 Task: Research Airbnb properties in Visaginas, Lithuania from 1st November, 2023 to 9th November, 2023 for 5 adults.3 bedrooms having 3 beds and 3 bathrooms. Property type can be house. Booking option can be shelf check-in. Look for 5 properties as per requirement.
Action: Mouse moved to (316, 123)
Screenshot: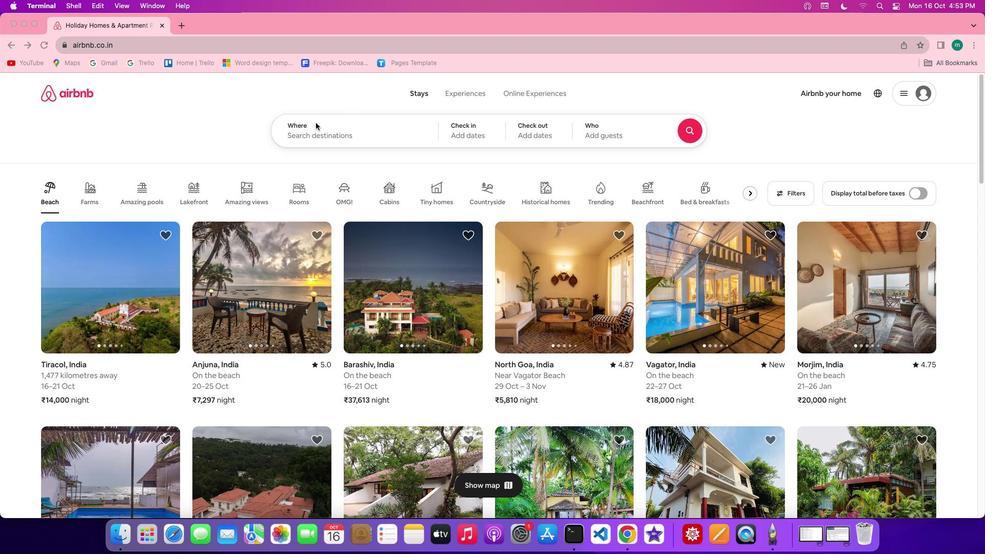 
Action: Mouse pressed left at (316, 123)
Screenshot: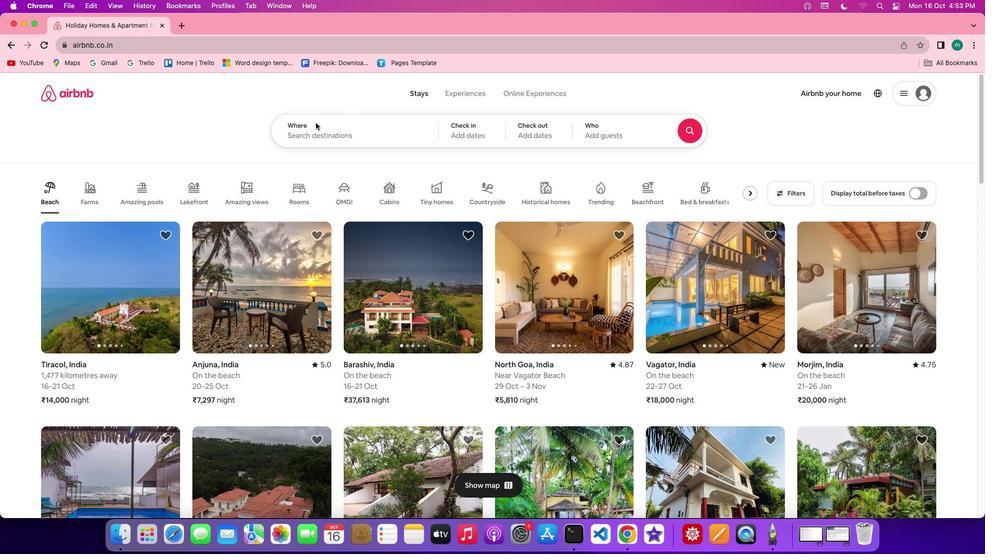 
Action: Mouse moved to (316, 125)
Screenshot: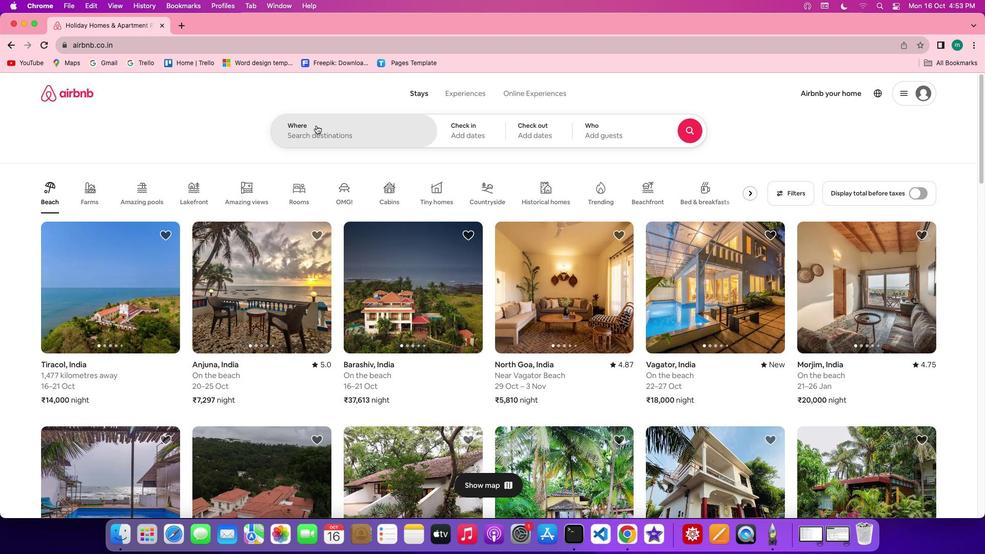
Action: Mouse pressed left at (316, 125)
Screenshot: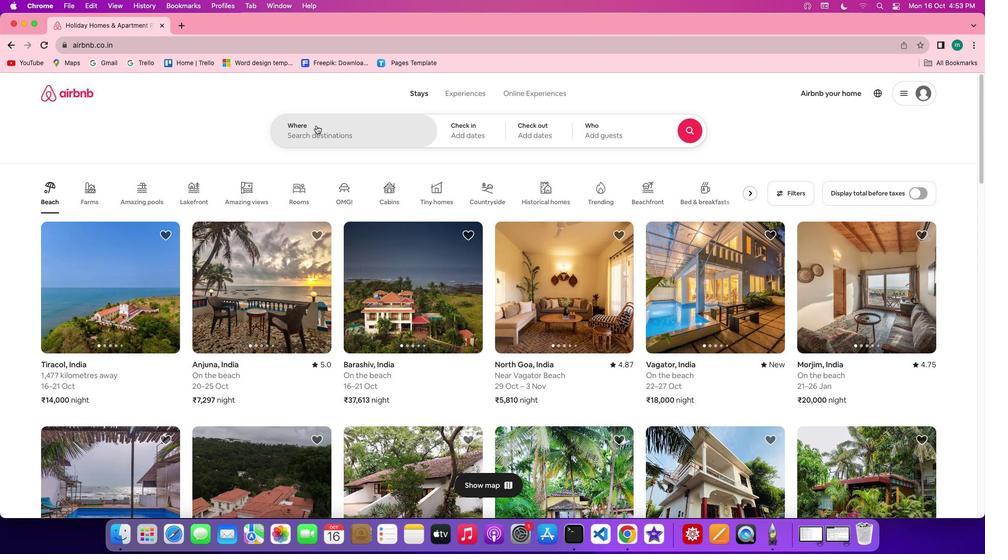 
Action: Key pressed Key.shift'V''i''s''a''g''i''n''a''s'','Key.shift'L''i''t''h''u''n''i''a'
Screenshot: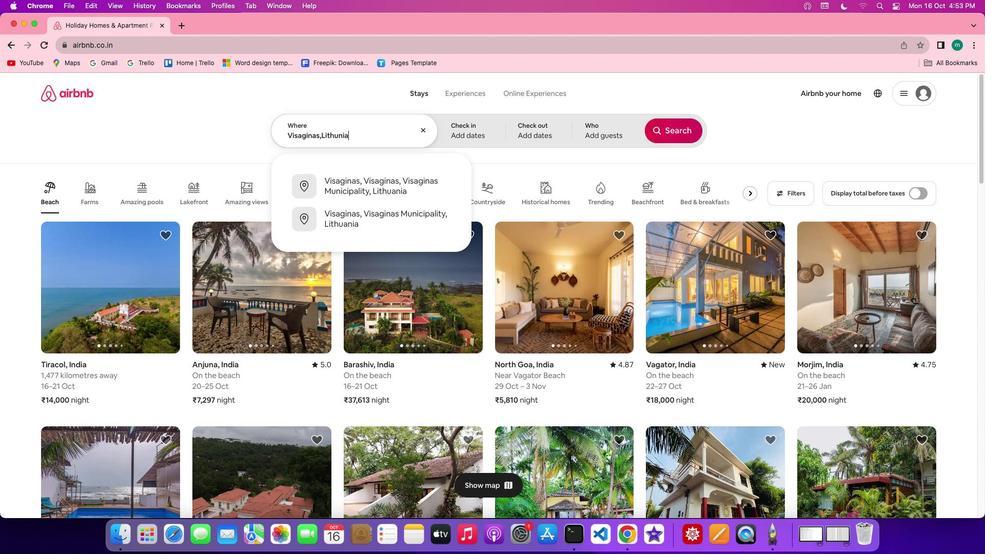 
Action: Mouse moved to (474, 131)
Screenshot: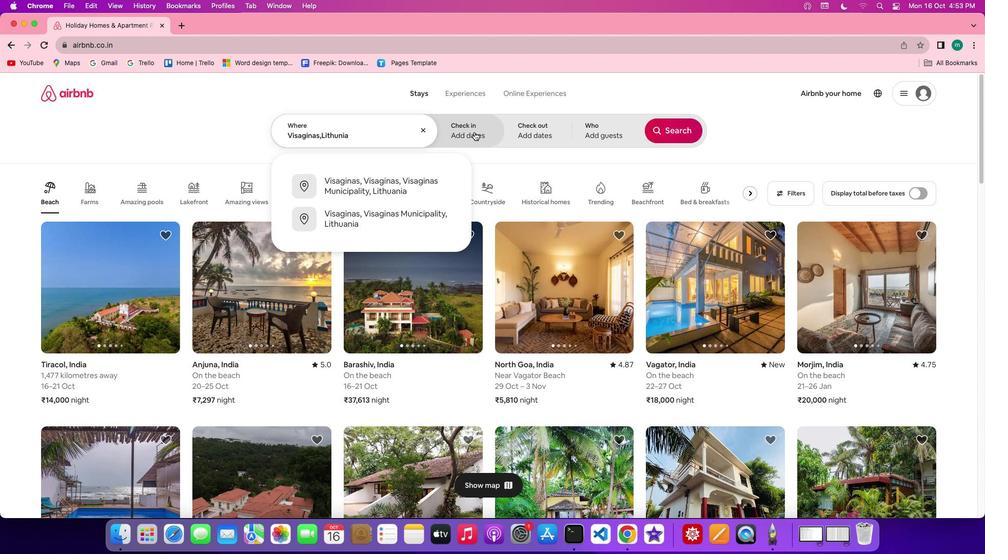 
Action: Mouse pressed left at (474, 131)
Screenshot: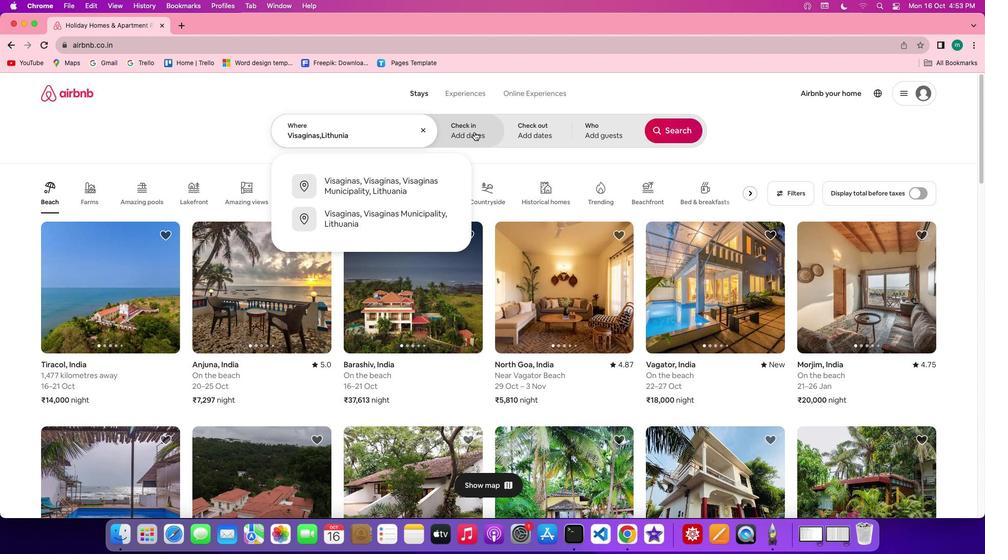 
Action: Mouse moved to (591, 266)
Screenshot: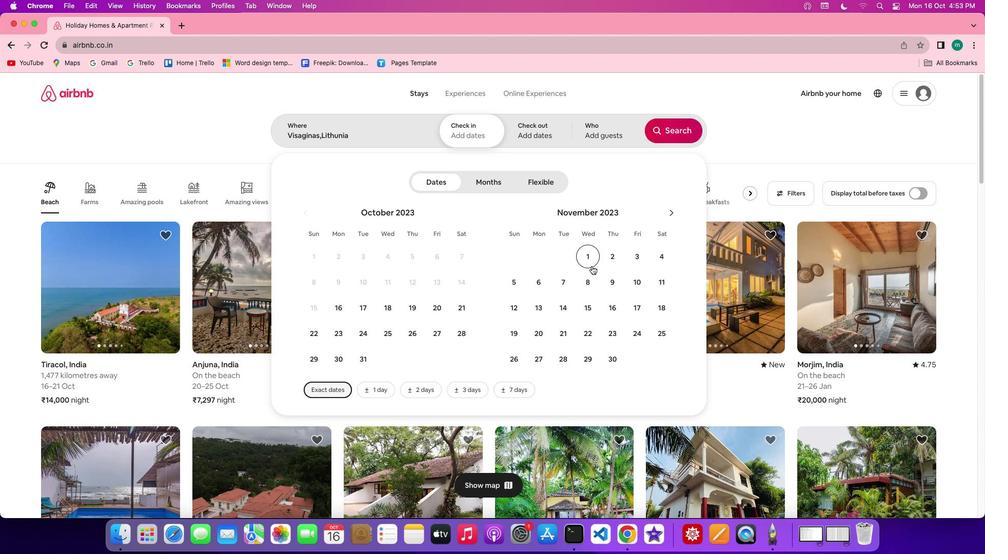 
Action: Mouse pressed left at (591, 266)
Screenshot: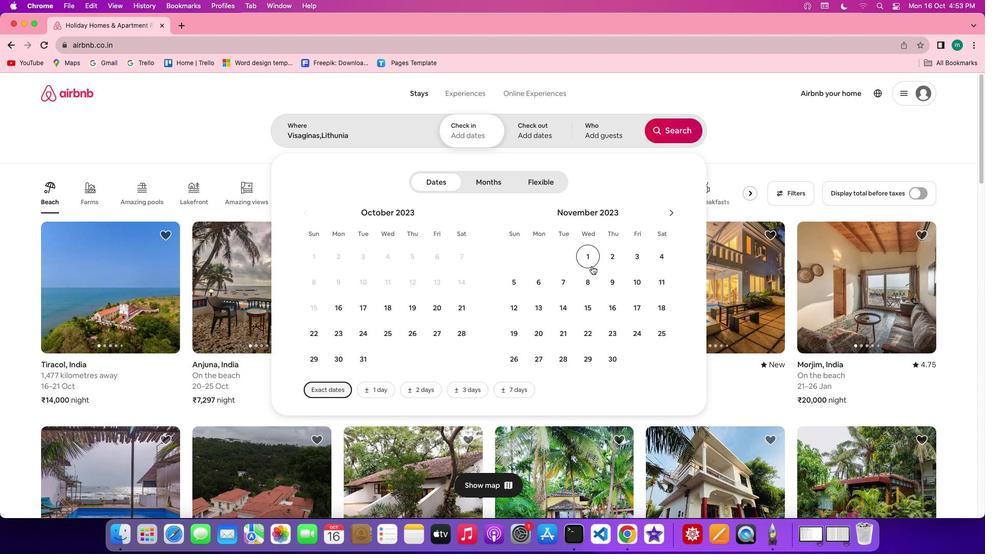 
Action: Mouse moved to (609, 286)
Screenshot: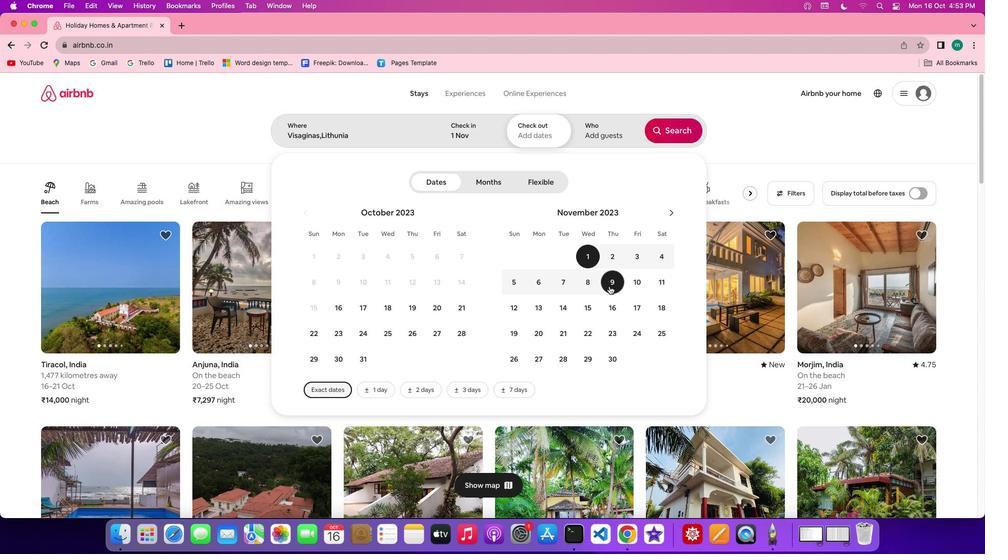 
Action: Mouse pressed left at (609, 286)
Screenshot: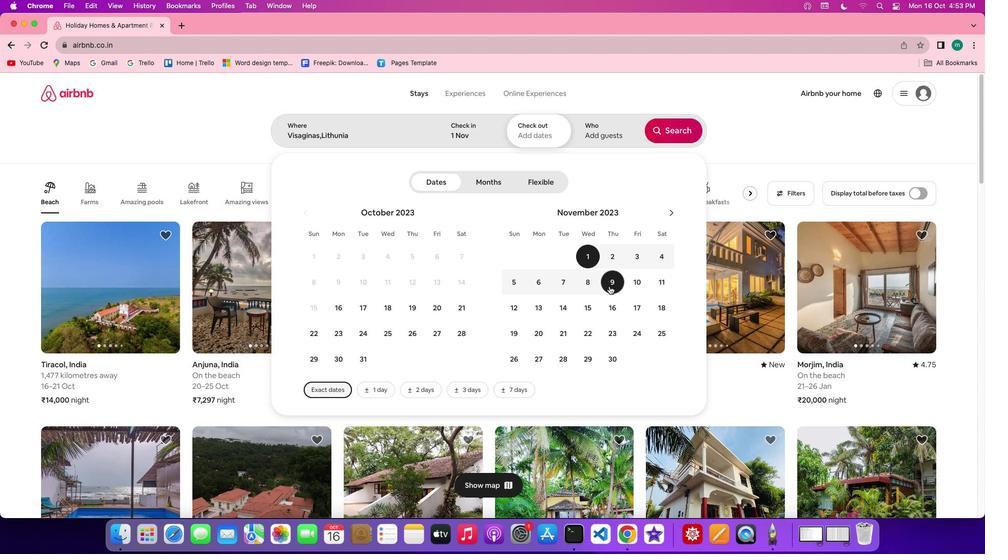 
Action: Mouse moved to (612, 142)
Screenshot: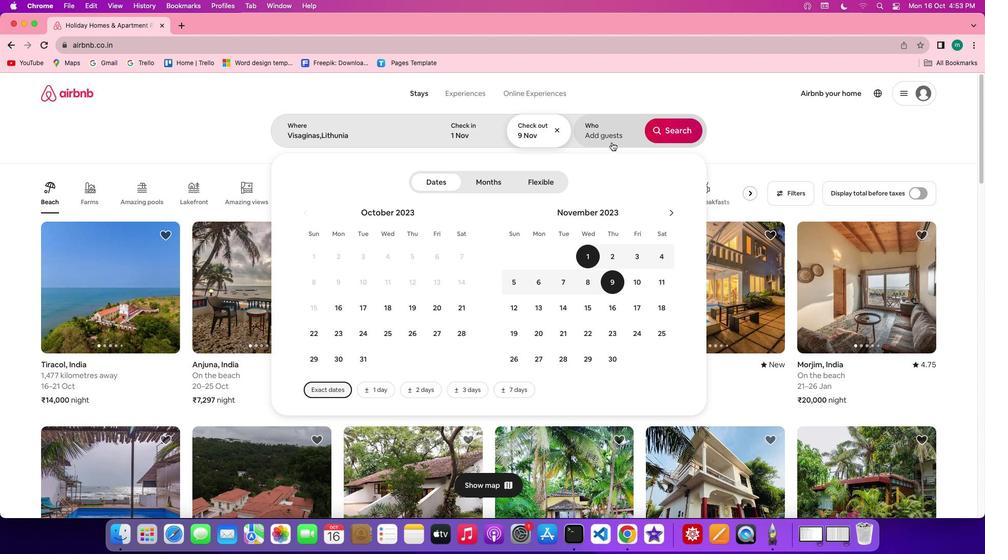 
Action: Mouse pressed left at (612, 142)
Screenshot: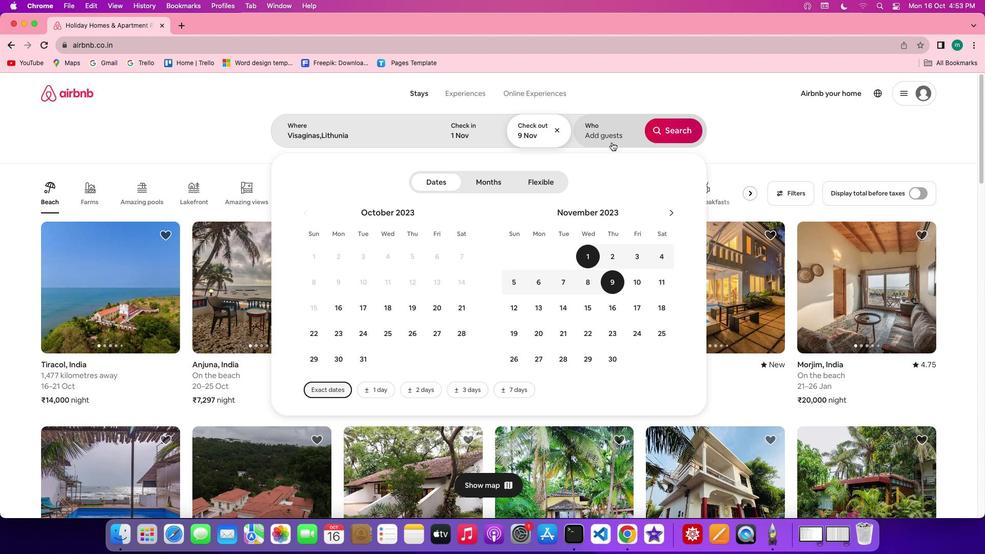 
Action: Mouse moved to (681, 186)
Screenshot: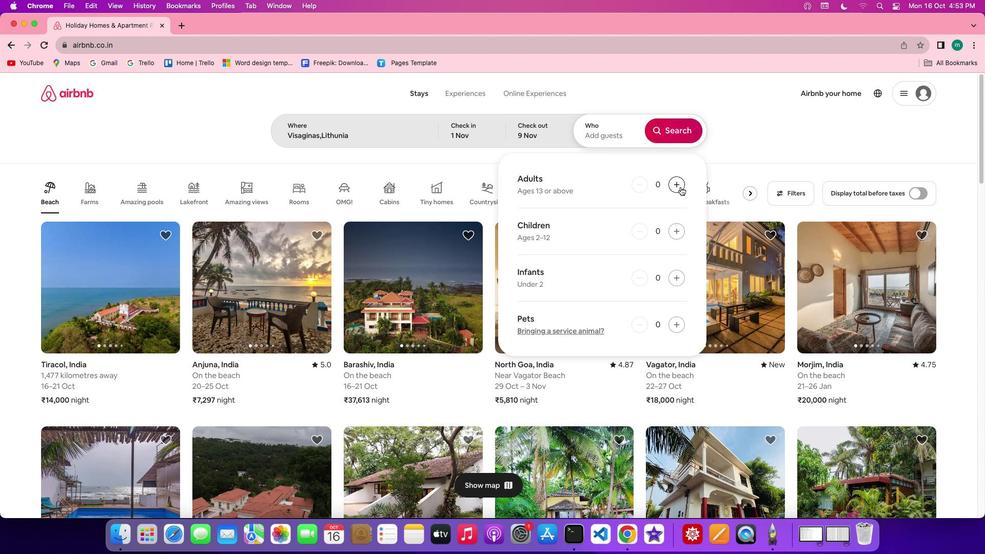 
Action: Mouse pressed left at (681, 186)
Screenshot: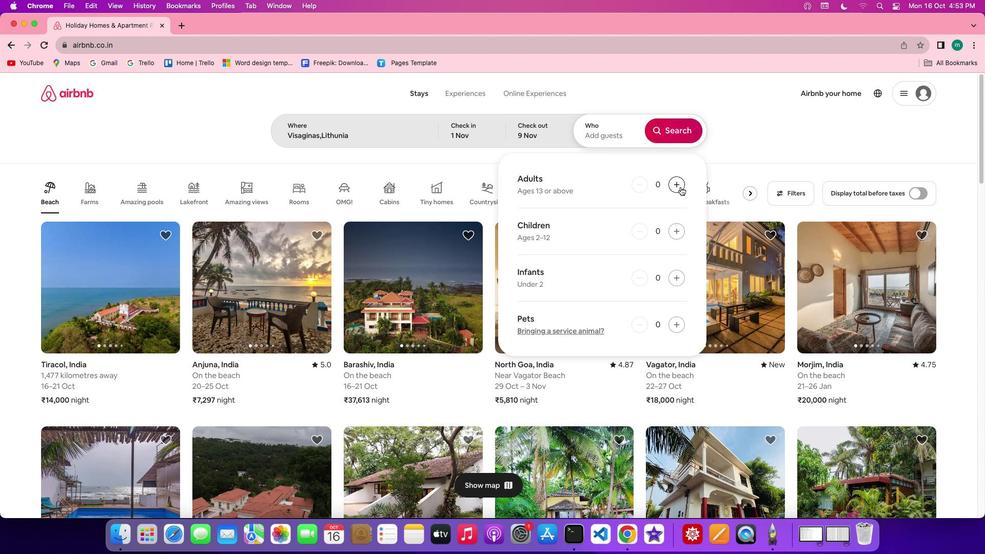 
Action: Mouse pressed left at (681, 186)
Screenshot: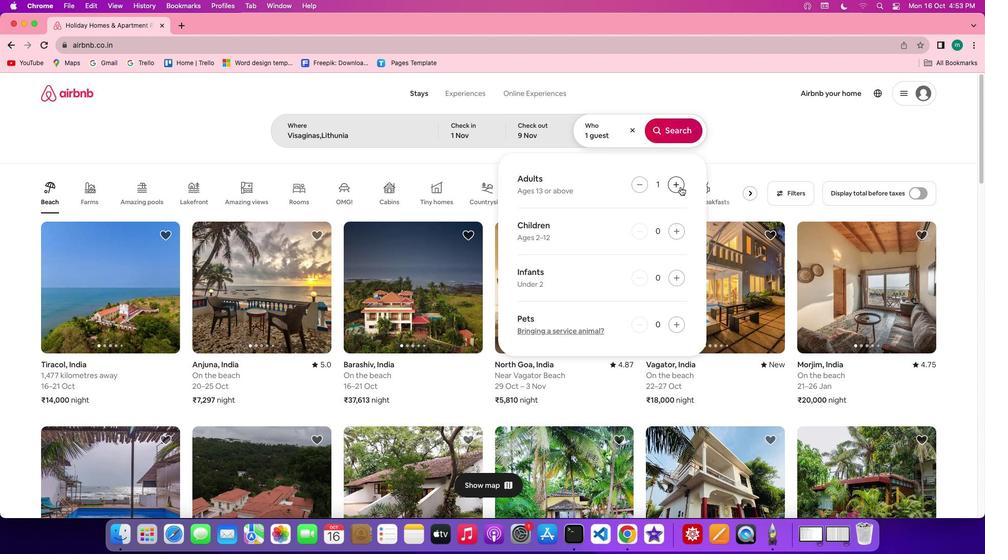 
Action: Mouse pressed left at (681, 186)
Screenshot: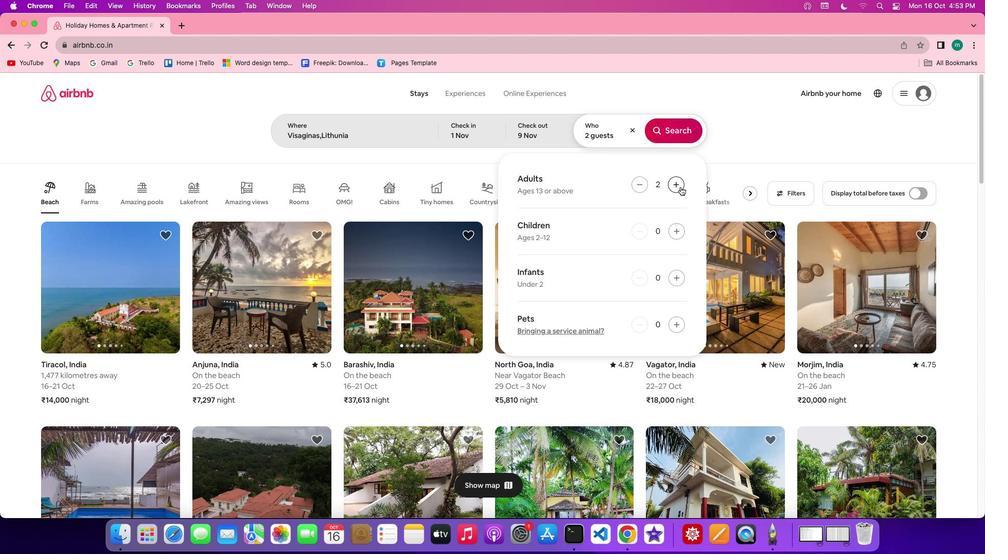 
Action: Mouse pressed left at (681, 186)
Screenshot: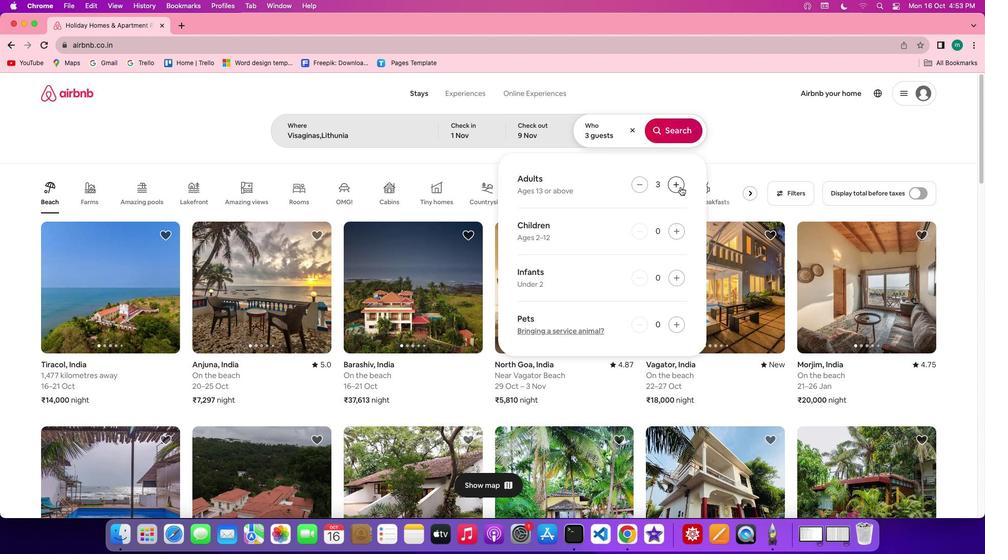 
Action: Mouse pressed left at (681, 186)
Screenshot: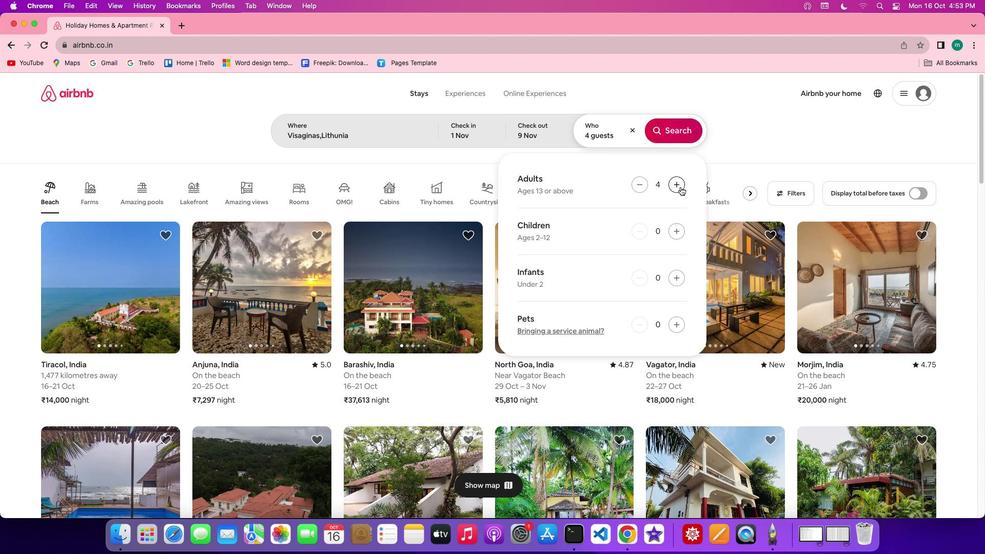 
Action: Mouse moved to (676, 135)
Screenshot: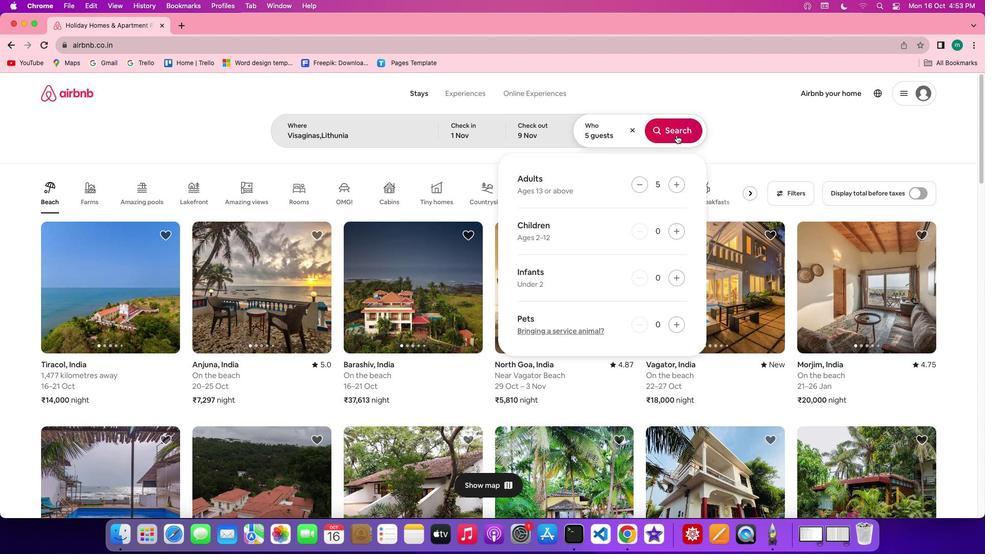 
Action: Mouse pressed left at (676, 135)
Screenshot: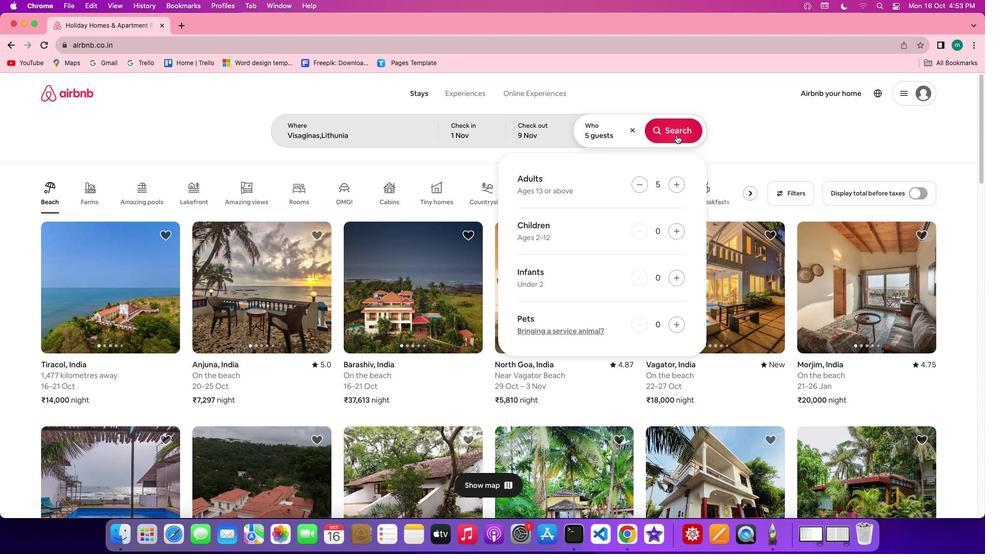 
Action: Mouse moved to (834, 137)
Screenshot: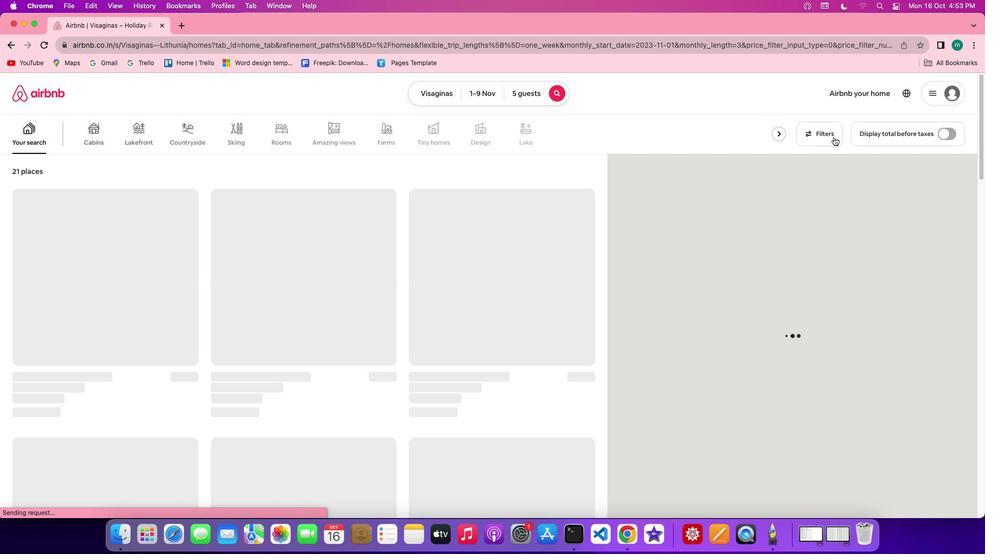 
Action: Mouse pressed left at (834, 137)
Screenshot: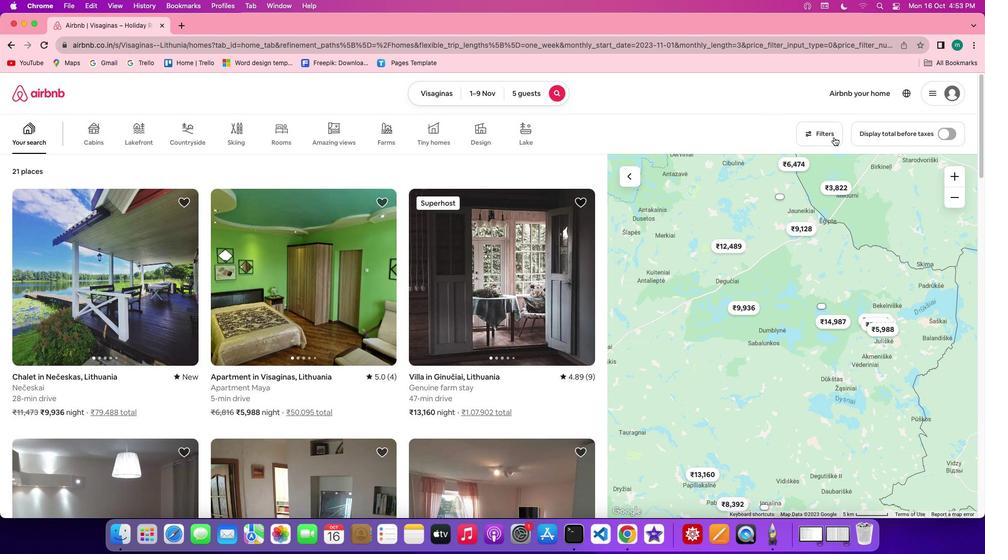 
Action: Mouse moved to (505, 318)
Screenshot: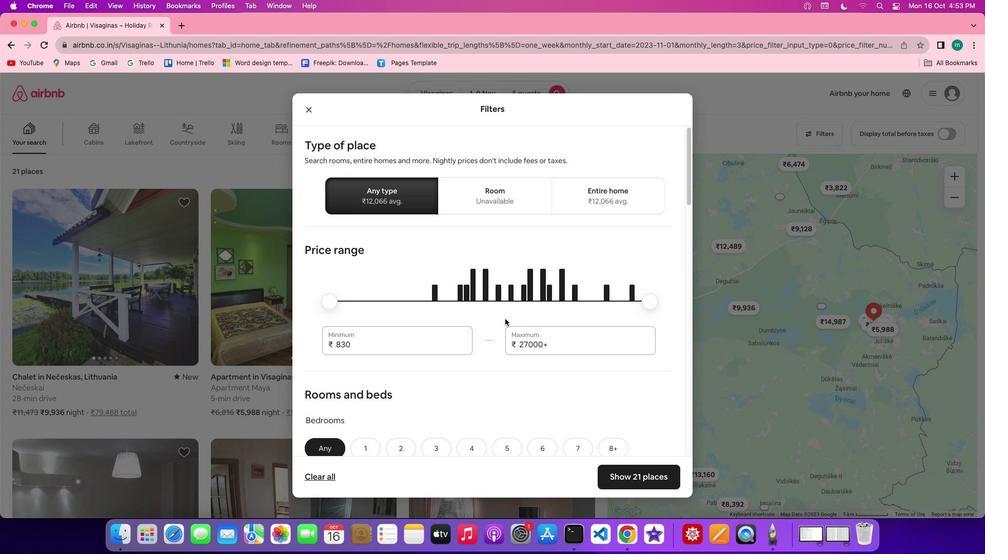 
Action: Mouse scrolled (505, 318) with delta (0, 0)
Screenshot: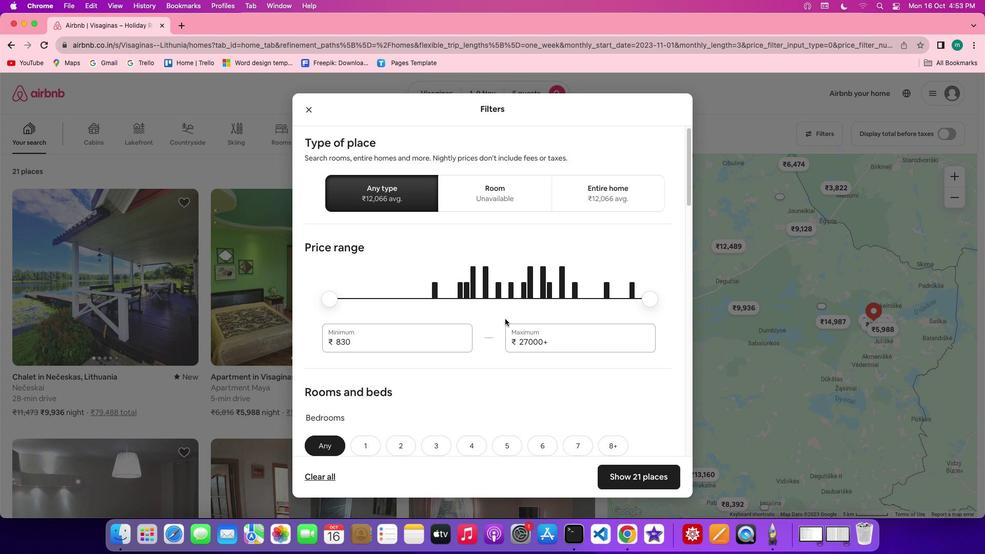 
Action: Mouse scrolled (505, 318) with delta (0, 0)
Screenshot: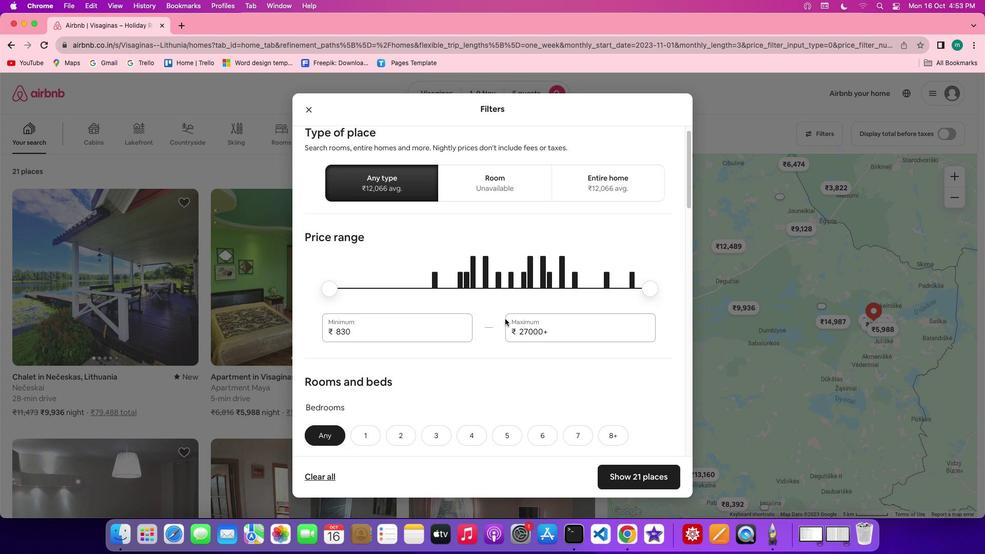 
Action: Mouse scrolled (505, 318) with delta (0, -1)
Screenshot: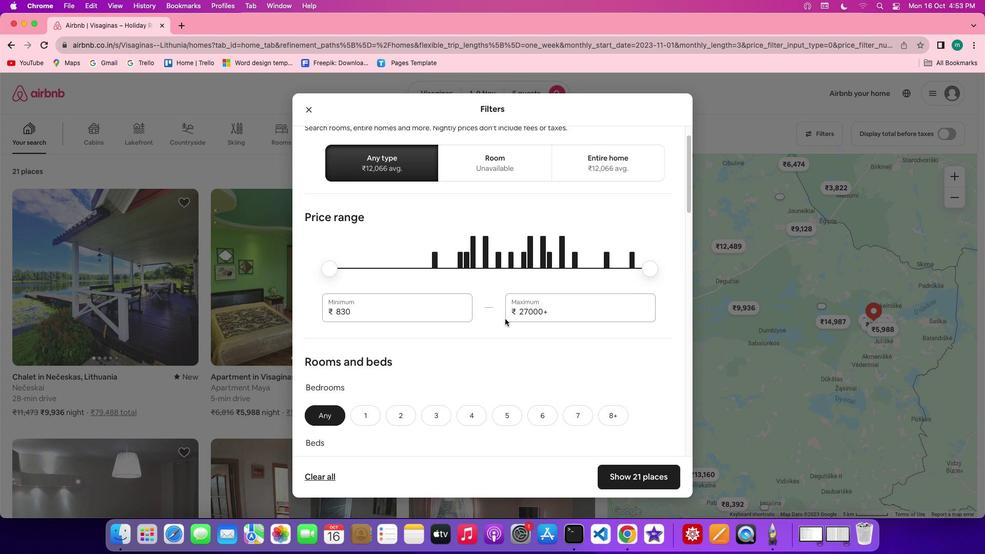 
Action: Mouse scrolled (505, 318) with delta (0, -1)
Screenshot: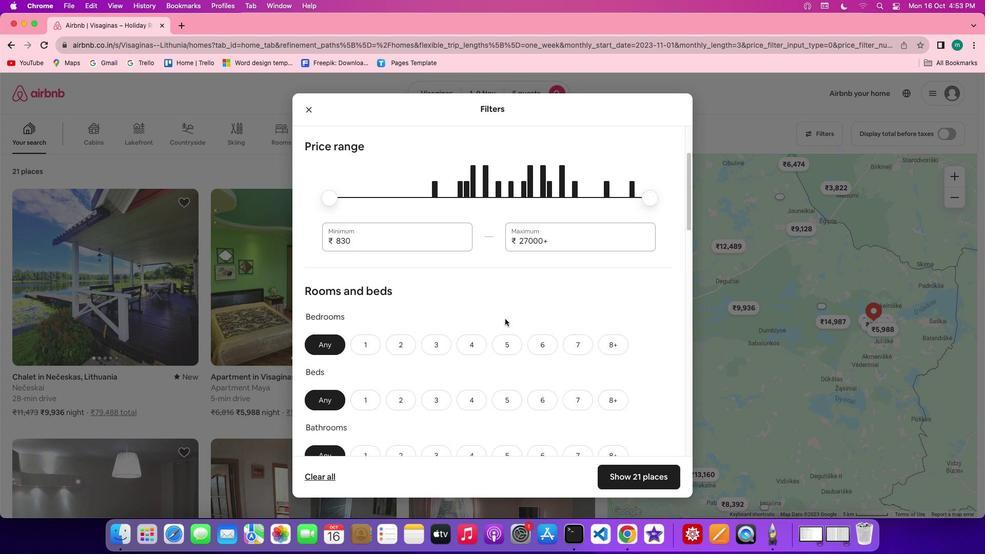
Action: Mouse moved to (433, 286)
Screenshot: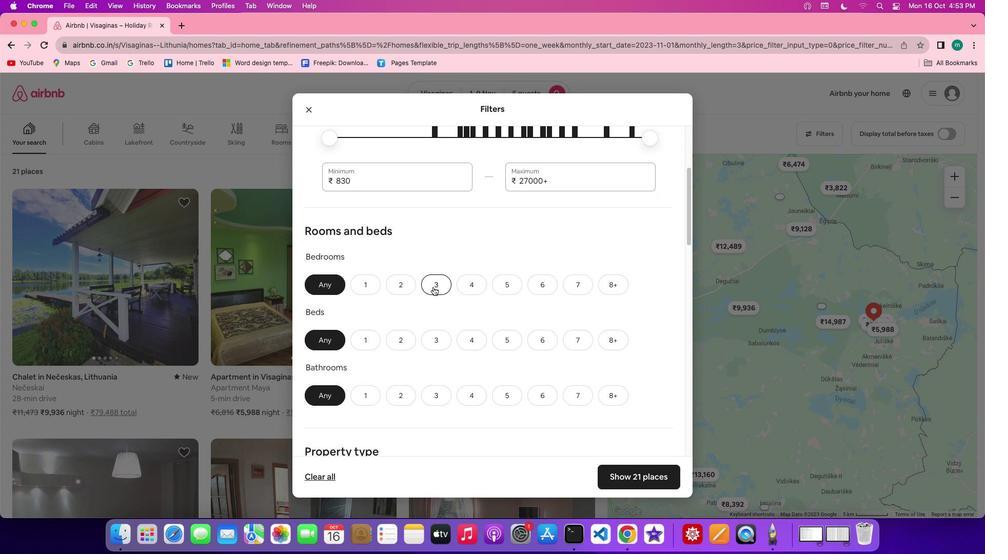 
Action: Mouse pressed left at (433, 286)
Screenshot: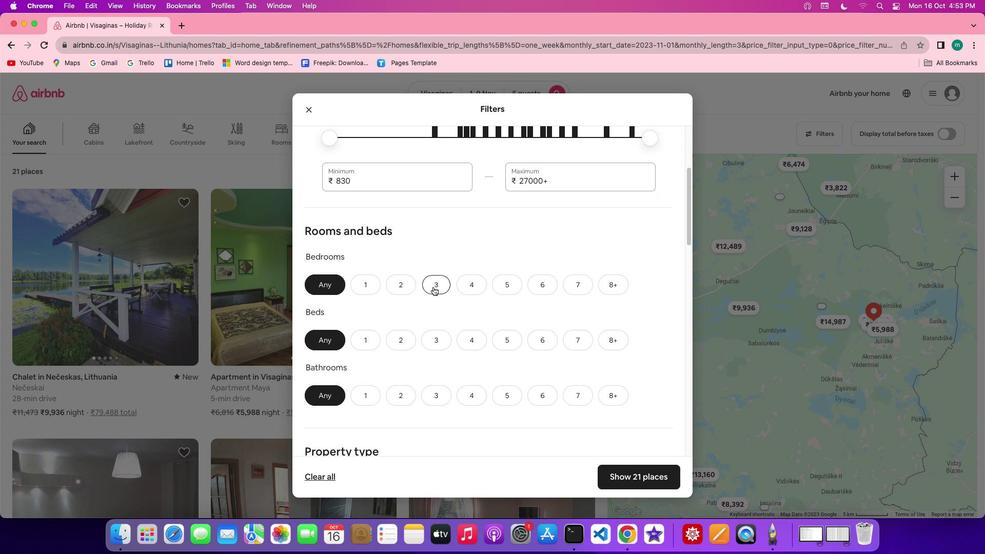 
Action: Mouse moved to (428, 338)
Screenshot: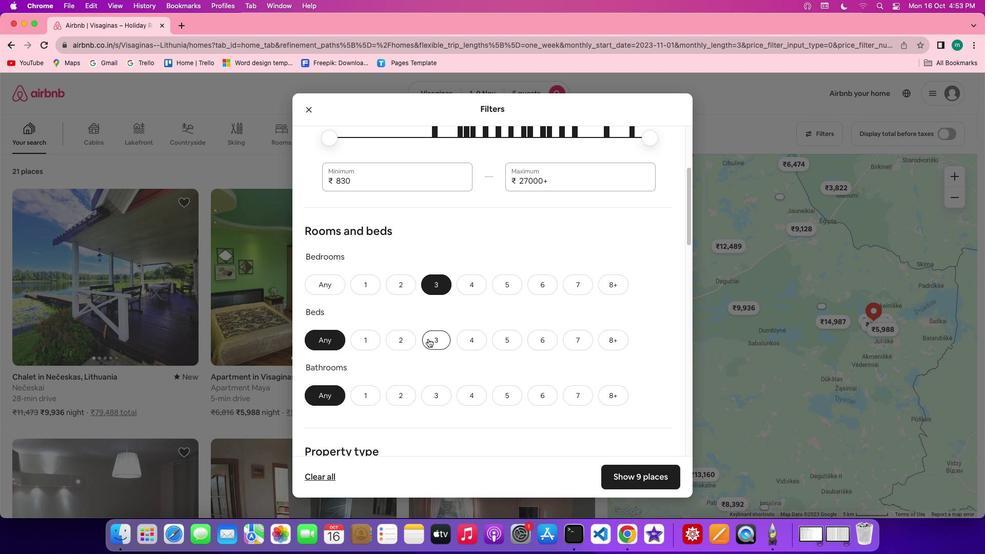 
Action: Mouse pressed left at (428, 338)
Screenshot: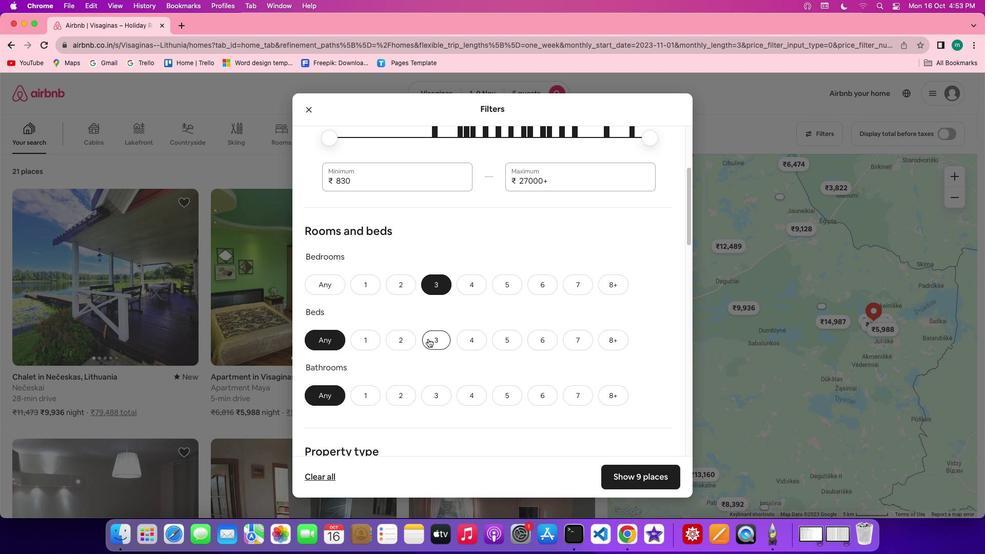 
Action: Mouse moved to (433, 391)
Screenshot: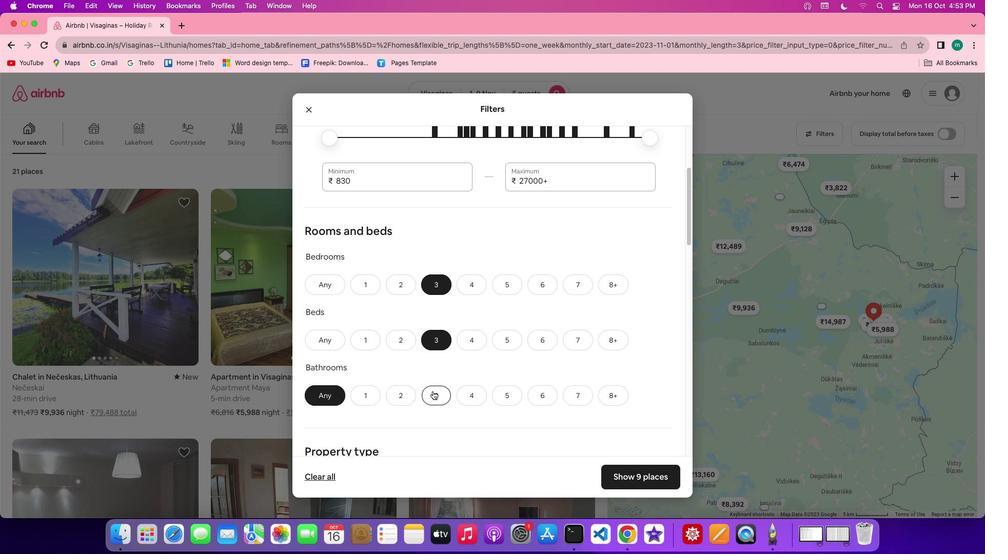 
Action: Mouse pressed left at (433, 391)
Screenshot: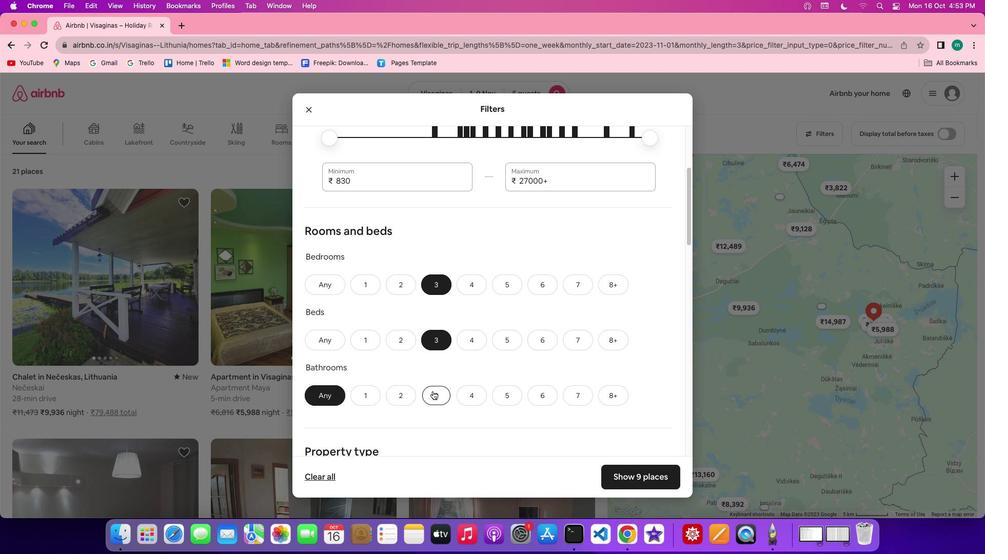 
Action: Mouse moved to (552, 368)
Screenshot: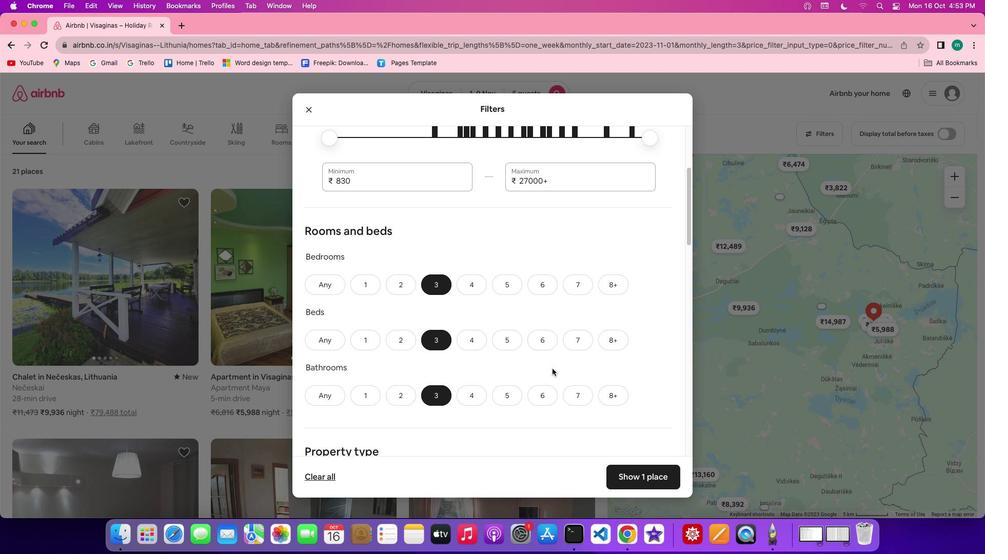 
Action: Mouse scrolled (552, 368) with delta (0, 0)
Screenshot: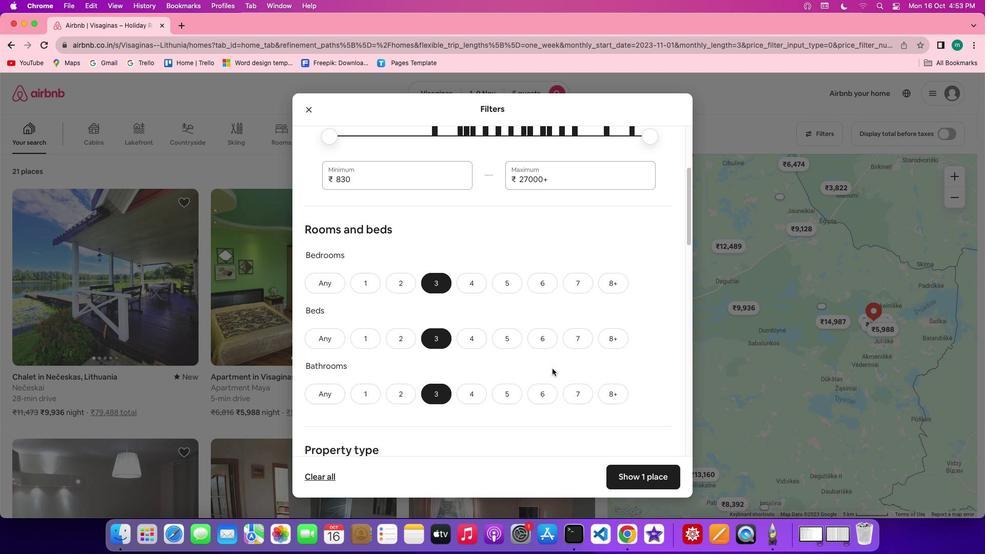 
Action: Mouse scrolled (552, 368) with delta (0, 0)
Screenshot: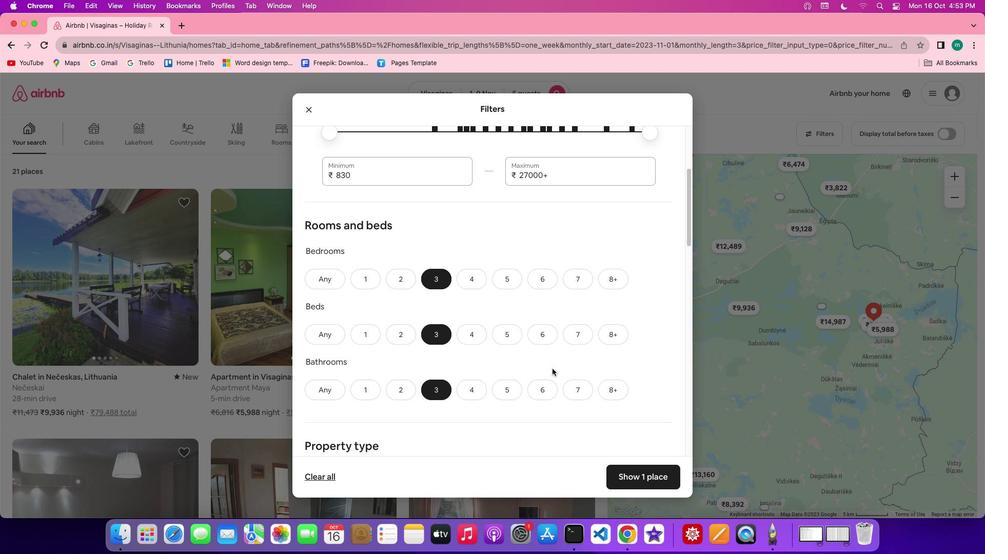 
Action: Mouse scrolled (552, 368) with delta (0, 0)
Screenshot: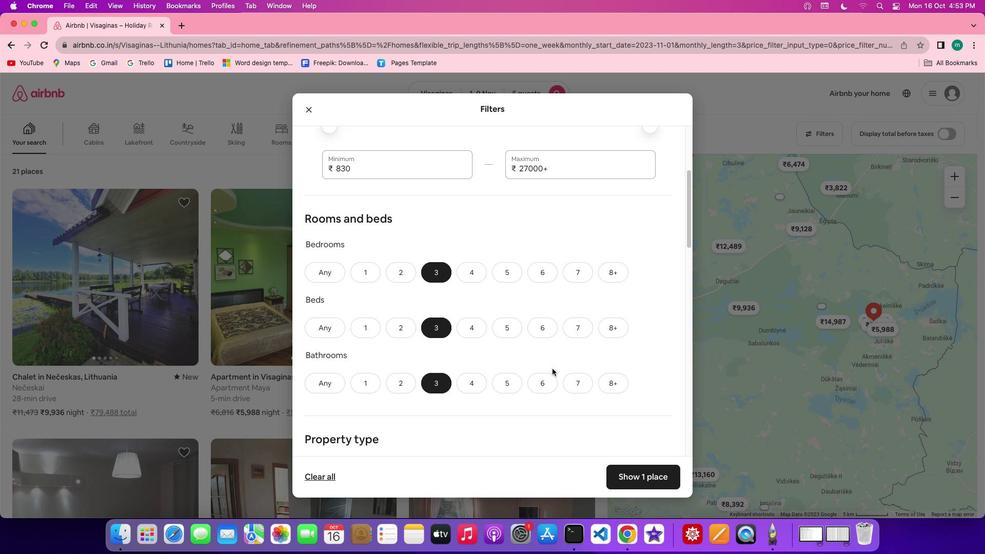 
Action: Mouse scrolled (552, 368) with delta (0, 0)
Screenshot: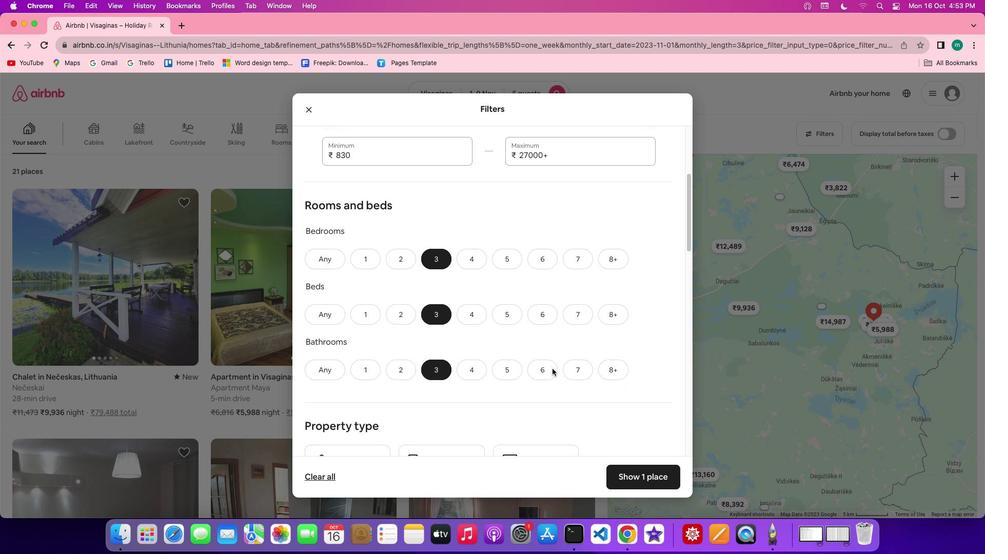 
Action: Mouse scrolled (552, 368) with delta (0, 0)
Screenshot: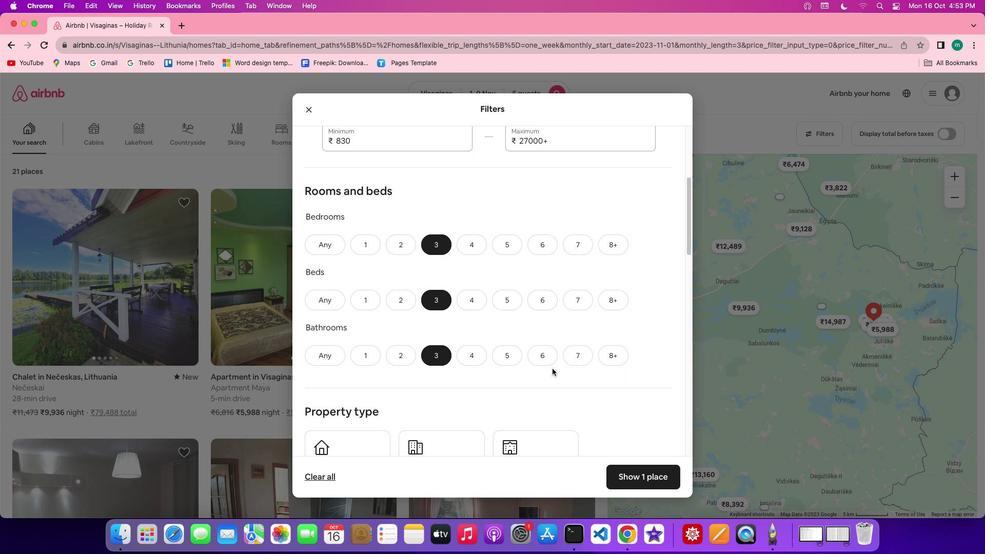 
Action: Mouse scrolled (552, 368) with delta (0, 0)
Screenshot: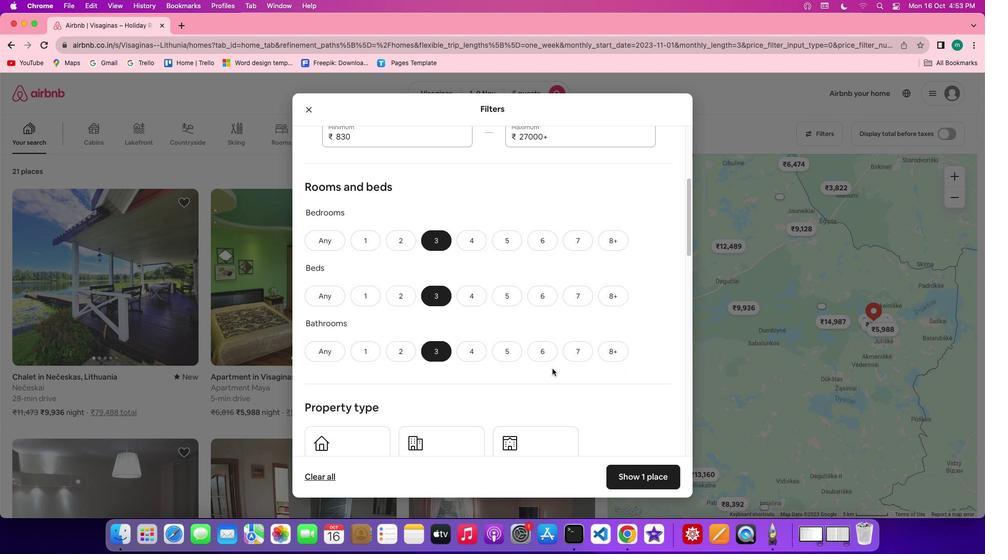 
Action: Mouse scrolled (552, 368) with delta (0, 0)
Screenshot: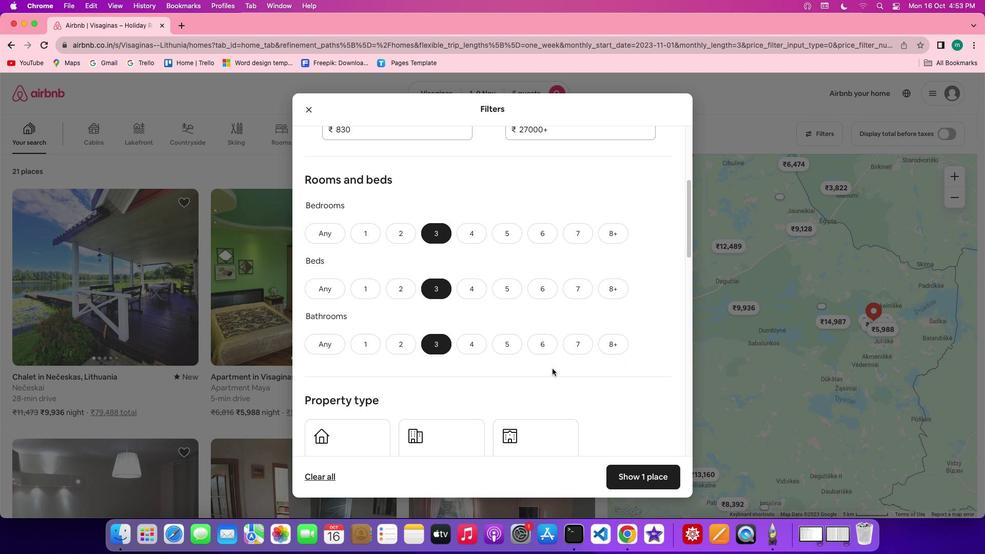 
Action: Mouse scrolled (552, 368) with delta (0, 0)
Screenshot: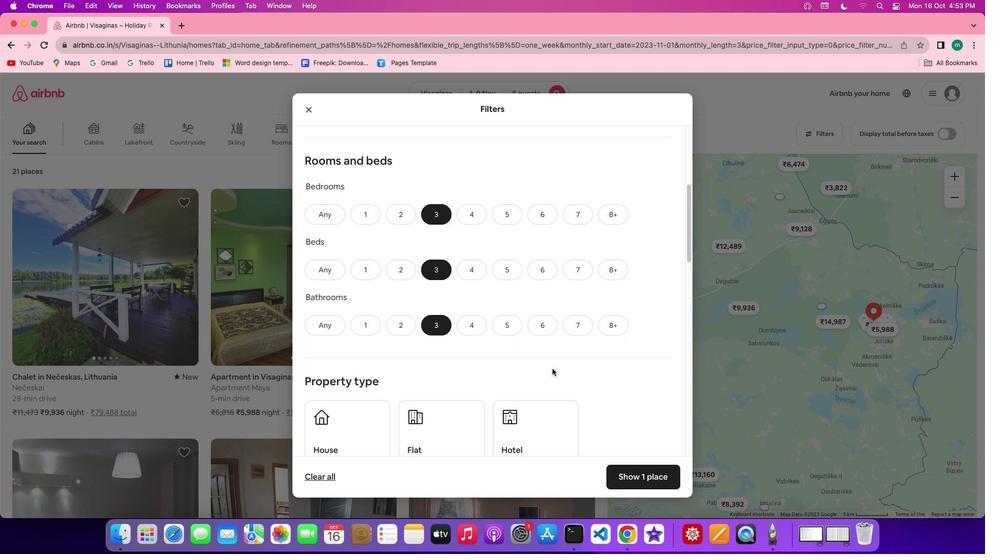 
Action: Mouse scrolled (552, 368) with delta (0, 0)
Screenshot: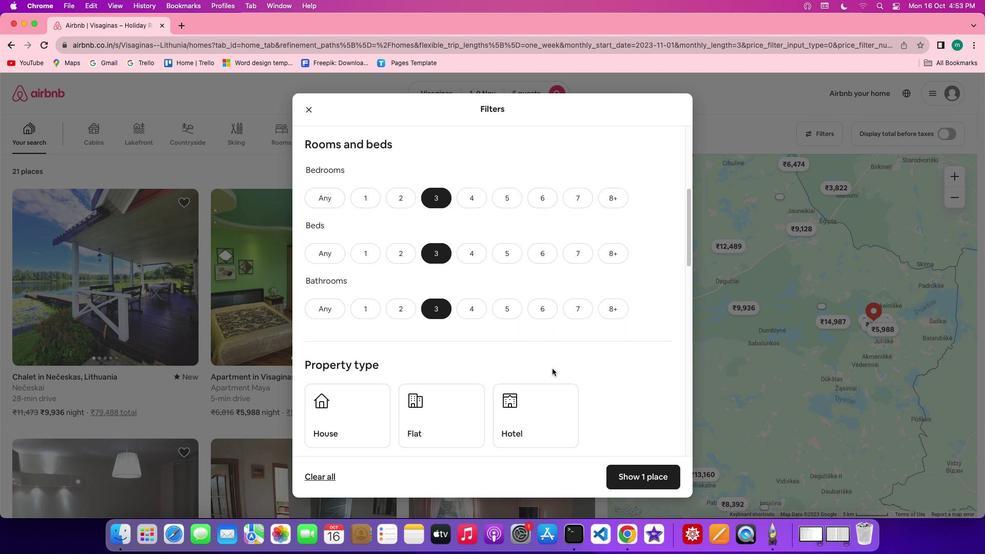 
Action: Mouse scrolled (552, 368) with delta (0, 0)
Screenshot: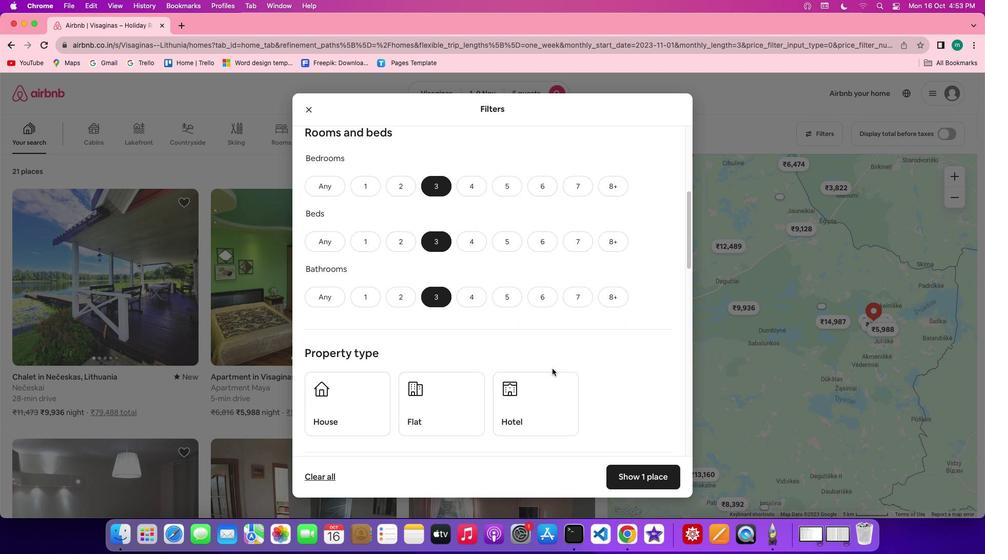 
Action: Mouse scrolled (552, 368) with delta (0, 0)
Screenshot: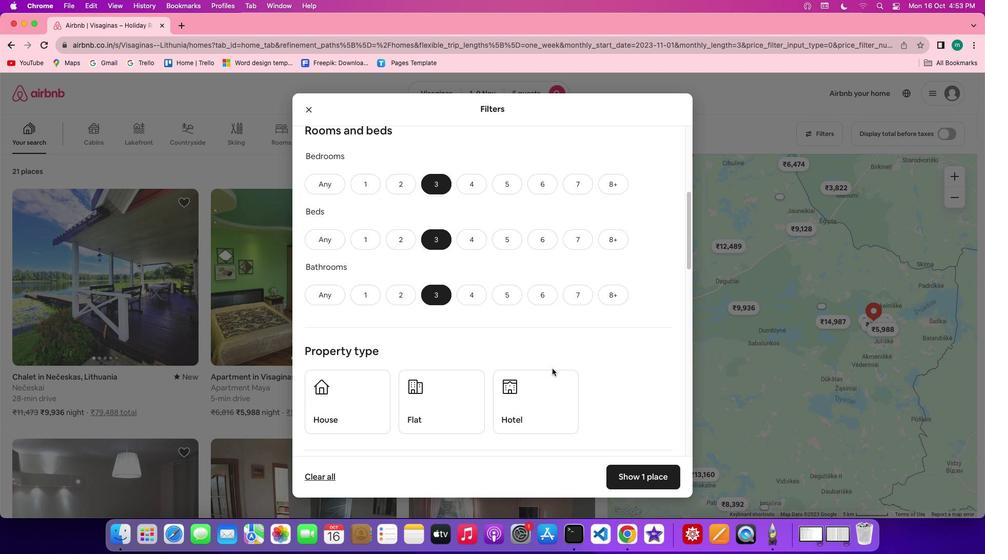 
Action: Mouse scrolled (552, 368) with delta (0, 0)
Screenshot: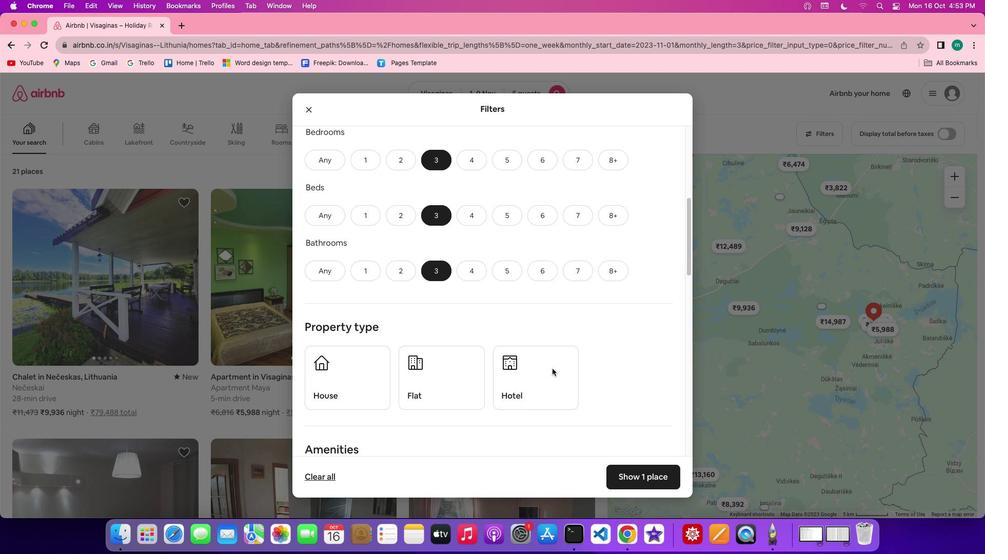 
Action: Mouse moved to (357, 375)
Screenshot: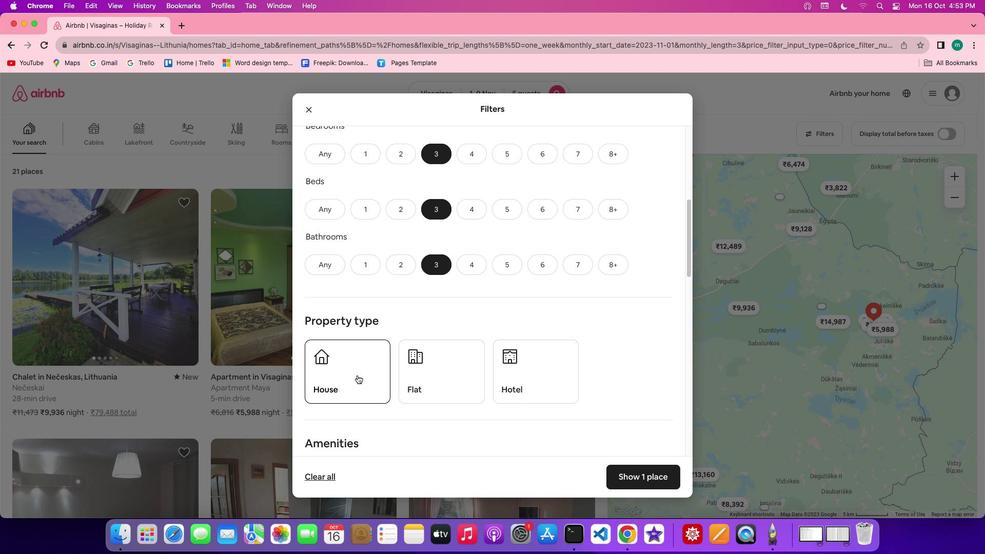 
Action: Mouse pressed left at (357, 375)
Screenshot: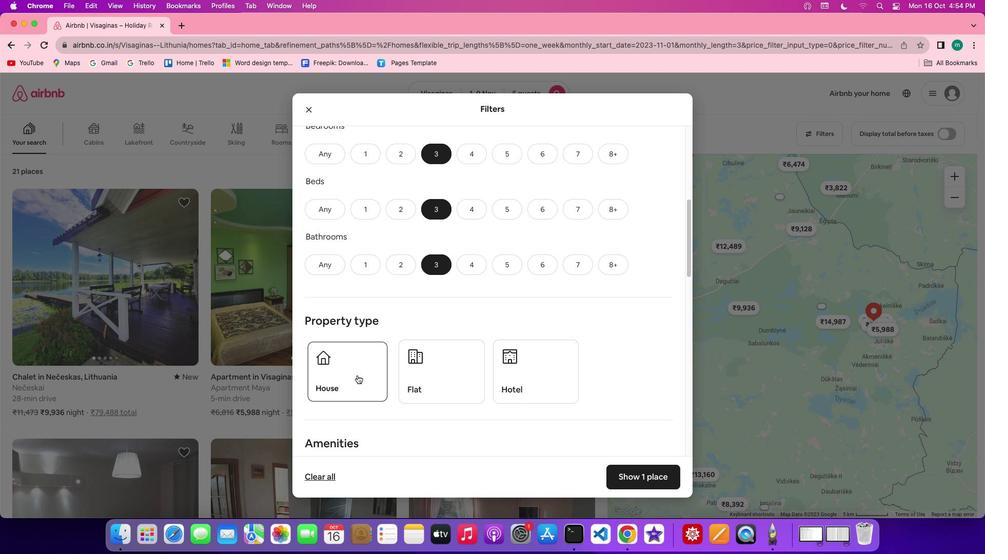 
Action: Mouse moved to (500, 359)
Screenshot: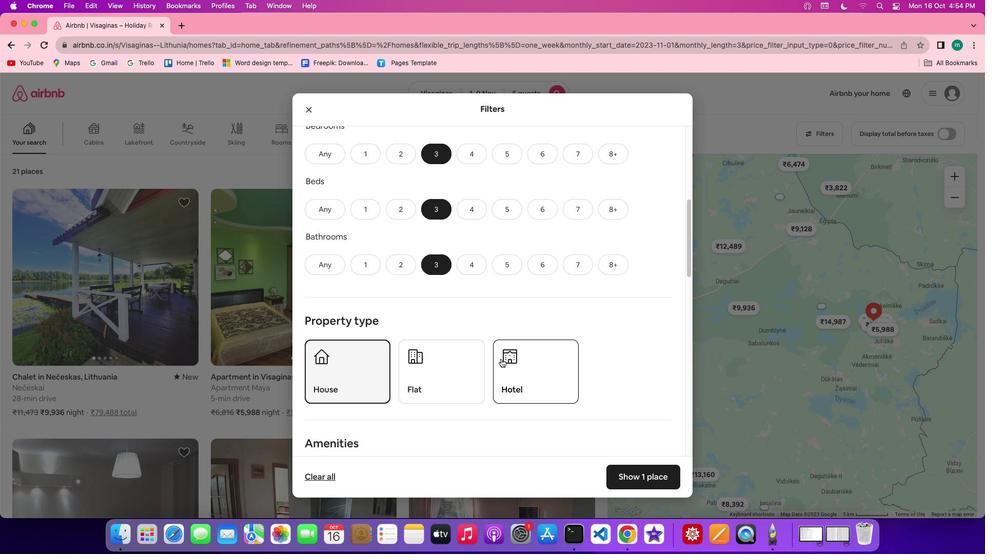 
Action: Mouse scrolled (500, 359) with delta (0, 0)
Screenshot: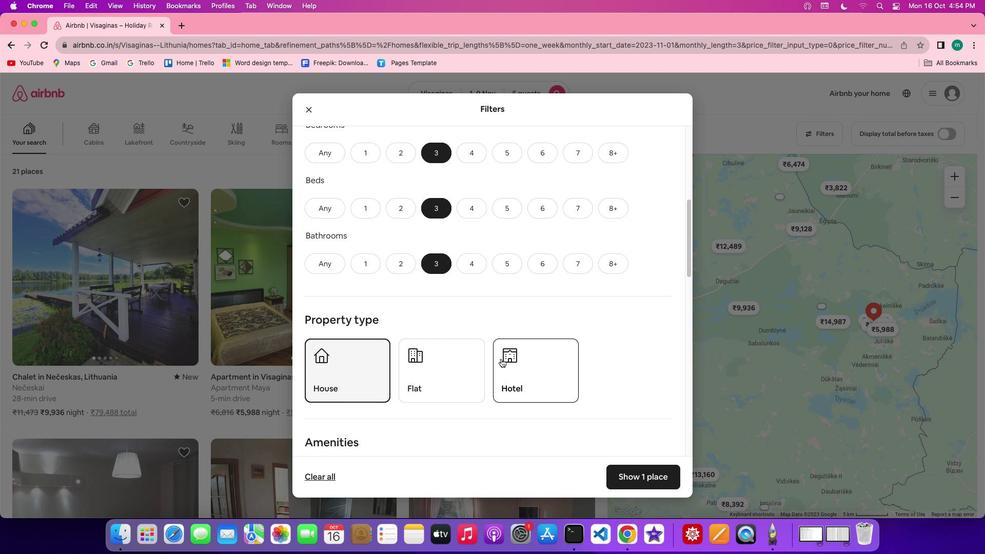 
Action: Mouse scrolled (500, 359) with delta (0, 0)
Screenshot: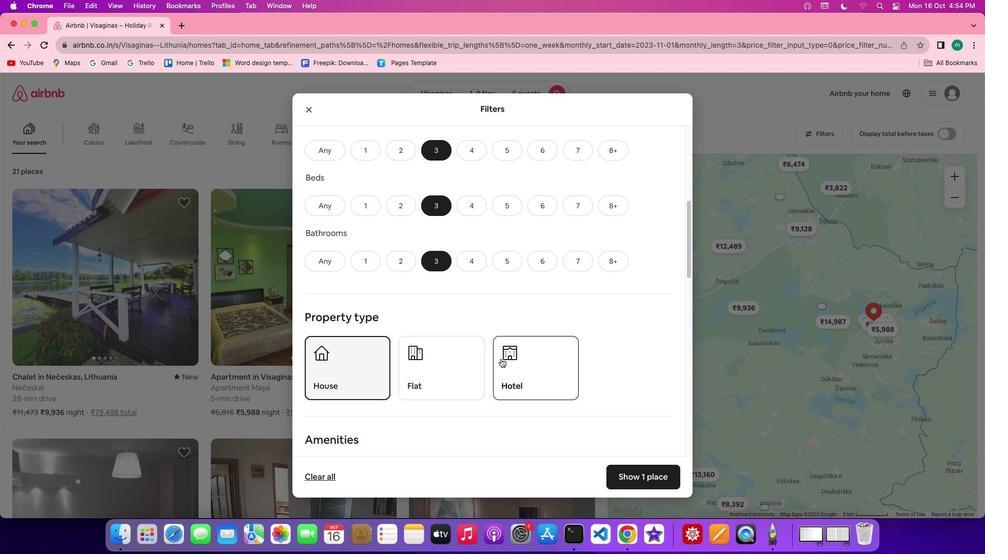 
Action: Mouse scrolled (500, 359) with delta (0, 0)
Screenshot: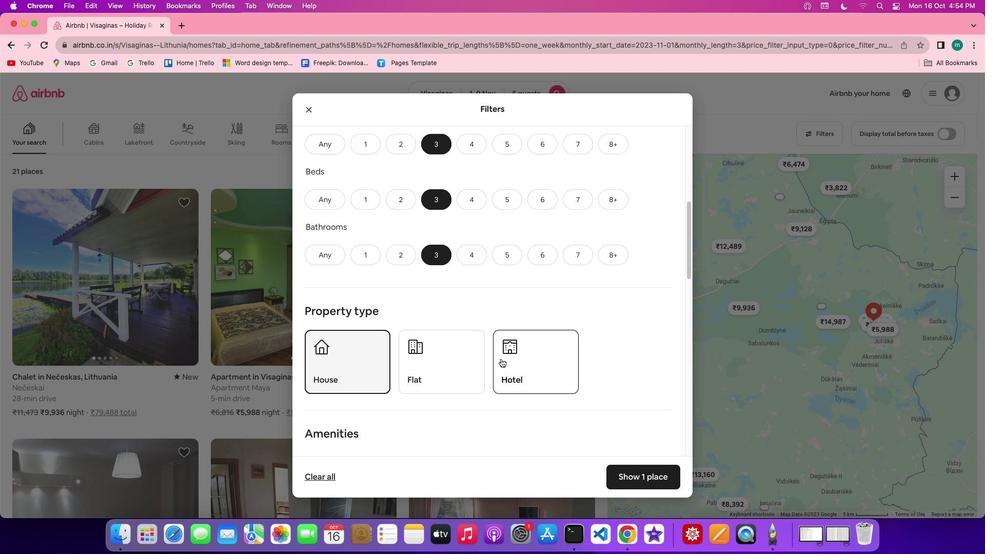 
Action: Mouse scrolled (500, 359) with delta (0, 0)
Screenshot: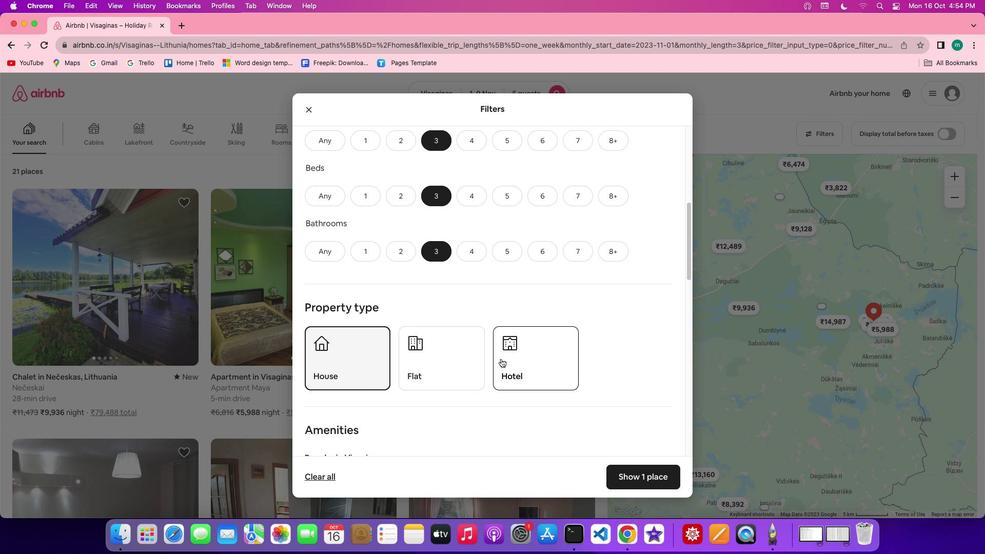 
Action: Mouse scrolled (500, 359) with delta (0, 0)
Screenshot: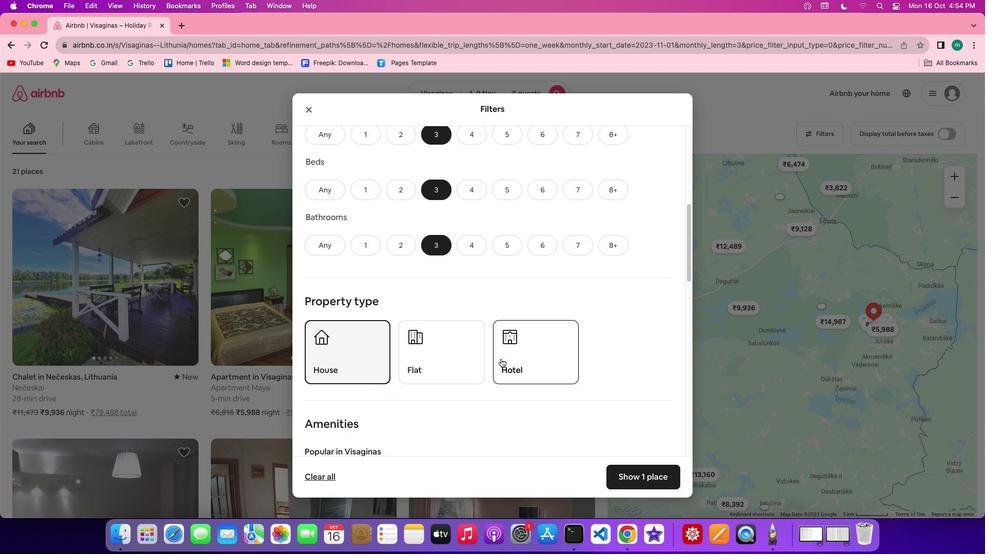 
Action: Mouse scrolled (500, 359) with delta (0, 0)
Screenshot: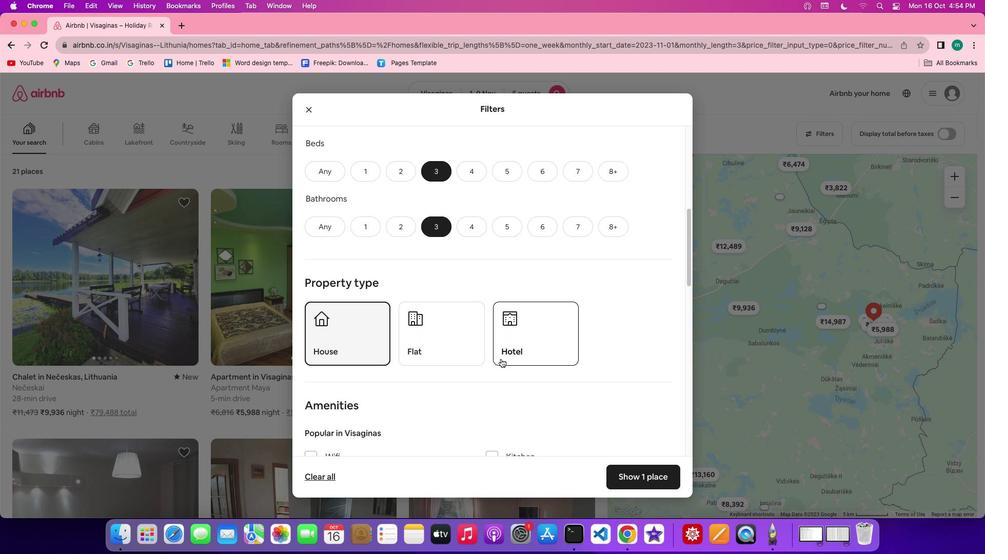 
Action: Mouse scrolled (500, 359) with delta (0, 0)
Screenshot: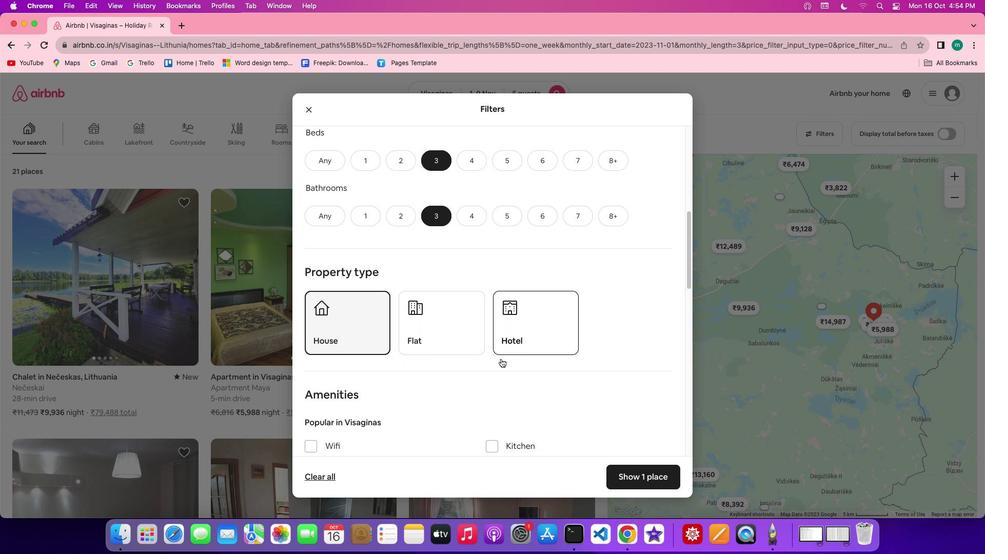 
Action: Mouse scrolled (500, 359) with delta (0, 0)
Screenshot: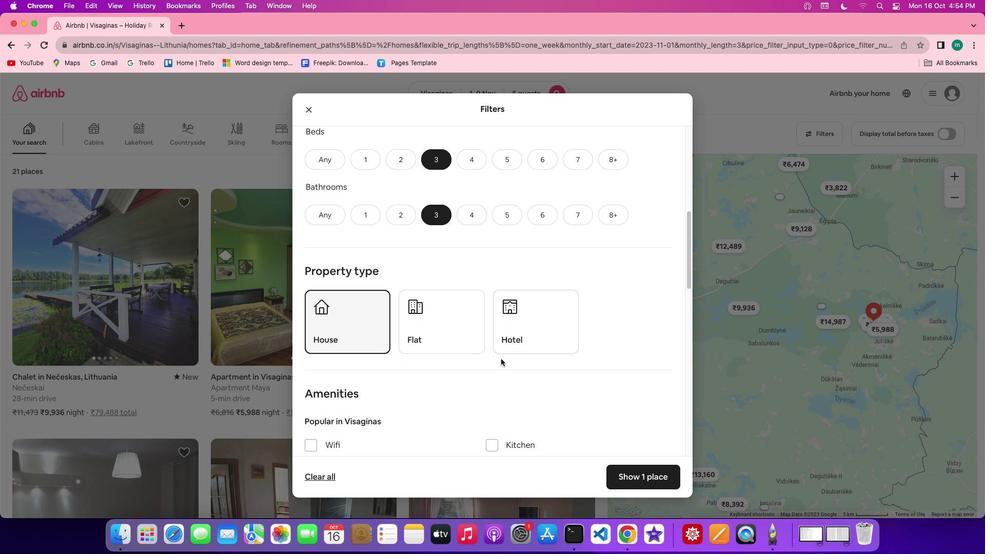 
Action: Mouse scrolled (500, 359) with delta (0, 0)
Screenshot: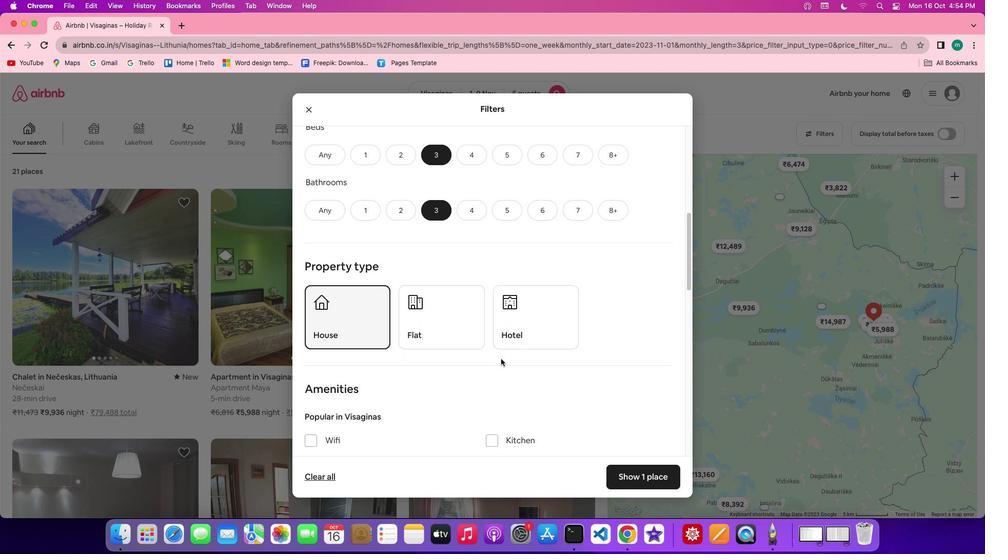 
Action: Mouse scrolled (500, 359) with delta (0, 0)
Screenshot: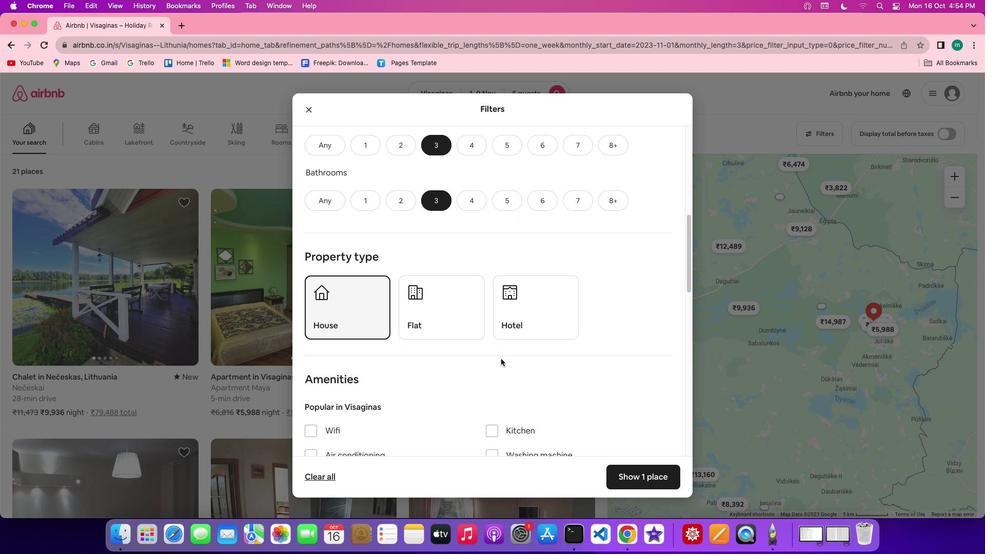 
Action: Mouse scrolled (500, 359) with delta (0, 0)
Screenshot: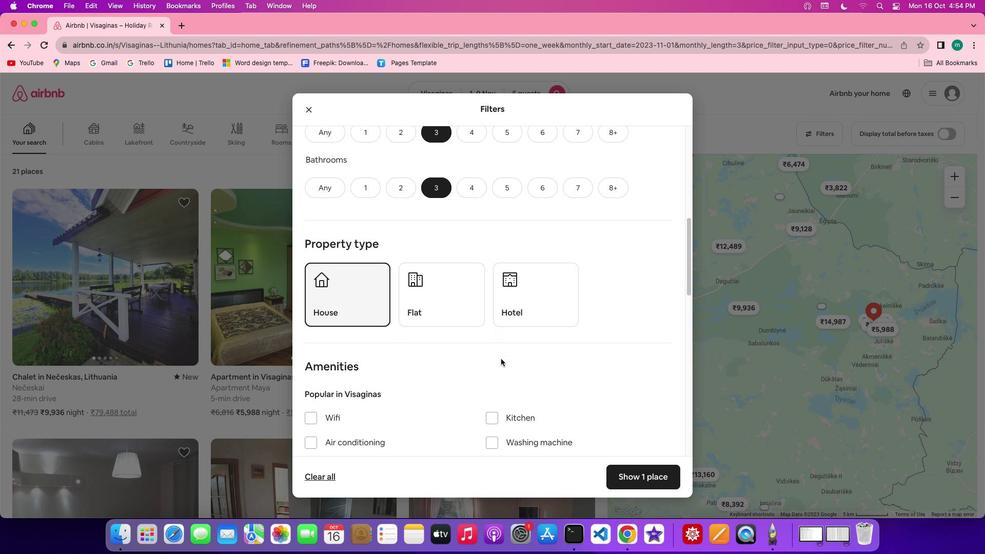 
Action: Mouse moved to (537, 374)
Screenshot: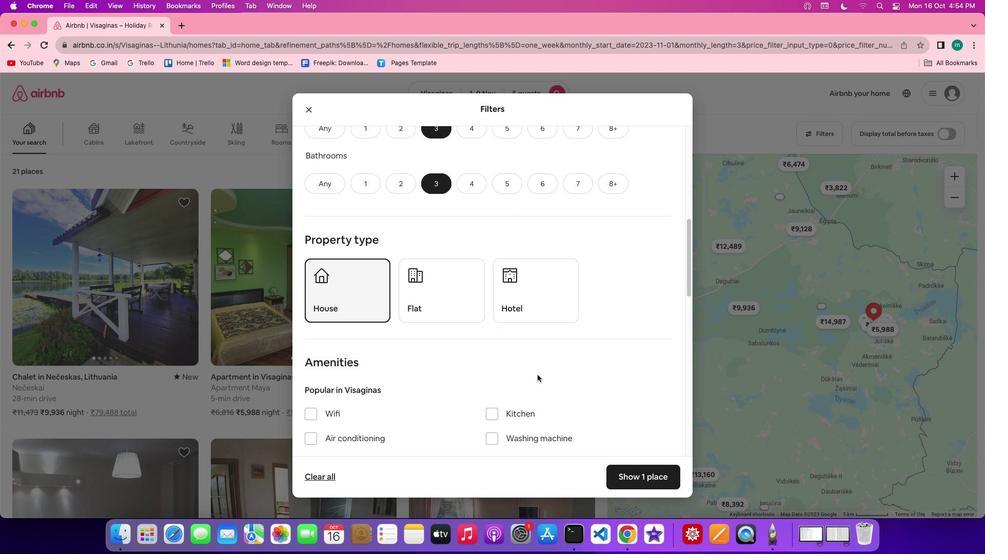 
Action: Mouse scrolled (537, 374) with delta (0, 0)
Screenshot: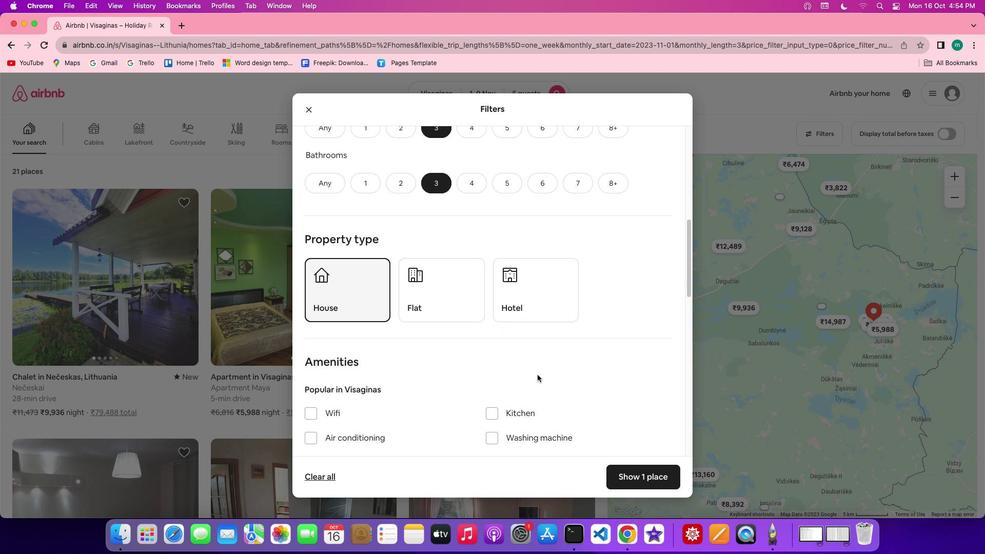 
Action: Mouse scrolled (537, 374) with delta (0, 0)
Screenshot: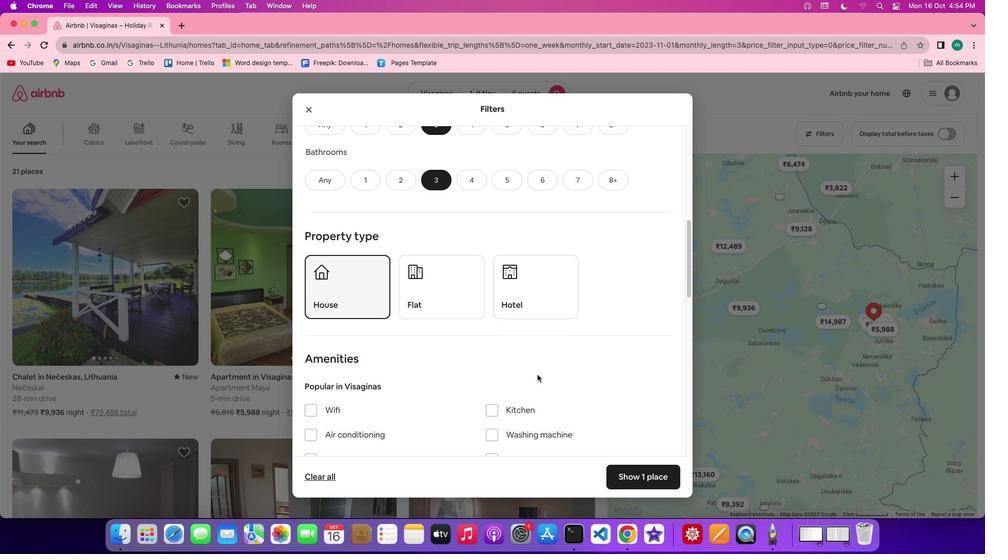 
Action: Mouse scrolled (537, 374) with delta (0, 0)
Screenshot: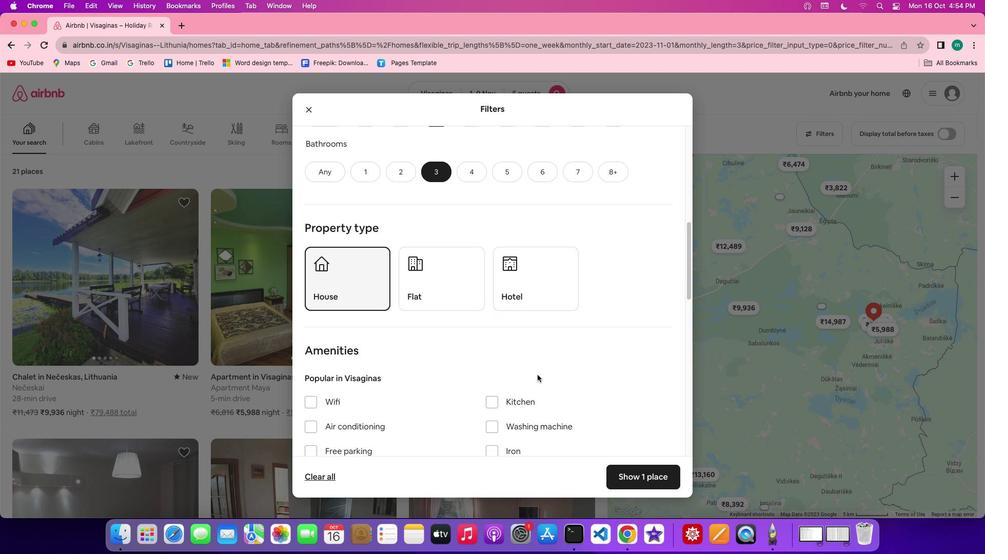 
Action: Mouse scrolled (537, 374) with delta (0, 0)
Screenshot: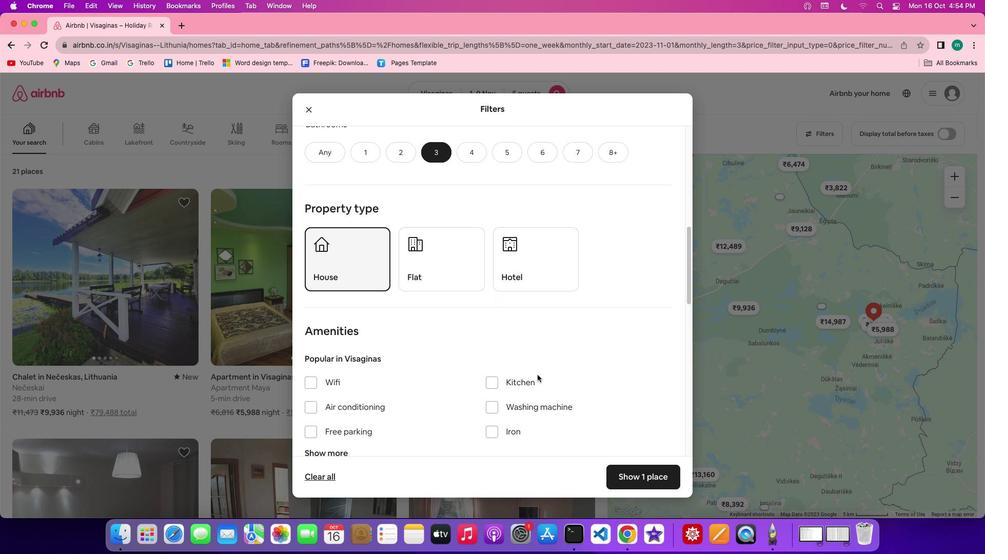 
Action: Mouse scrolled (537, 374) with delta (0, 0)
Screenshot: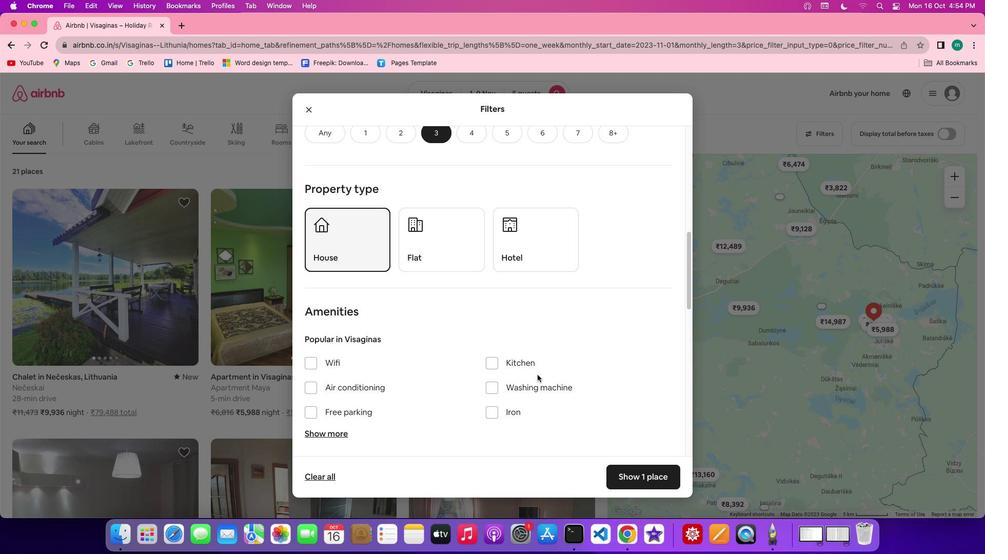 
Action: Mouse scrolled (537, 374) with delta (0, 0)
Screenshot: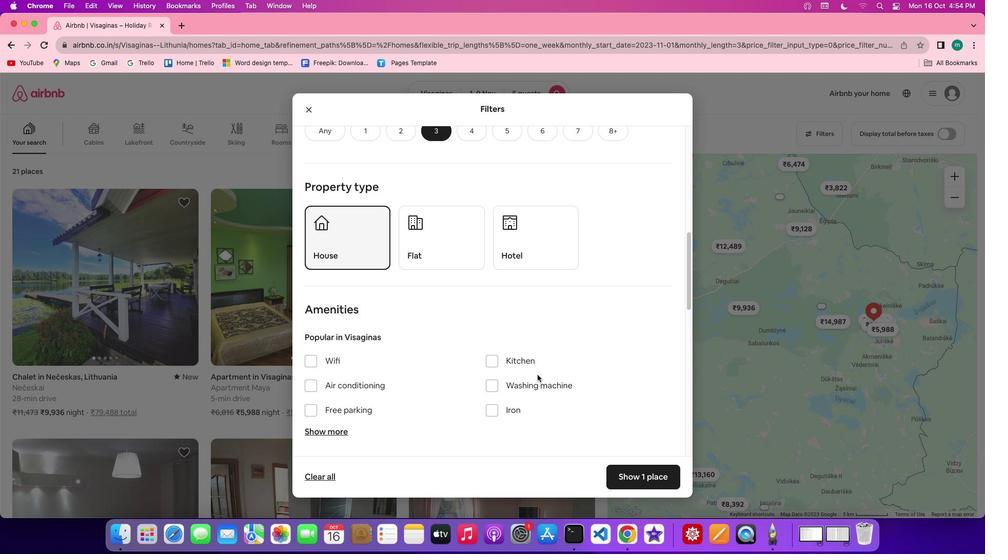 
Action: Mouse scrolled (537, 374) with delta (0, 0)
Screenshot: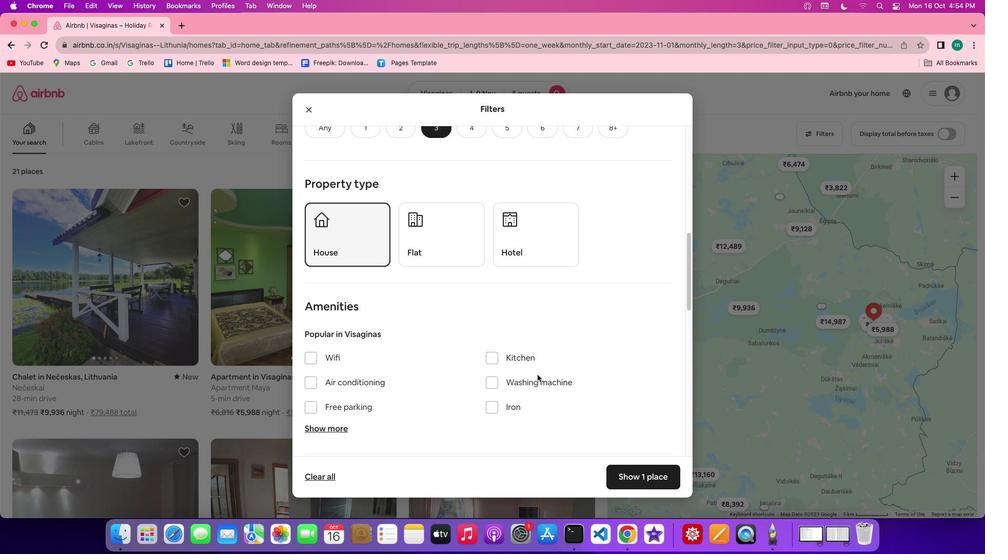 
Action: Mouse scrolled (537, 374) with delta (0, -1)
Screenshot: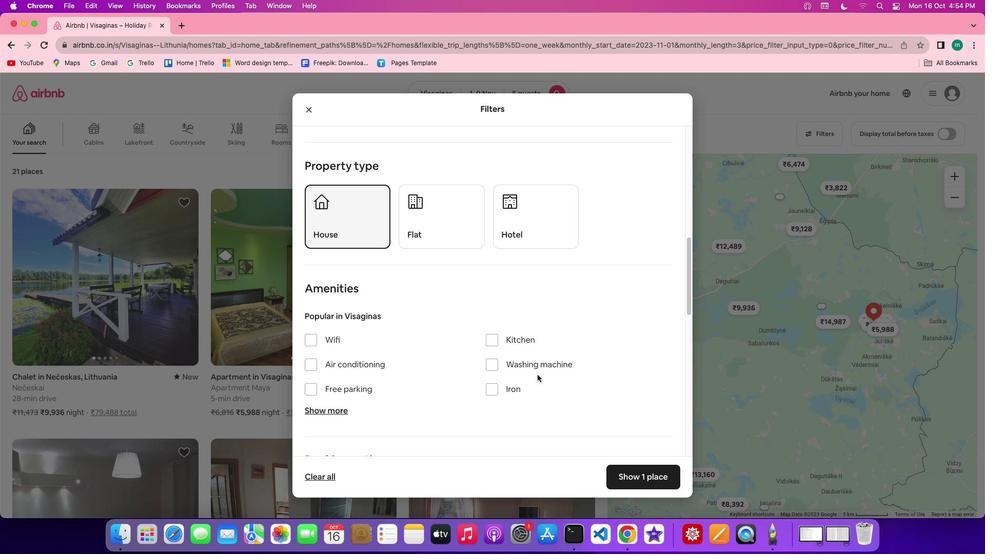 
Action: Mouse scrolled (537, 374) with delta (0, -1)
Screenshot: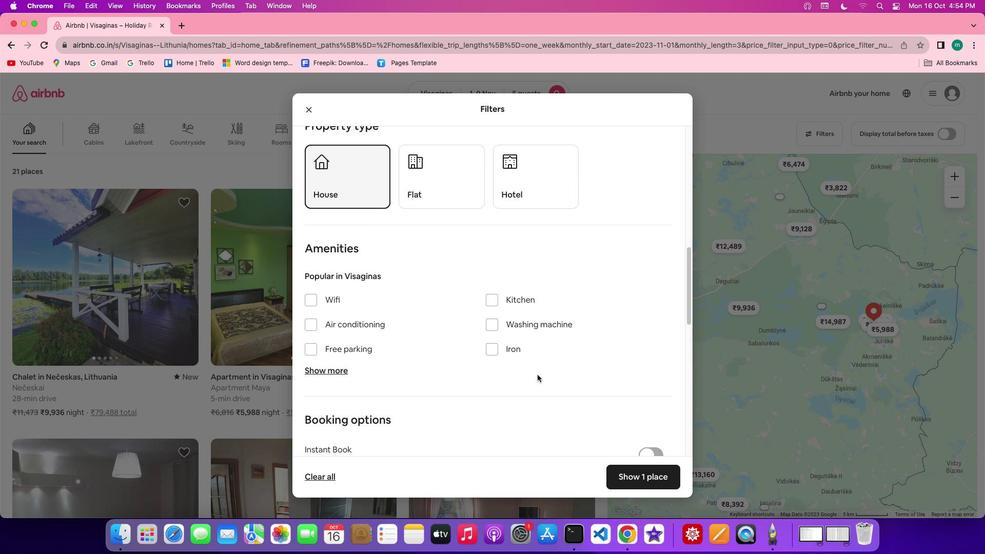 
Action: Mouse scrolled (537, 374) with delta (0, -1)
Screenshot: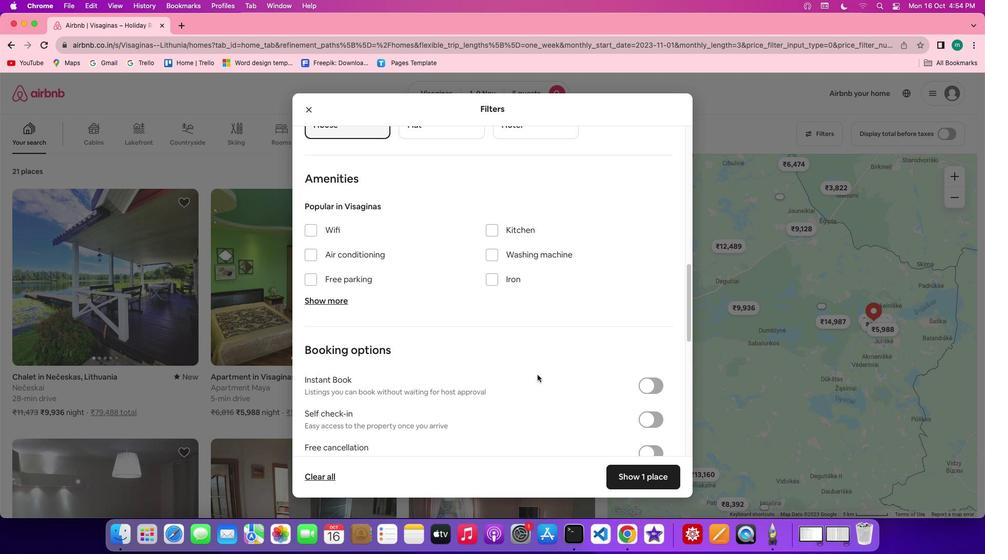 
Action: Mouse moved to (659, 372)
Screenshot: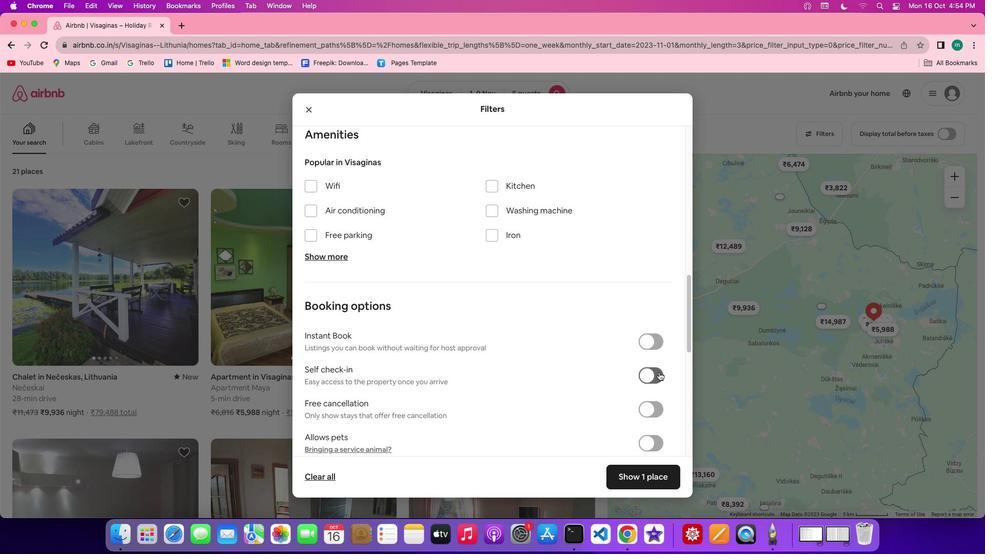 
Action: Mouse pressed left at (659, 372)
Screenshot: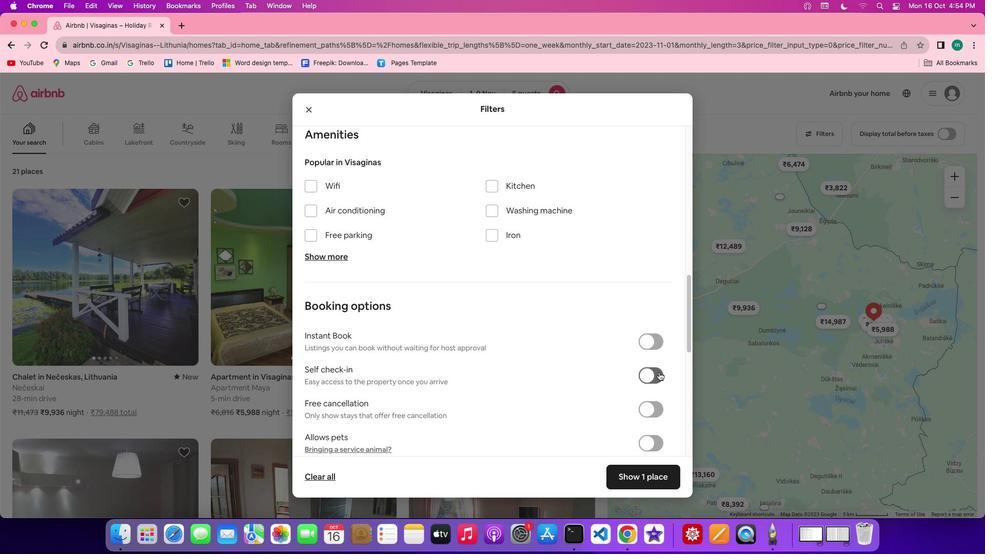 
Action: Mouse moved to (655, 477)
Screenshot: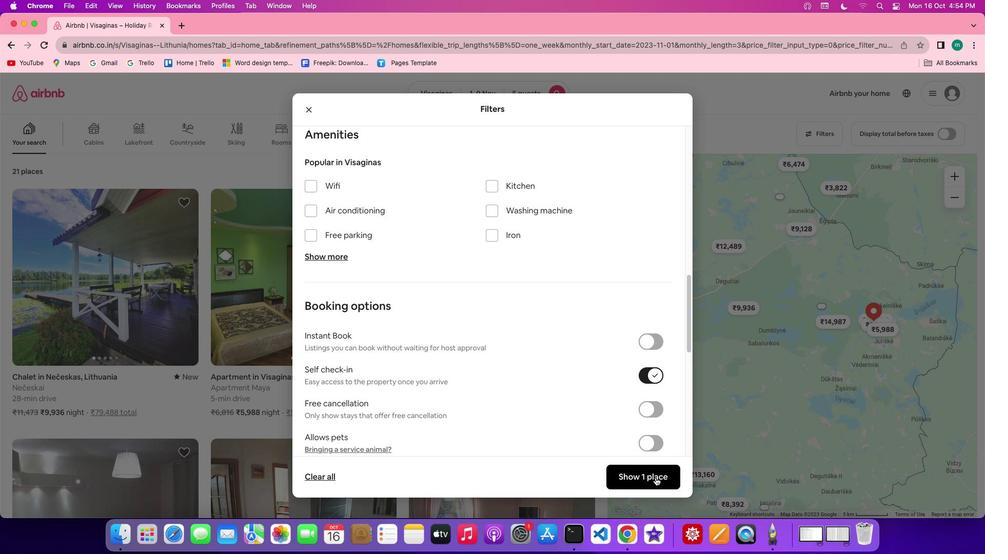 
Action: Mouse pressed left at (655, 477)
Screenshot: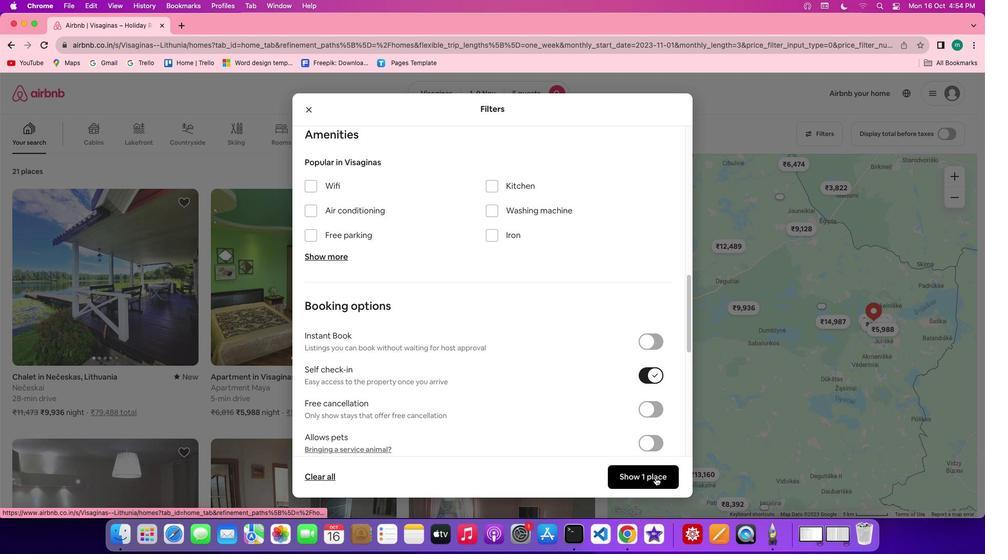 
Action: Mouse moved to (157, 310)
Screenshot: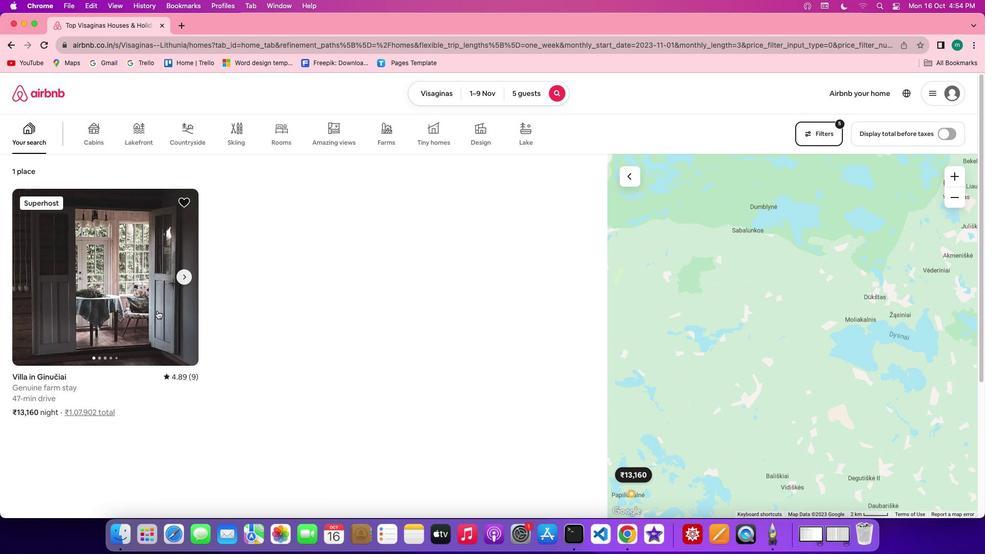 
Action: Mouse pressed left at (157, 310)
Screenshot: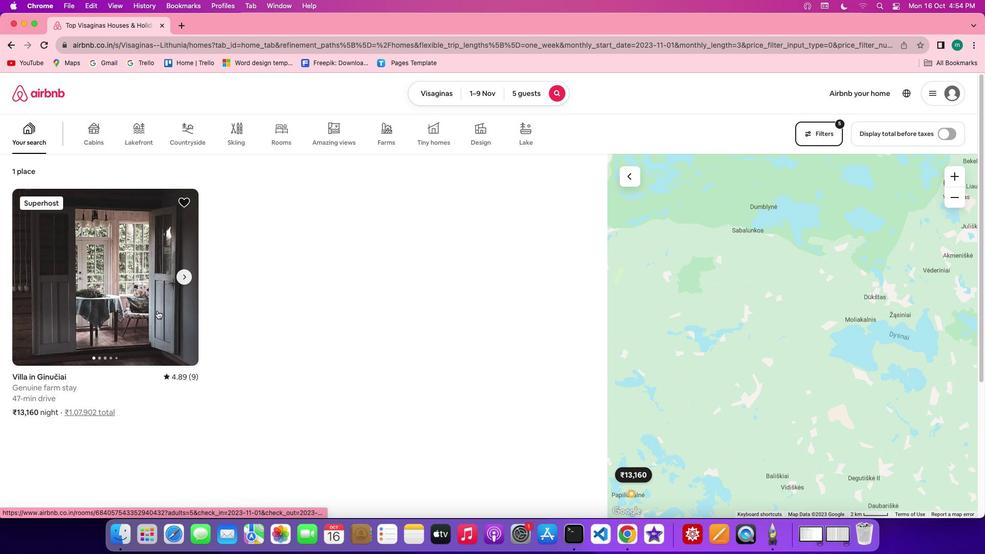 
Action: Mouse moved to (721, 379)
Screenshot: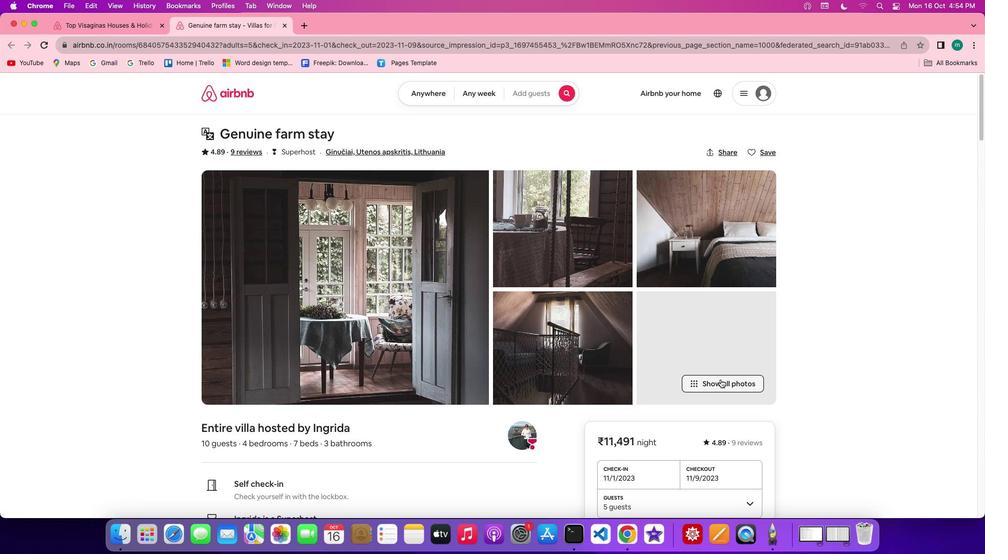 
Action: Mouse pressed left at (721, 379)
Screenshot: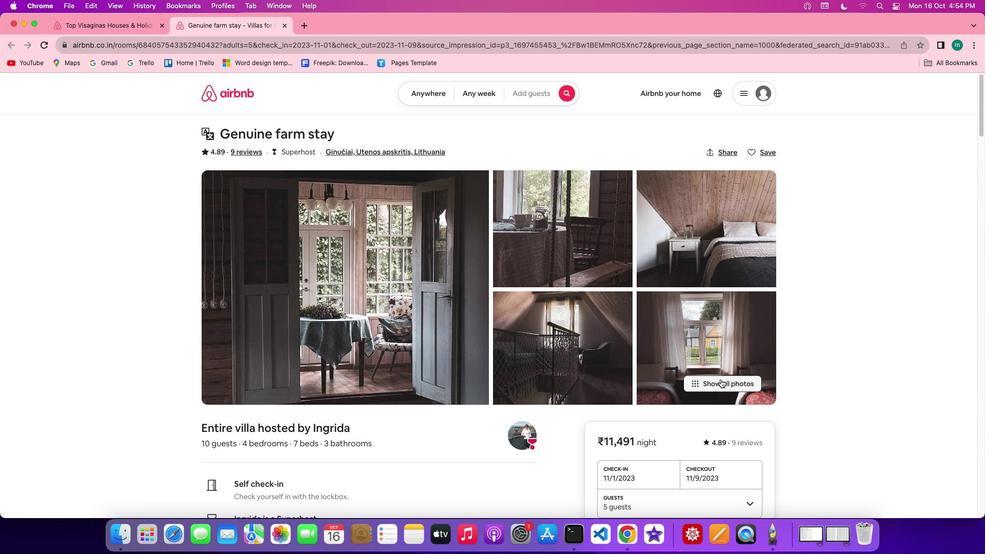 
Action: Mouse moved to (600, 368)
Screenshot: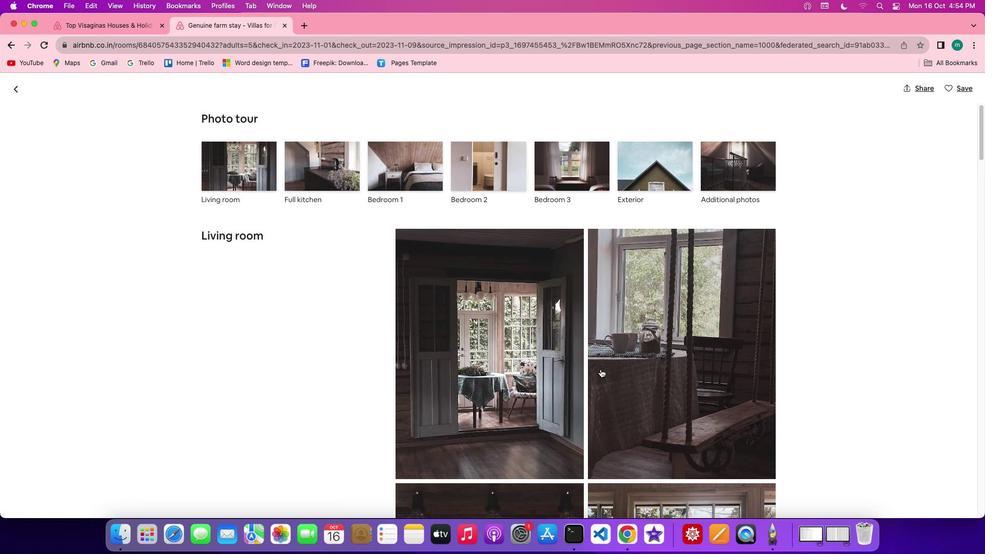 
Action: Mouse scrolled (600, 368) with delta (0, 0)
Screenshot: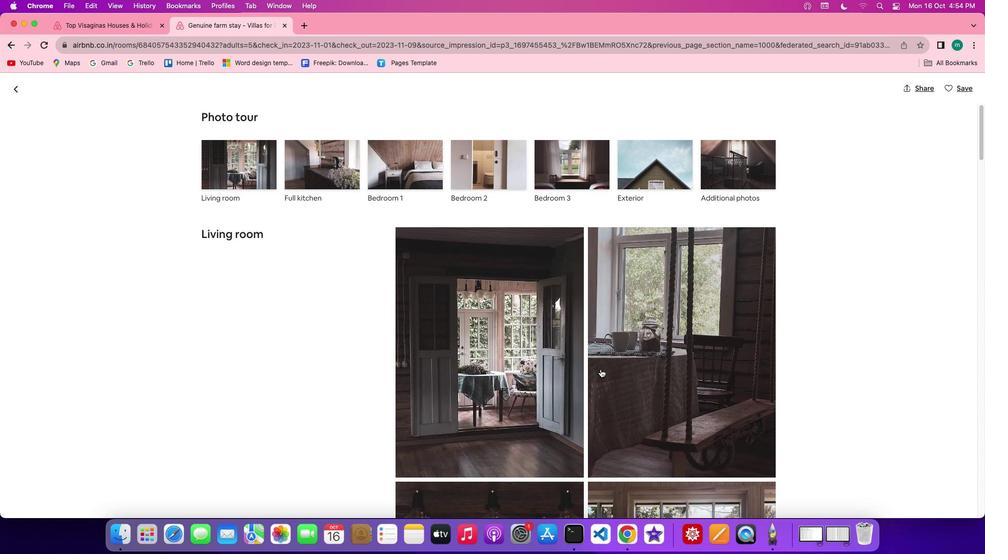 
Action: Mouse scrolled (600, 368) with delta (0, 0)
Screenshot: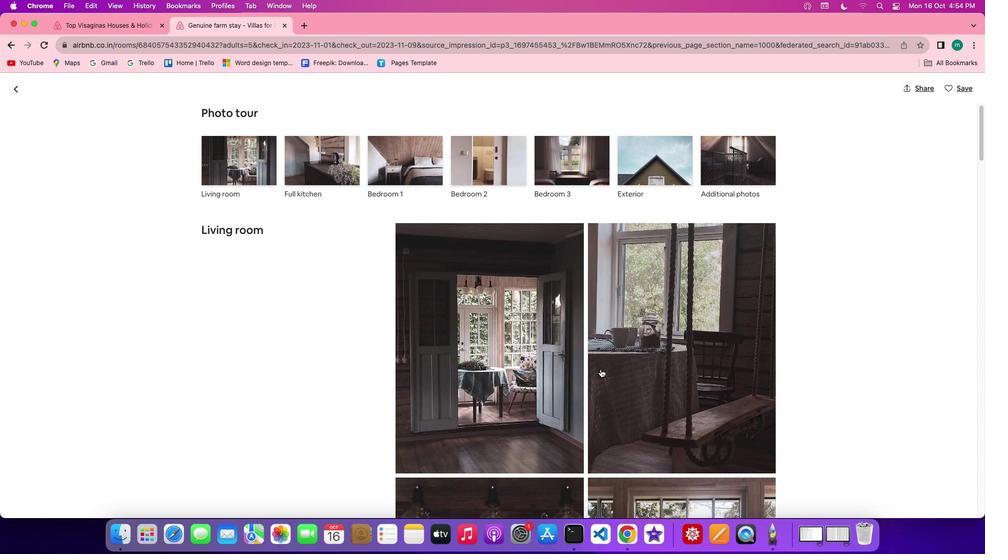 
Action: Mouse scrolled (600, 368) with delta (0, 0)
Screenshot: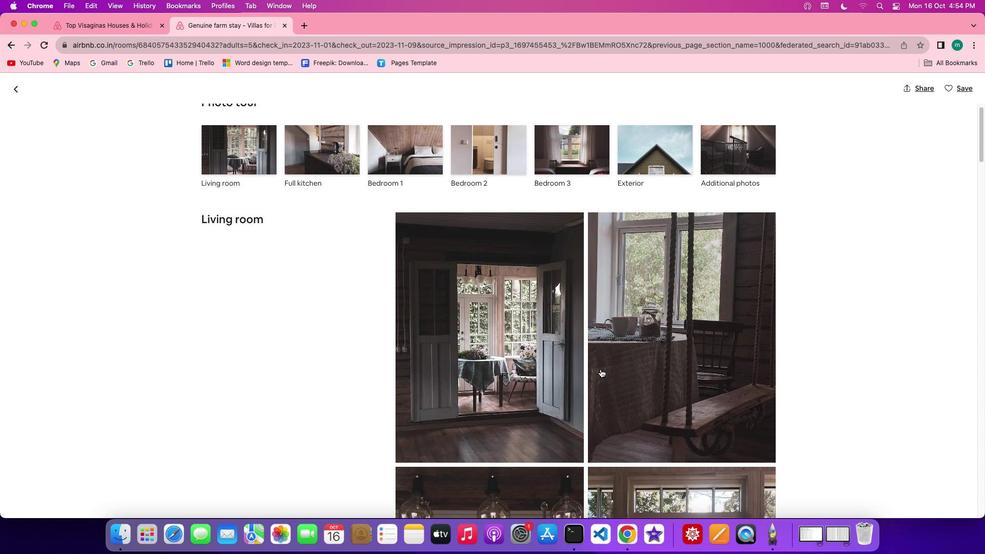 
Action: Mouse scrolled (600, 368) with delta (0, 0)
Screenshot: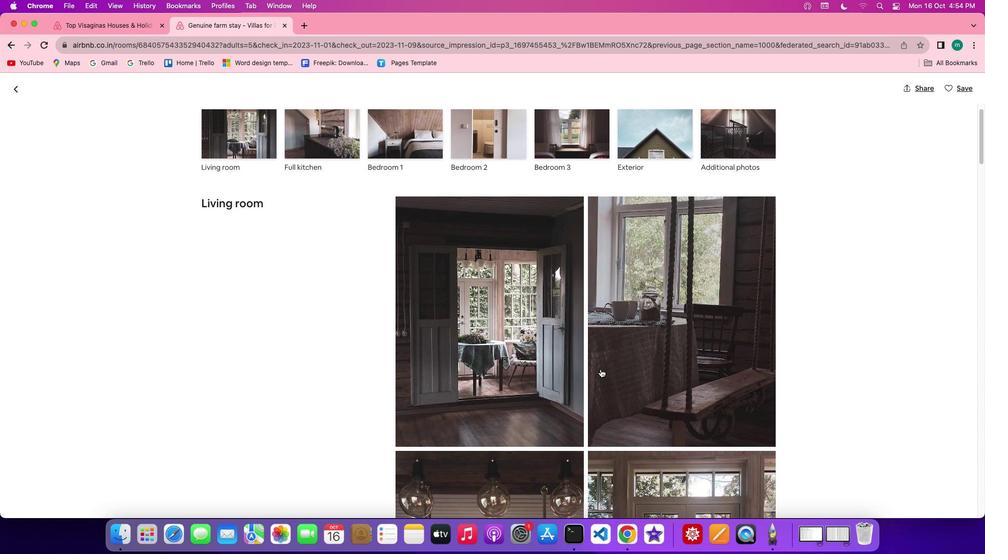 
Action: Mouse scrolled (600, 368) with delta (0, 0)
Screenshot: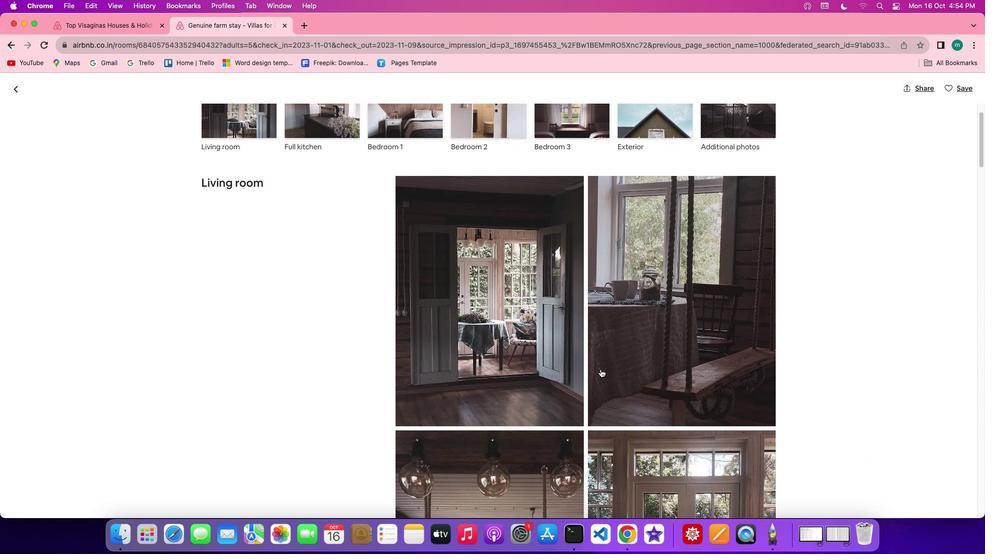 
Action: Mouse scrolled (600, 368) with delta (0, 0)
Screenshot: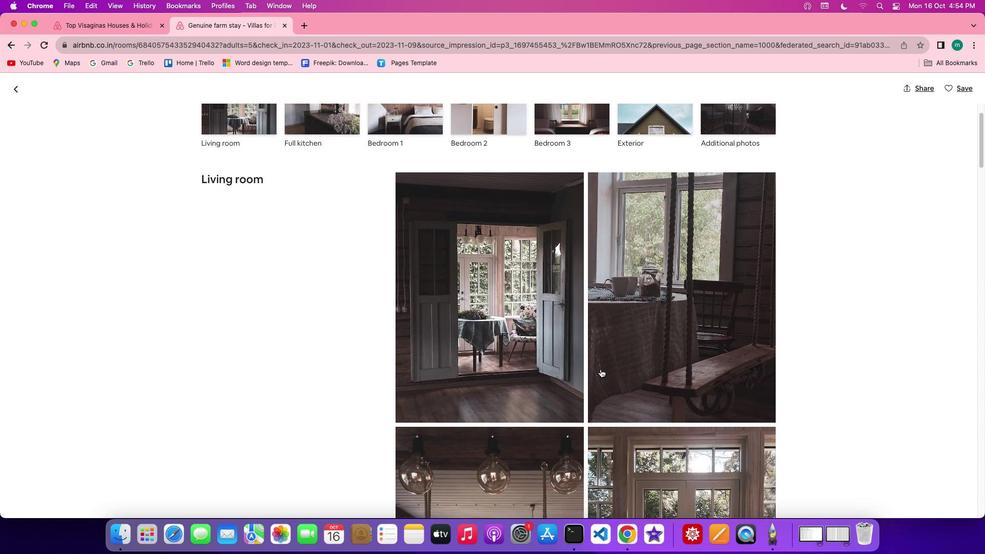 
Action: Mouse scrolled (600, 368) with delta (0, 0)
Screenshot: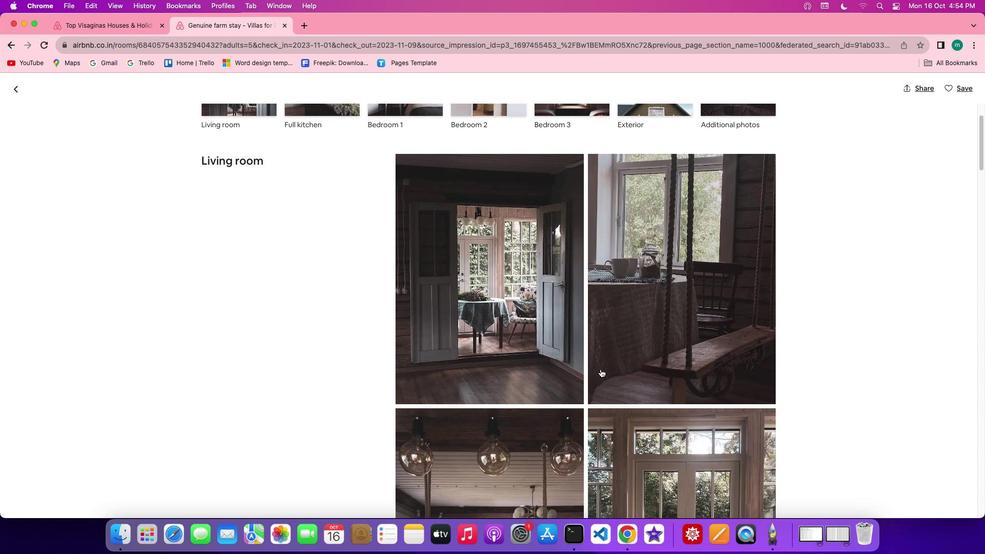 
Action: Mouse scrolled (600, 368) with delta (0, -1)
Screenshot: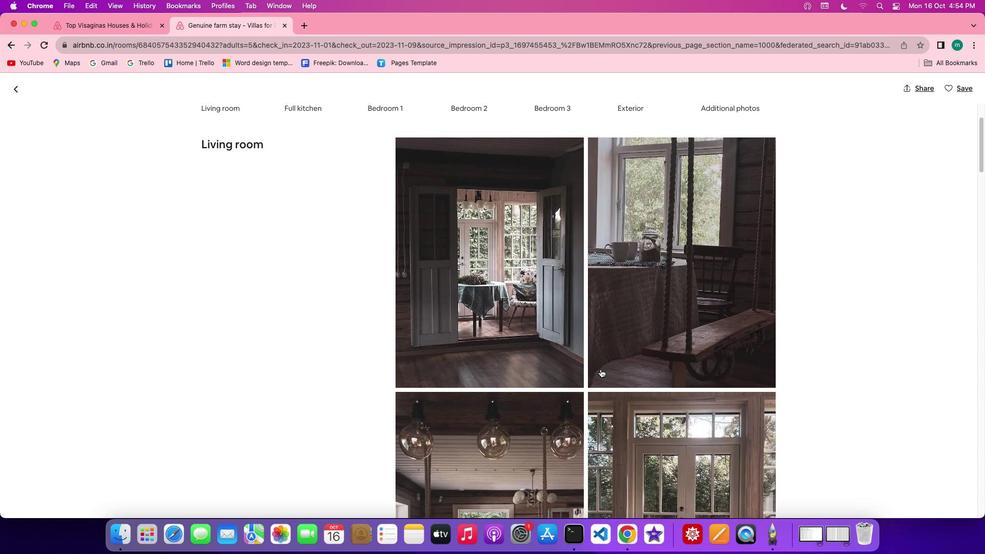 
Action: Mouse moved to (618, 382)
Screenshot: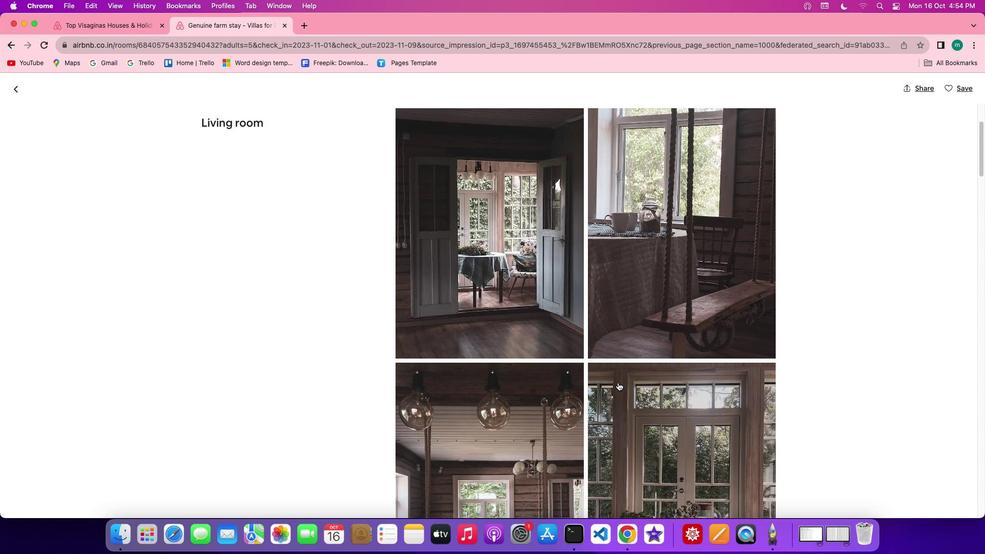 
Action: Mouse scrolled (618, 382) with delta (0, 0)
Screenshot: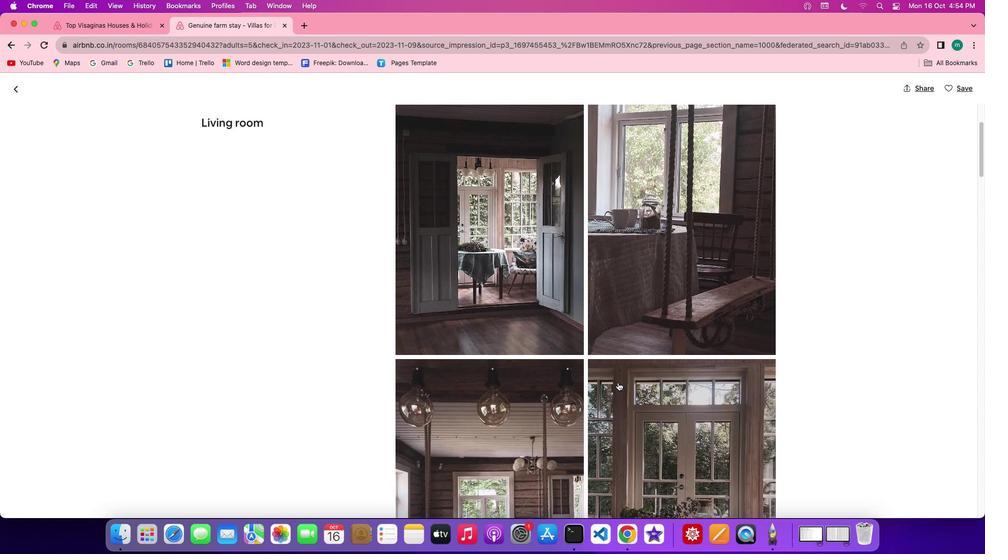 
Action: Mouse scrolled (618, 382) with delta (0, 0)
Screenshot: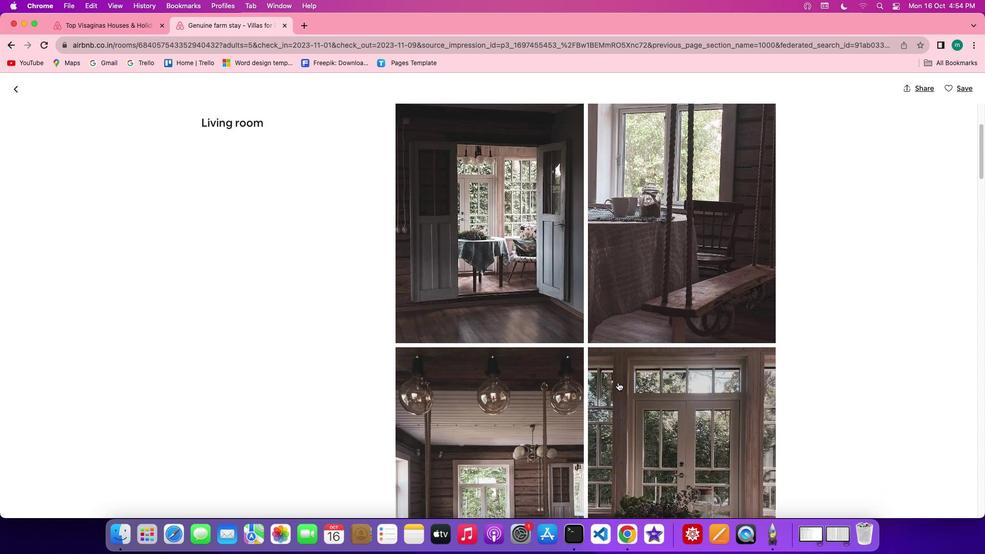 
Action: Mouse scrolled (618, 382) with delta (0, -1)
Screenshot: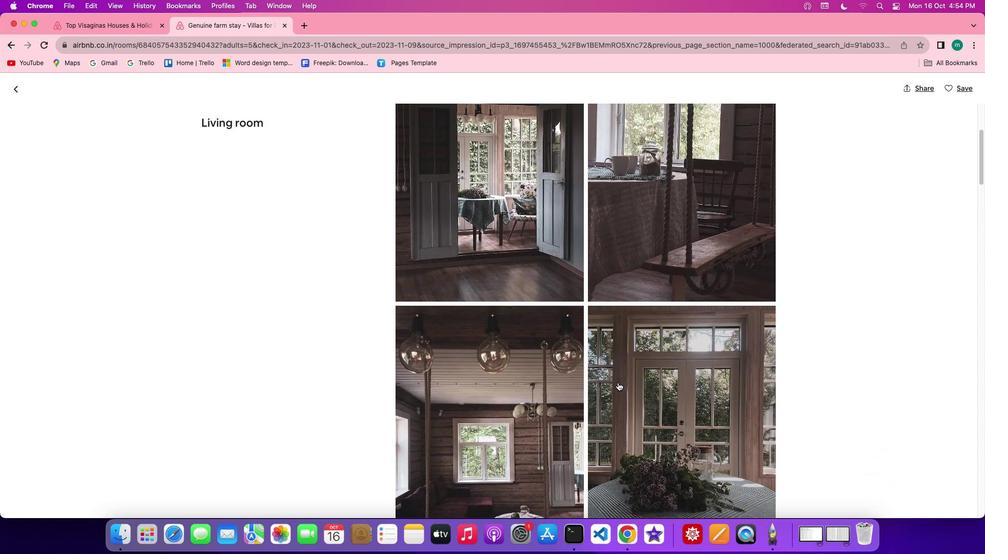 
Action: Mouse scrolled (618, 382) with delta (0, -1)
Screenshot: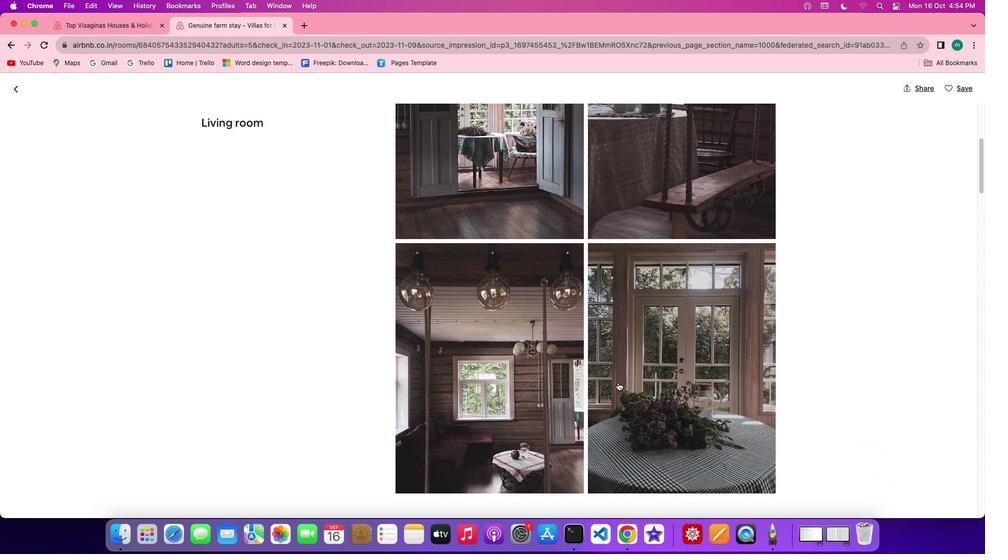 
Action: Mouse scrolled (618, 382) with delta (0, 0)
Screenshot: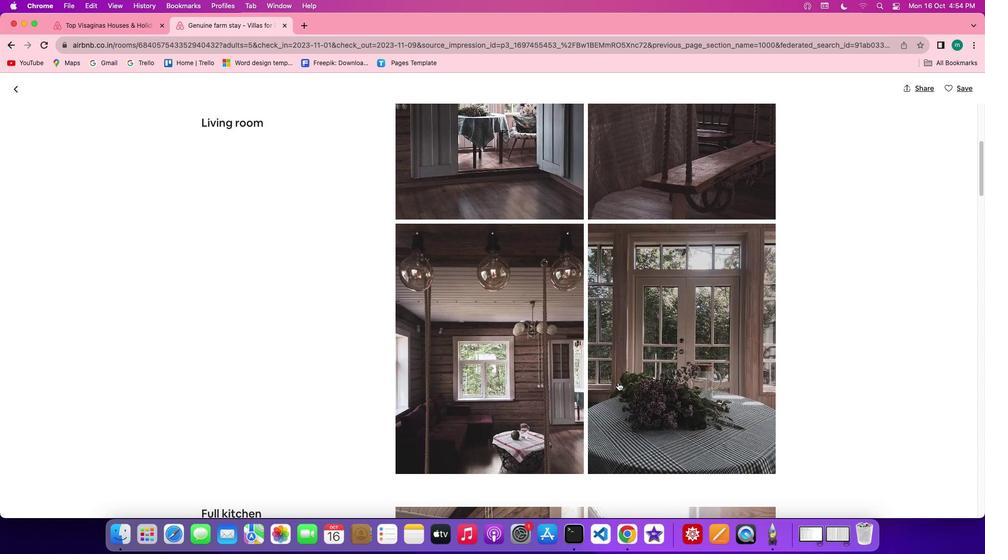 
Action: Mouse scrolled (618, 382) with delta (0, 0)
Screenshot: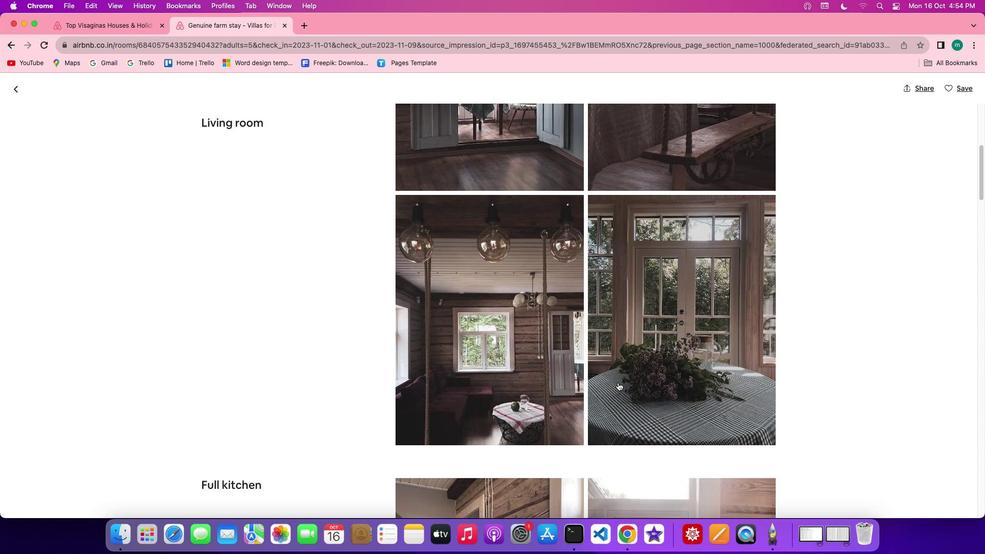 
Action: Mouse scrolled (618, 382) with delta (0, -1)
Screenshot: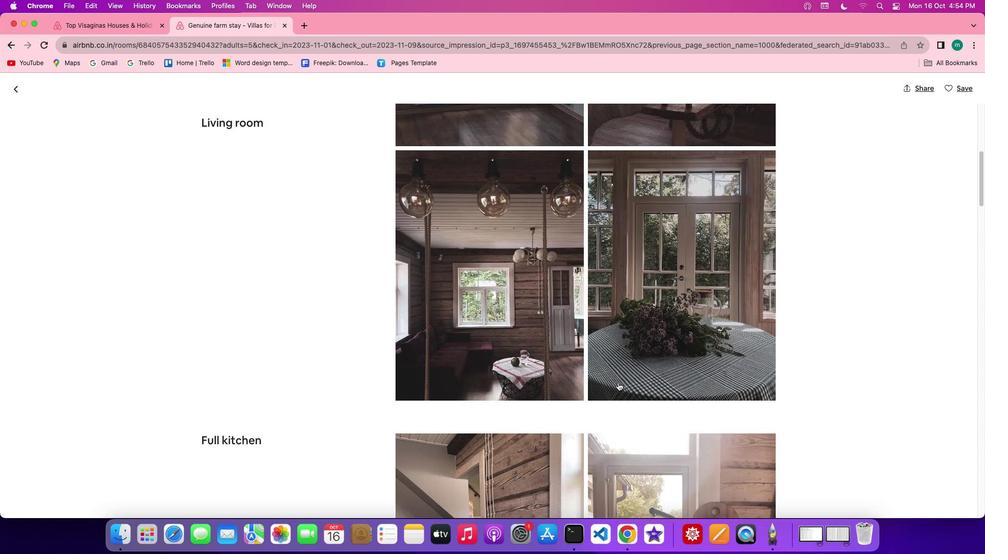 
Action: Mouse scrolled (618, 382) with delta (0, -2)
Screenshot: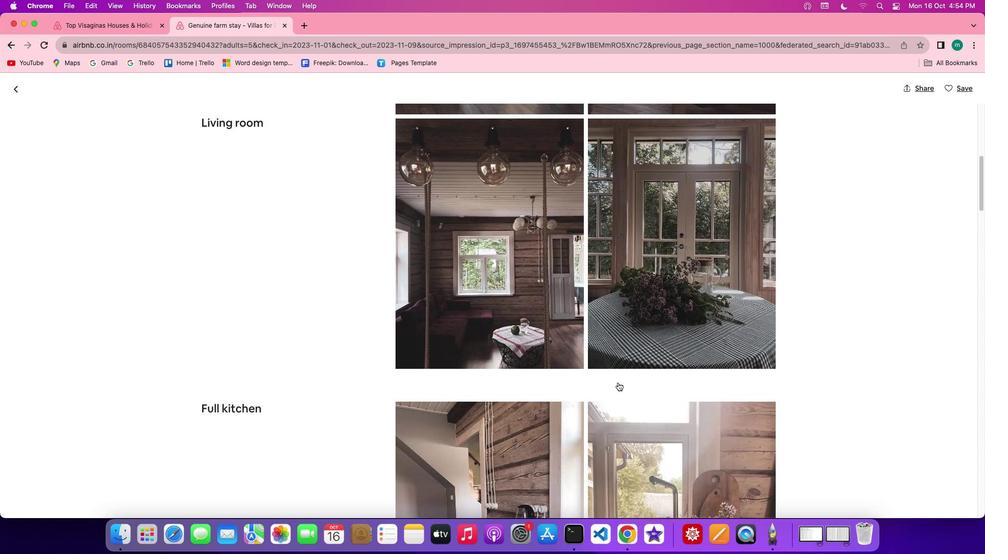 
Action: Mouse scrolled (618, 382) with delta (0, -2)
Screenshot: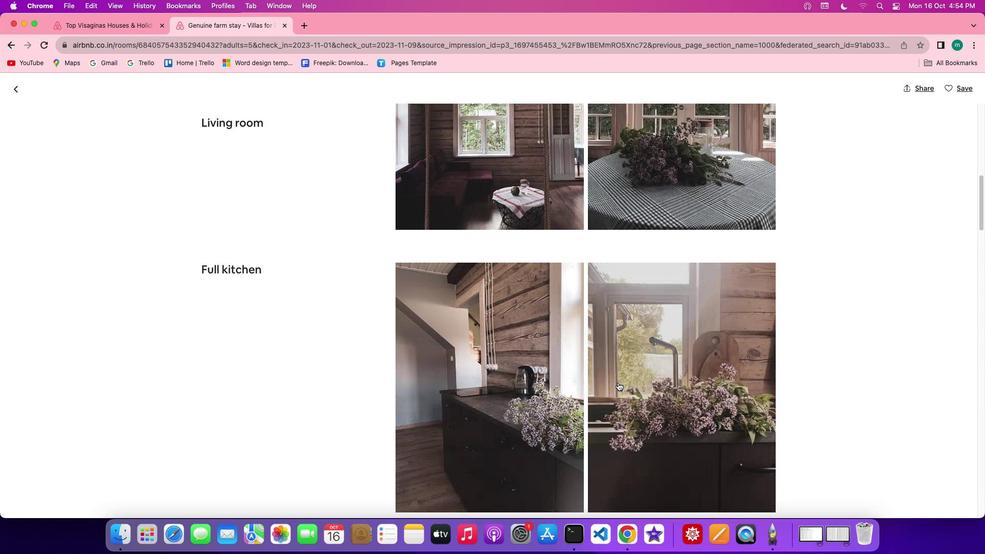 
Action: Mouse scrolled (618, 382) with delta (0, 0)
Screenshot: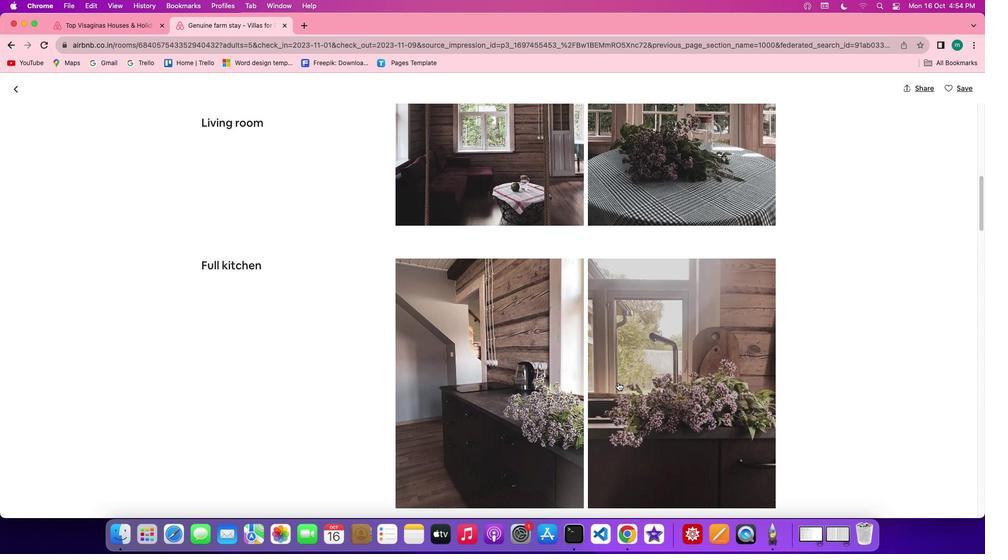 
Action: Mouse scrolled (618, 382) with delta (0, 0)
Screenshot: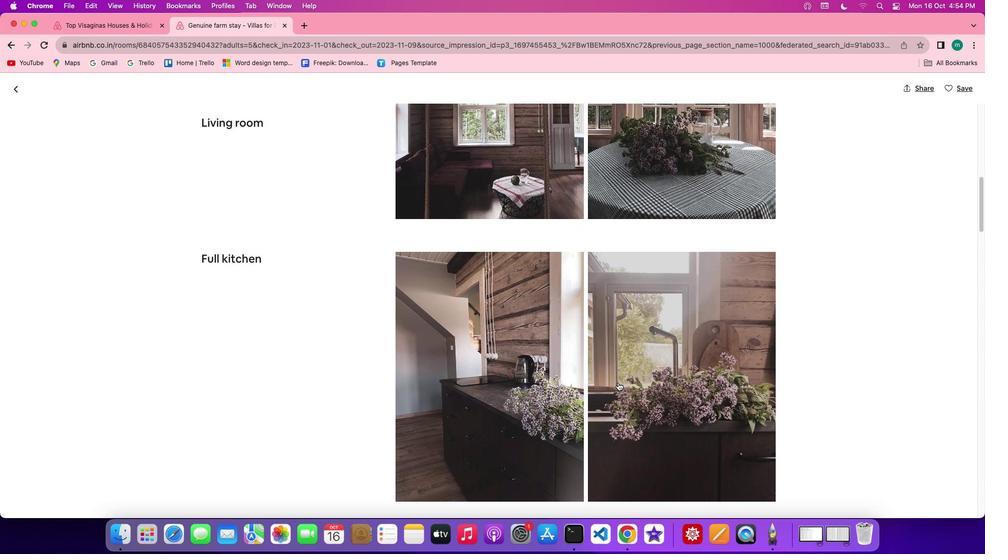 
Action: Mouse scrolled (618, 382) with delta (0, -1)
Screenshot: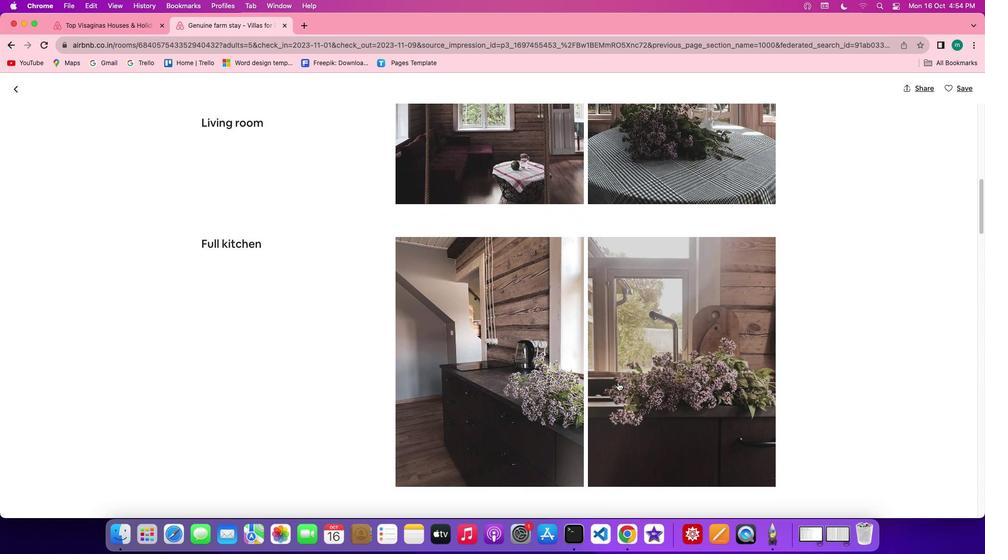 
Action: Mouse scrolled (618, 382) with delta (0, -1)
Screenshot: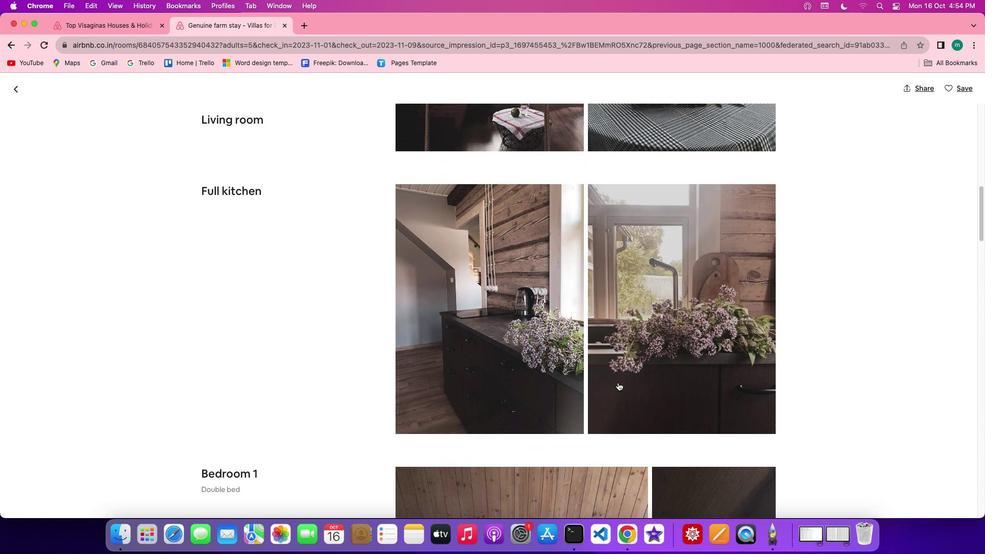 
Action: Mouse scrolled (618, 382) with delta (0, 0)
Screenshot: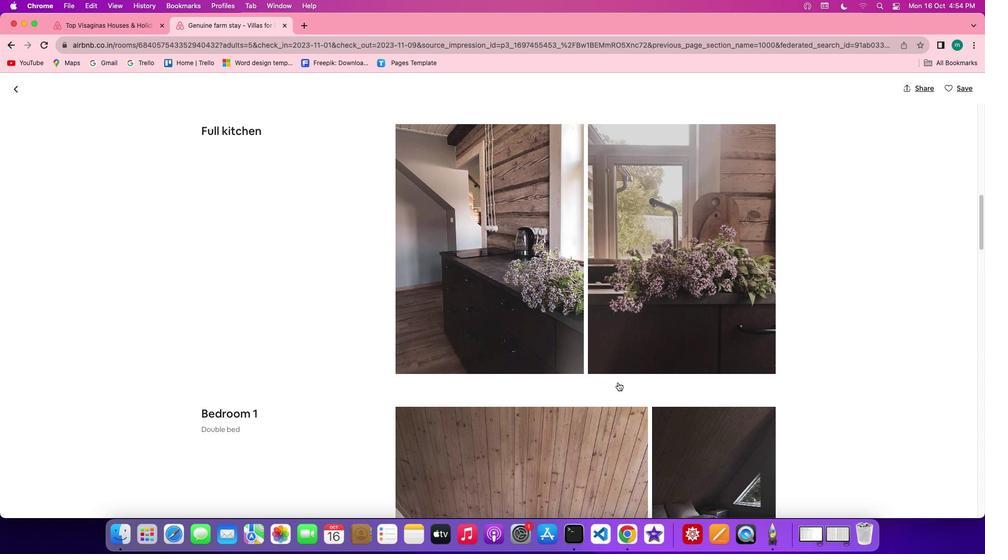 
Action: Mouse scrolled (618, 382) with delta (0, 0)
Screenshot: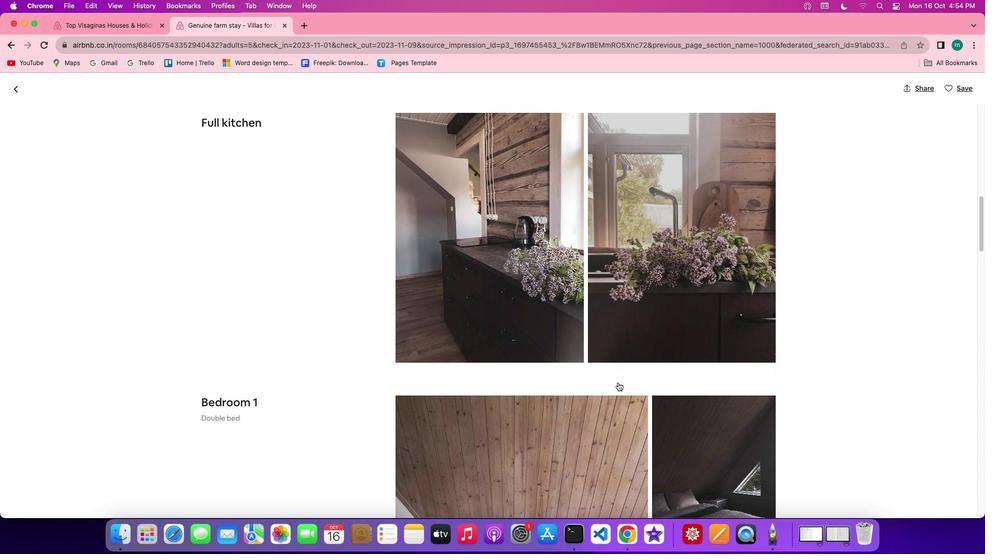 
Action: Mouse scrolled (618, 382) with delta (0, -1)
Screenshot: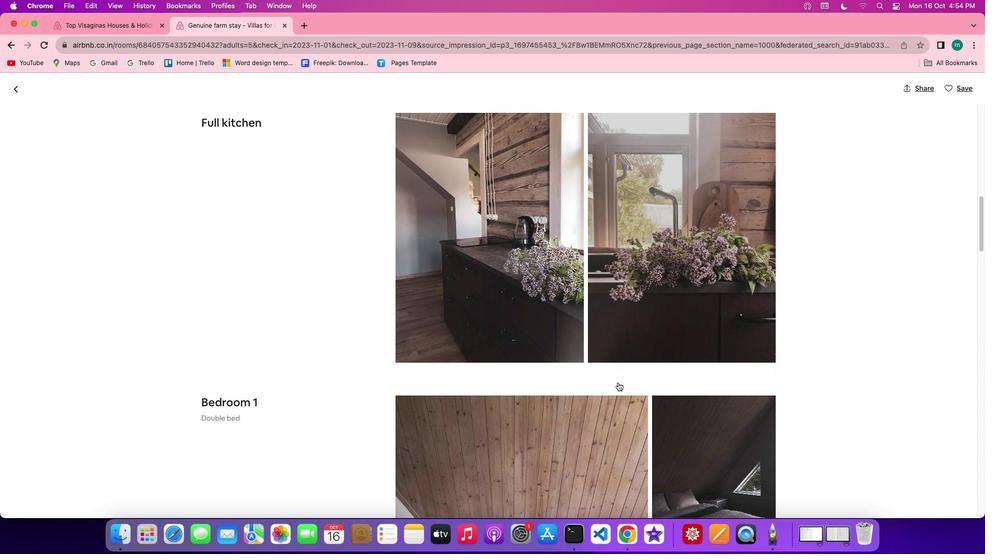 
Action: Mouse scrolled (618, 382) with delta (0, -2)
Screenshot: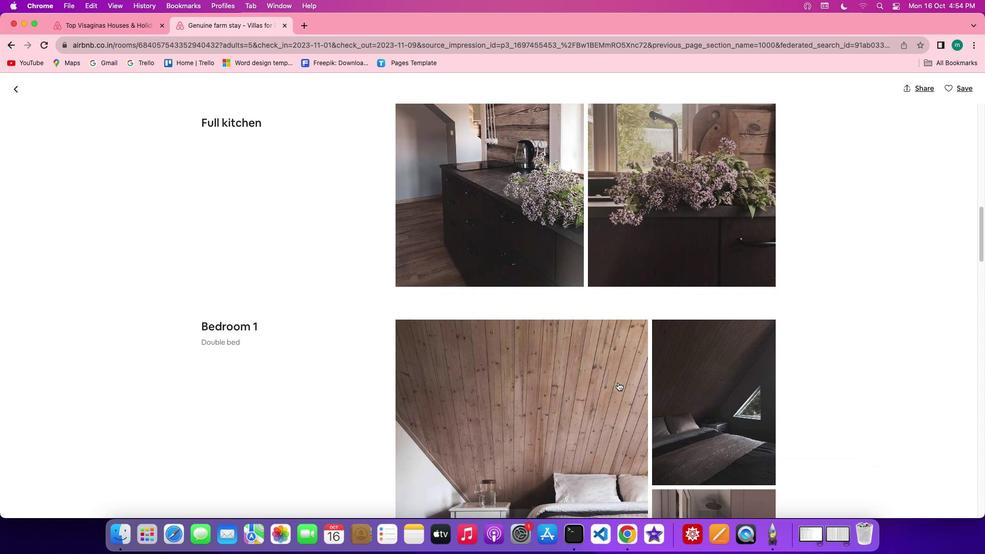 
Action: Mouse scrolled (618, 382) with delta (0, 0)
Screenshot: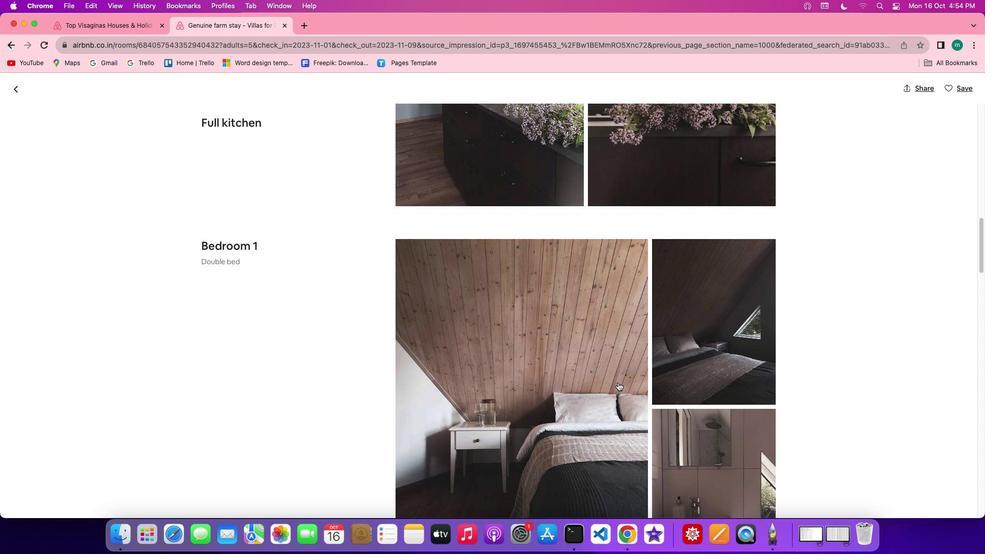 
Action: Mouse scrolled (618, 382) with delta (0, 0)
Screenshot: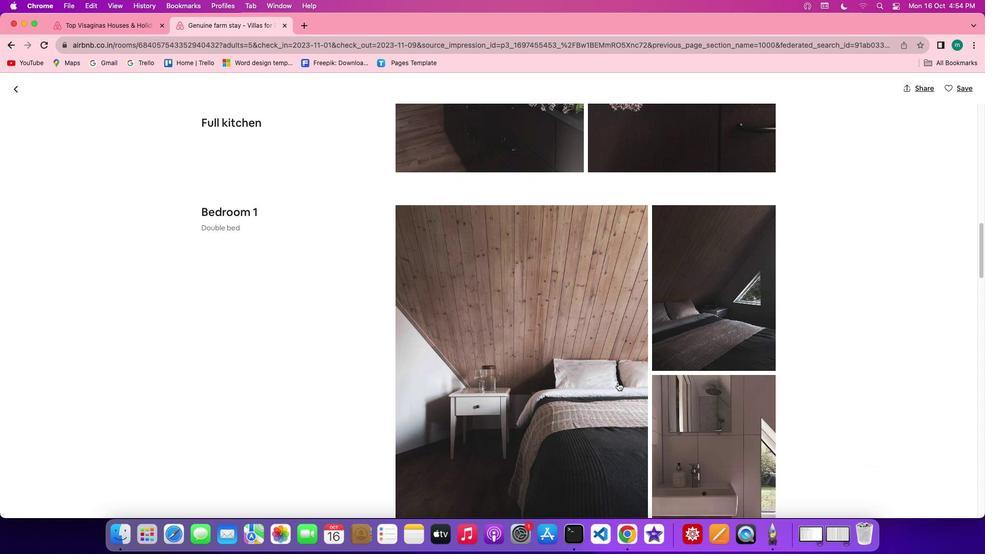 
Action: Mouse scrolled (618, 382) with delta (0, -1)
Screenshot: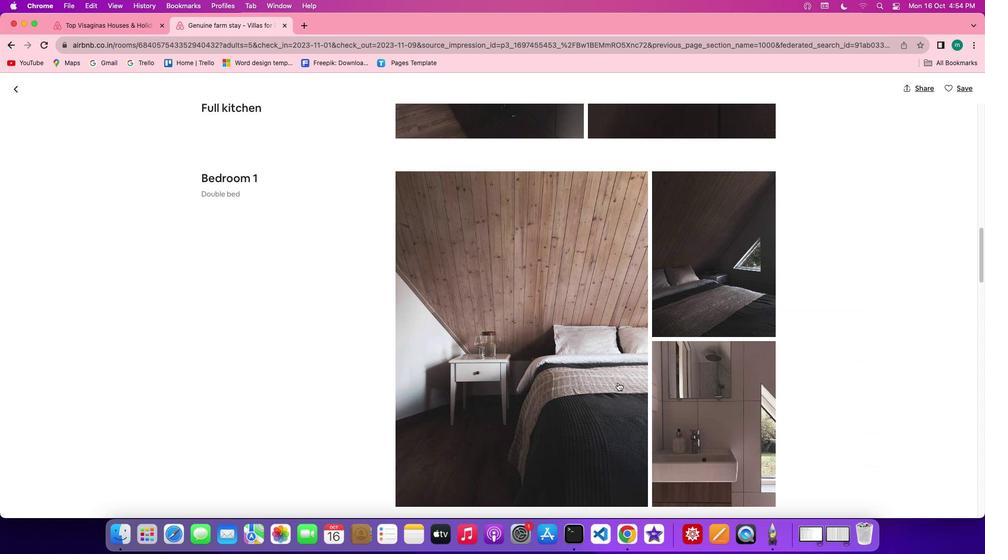 
Action: Mouse scrolled (618, 382) with delta (0, -2)
Screenshot: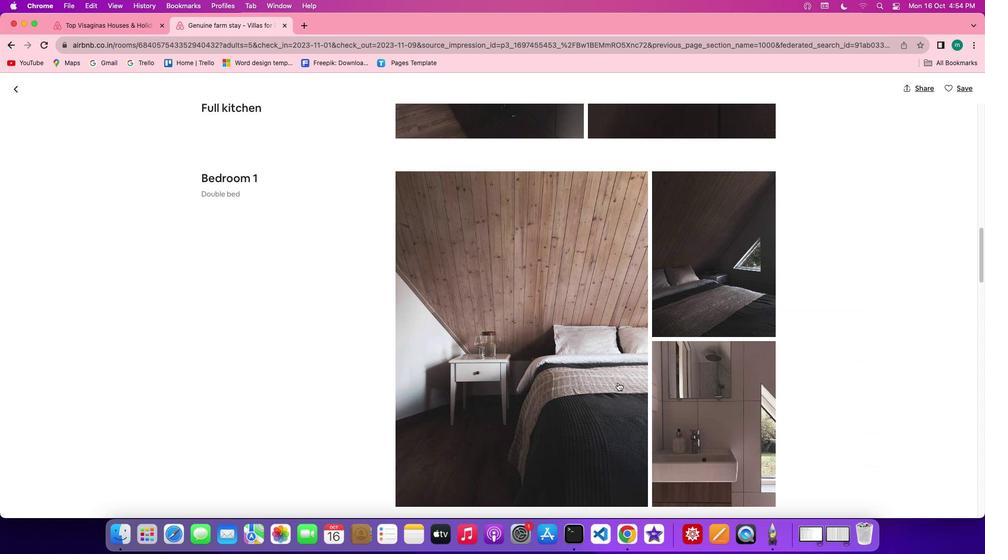 
Action: Mouse scrolled (618, 382) with delta (0, -2)
Screenshot: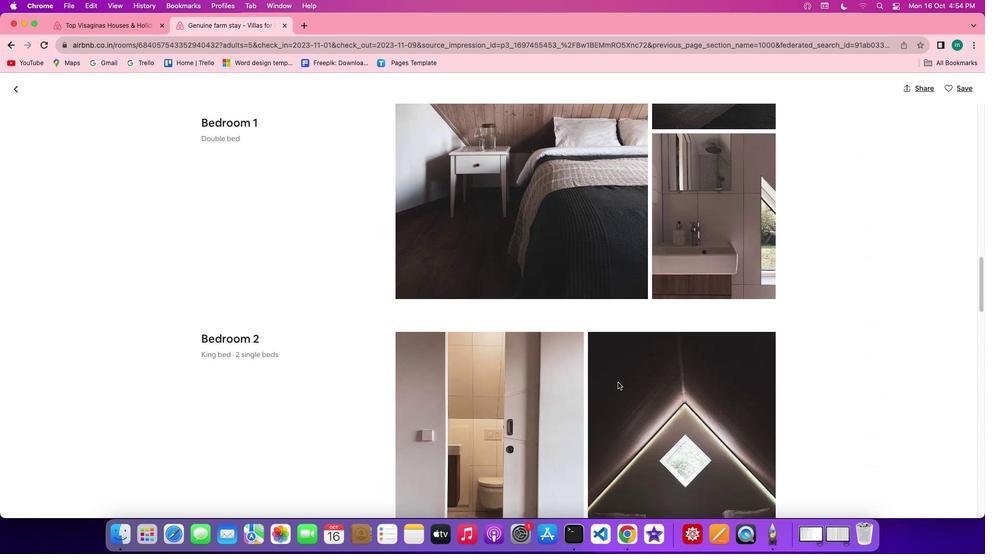 
Action: Mouse scrolled (618, 382) with delta (0, -2)
Screenshot: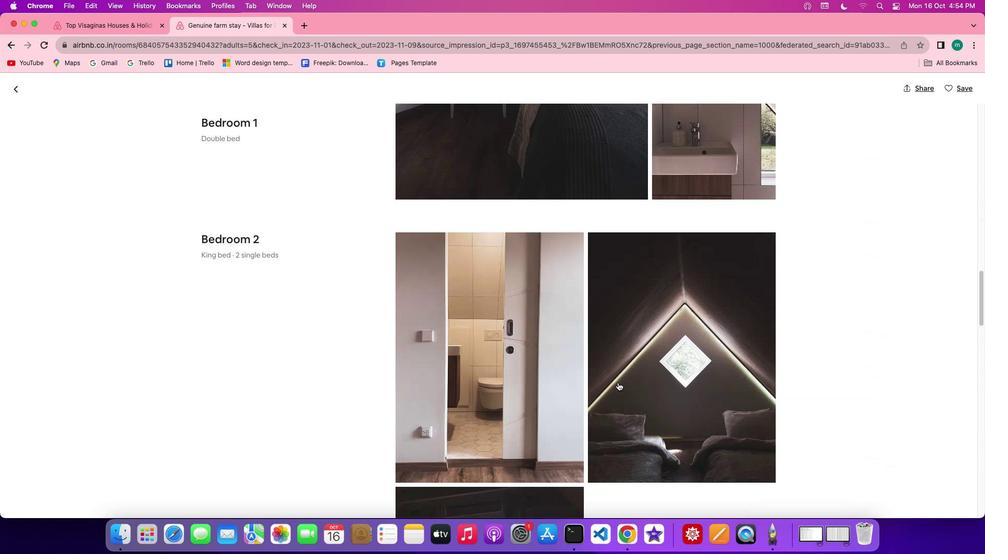 
Action: Mouse scrolled (618, 382) with delta (0, 0)
Screenshot: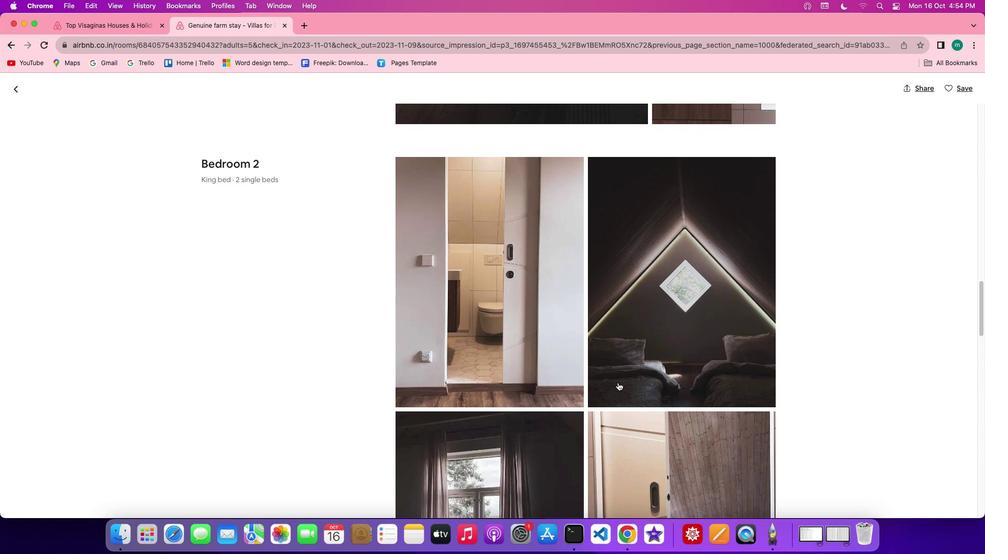 
Action: Mouse scrolled (618, 382) with delta (0, 0)
Screenshot: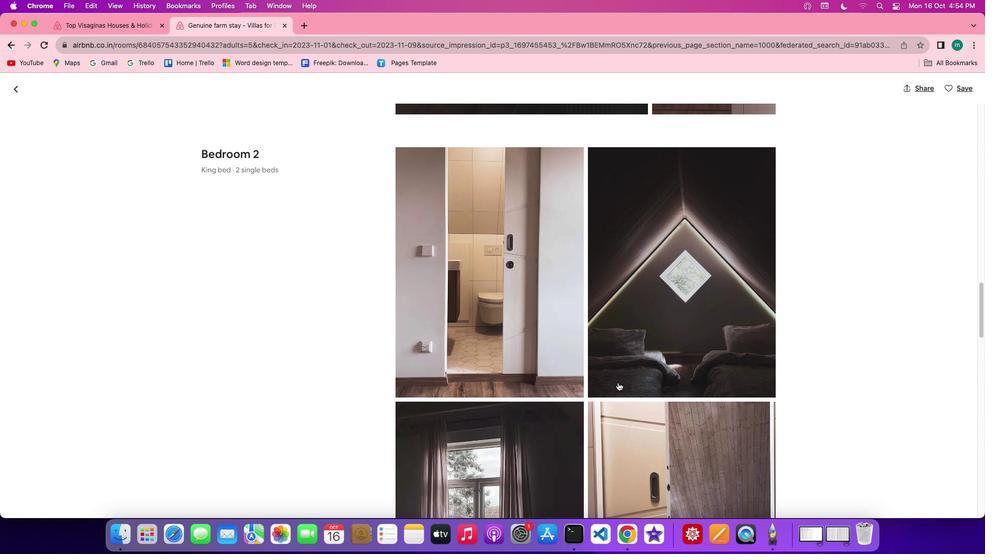 
Action: Mouse scrolled (618, 382) with delta (0, -1)
Screenshot: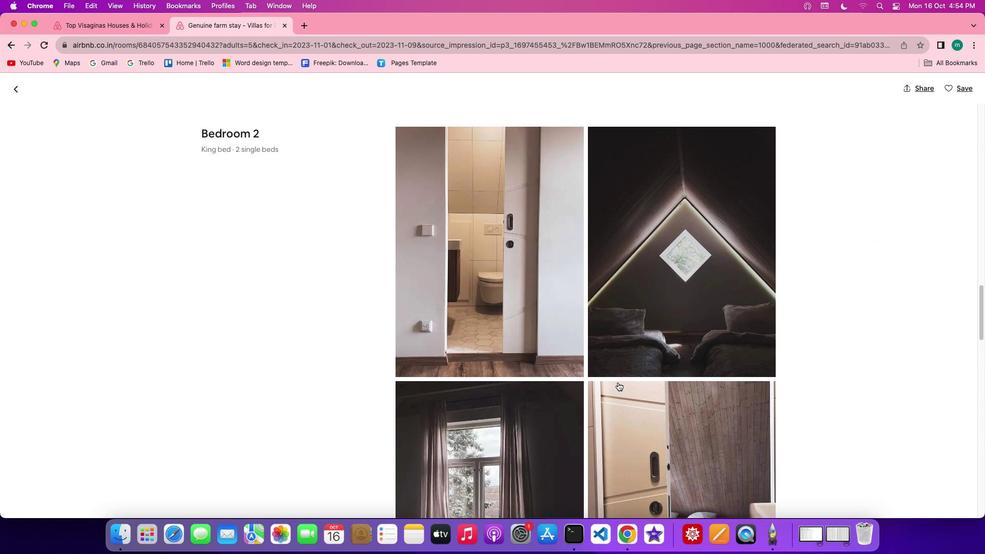 
Action: Mouse moved to (617, 383)
Screenshot: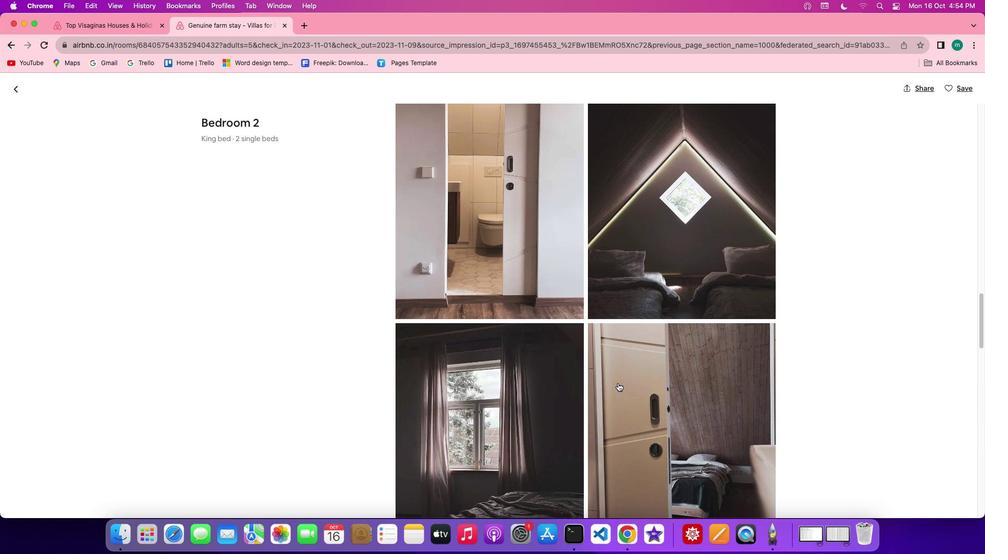 
Action: Mouse scrolled (617, 383) with delta (0, 0)
Screenshot: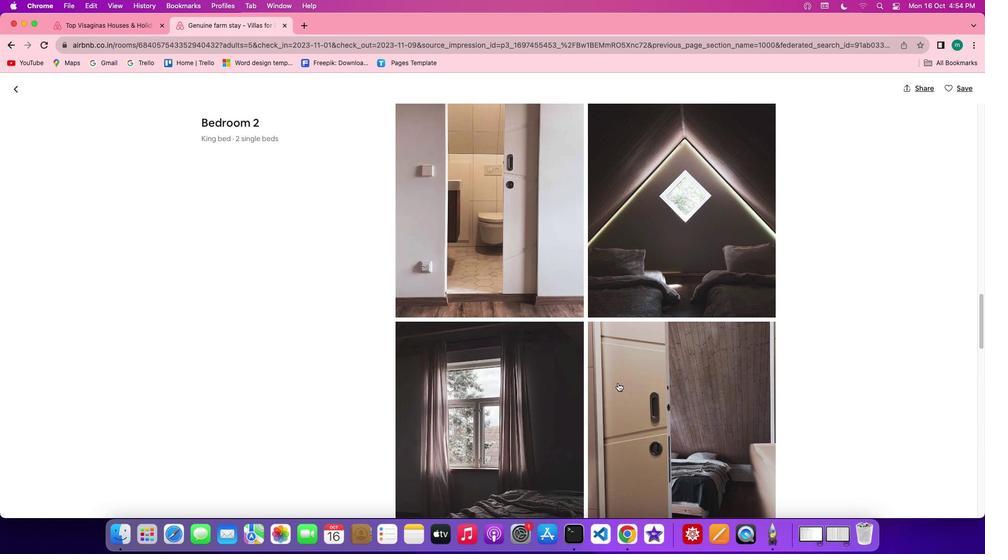 
Action: Mouse scrolled (617, 383) with delta (0, 0)
Screenshot: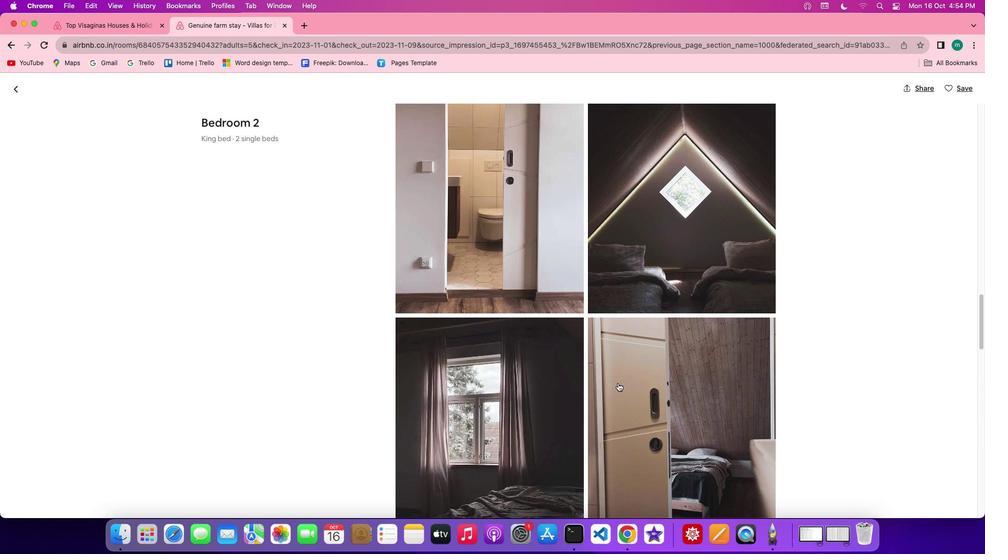 
Action: Mouse scrolled (617, 383) with delta (0, 0)
Screenshot: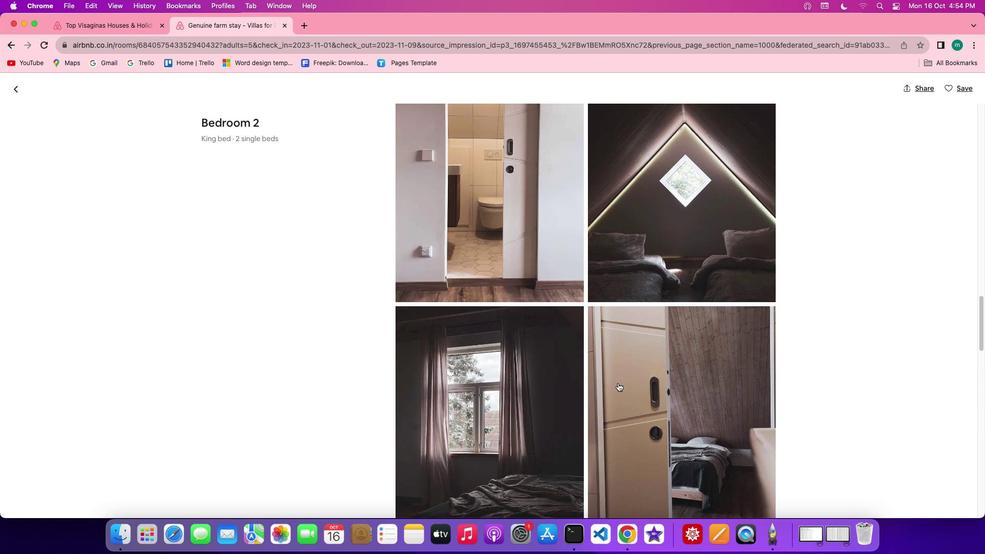 
Action: Mouse scrolled (617, 383) with delta (0, 0)
Screenshot: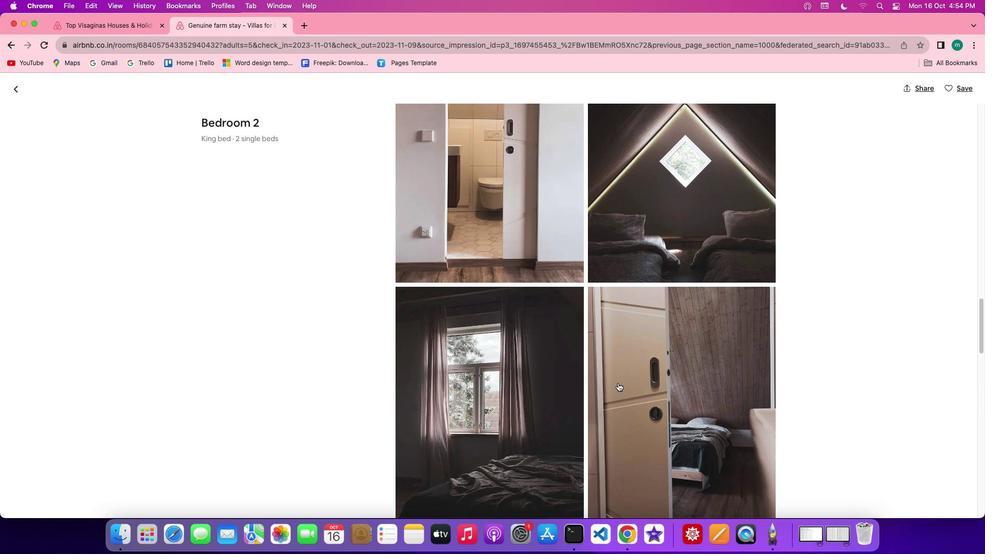 
Action: Mouse scrolled (617, 383) with delta (0, 0)
Screenshot: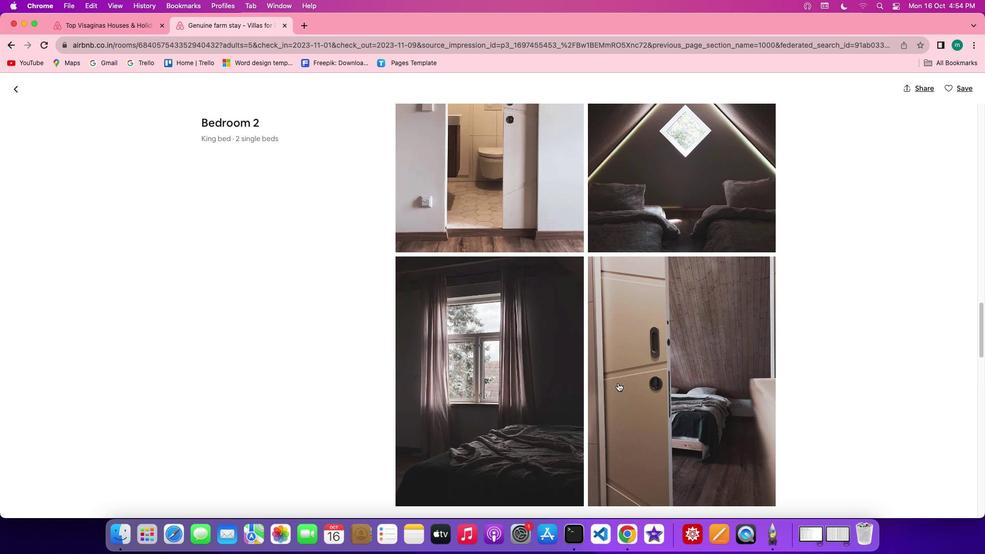 
Action: Mouse scrolled (617, 383) with delta (0, 0)
Screenshot: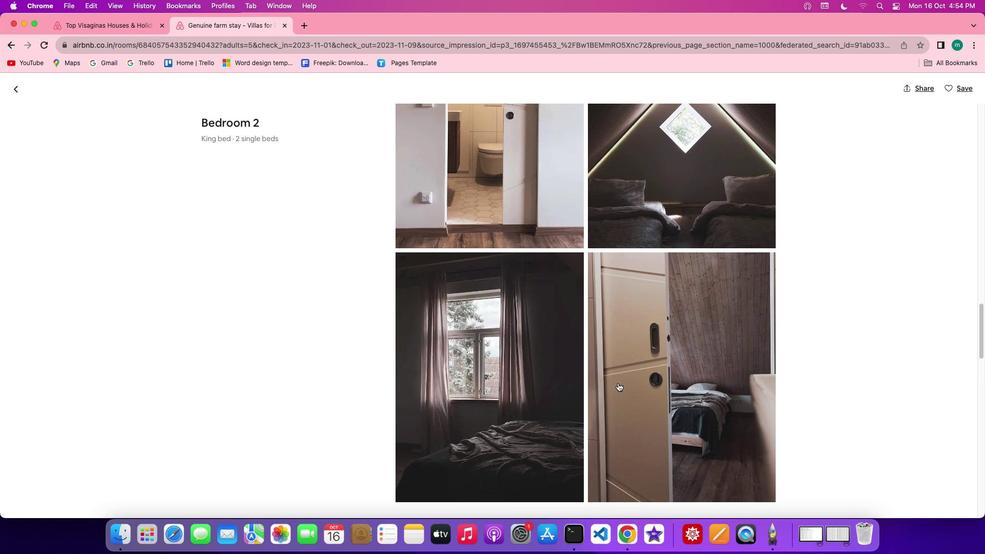 
Action: Mouse scrolled (617, 383) with delta (0, -1)
Screenshot: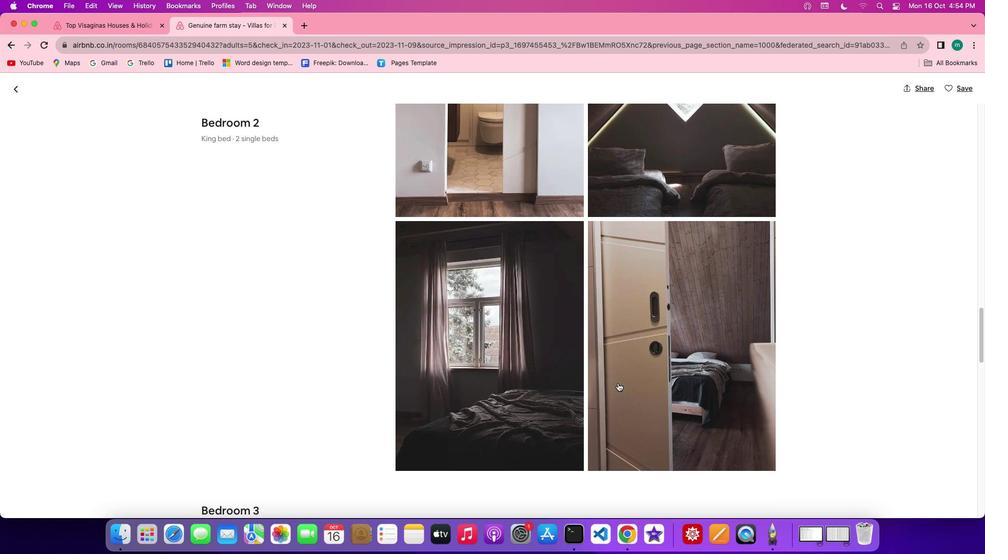 
Action: Mouse scrolled (617, 383) with delta (0, -1)
Screenshot: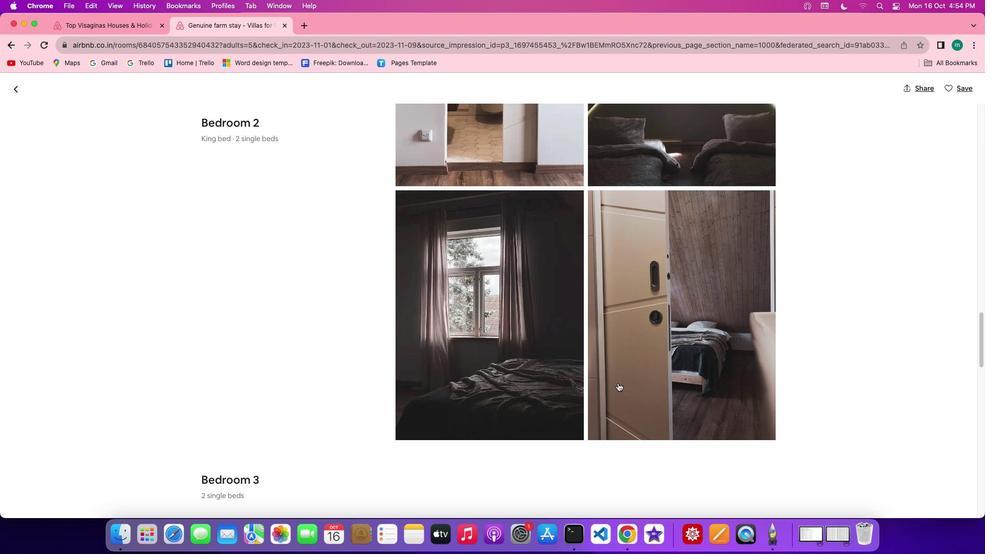 
Action: Mouse scrolled (617, 383) with delta (0, 0)
Screenshot: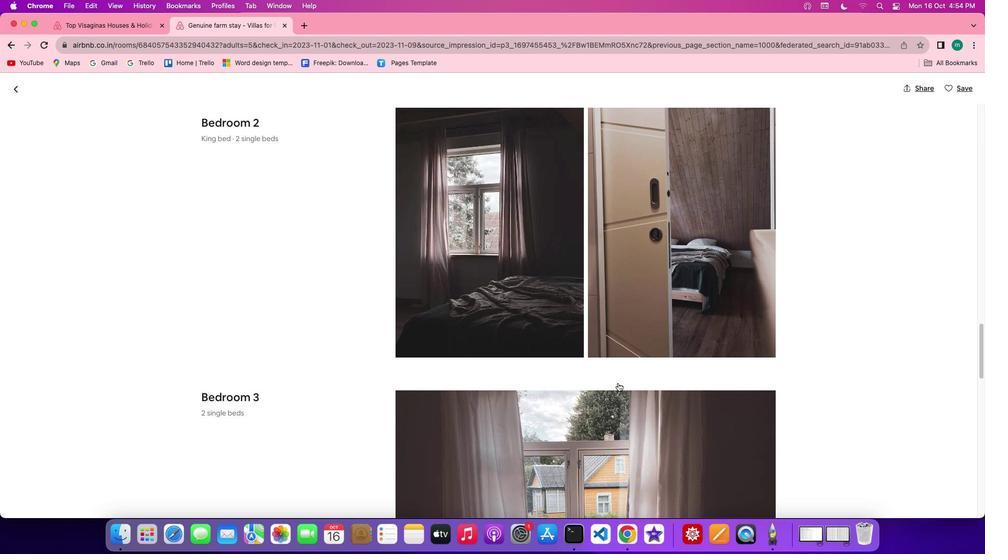 
Action: Mouse scrolled (617, 383) with delta (0, 0)
Screenshot: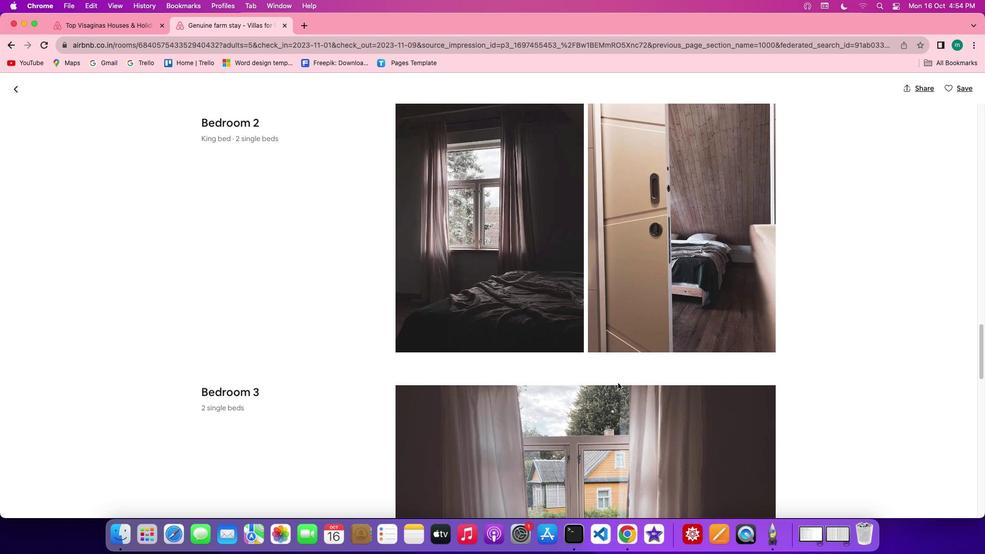 
Action: Mouse scrolled (617, 383) with delta (0, 0)
Screenshot: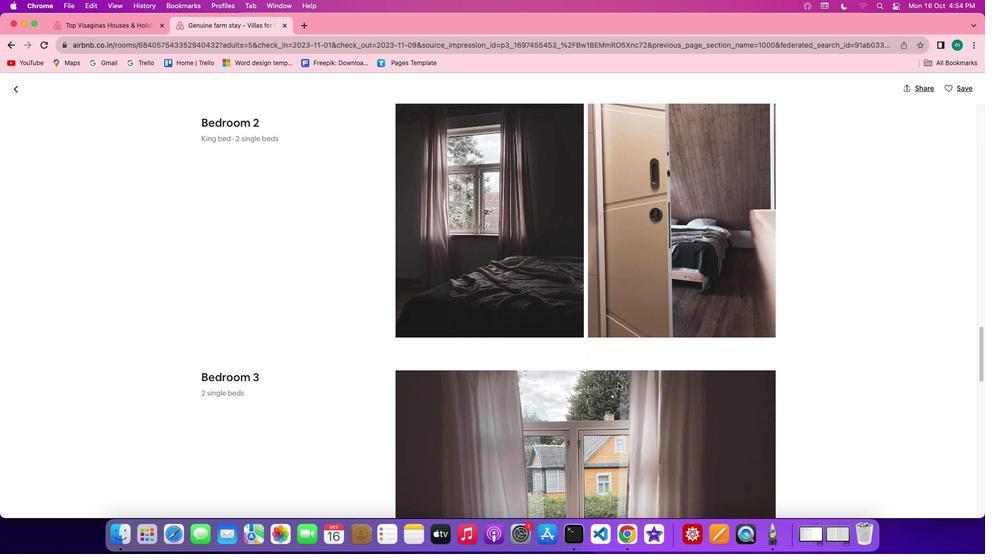 
Action: Mouse scrolled (617, 383) with delta (0, -1)
Screenshot: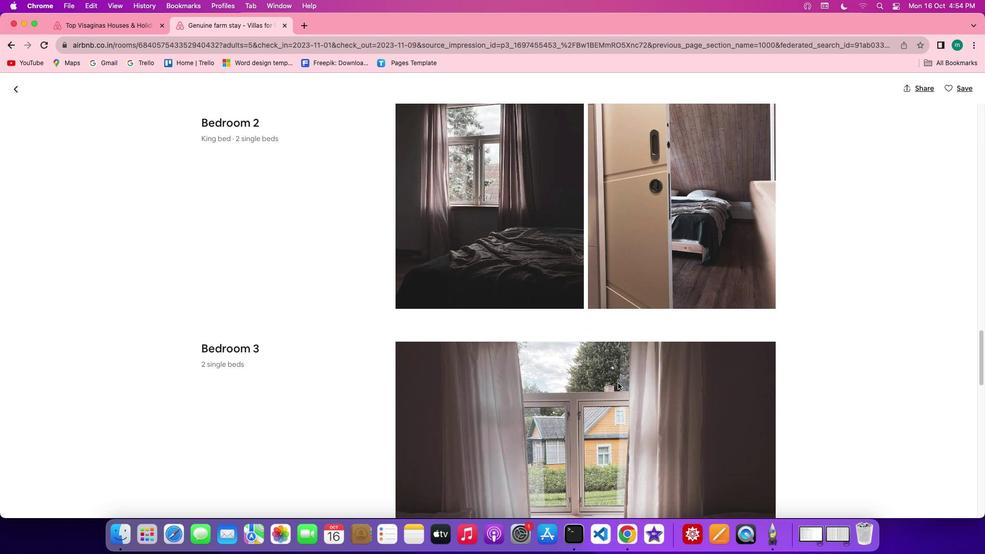 
Action: Mouse scrolled (617, 383) with delta (0, -2)
Screenshot: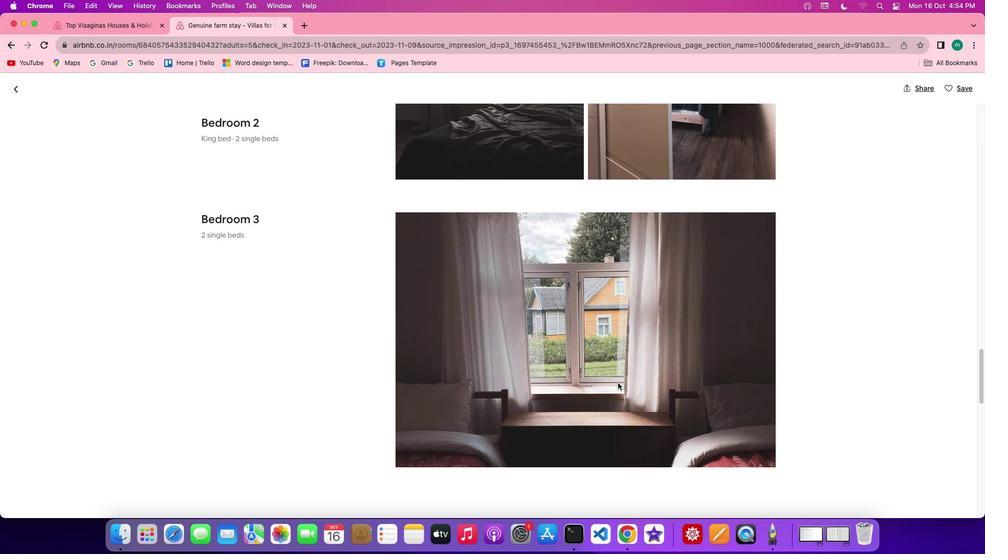 
Action: Mouse scrolled (617, 383) with delta (0, -2)
Screenshot: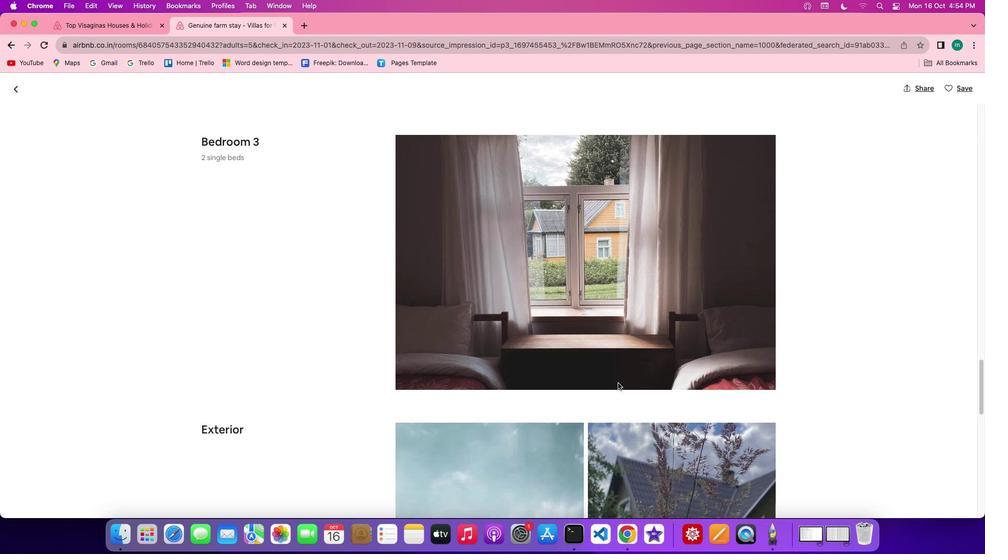 
Action: Mouse scrolled (617, 383) with delta (0, 0)
Screenshot: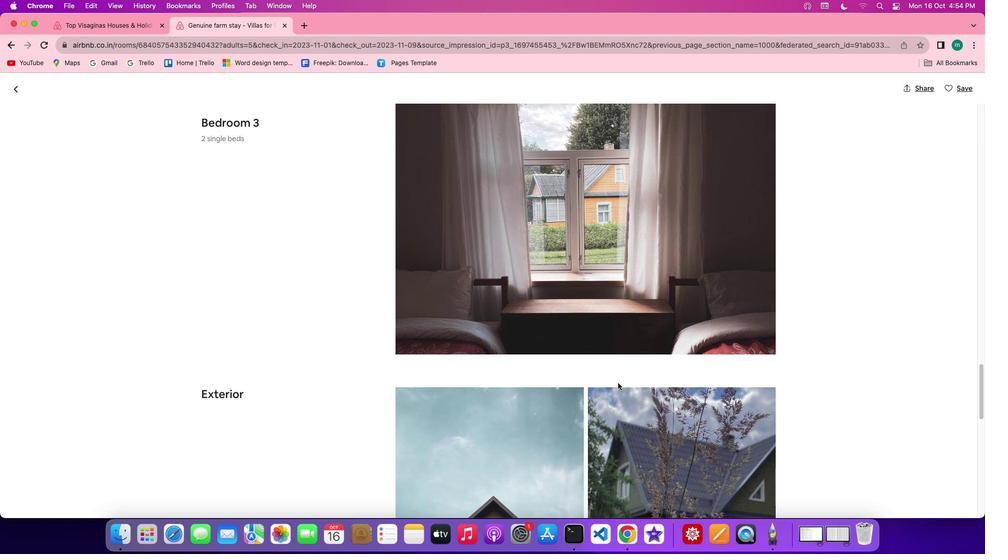 
Action: Mouse scrolled (617, 383) with delta (0, 0)
Screenshot: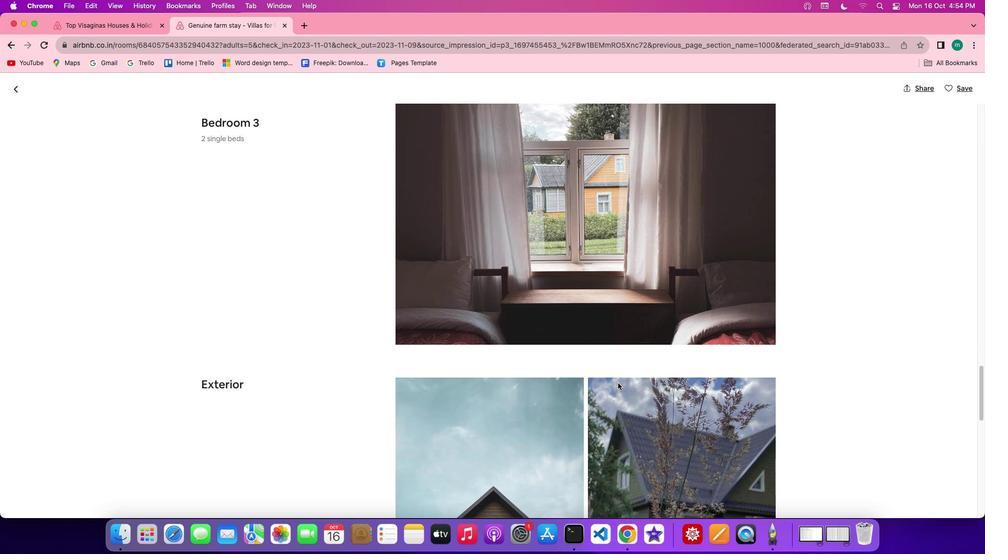 
Action: Mouse scrolled (617, 383) with delta (0, -1)
Screenshot: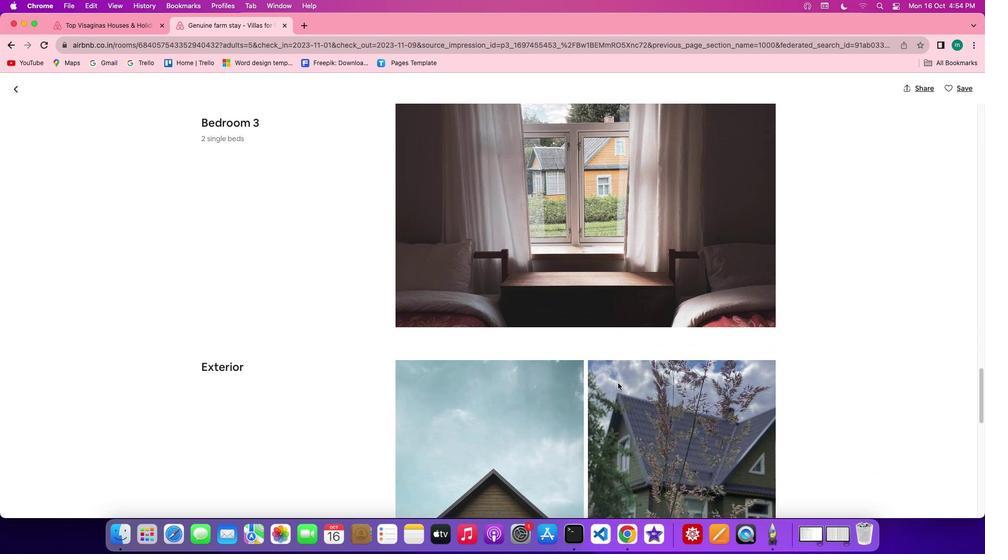 
Action: Mouse scrolled (617, 383) with delta (0, -1)
Screenshot: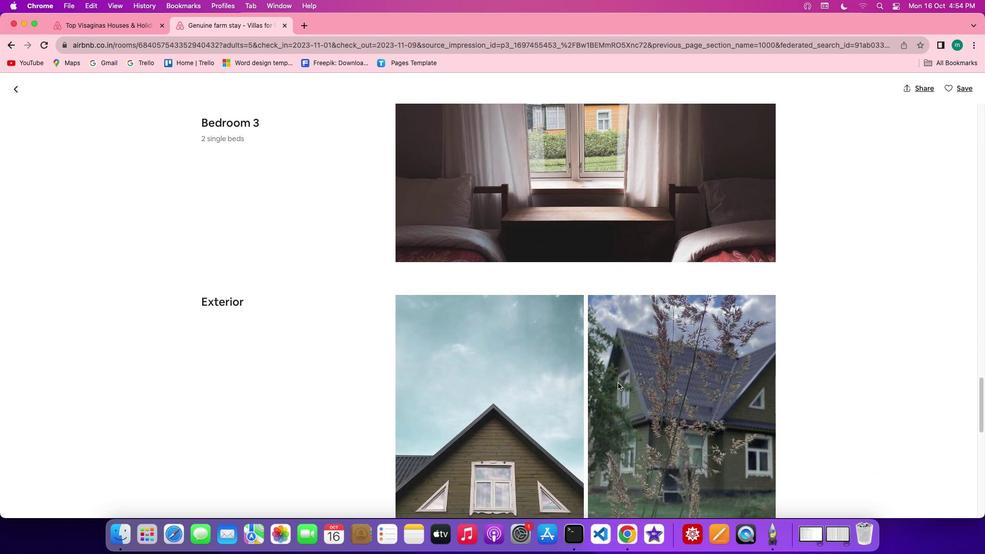 
Action: Mouse moved to (623, 376)
Screenshot: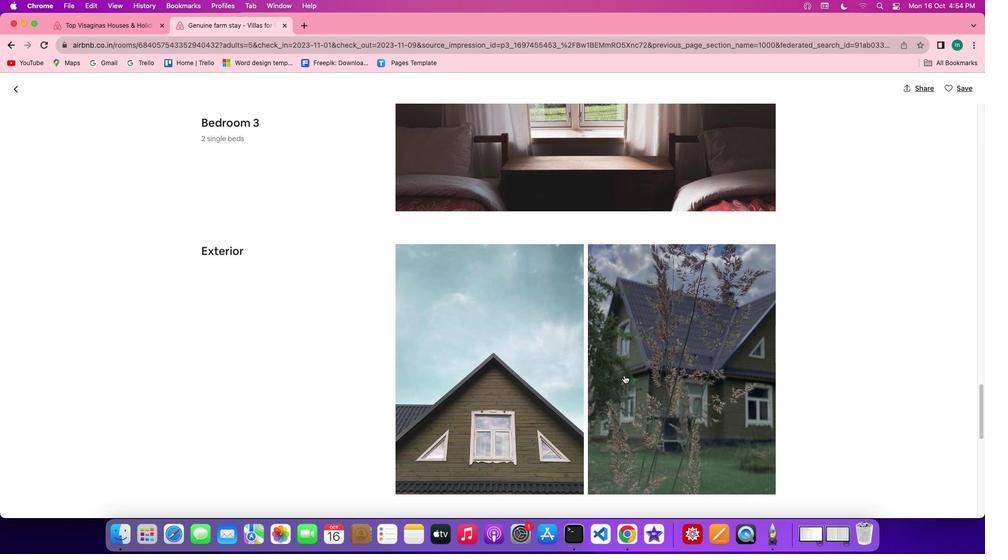 
Action: Mouse scrolled (623, 376) with delta (0, 0)
Screenshot: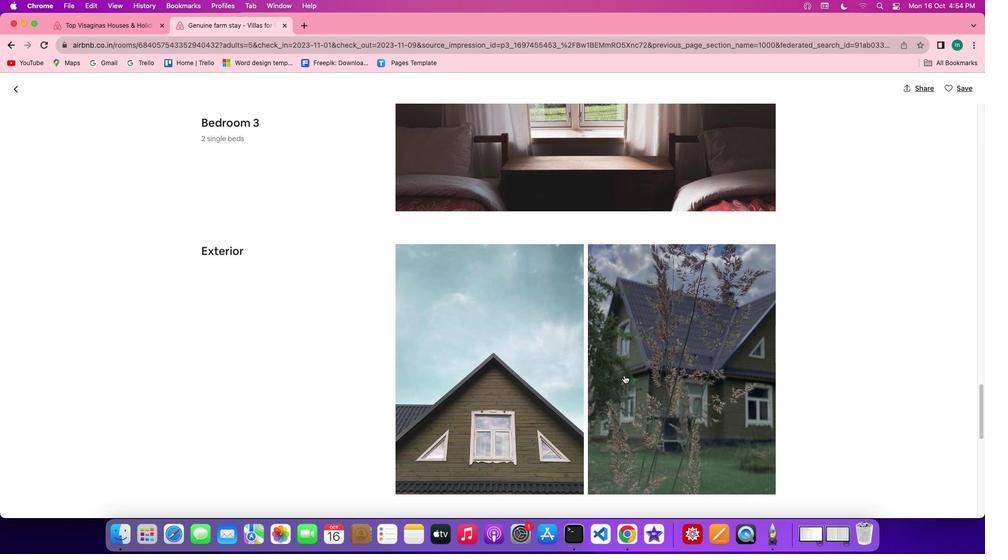 
Action: Mouse moved to (624, 375)
Screenshot: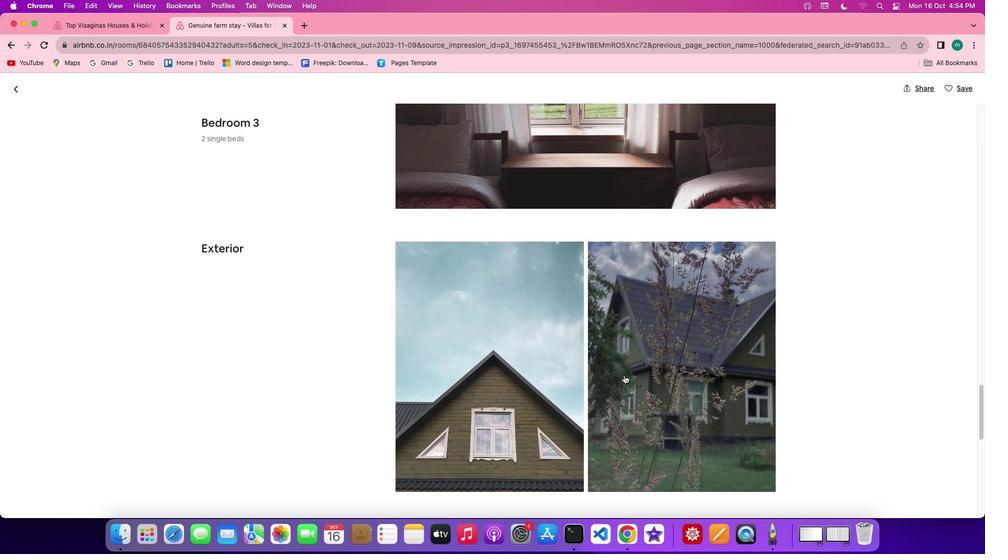 
Action: Mouse scrolled (624, 375) with delta (0, 0)
Screenshot: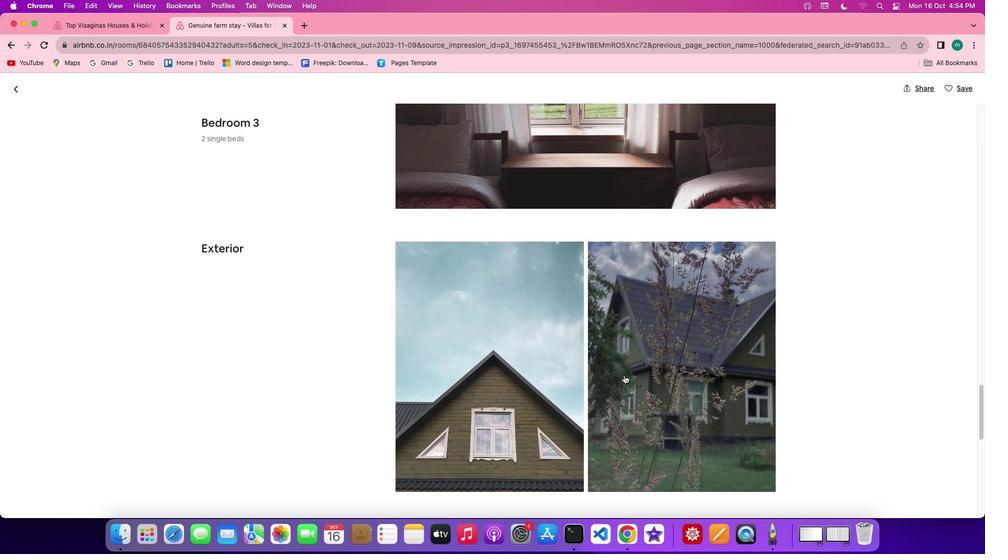 
Action: Mouse scrolled (624, 375) with delta (0, -1)
Screenshot: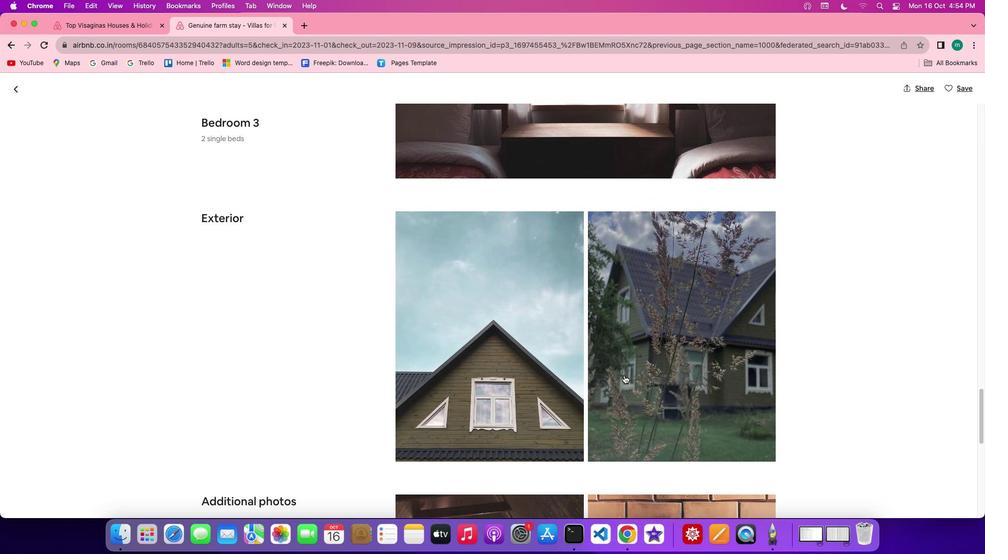 
Action: Mouse scrolled (624, 375) with delta (0, -1)
Screenshot: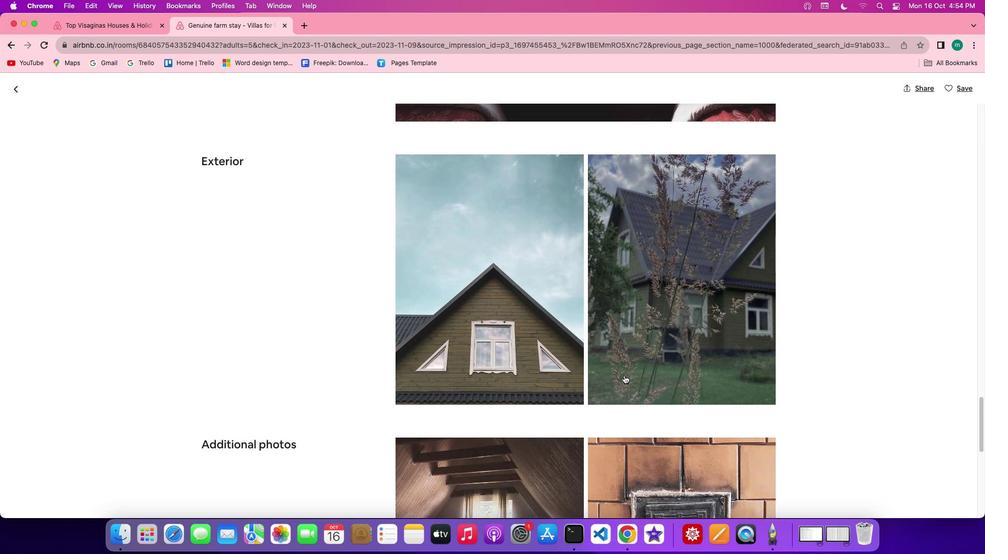 
Action: Mouse moved to (624, 375)
Screenshot: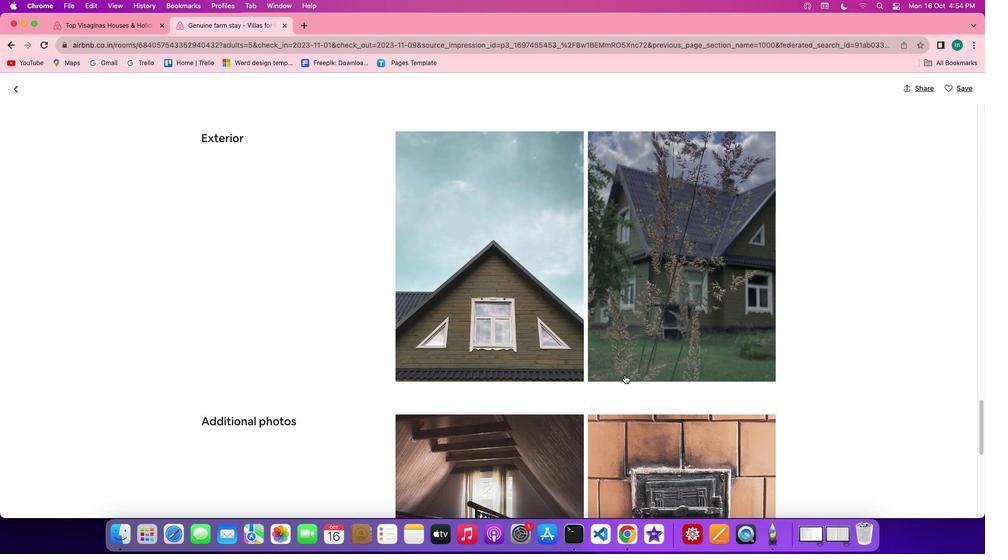 
Action: Mouse scrolled (624, 375) with delta (0, 0)
Screenshot: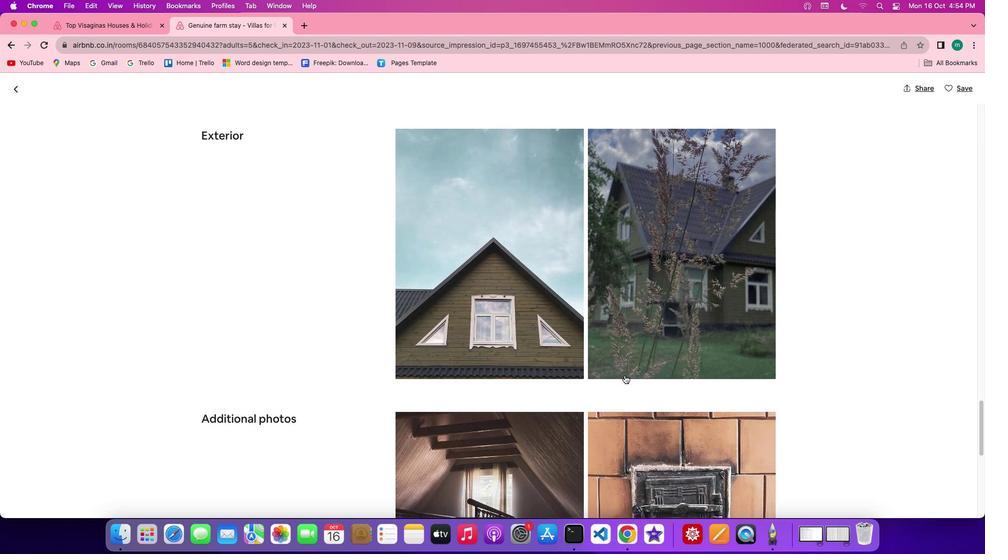 
Action: Mouse scrolled (624, 375) with delta (0, 0)
Screenshot: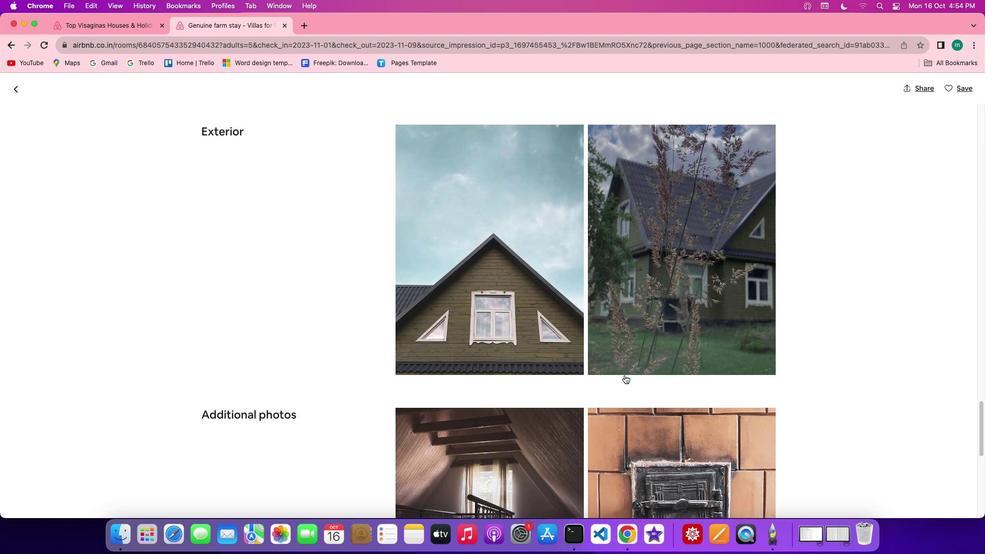 
Action: Mouse scrolled (624, 375) with delta (0, -1)
Screenshot: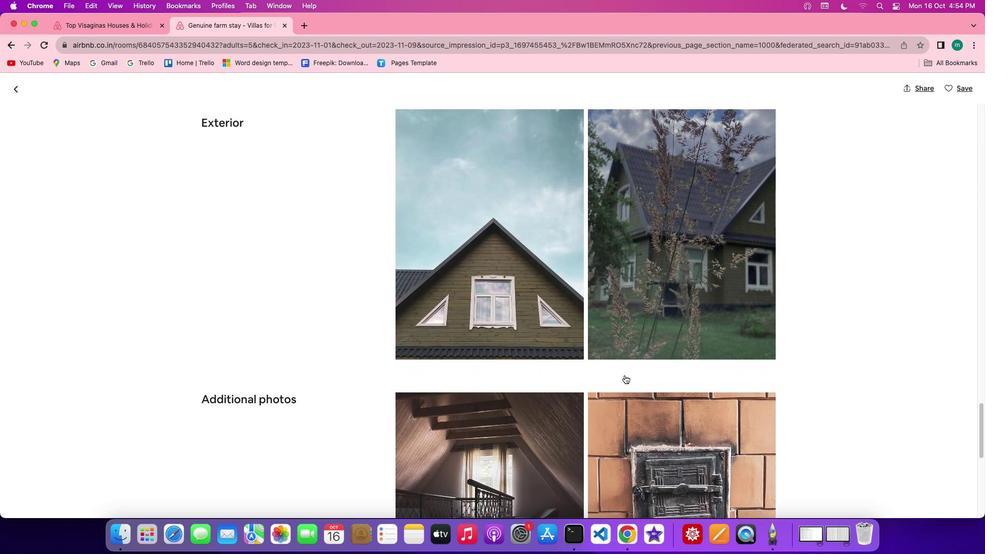 
Action: Mouse scrolled (624, 375) with delta (0, -1)
Screenshot: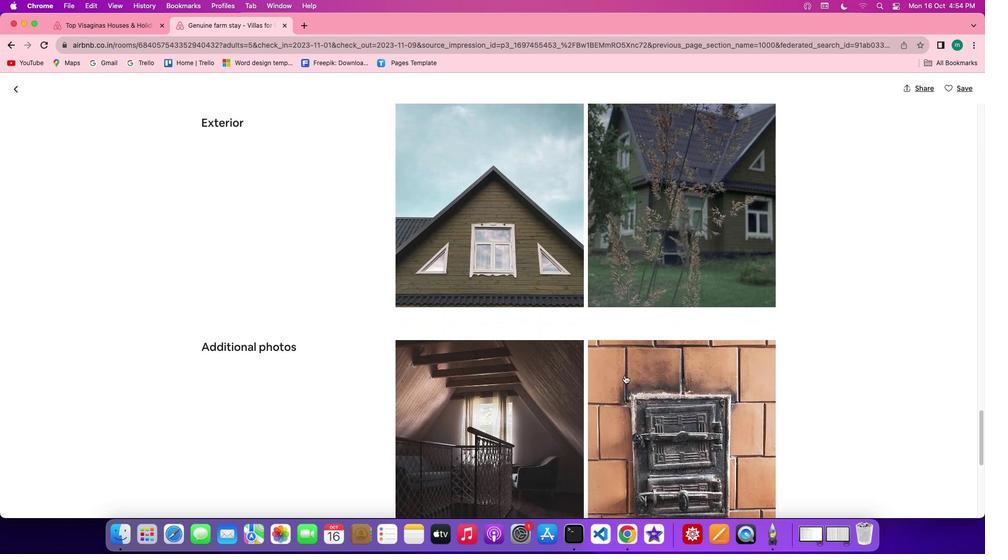 
Action: Mouse moved to (625, 375)
Screenshot: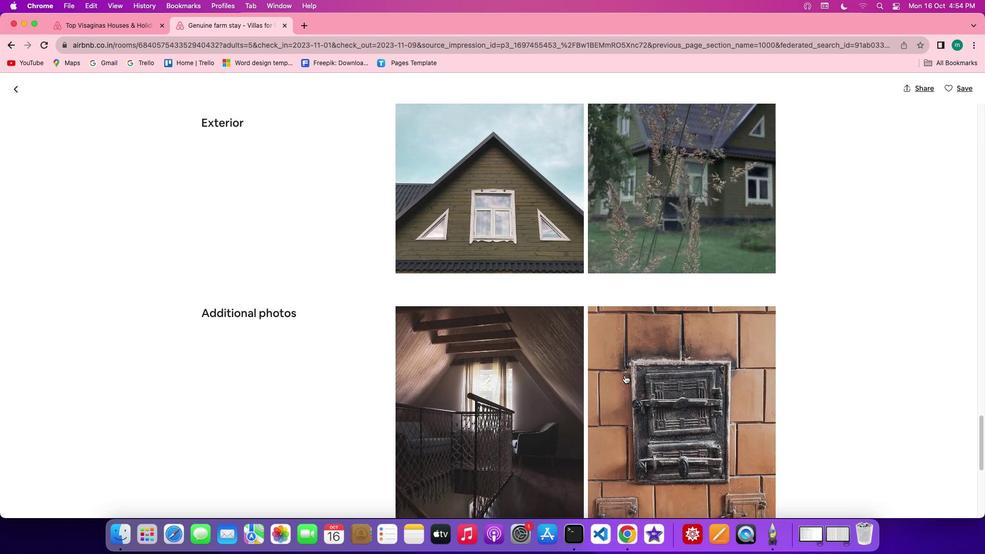 
Action: Mouse scrolled (625, 375) with delta (0, 0)
Screenshot: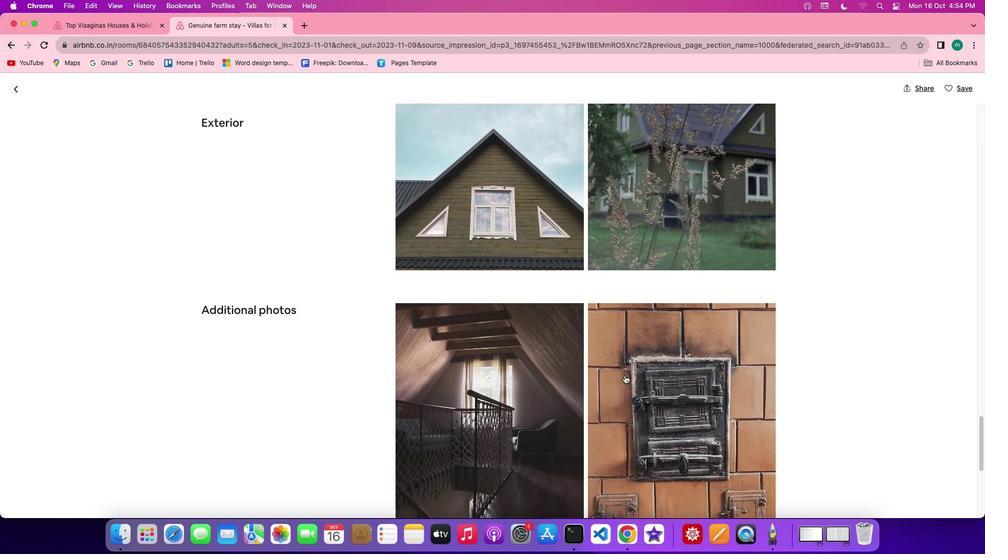 
Action: Mouse scrolled (625, 375) with delta (0, 0)
Screenshot: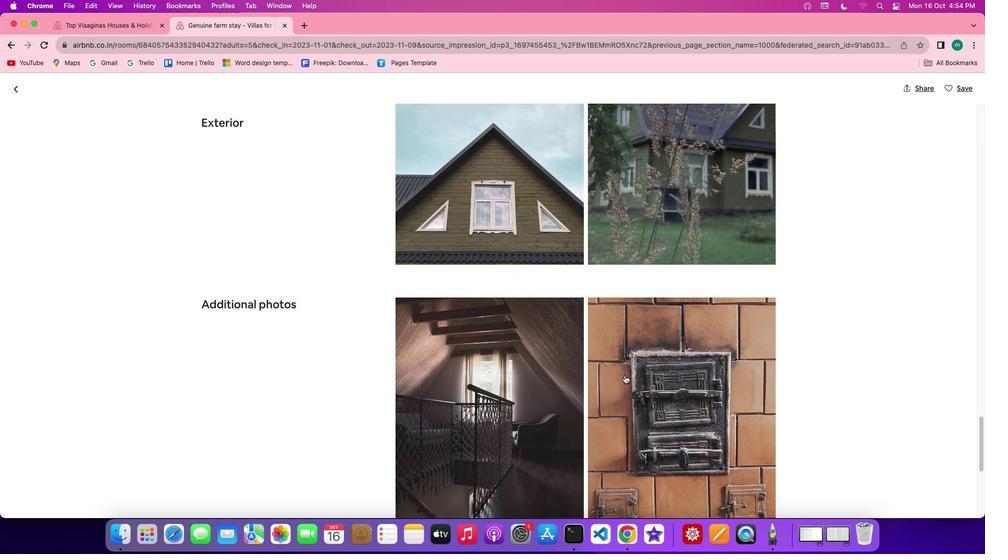 
Action: Mouse scrolled (625, 375) with delta (0, -1)
Screenshot: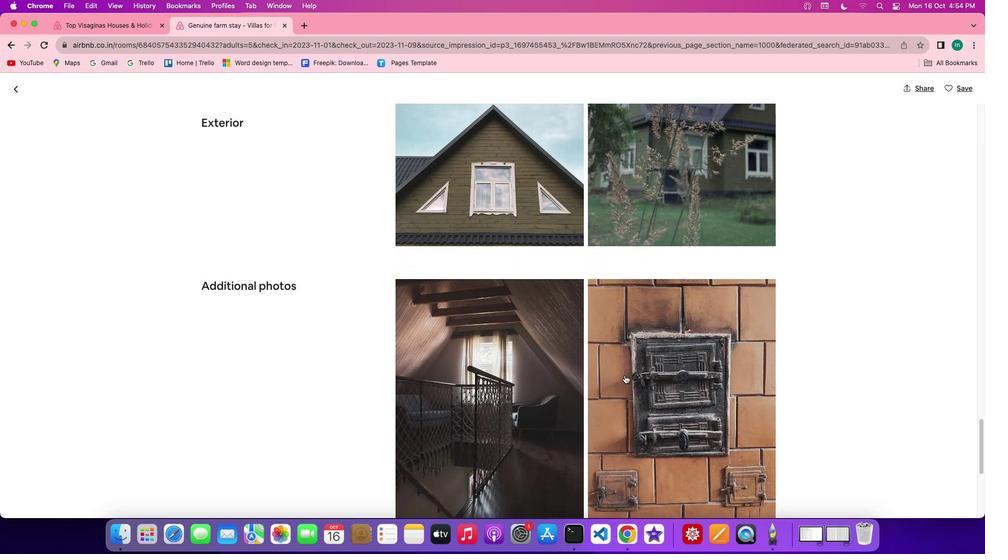 
Action: Mouse scrolled (625, 375) with delta (0, -1)
Screenshot: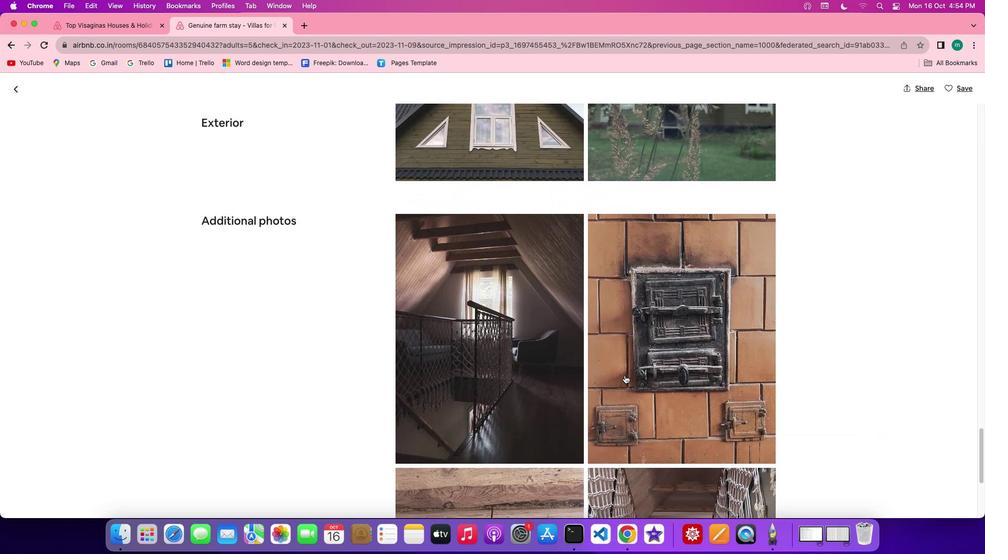 
Action: Mouse scrolled (625, 375) with delta (0, 0)
Screenshot: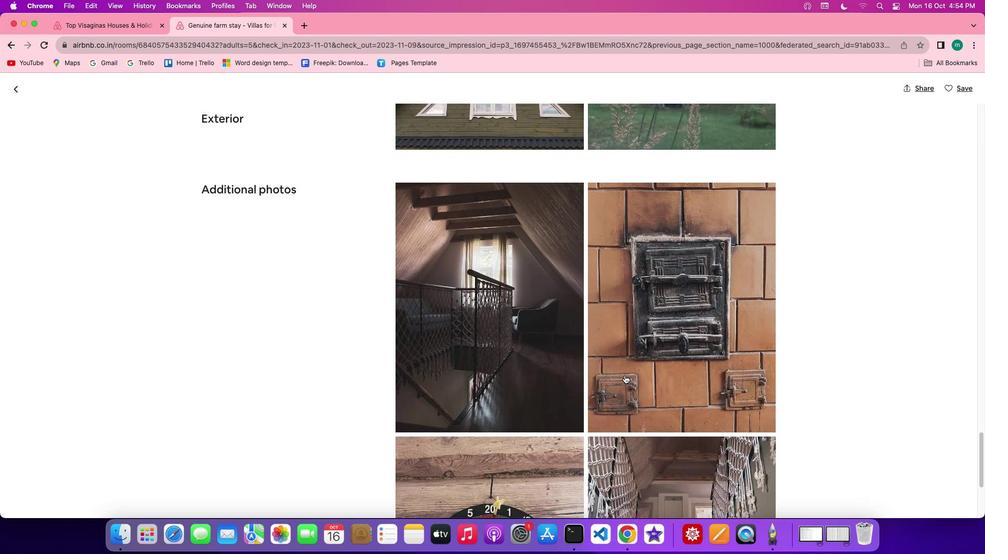 
Action: Mouse scrolled (625, 375) with delta (0, 0)
Screenshot: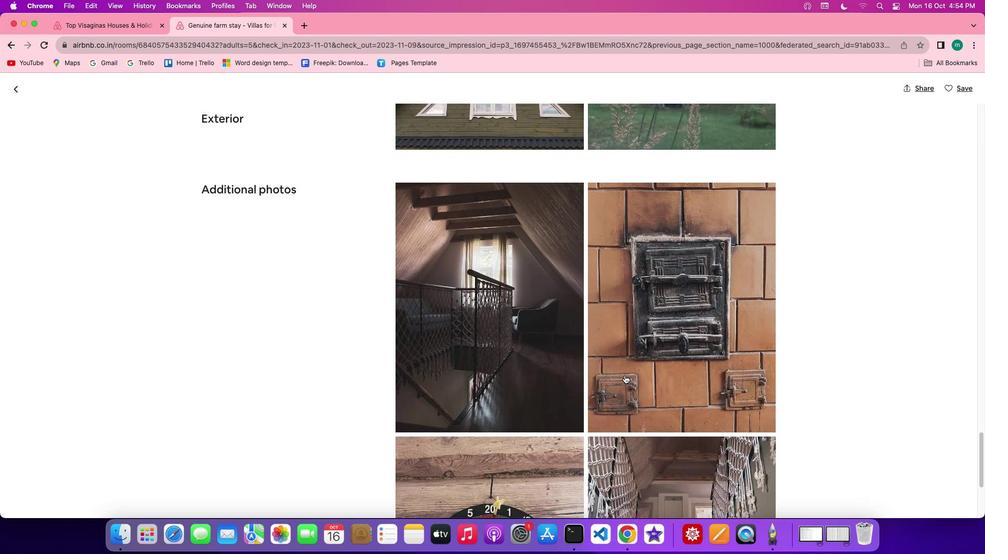 
Action: Mouse scrolled (625, 375) with delta (0, -1)
Screenshot: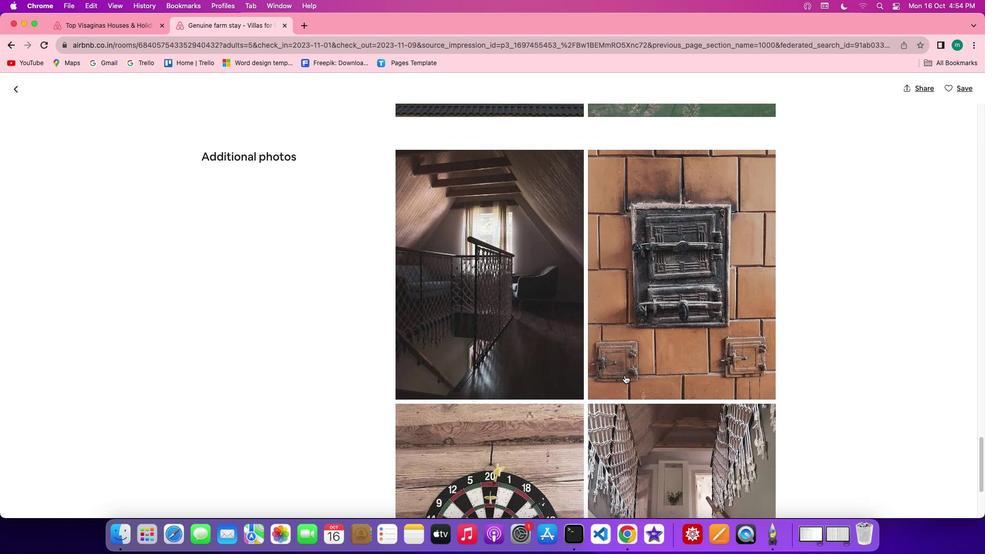 
Action: Mouse scrolled (625, 375) with delta (0, 0)
Screenshot: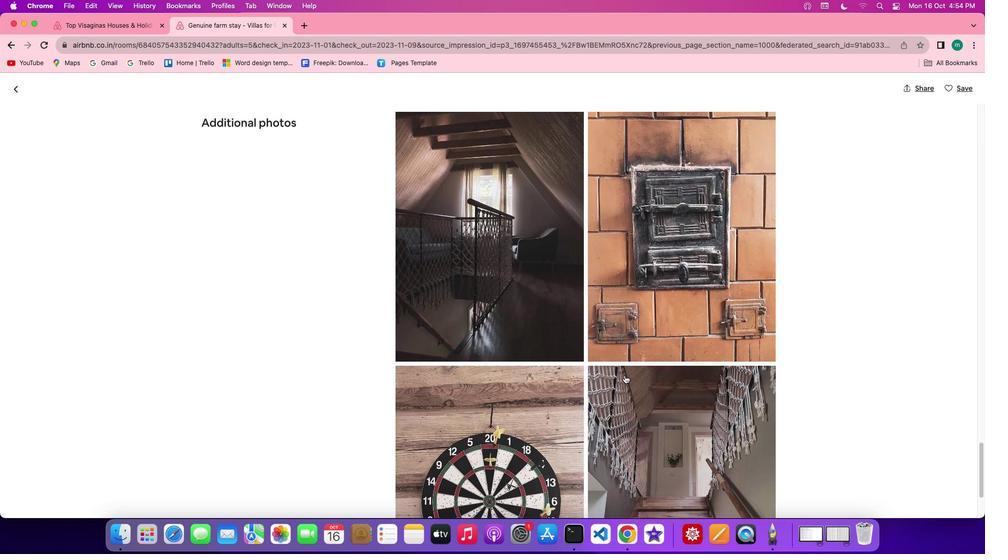 
Action: Mouse scrolled (625, 375) with delta (0, 0)
Screenshot: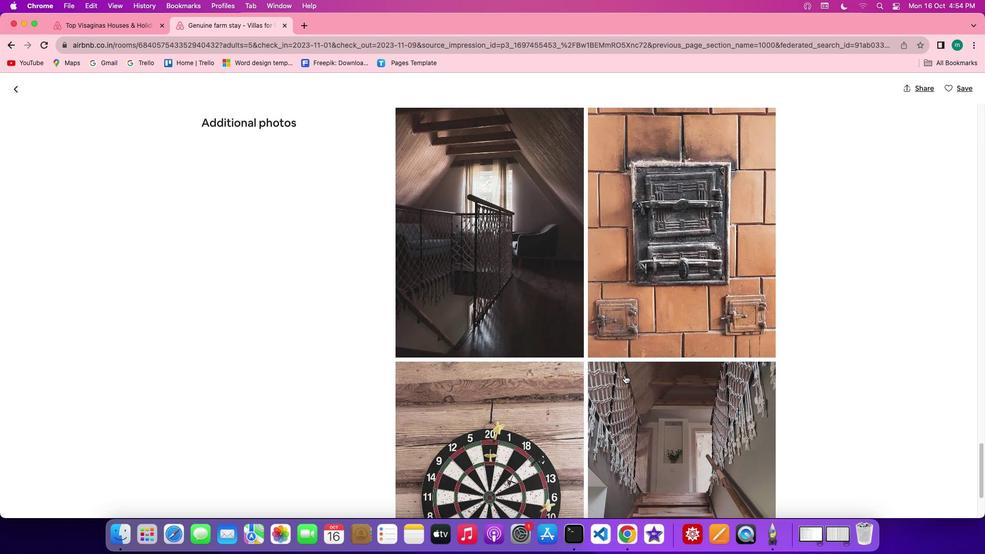 
Action: Mouse scrolled (625, 375) with delta (0, -1)
Screenshot: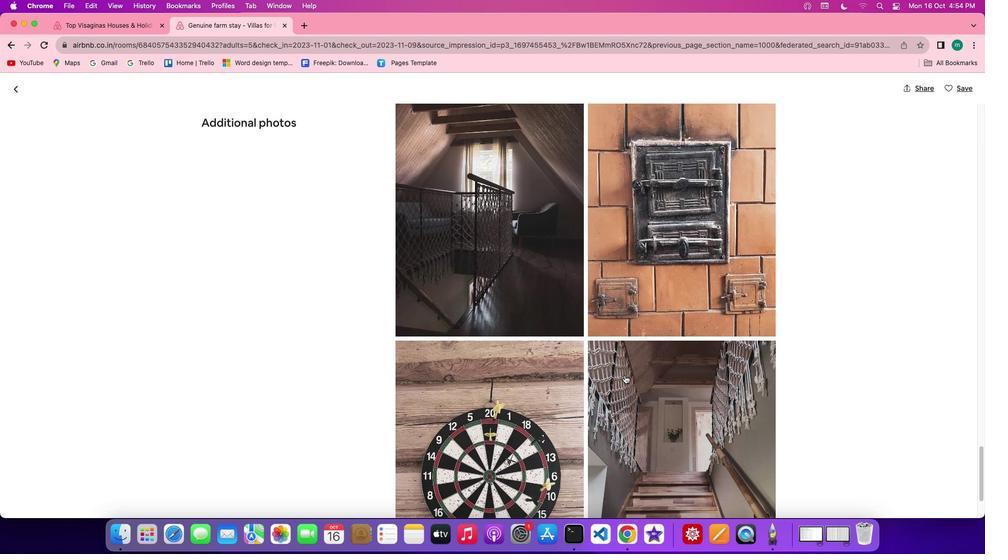 
Action: Mouse scrolled (625, 375) with delta (0, -1)
Screenshot: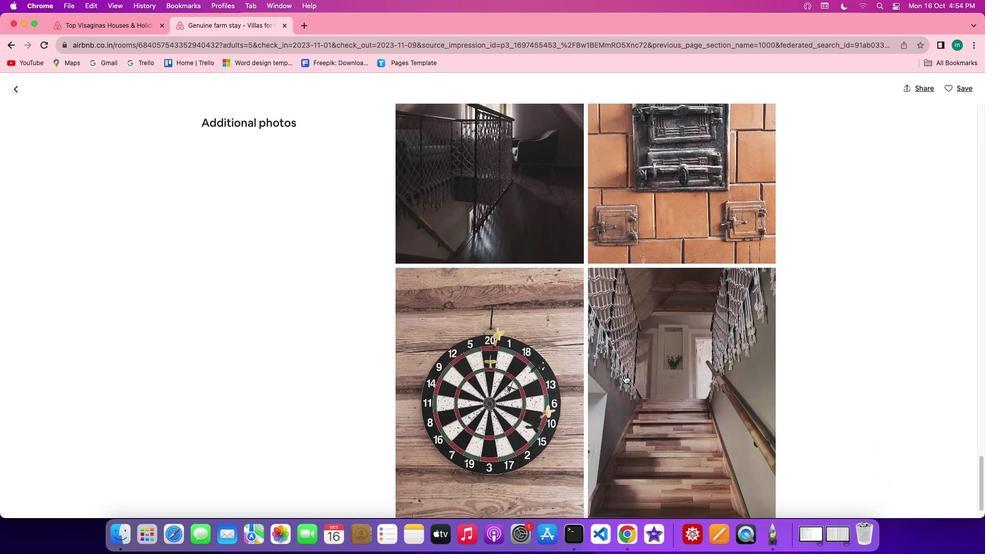 
Action: Mouse scrolled (625, 375) with delta (0, 0)
Screenshot: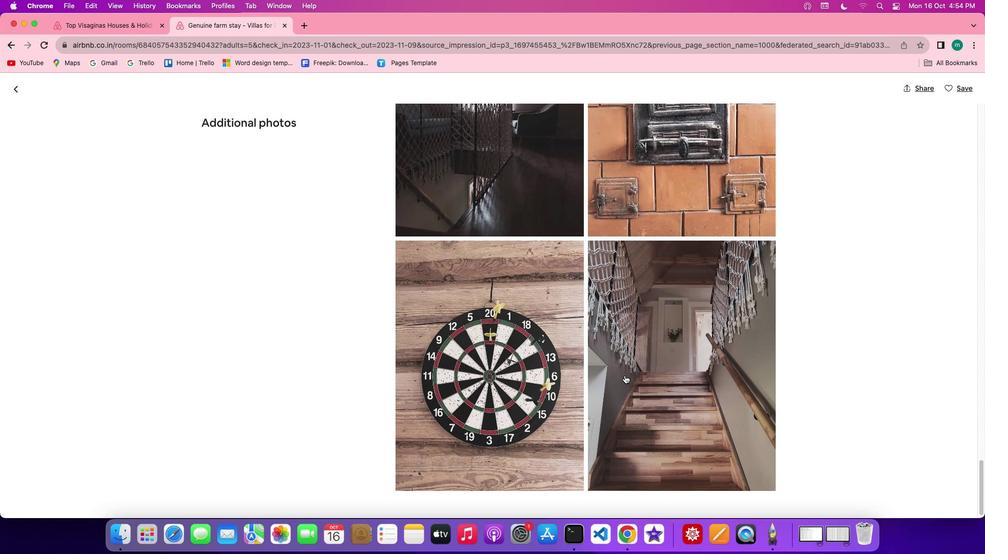 
Action: Mouse scrolled (625, 375) with delta (0, 0)
Screenshot: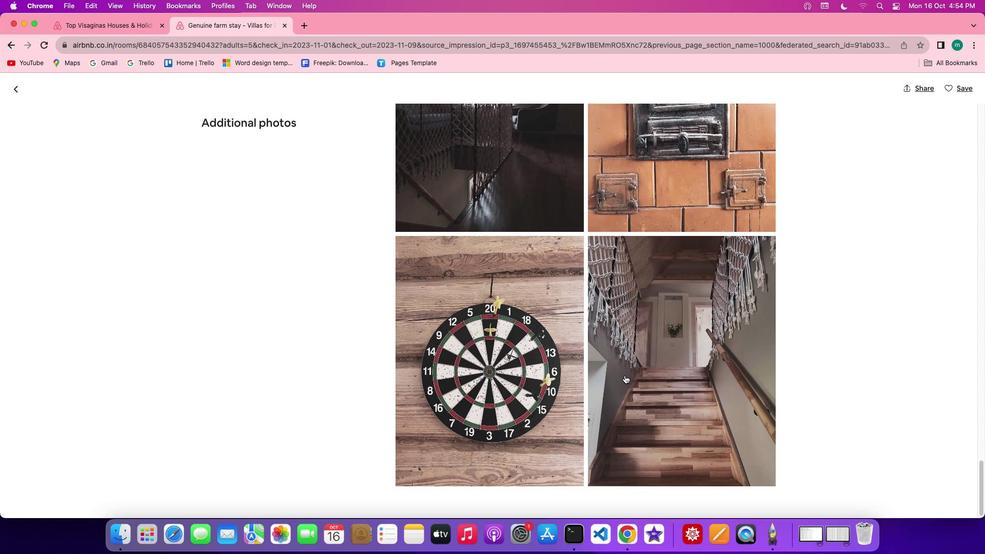
Action: Mouse scrolled (625, 375) with delta (0, 0)
Screenshot: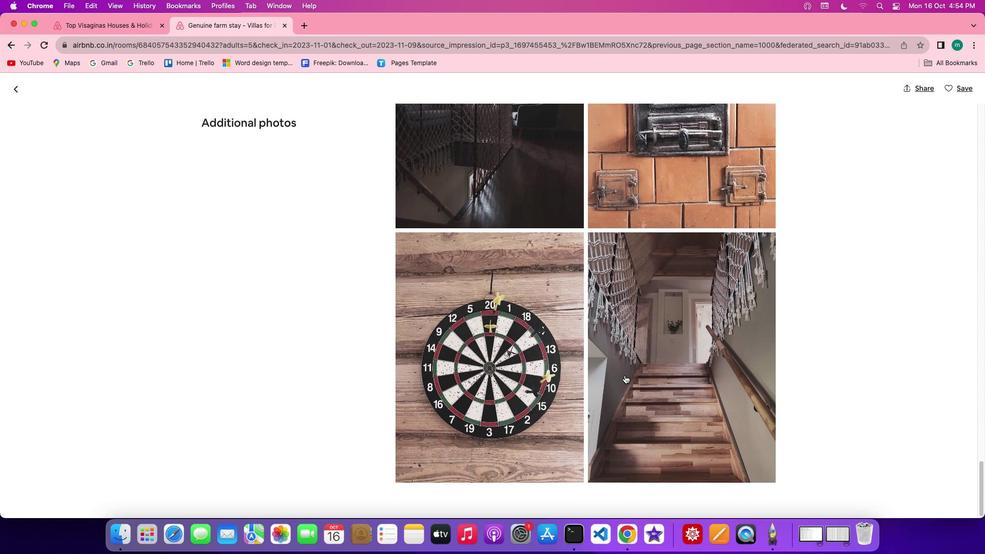
Action: Mouse scrolled (625, 375) with delta (0, 0)
Screenshot: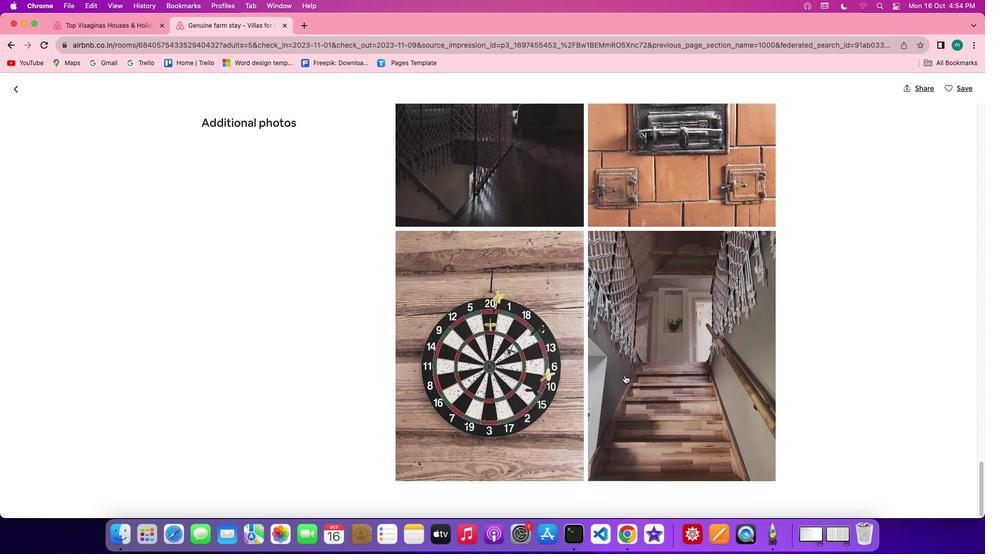 
Action: Mouse scrolled (625, 375) with delta (0, 0)
Screenshot: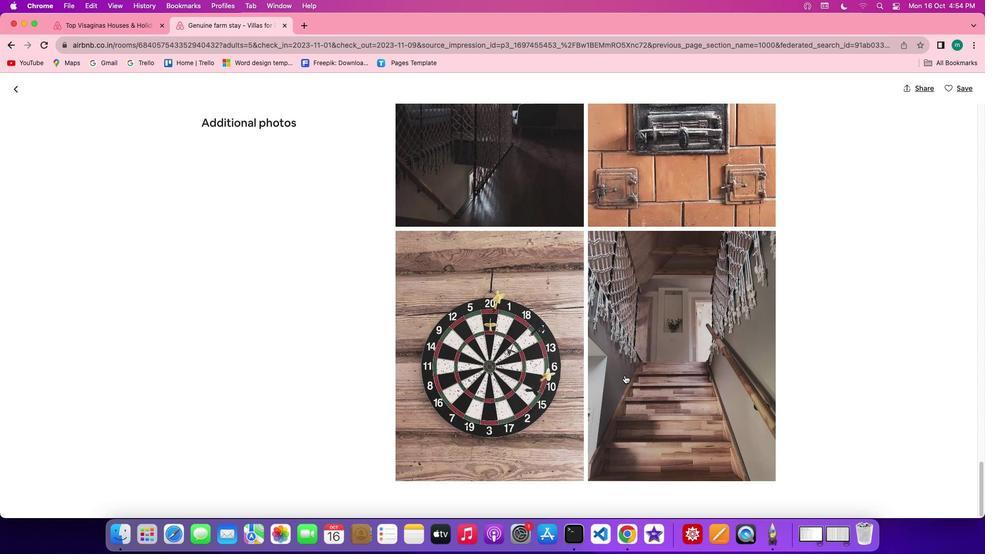
Action: Mouse moved to (16, 86)
Screenshot: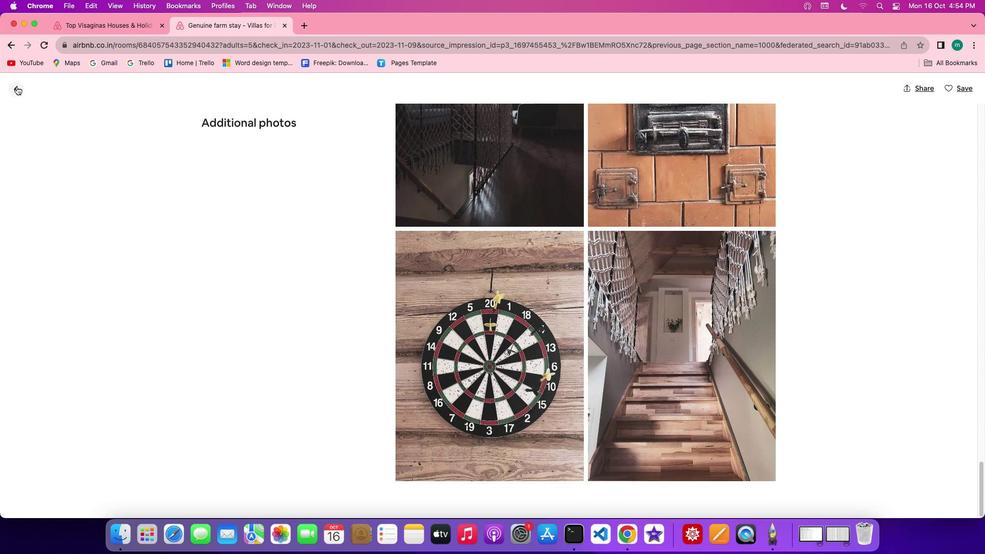 
Action: Mouse pressed left at (16, 86)
Screenshot: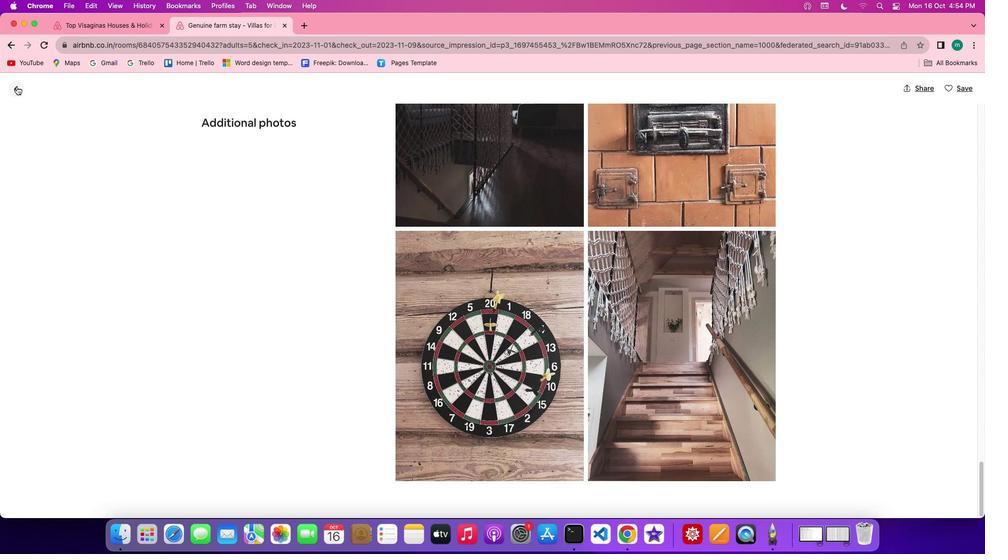 
Action: Mouse moved to (522, 431)
Screenshot: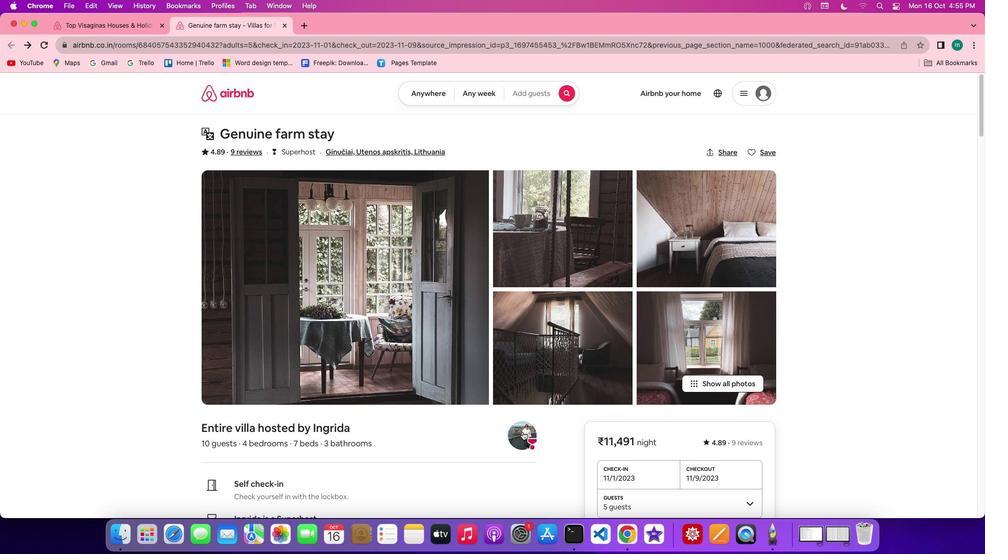 
Action: Mouse scrolled (522, 431) with delta (0, 0)
Screenshot: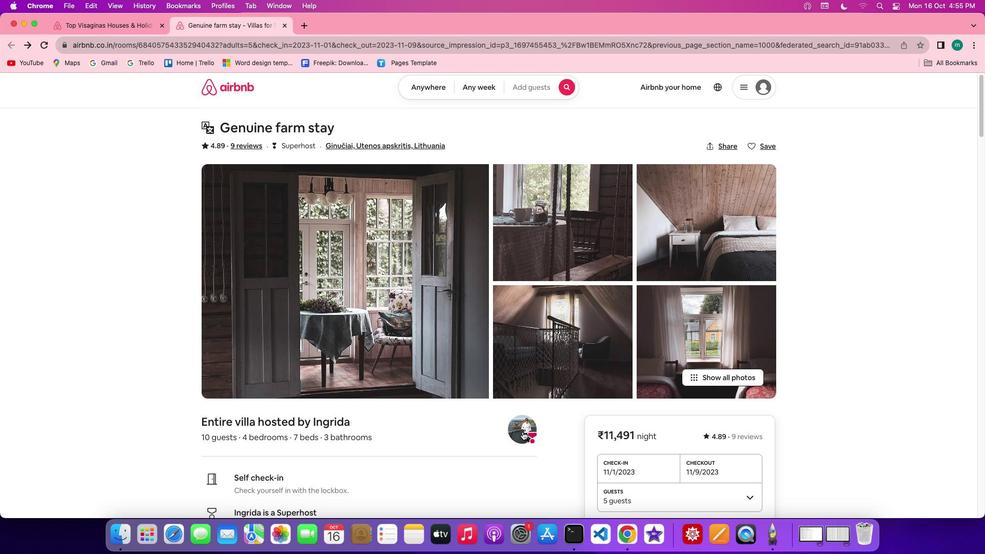 
Action: Mouse scrolled (522, 431) with delta (0, 0)
Screenshot: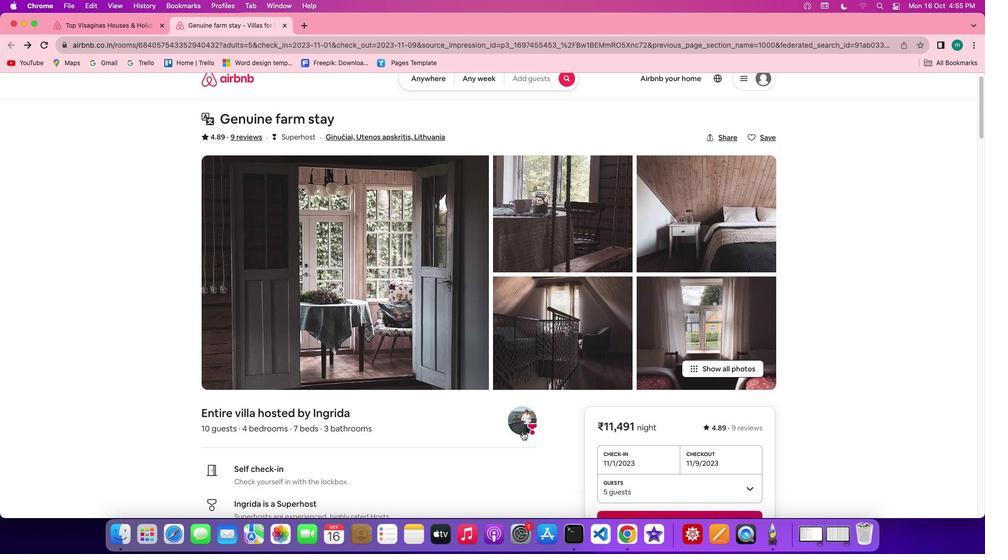
Action: Mouse scrolled (522, 431) with delta (0, -1)
Screenshot: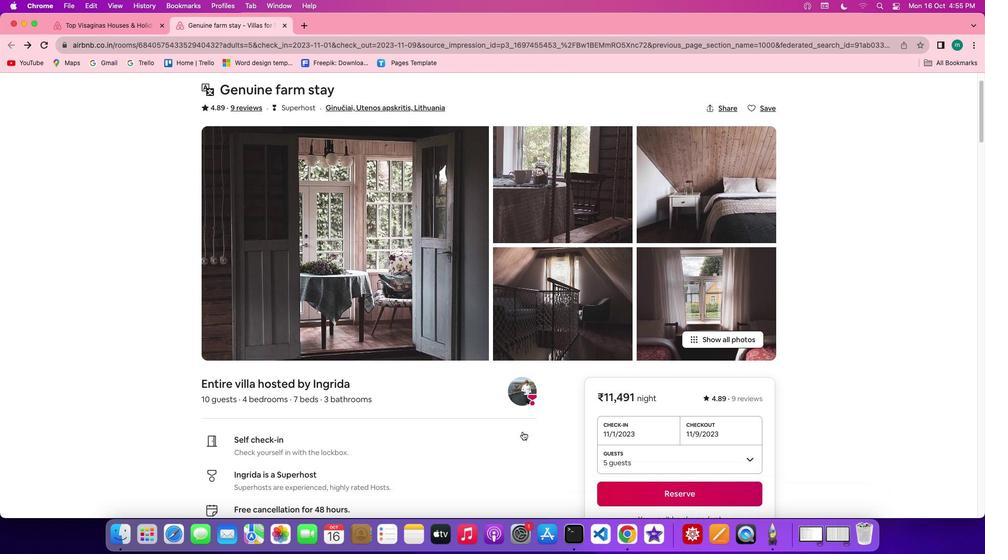 
Action: Mouse scrolled (522, 431) with delta (0, 0)
Screenshot: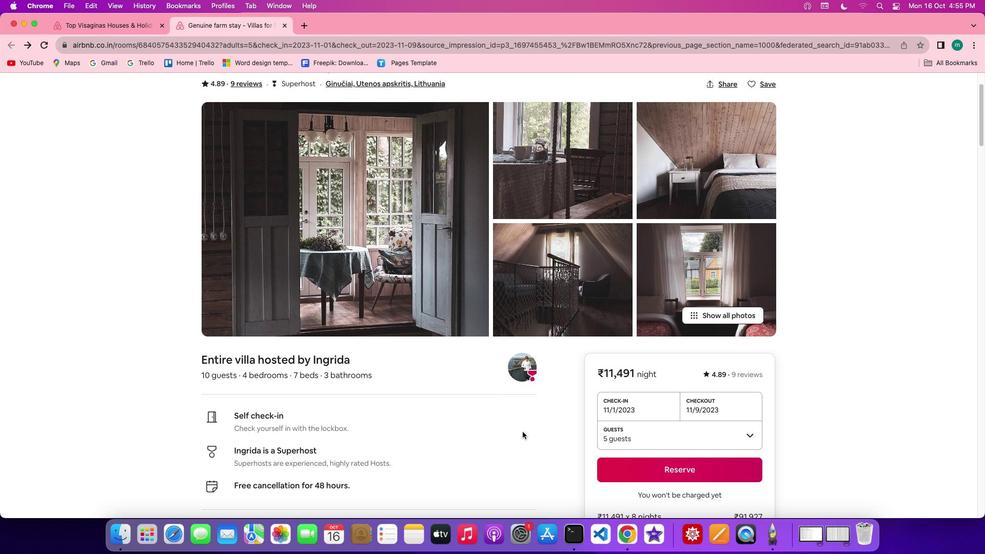 
Action: Mouse scrolled (522, 431) with delta (0, 0)
Screenshot: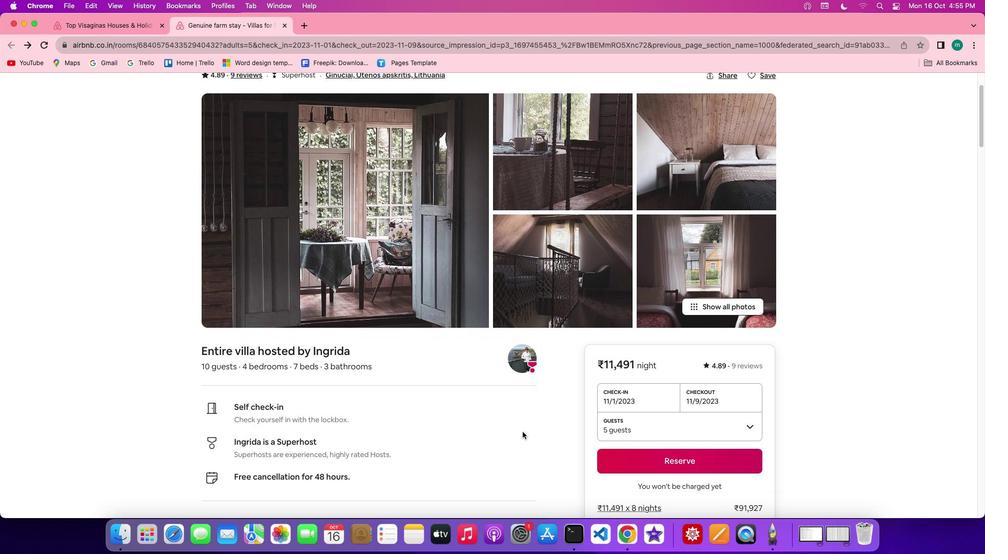 
Action: Mouse scrolled (522, 431) with delta (0, -1)
Screenshot: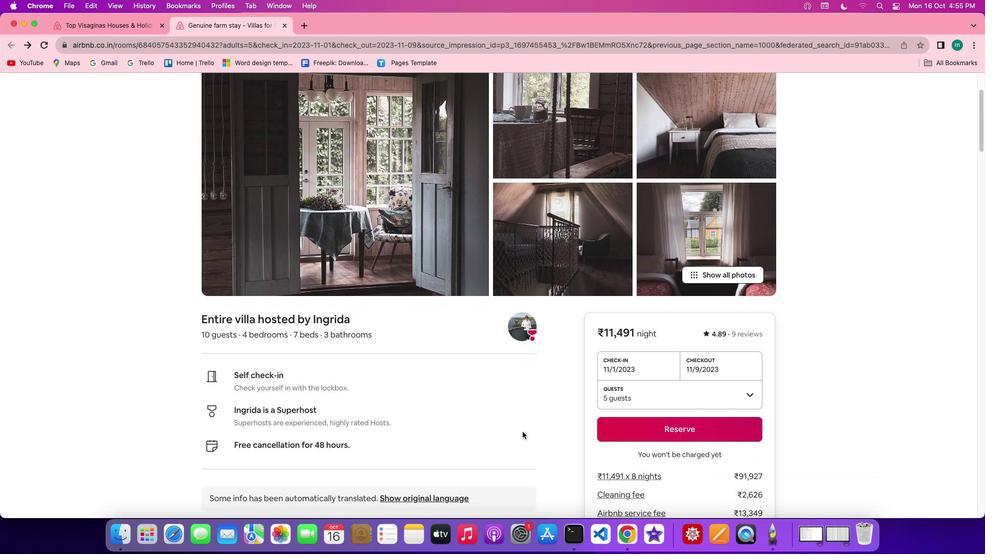 
Action: Mouse scrolled (522, 431) with delta (0, 0)
Screenshot: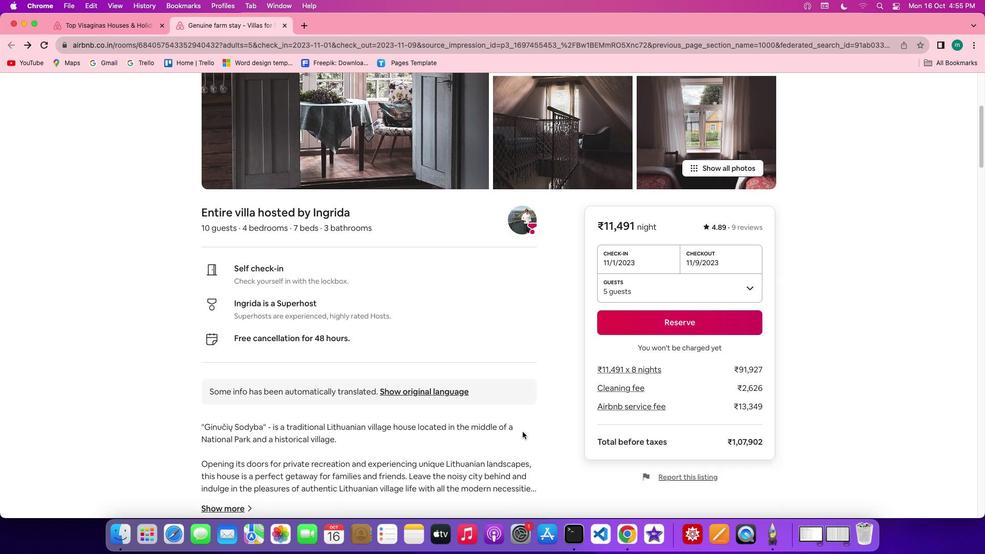 
Action: Mouse scrolled (522, 431) with delta (0, 0)
Screenshot: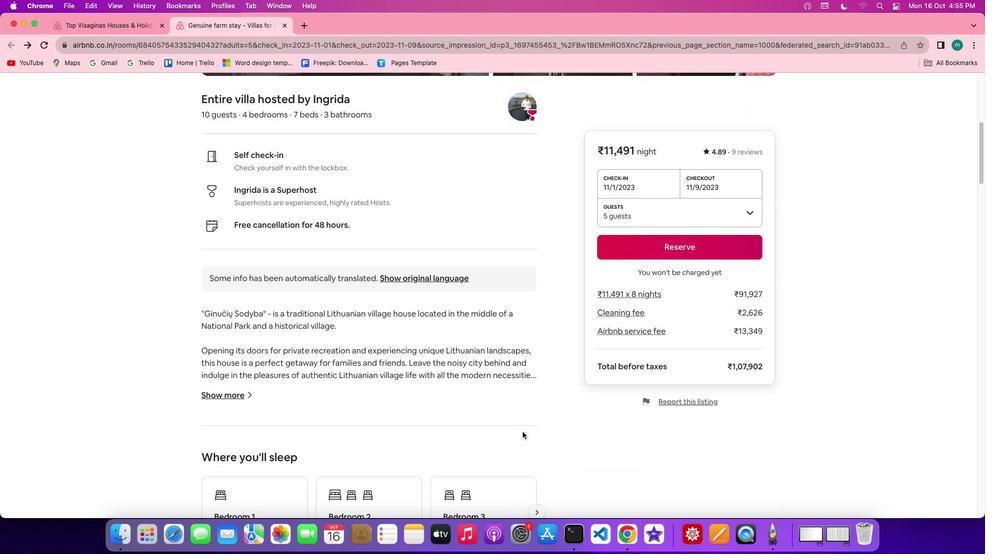 
Action: Mouse scrolled (522, 431) with delta (0, -1)
Screenshot: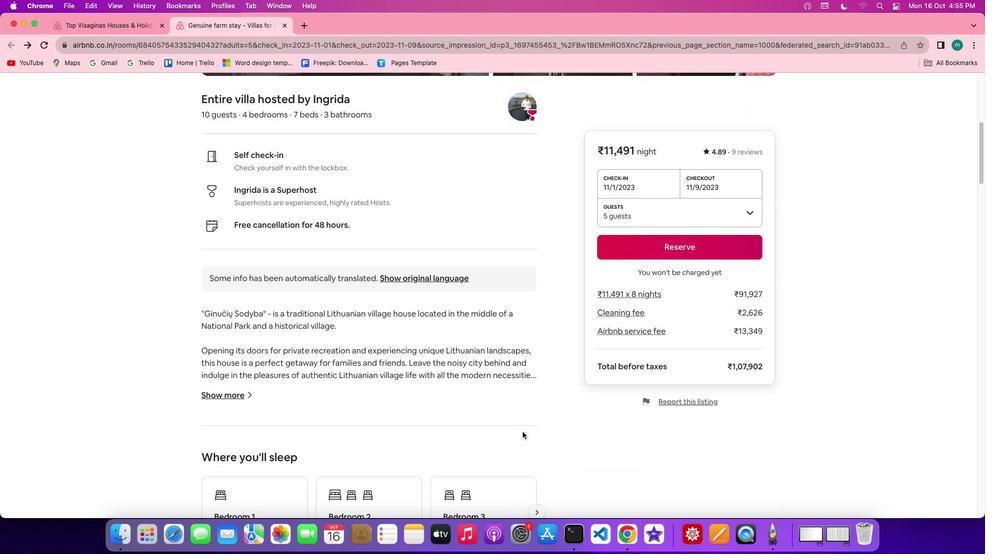 
Action: Mouse scrolled (522, 431) with delta (0, -2)
Screenshot: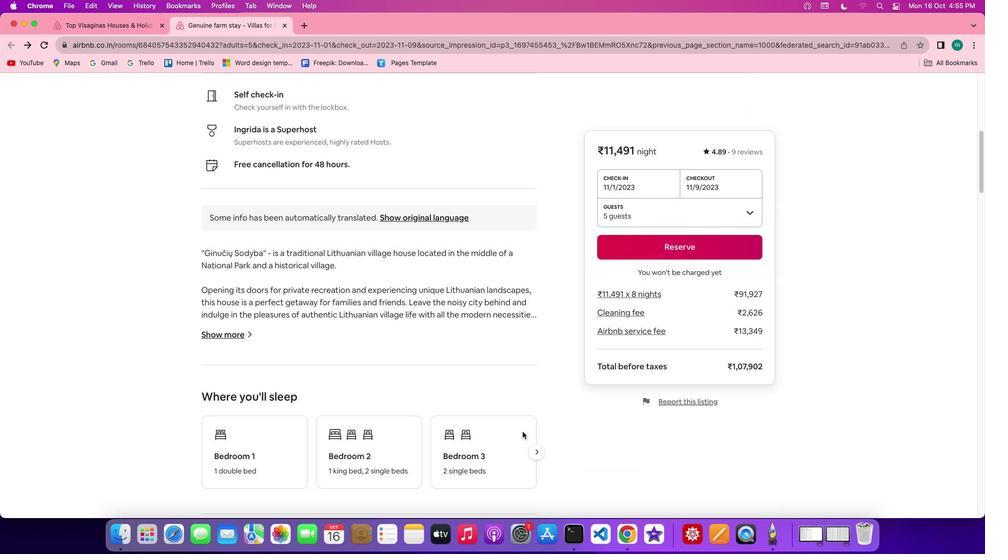 
Action: Mouse scrolled (522, 431) with delta (0, -2)
Screenshot: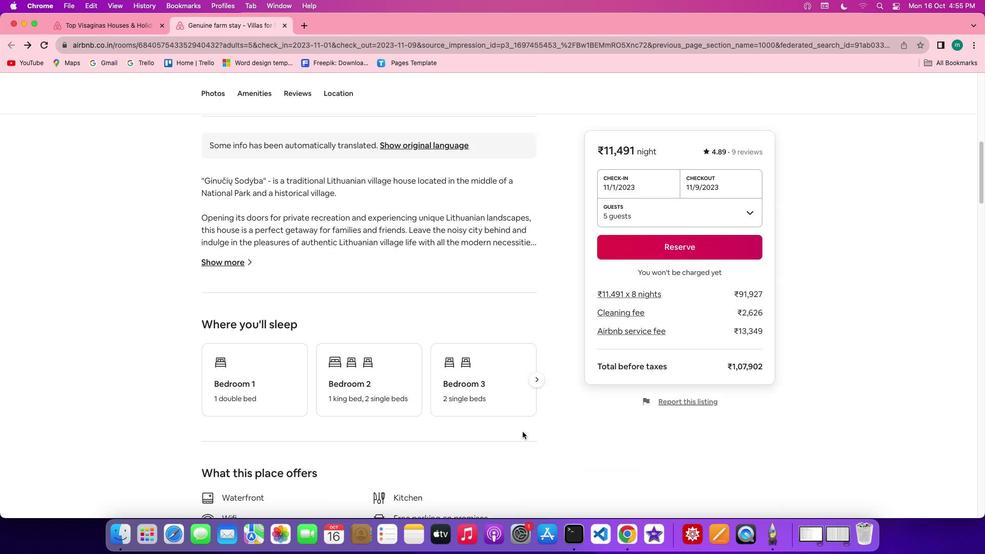 
Action: Mouse moved to (536, 376)
Screenshot: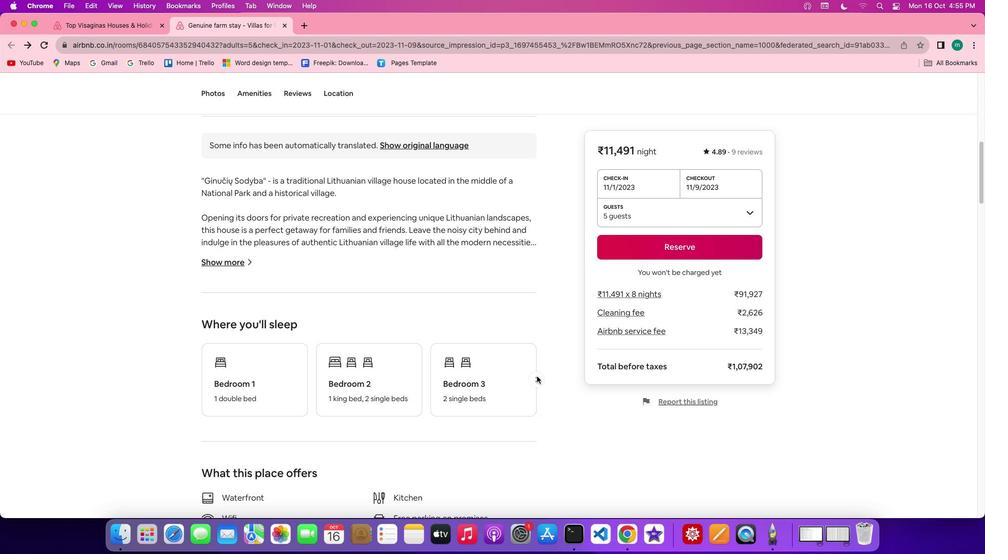 
Action: Mouse pressed left at (536, 376)
Screenshot: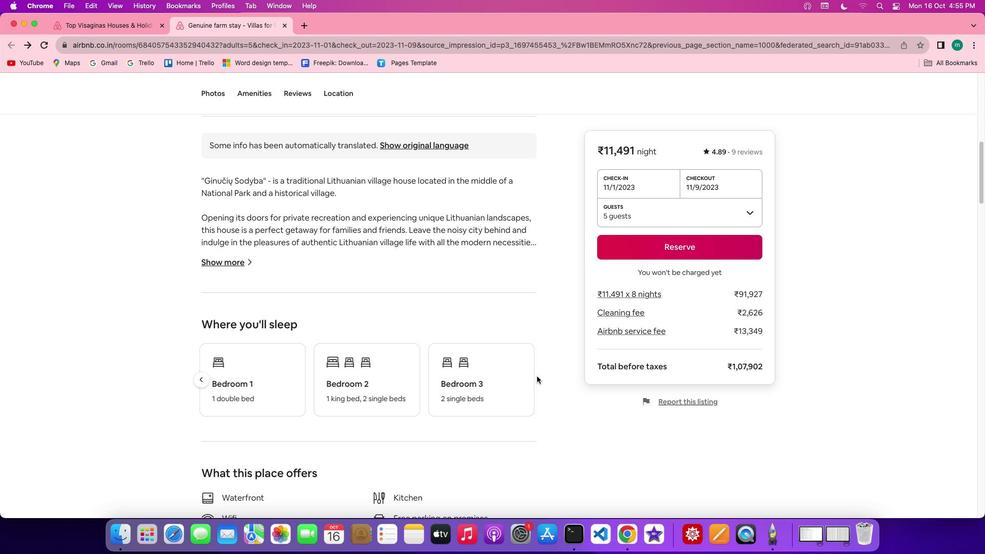
Action: Mouse moved to (229, 265)
Screenshot: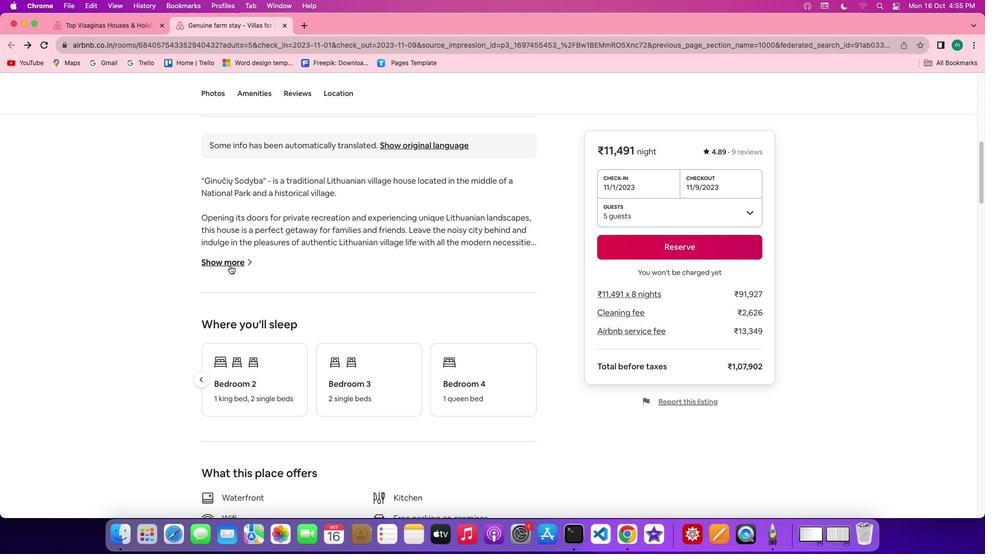 
Action: Mouse pressed left at (229, 265)
Screenshot: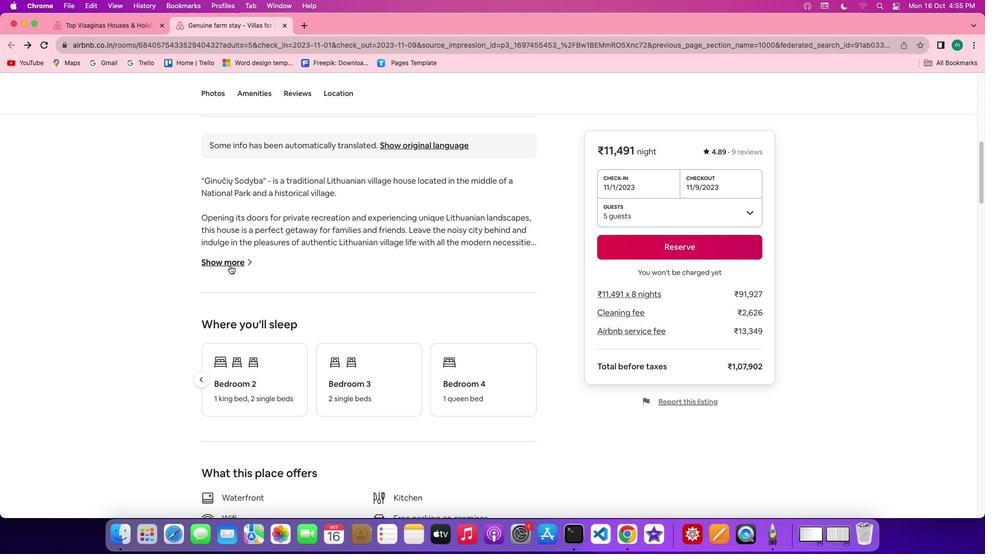 
Action: Mouse moved to (543, 392)
Screenshot: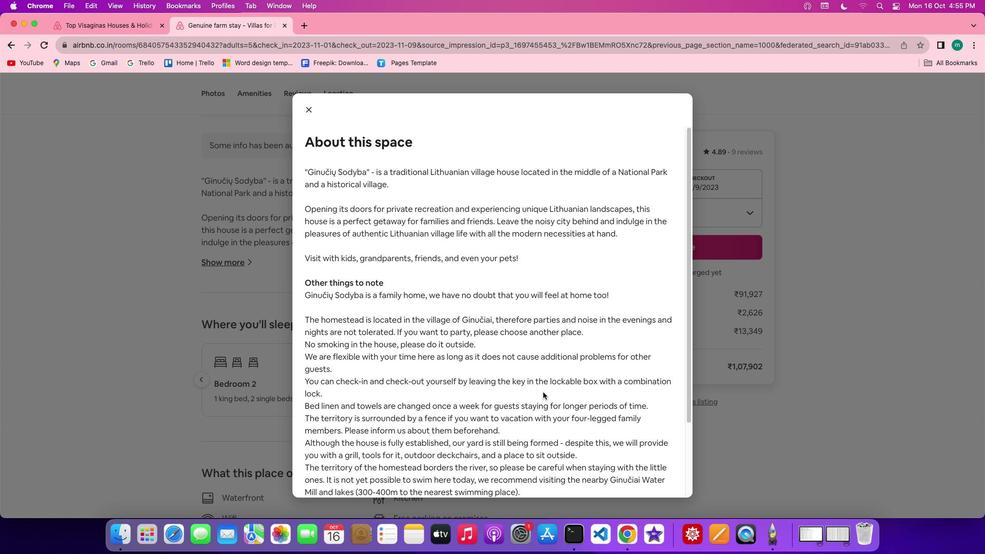 
Action: Mouse scrolled (543, 392) with delta (0, 0)
Screenshot: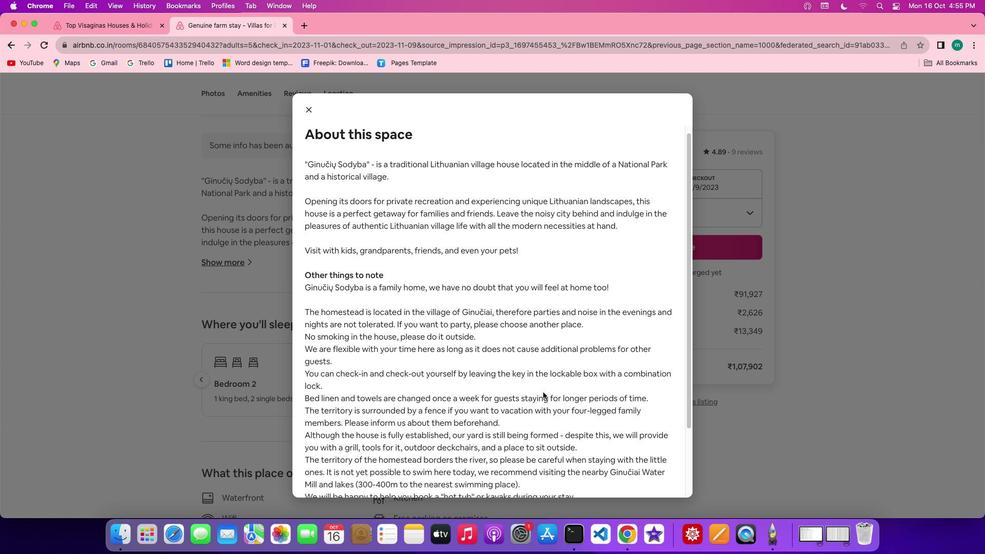 
Action: Mouse scrolled (543, 392) with delta (0, 0)
Screenshot: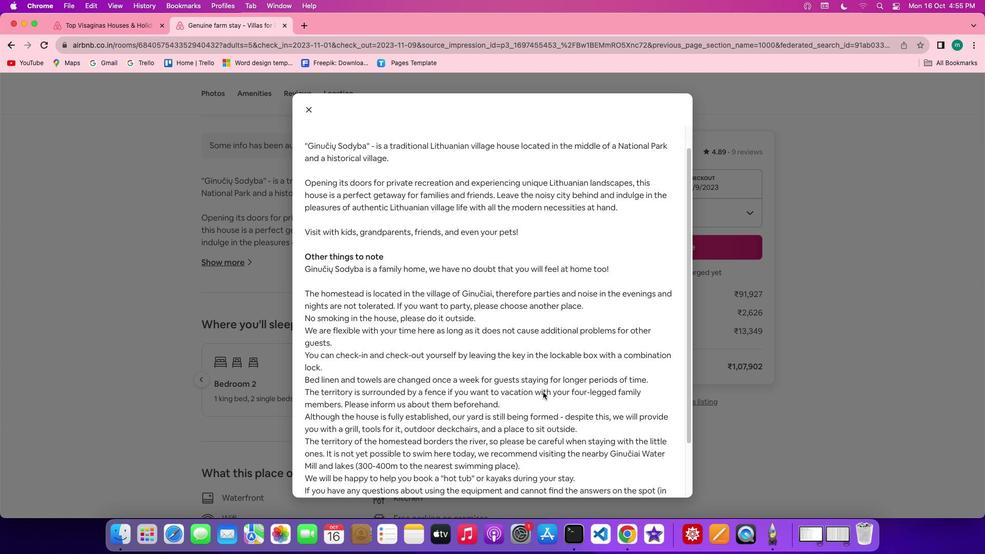 
Action: Mouse scrolled (543, 392) with delta (0, -1)
Screenshot: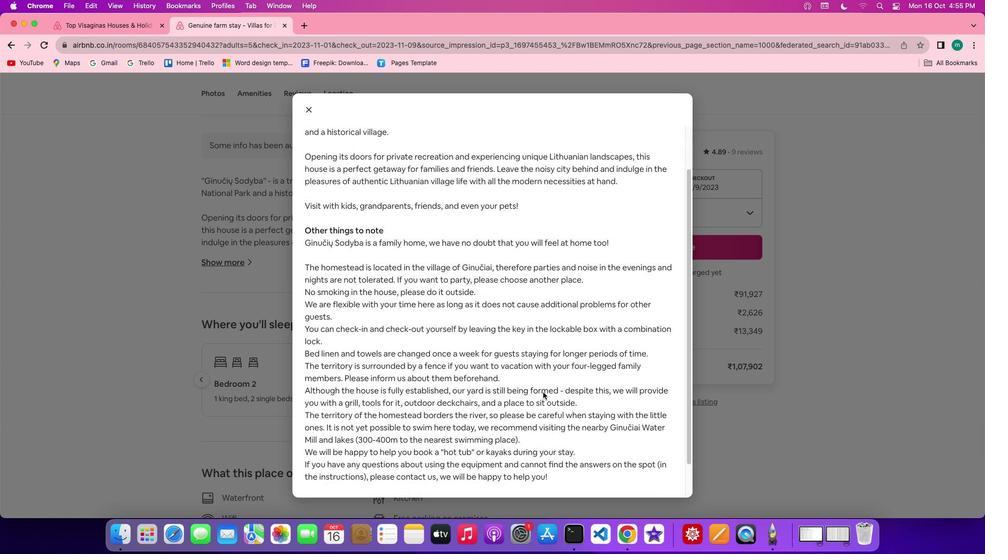 
Action: Mouse scrolled (543, 392) with delta (0, -2)
Screenshot: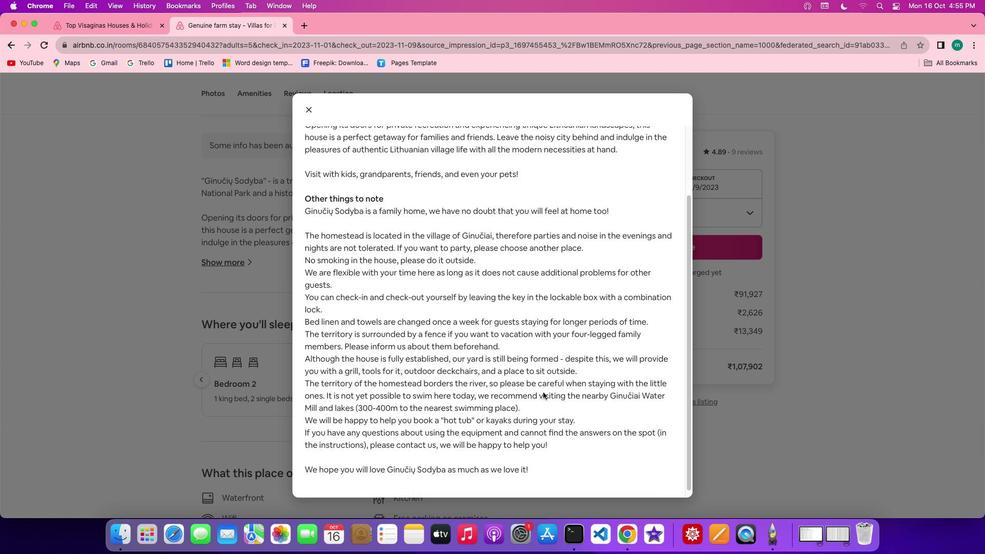 
Action: Mouse moved to (312, 111)
Screenshot: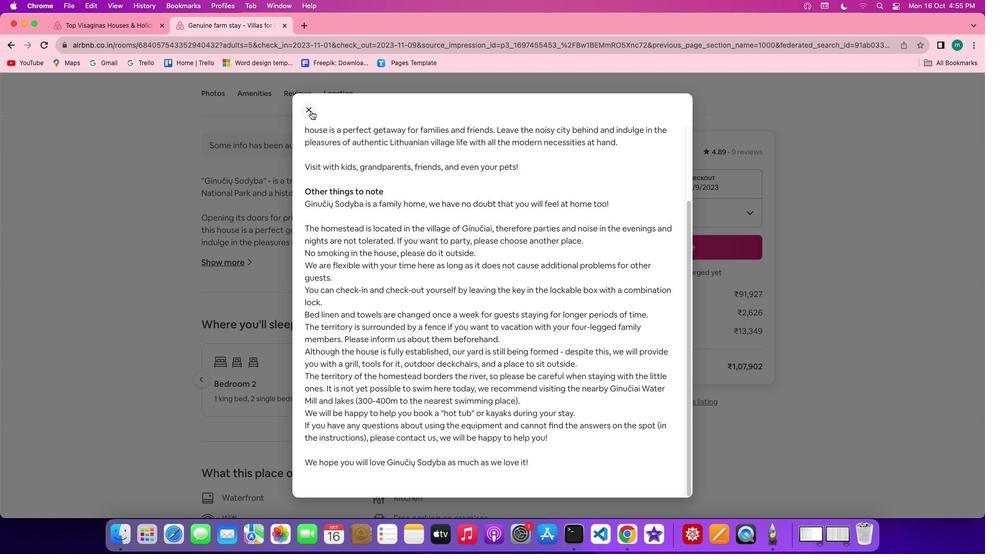 
Action: Mouse pressed left at (312, 111)
Screenshot: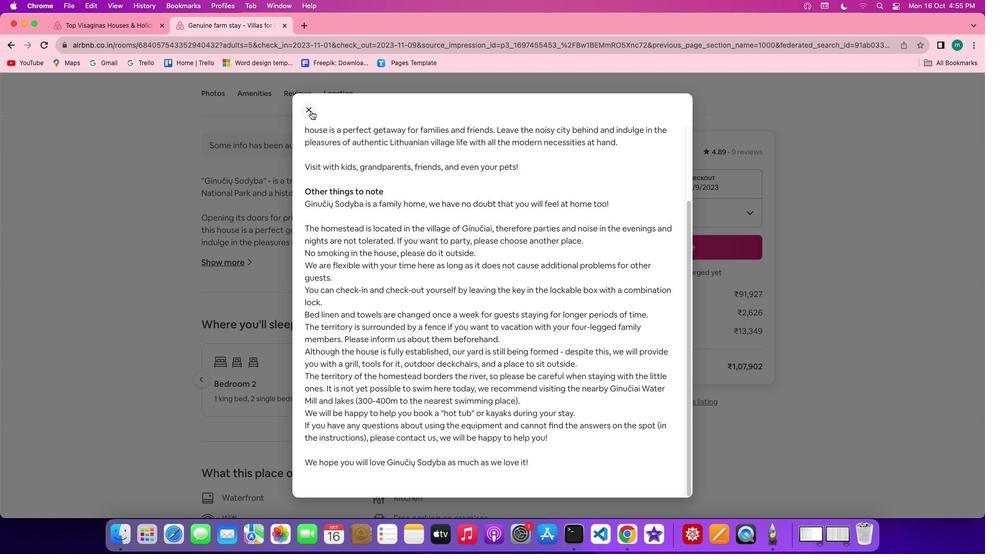 
Action: Mouse moved to (402, 275)
Screenshot: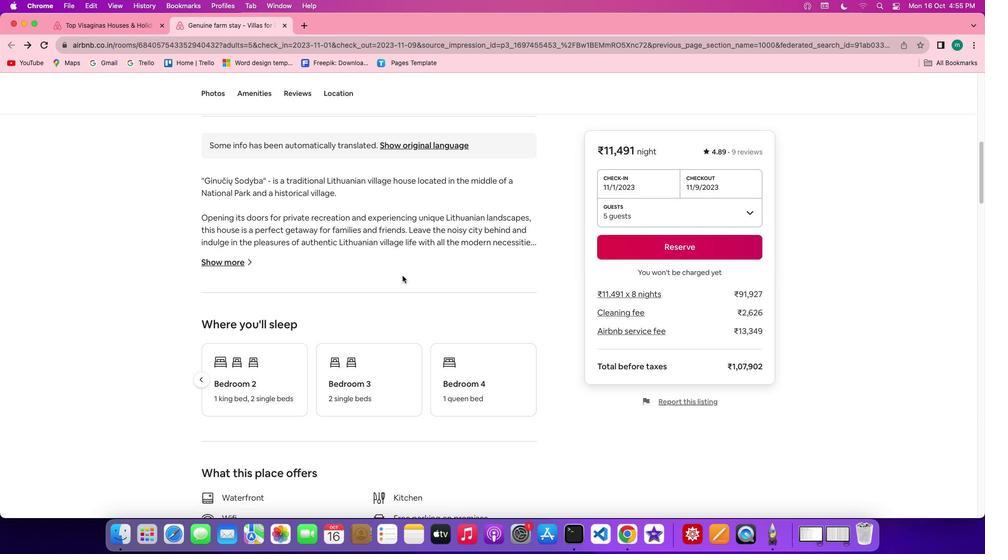 
Action: Mouse scrolled (402, 275) with delta (0, 0)
Screenshot: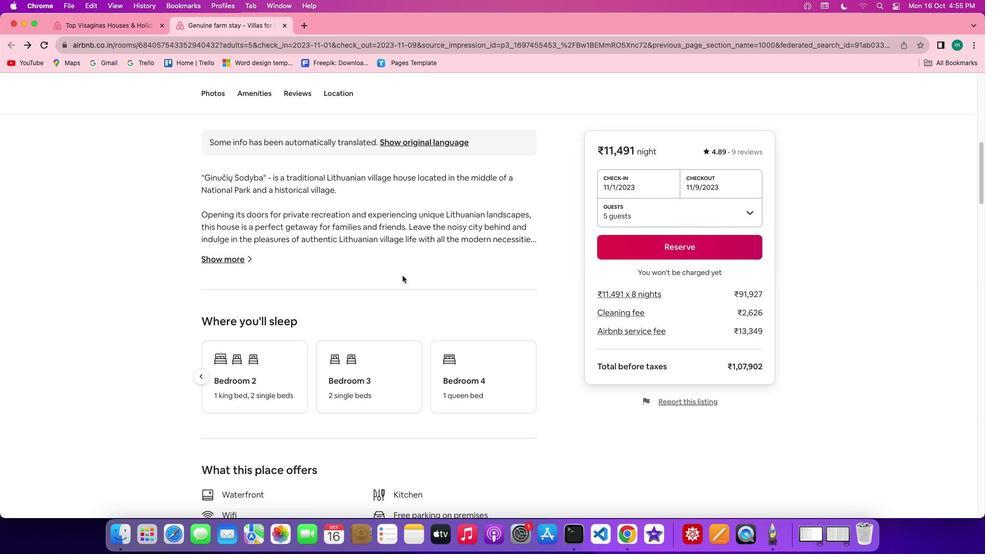 
Action: Mouse scrolled (402, 275) with delta (0, 0)
Screenshot: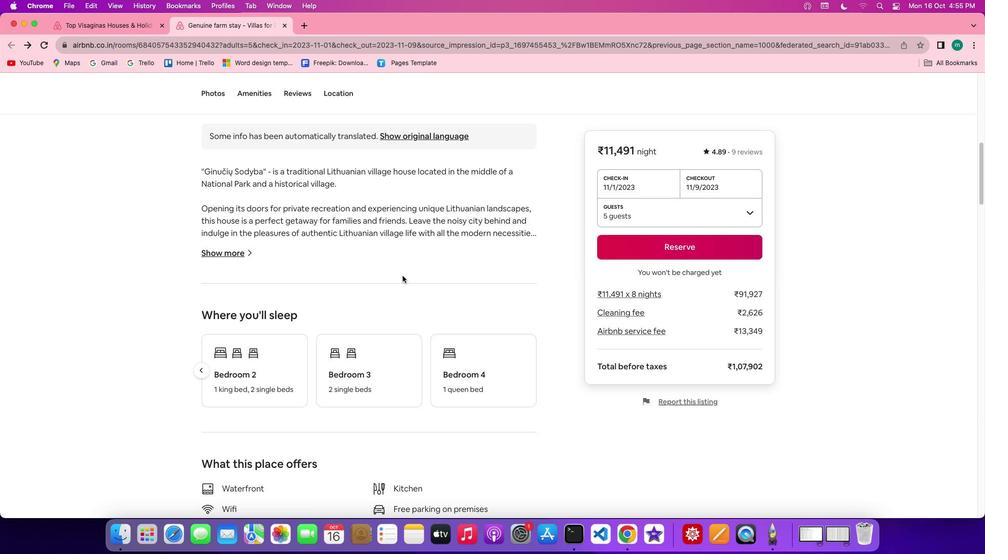 
Action: Mouse scrolled (402, 275) with delta (0, -1)
Screenshot: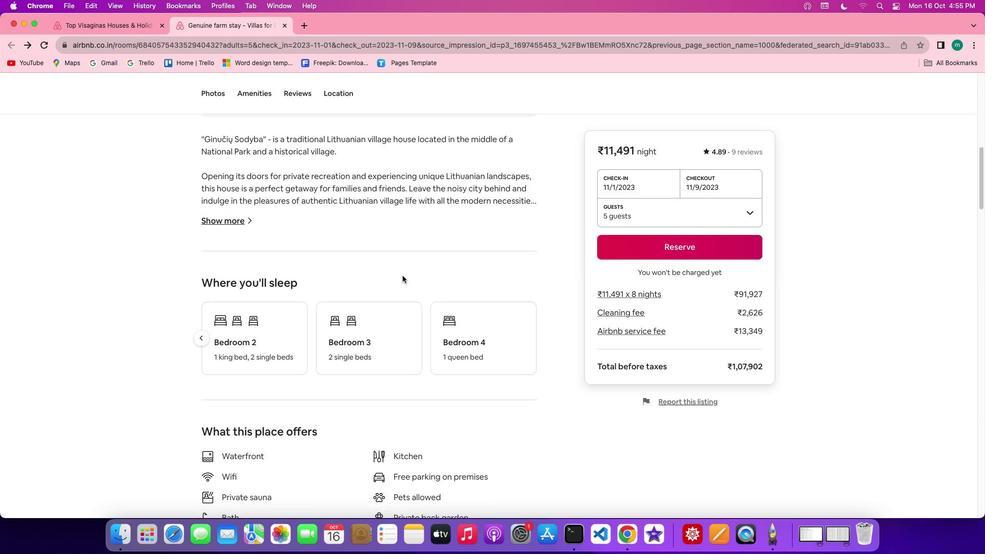 
Action: Mouse scrolled (402, 275) with delta (0, -1)
Screenshot: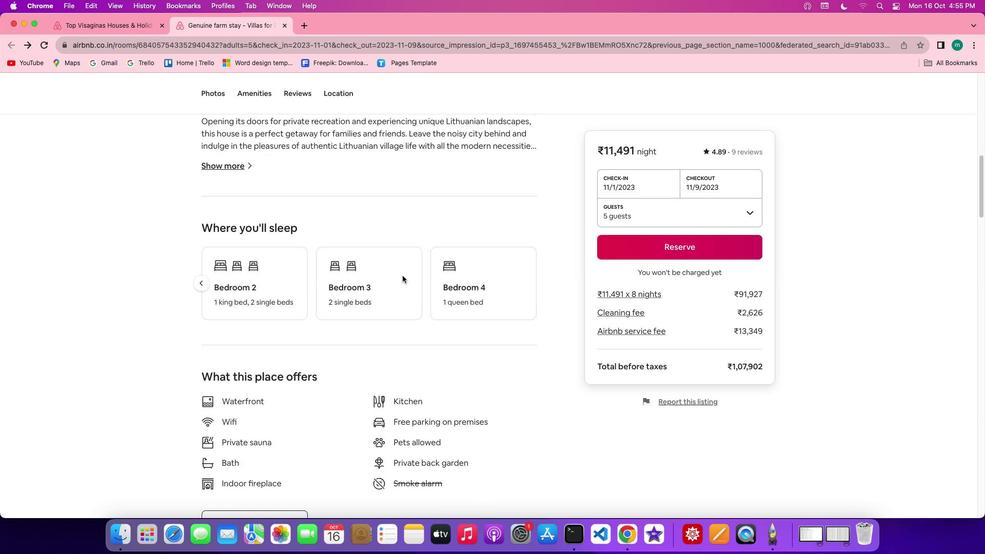 
Action: Mouse scrolled (402, 275) with delta (0, 0)
Screenshot: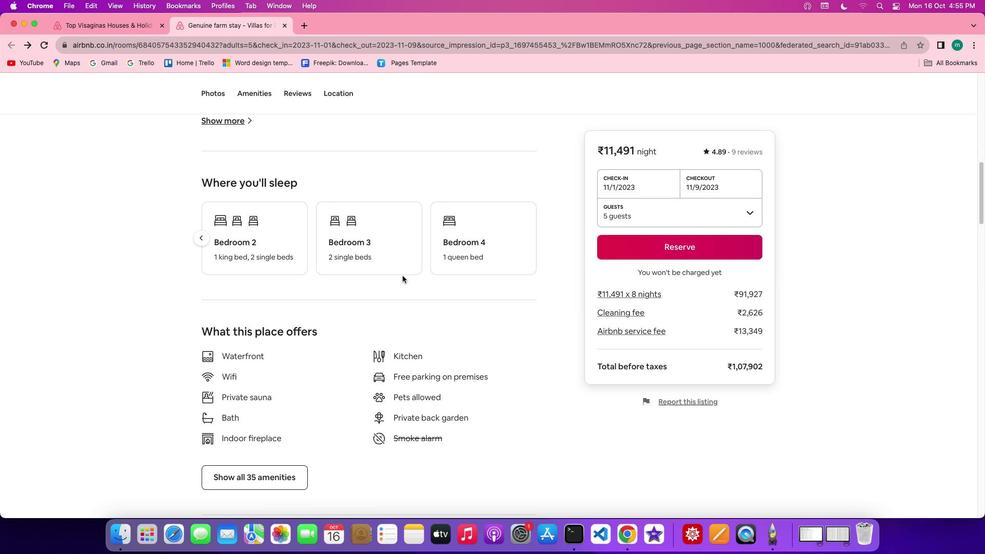 
Action: Mouse scrolled (402, 275) with delta (0, 0)
Screenshot: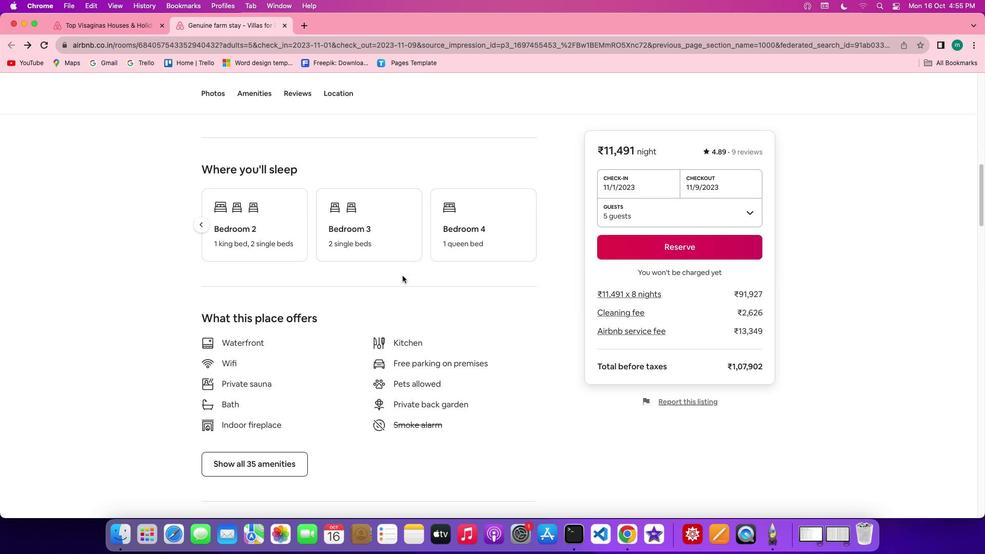 
Action: Mouse scrolled (402, 275) with delta (0, -1)
Screenshot: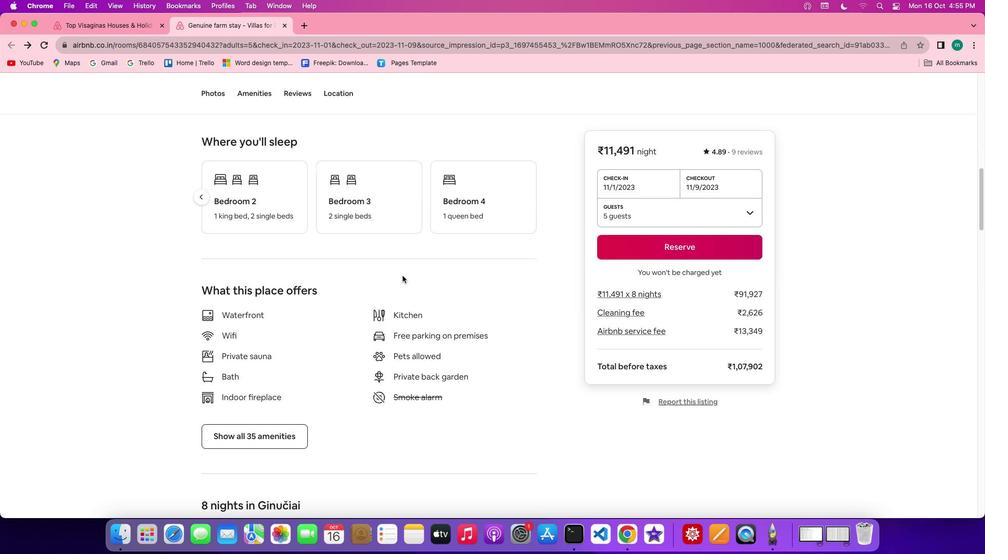 
Action: Mouse scrolled (402, 275) with delta (0, -2)
Screenshot: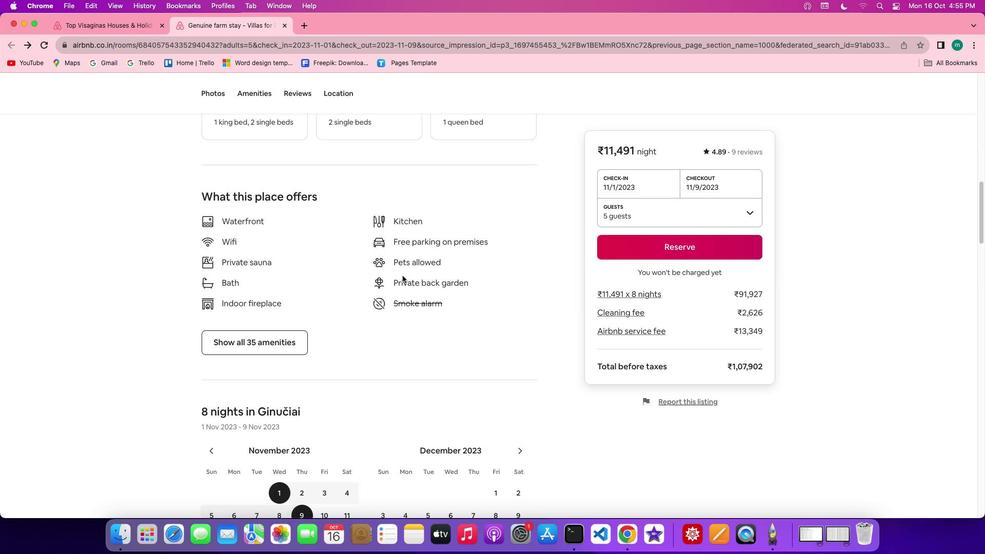 
Action: Mouse moved to (262, 315)
Screenshot: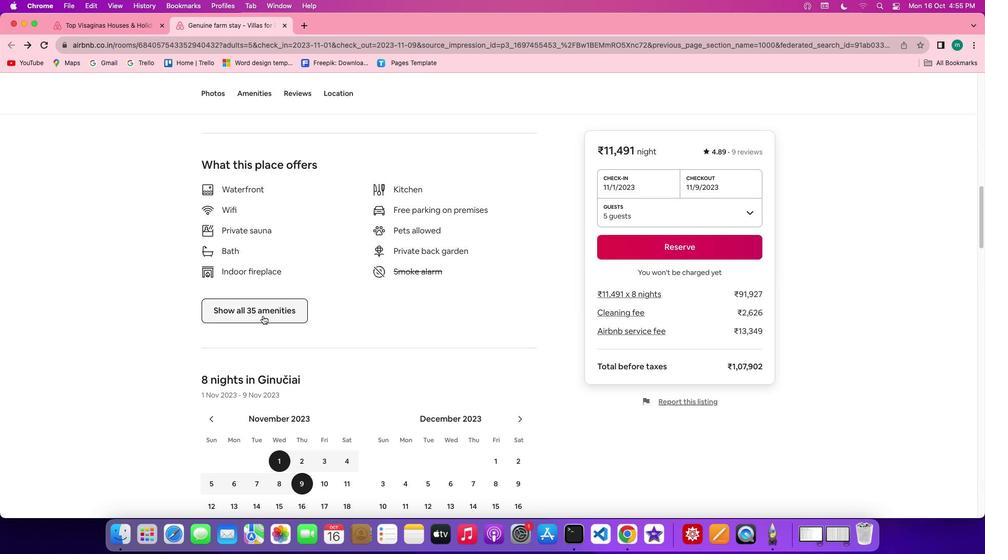
Action: Mouse pressed left at (262, 315)
Screenshot: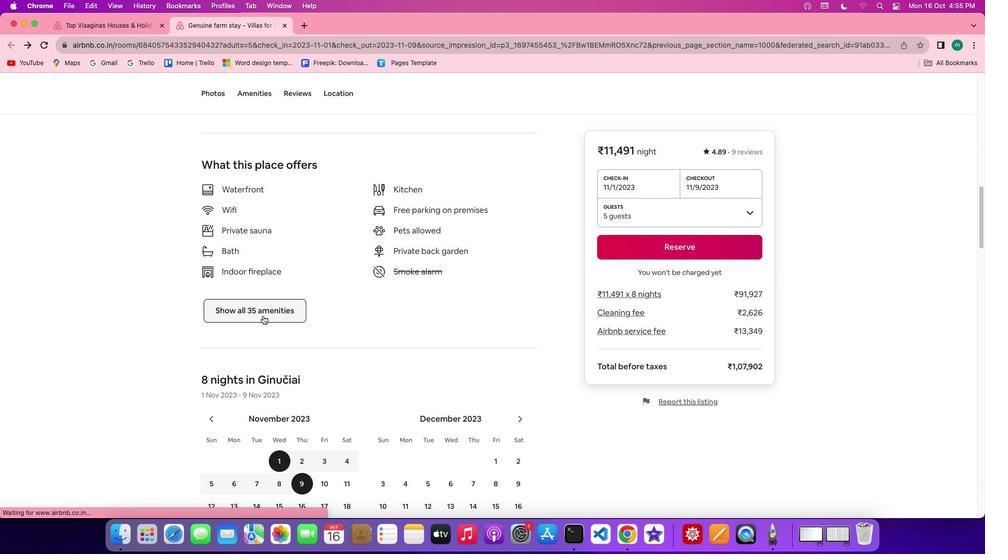 
Action: Mouse moved to (386, 305)
Screenshot: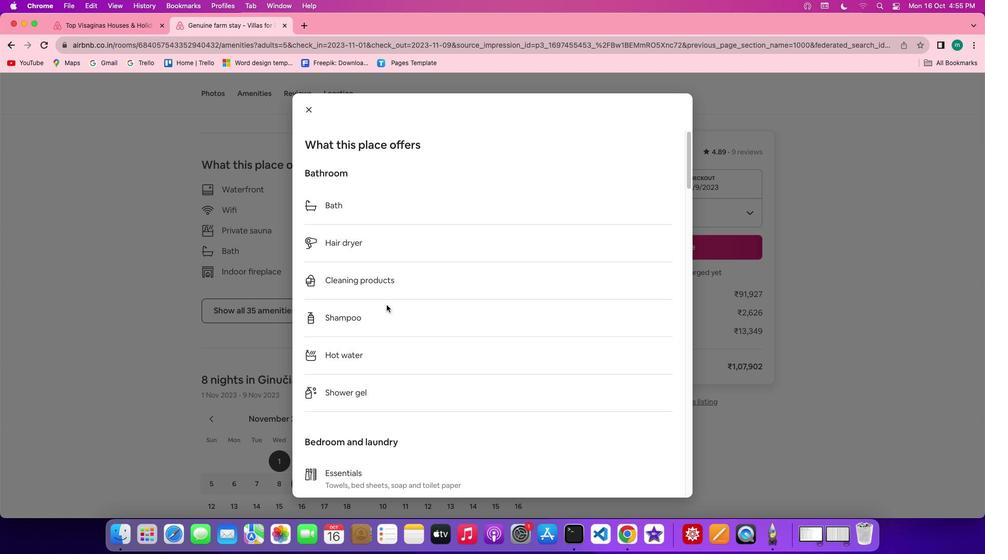 
Action: Mouse scrolled (386, 305) with delta (0, 0)
Screenshot: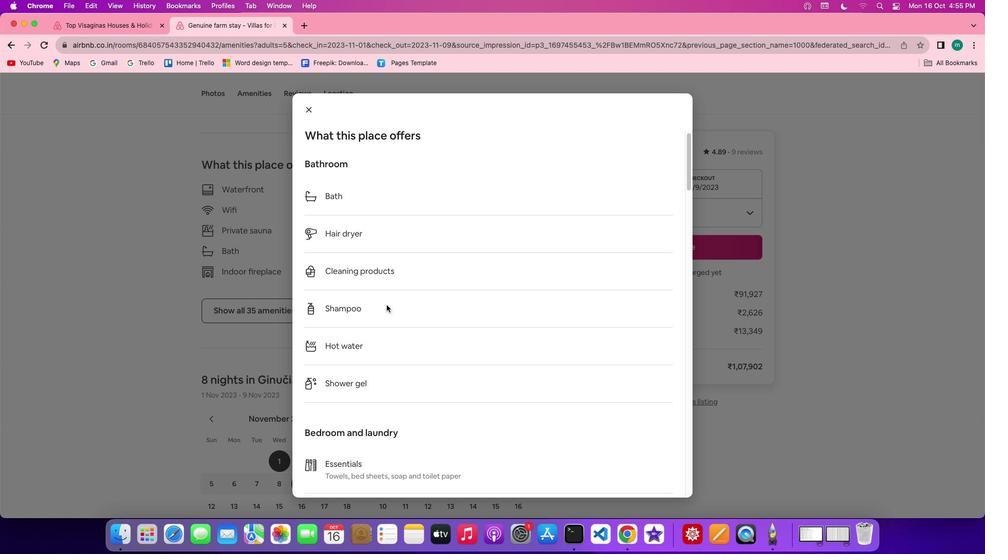 
Action: Mouse scrolled (386, 305) with delta (0, 0)
Screenshot: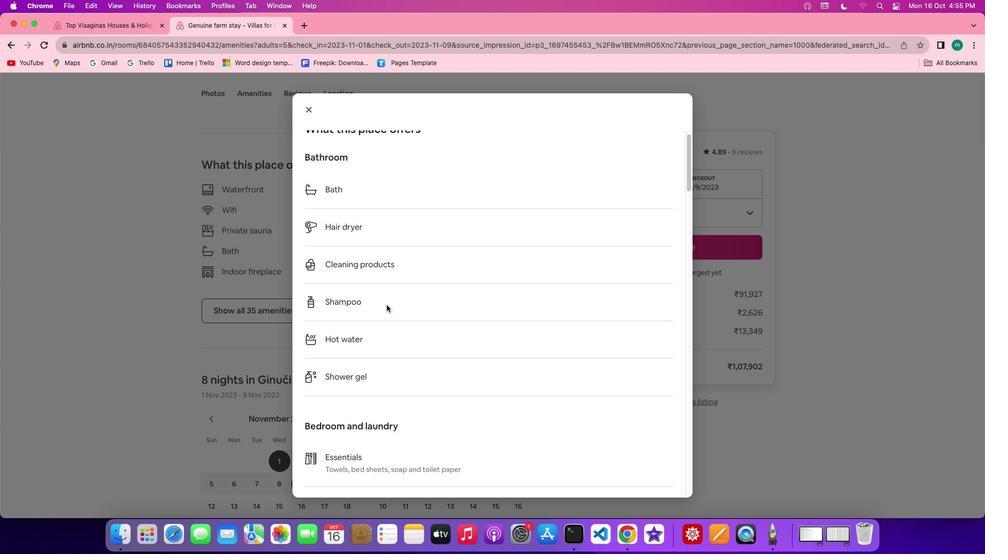 
Action: Mouse scrolled (386, 305) with delta (0, -1)
Screenshot: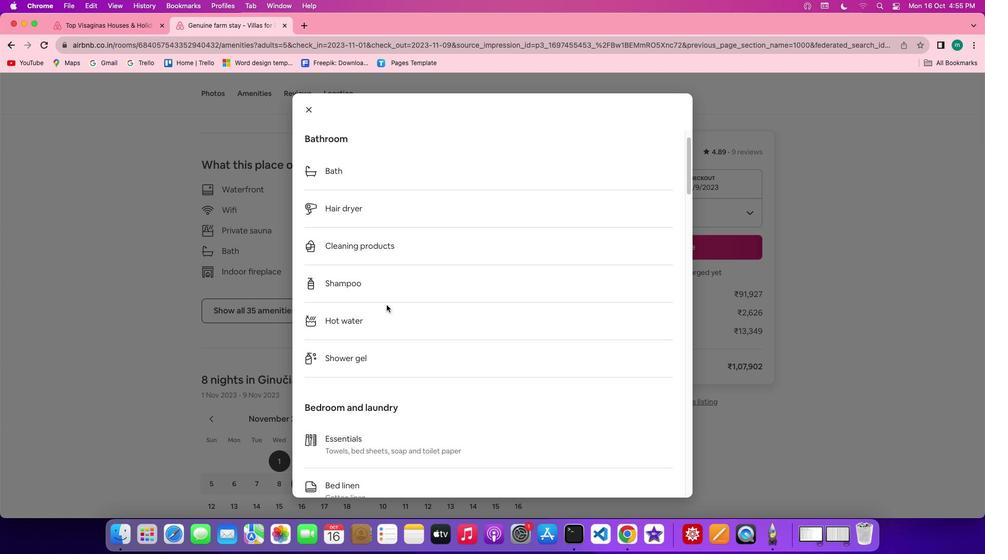 
Action: Mouse scrolled (386, 305) with delta (0, 0)
Screenshot: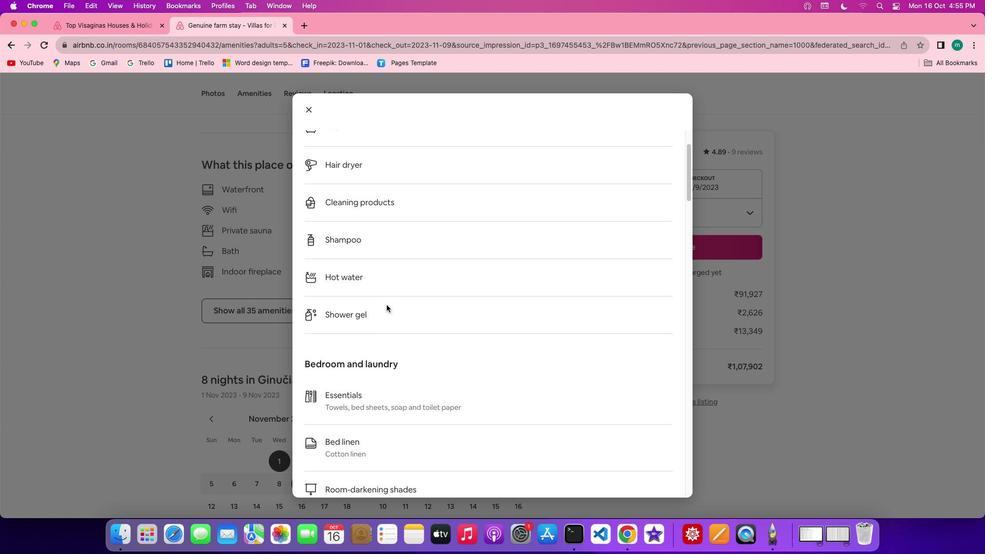 
Action: Mouse scrolled (386, 305) with delta (0, 0)
Screenshot: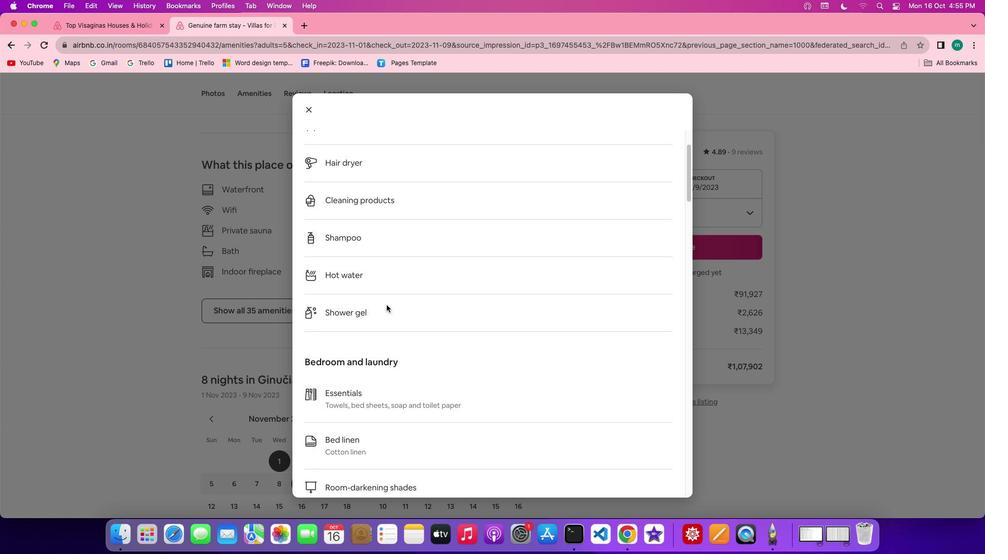 
Action: Mouse scrolled (386, 305) with delta (0, 0)
Screenshot: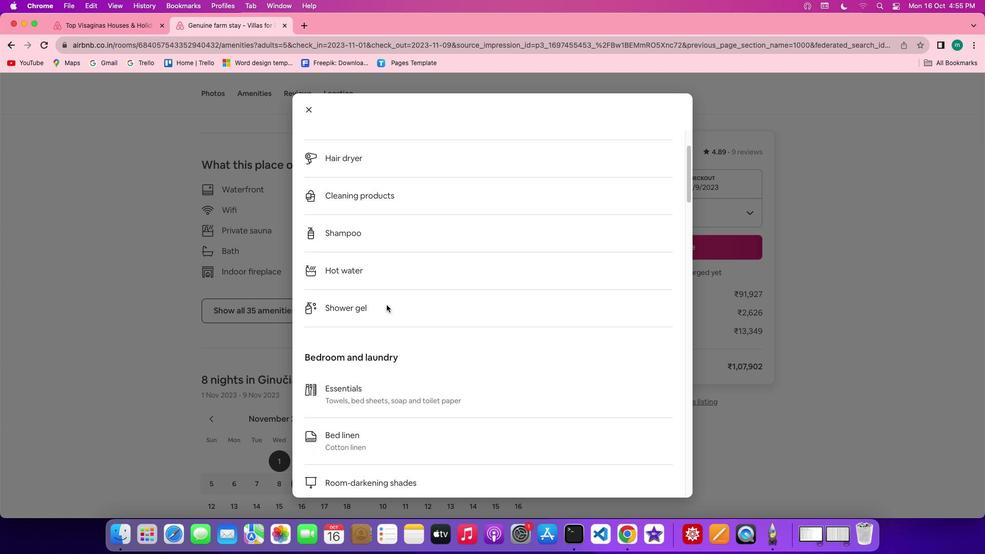 
Action: Mouse scrolled (386, 305) with delta (0, 0)
Screenshot: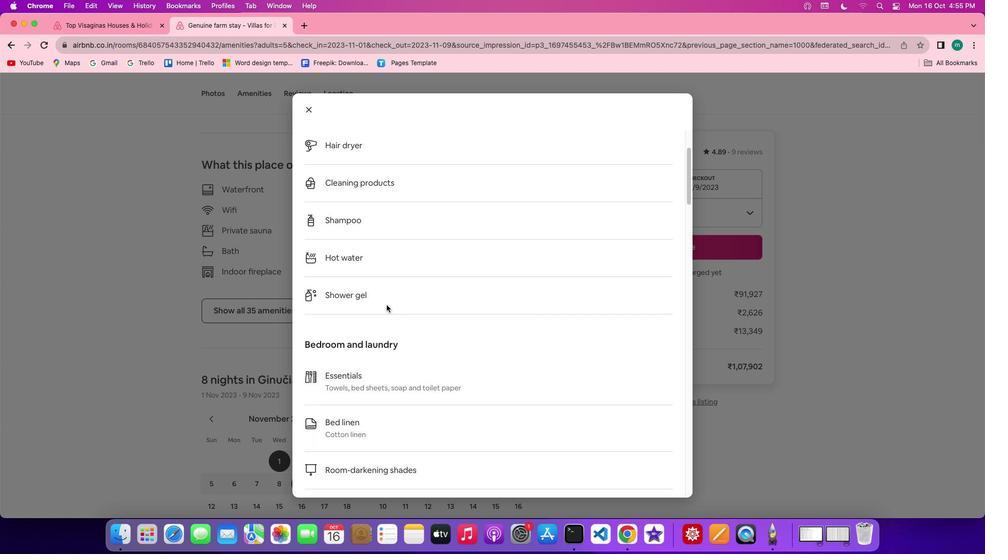 
Action: Mouse scrolled (386, 305) with delta (0, 0)
Screenshot: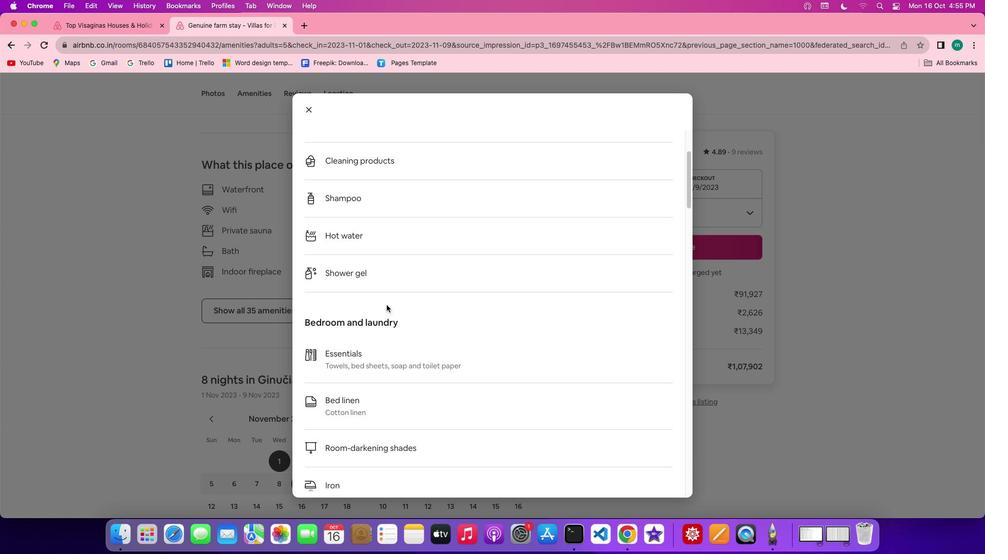 
Action: Mouse scrolled (386, 305) with delta (0, 0)
Screenshot: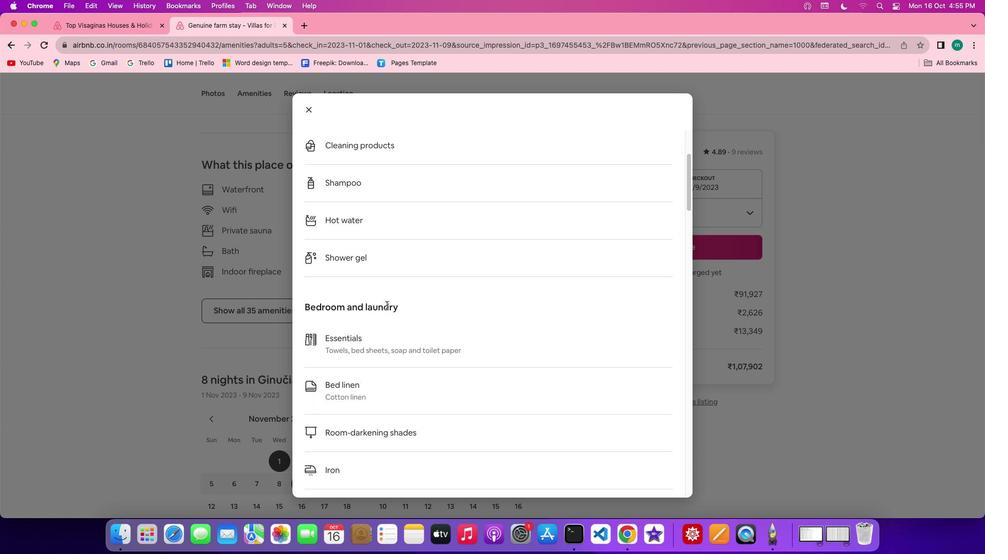 
Action: Mouse scrolled (386, 305) with delta (0, 0)
Screenshot: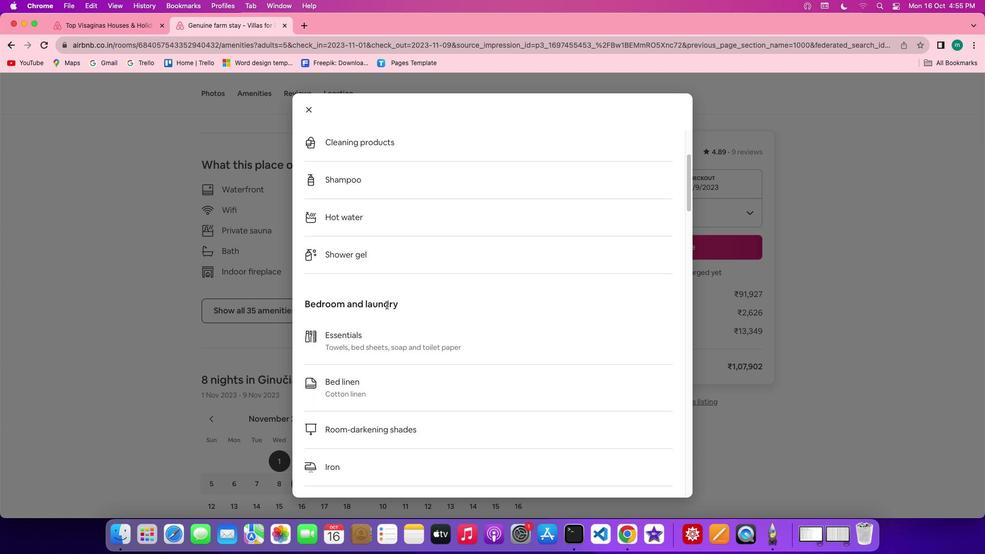 
Action: Mouse scrolled (386, 305) with delta (0, 0)
Screenshot: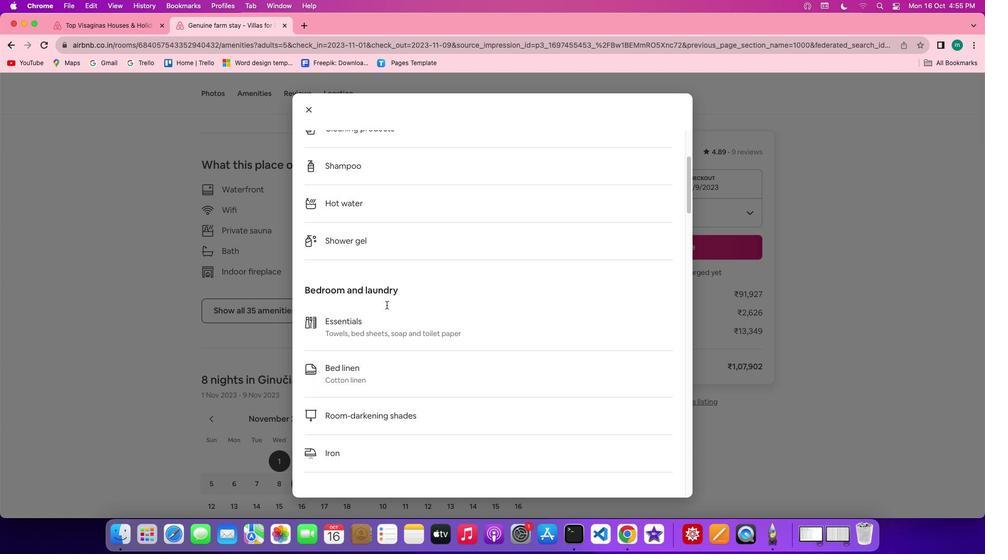 
Action: Mouse scrolled (386, 305) with delta (0, 0)
Screenshot: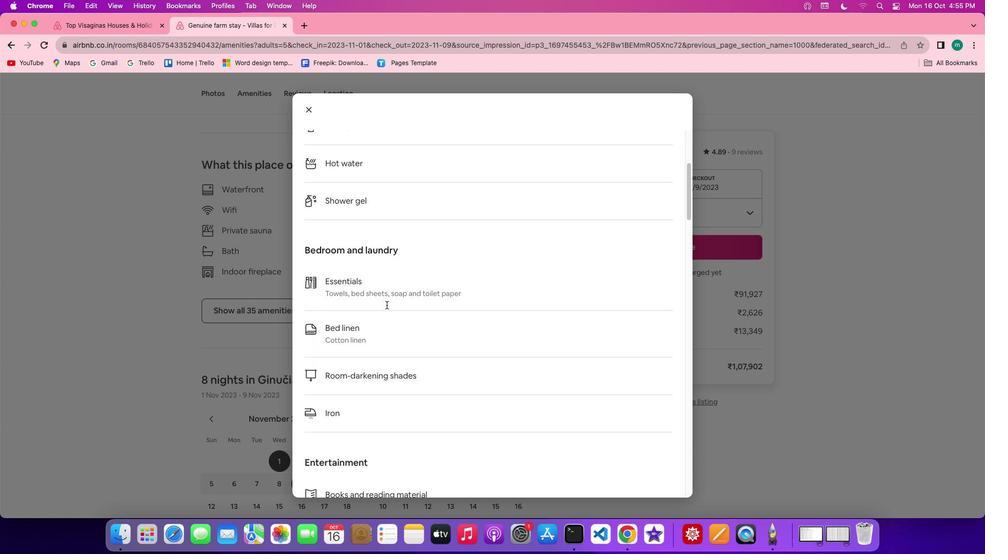 
Action: Mouse scrolled (386, 305) with delta (0, 0)
Screenshot: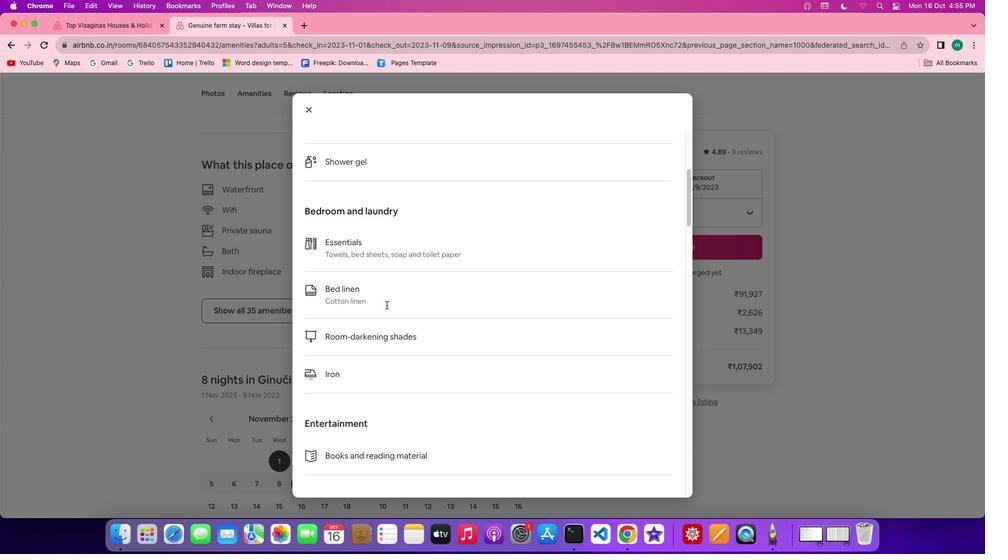 
Action: Mouse scrolled (386, 305) with delta (0, 0)
Screenshot: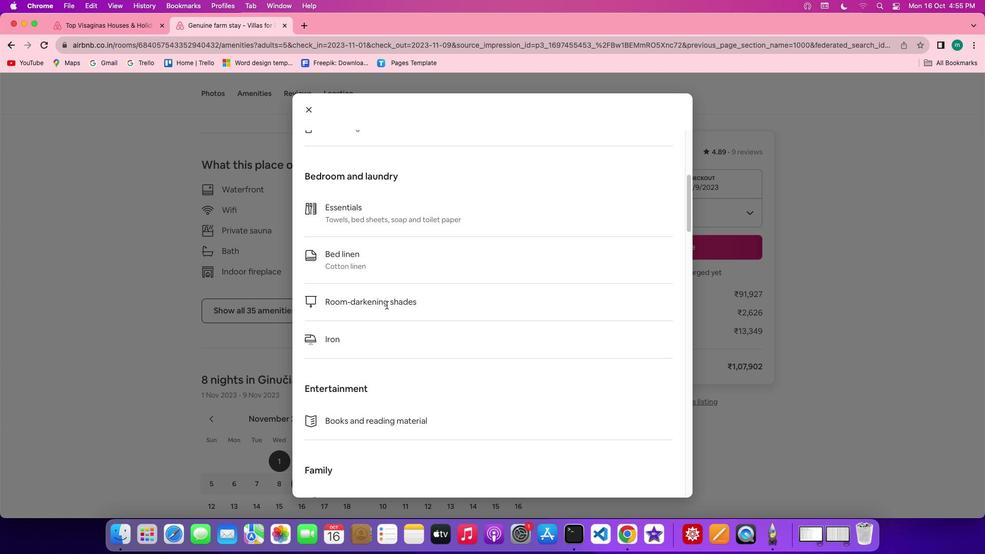 
Action: Mouse scrolled (386, 305) with delta (0, 0)
Screenshot: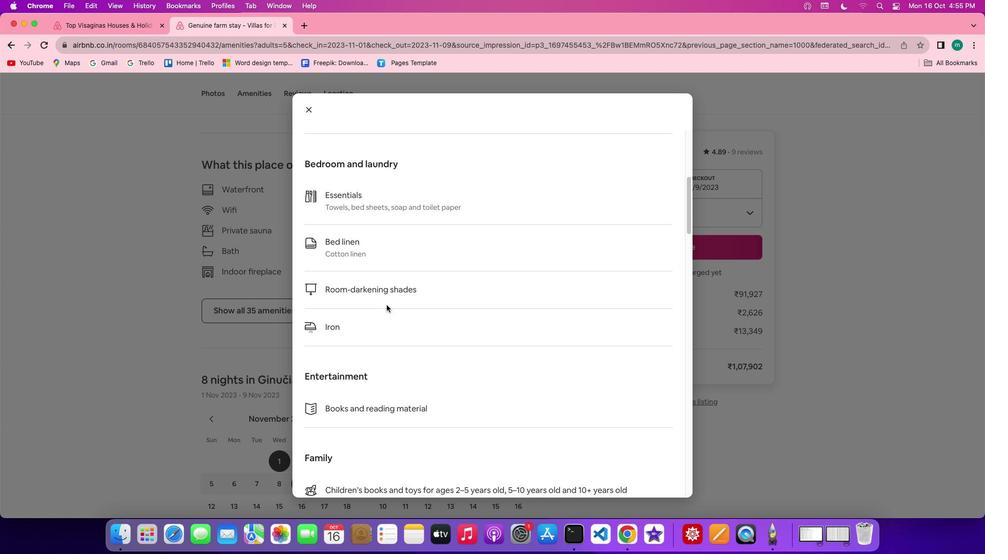 
Action: Mouse scrolled (386, 305) with delta (0, 0)
Screenshot: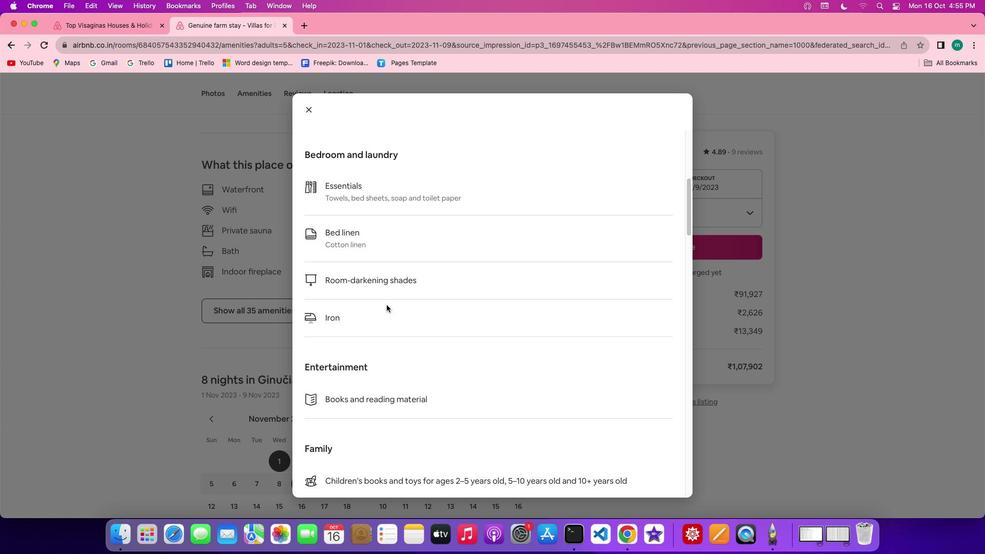 
Action: Mouse scrolled (386, 305) with delta (0, 0)
Screenshot: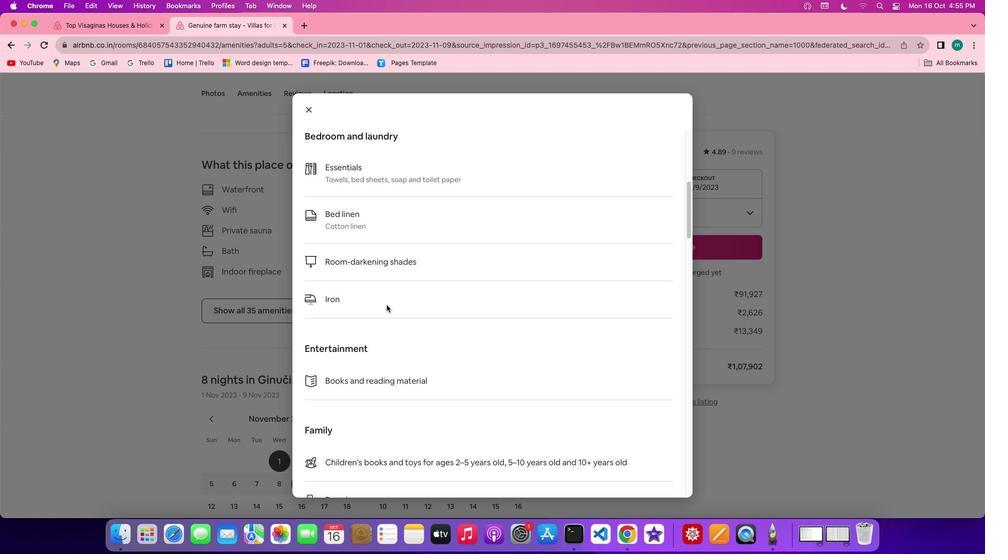 
Action: Mouse scrolled (386, 305) with delta (0, -1)
Screenshot: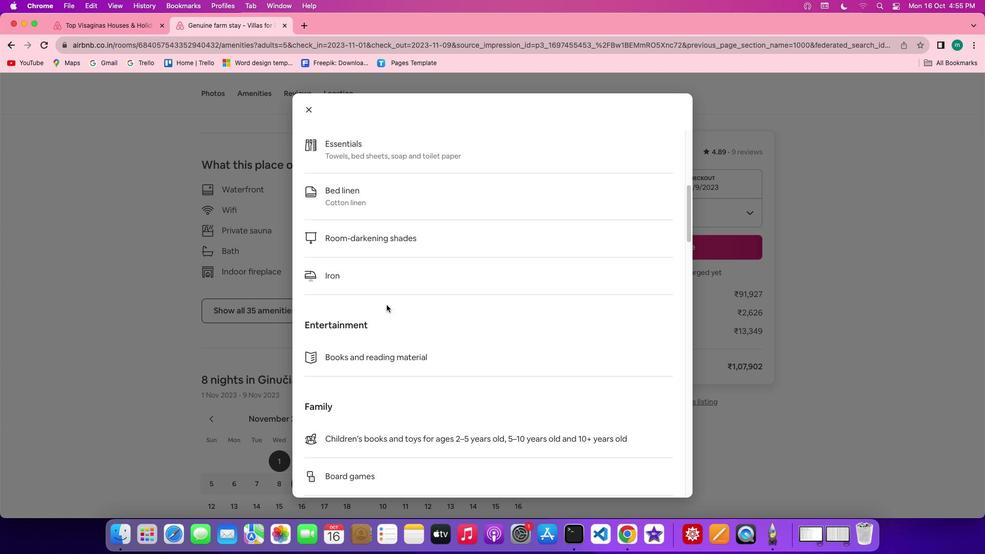 
Action: Mouse scrolled (386, 305) with delta (0, -1)
Screenshot: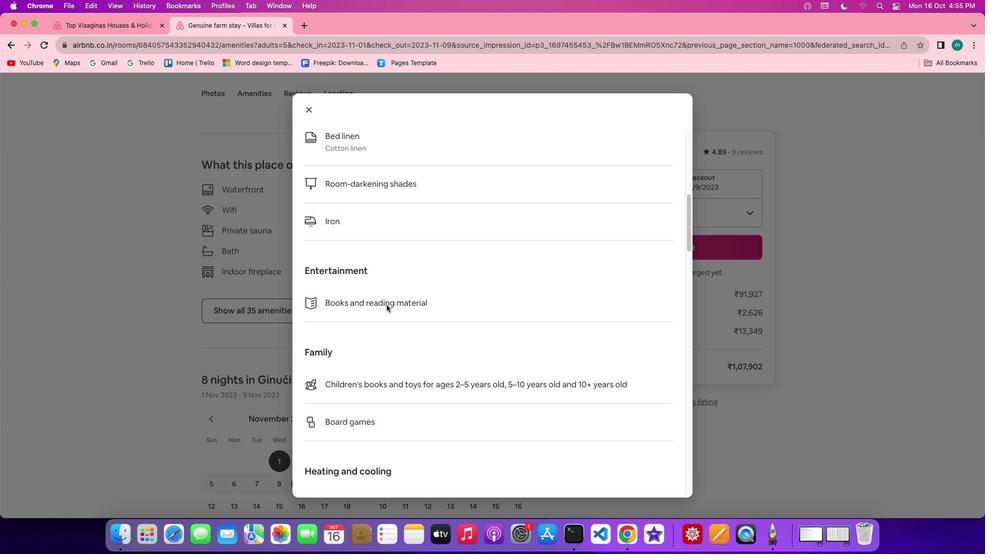 
Action: Mouse scrolled (386, 305) with delta (0, 0)
Screenshot: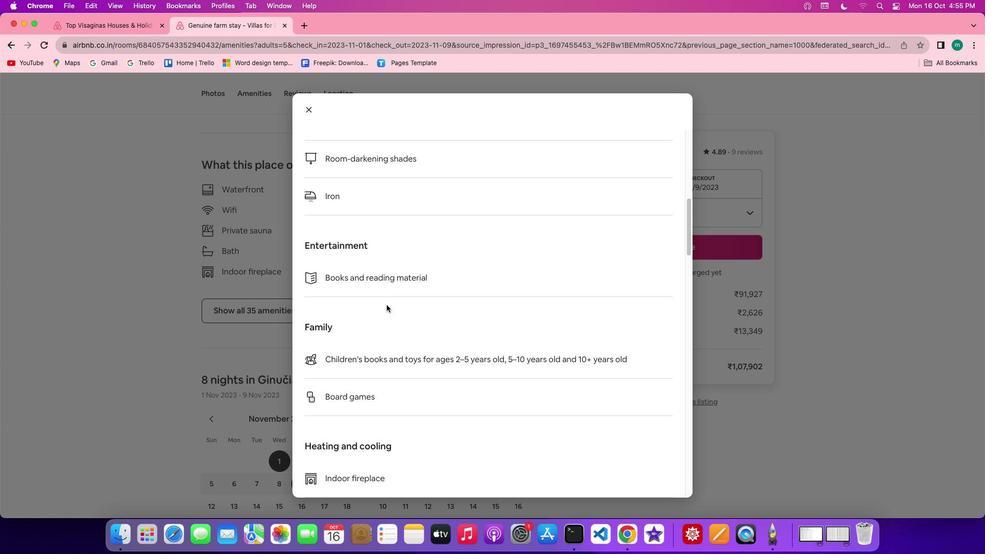 
Action: Mouse scrolled (386, 305) with delta (0, 0)
Screenshot: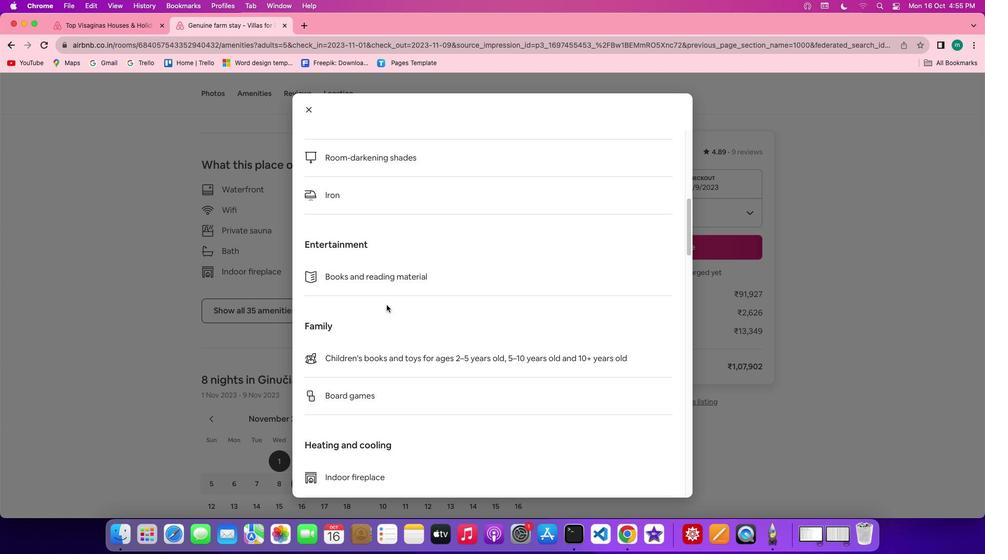 
Action: Mouse scrolled (386, 305) with delta (0, 0)
Screenshot: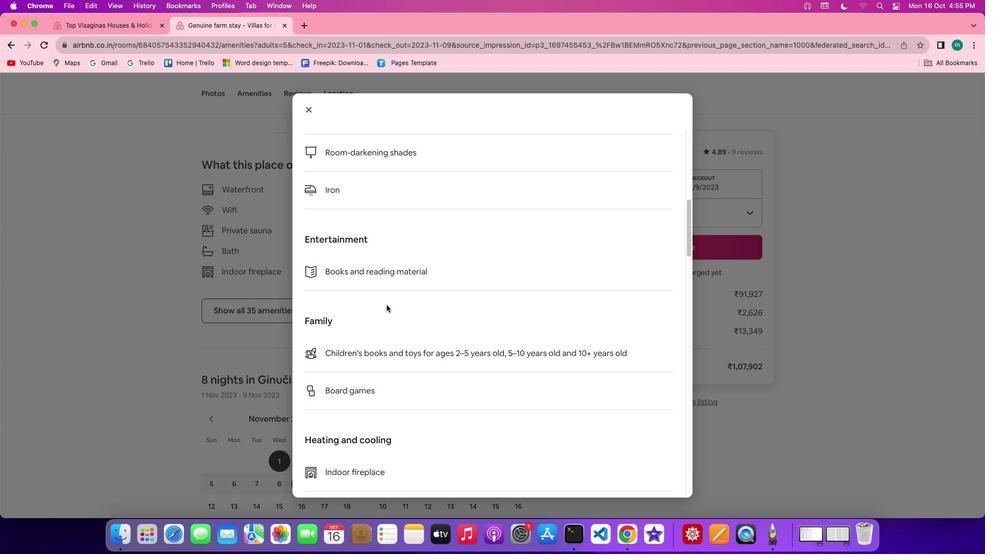 
Action: Mouse scrolled (386, 305) with delta (0, 0)
Screenshot: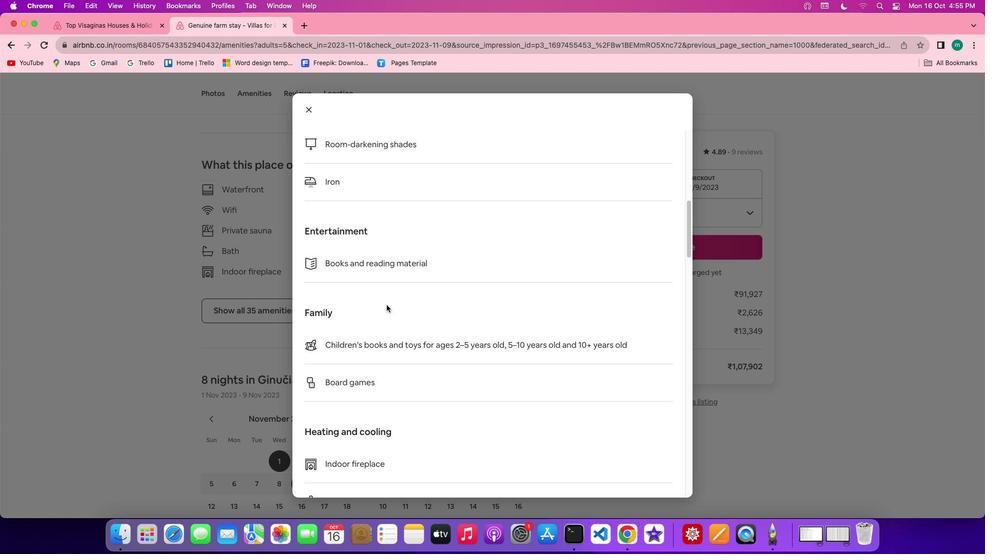 
Action: Mouse scrolled (386, 305) with delta (0, 0)
Screenshot: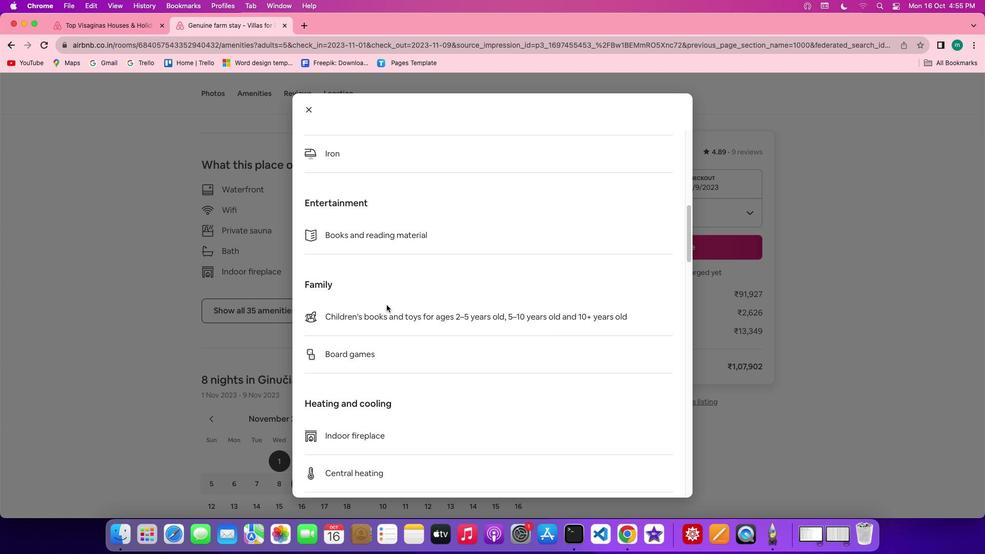 
Action: Mouse scrolled (386, 305) with delta (0, 0)
Screenshot: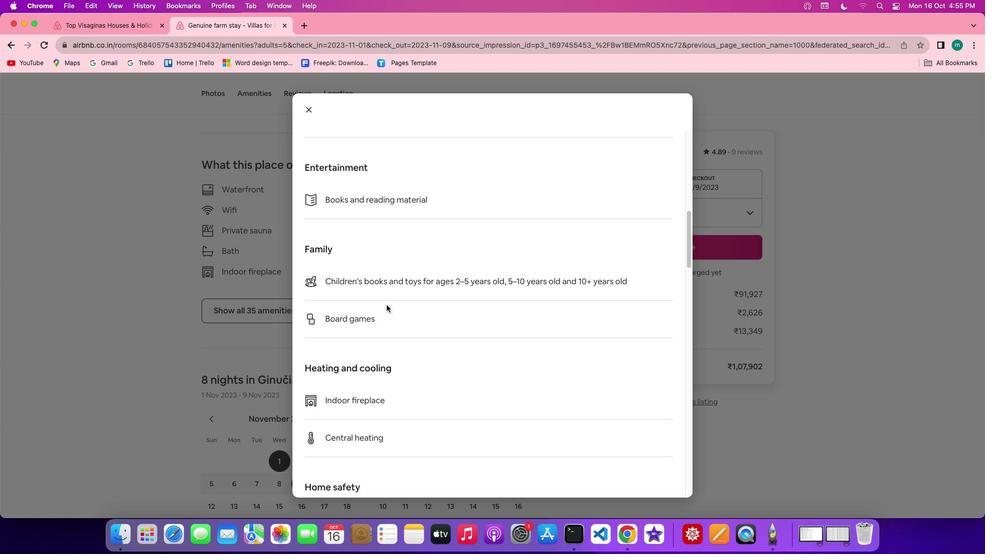 
Action: Mouse scrolled (386, 305) with delta (0, 0)
Screenshot: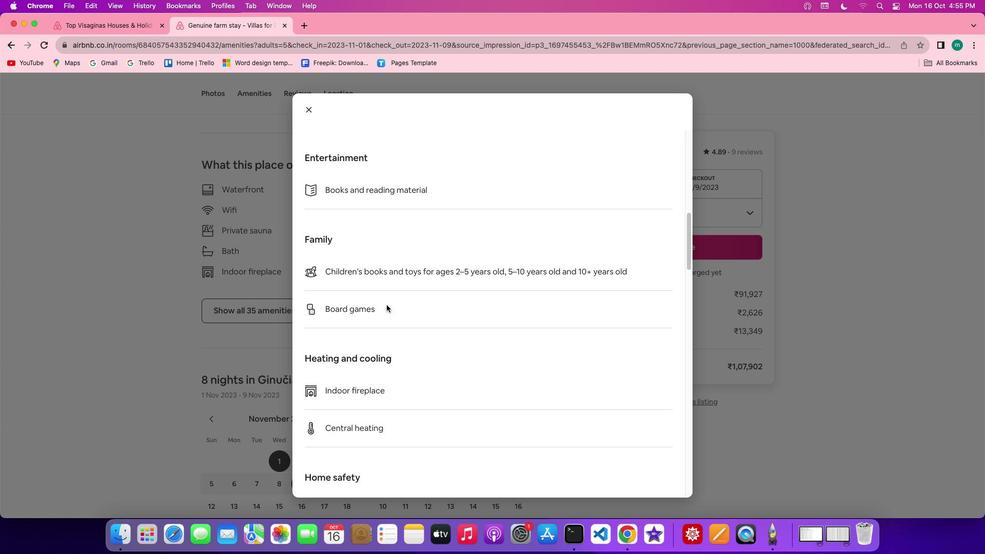 
Action: Mouse scrolled (386, 305) with delta (0, 0)
Screenshot: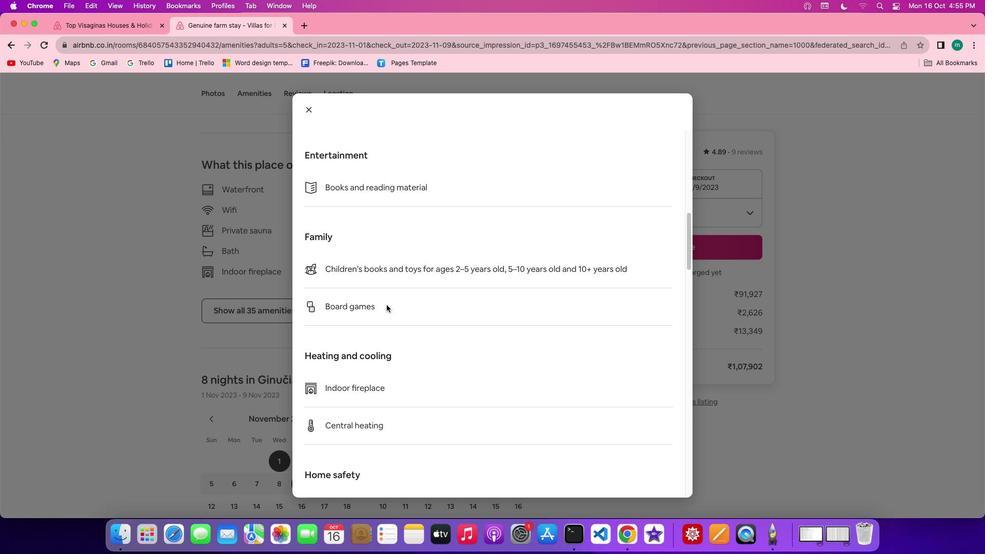 
Action: Mouse scrolled (386, 305) with delta (0, 0)
Screenshot: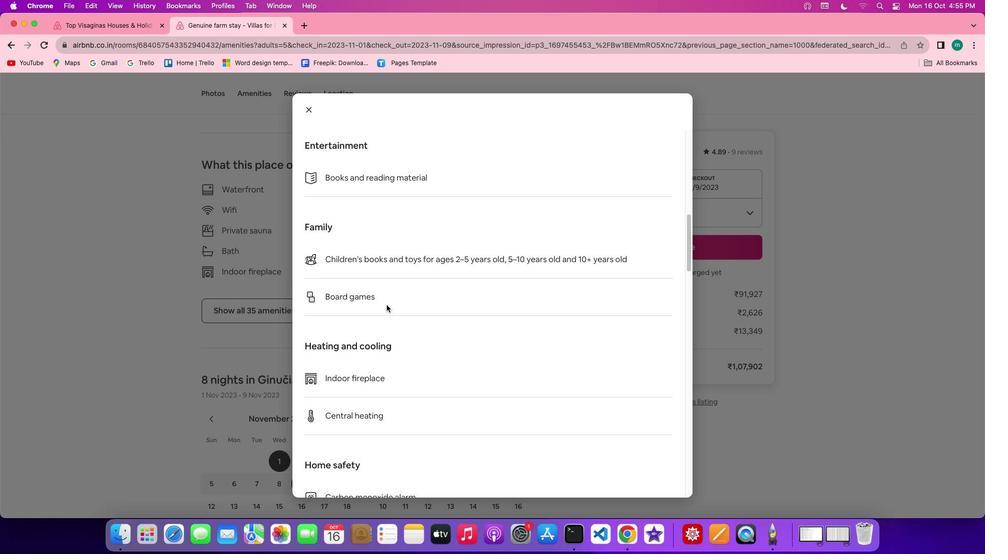 
Action: Mouse scrolled (386, 305) with delta (0, 0)
Screenshot: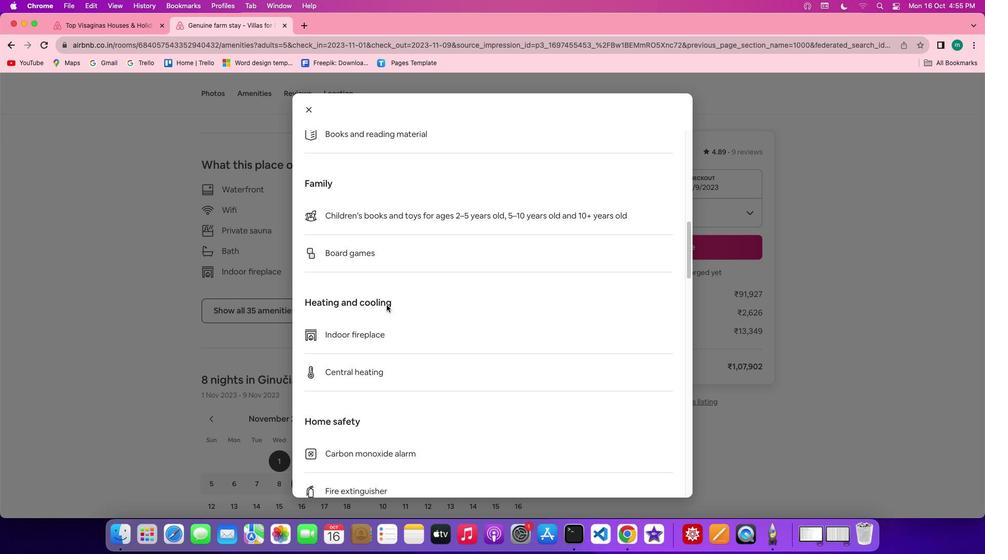 
Action: Mouse scrolled (386, 305) with delta (0, -1)
Screenshot: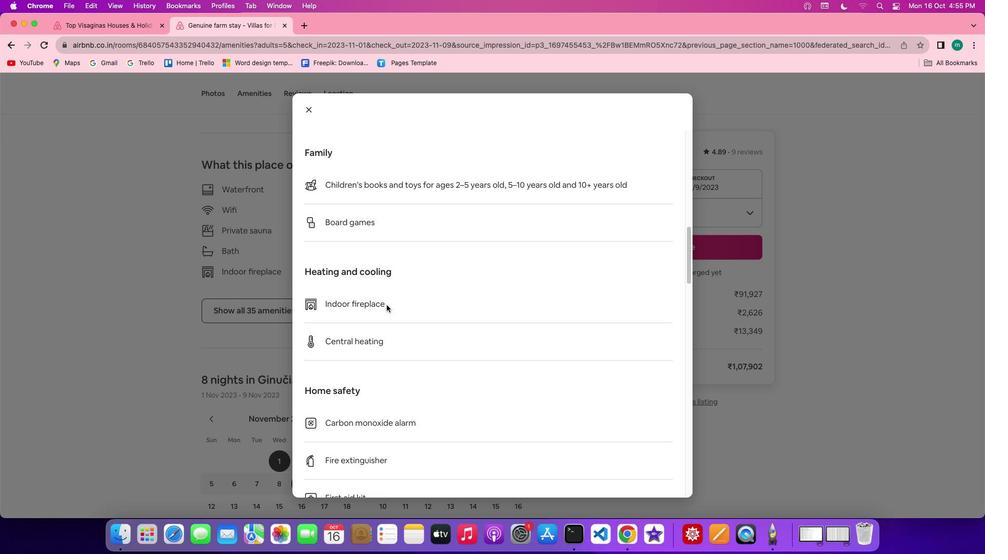 
Action: Mouse scrolled (386, 305) with delta (0, -1)
Screenshot: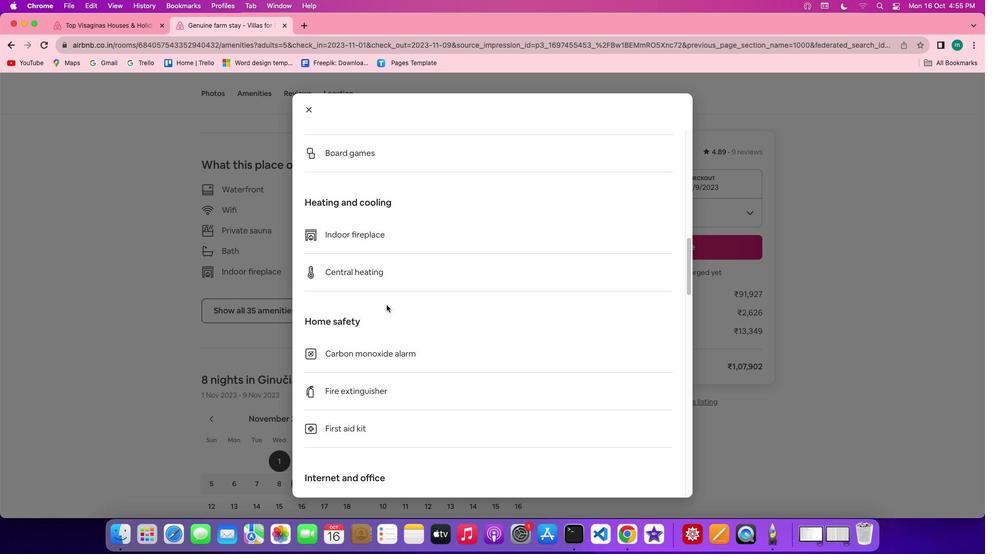 
Action: Mouse scrolled (386, 305) with delta (0, 0)
Screenshot: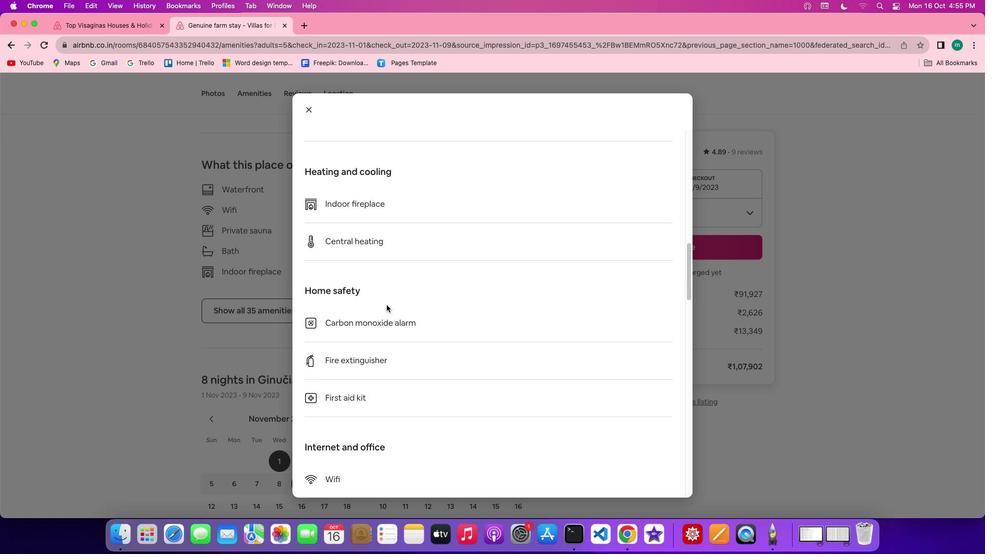 
Action: Mouse scrolled (386, 305) with delta (0, 0)
Screenshot: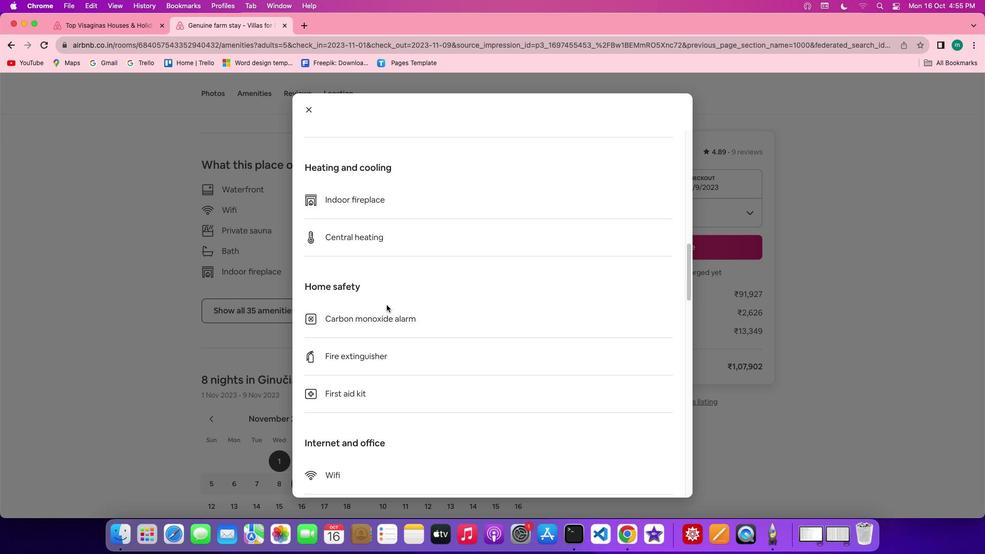 
Action: Mouse scrolled (386, 305) with delta (0, 0)
Screenshot: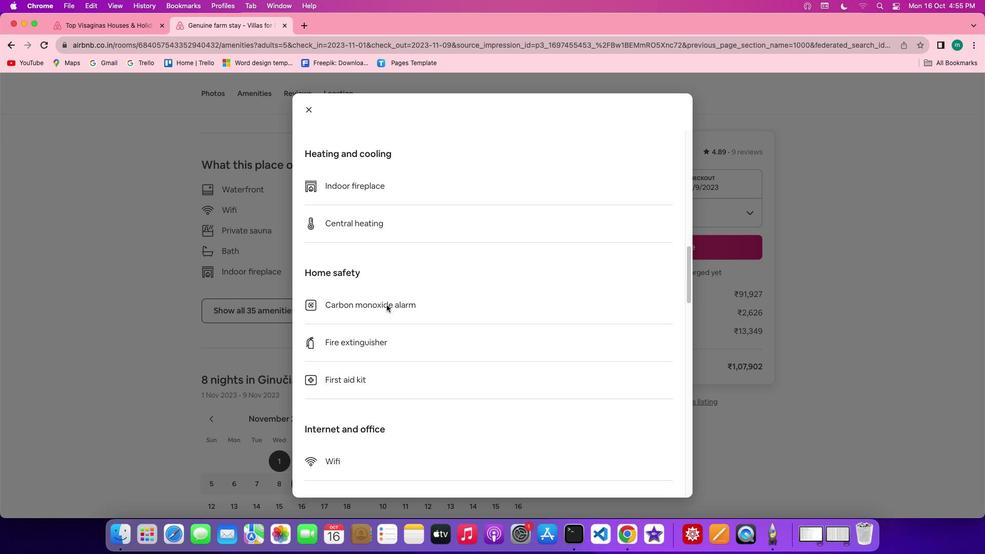 
Action: Mouse scrolled (386, 305) with delta (0, 0)
Screenshot: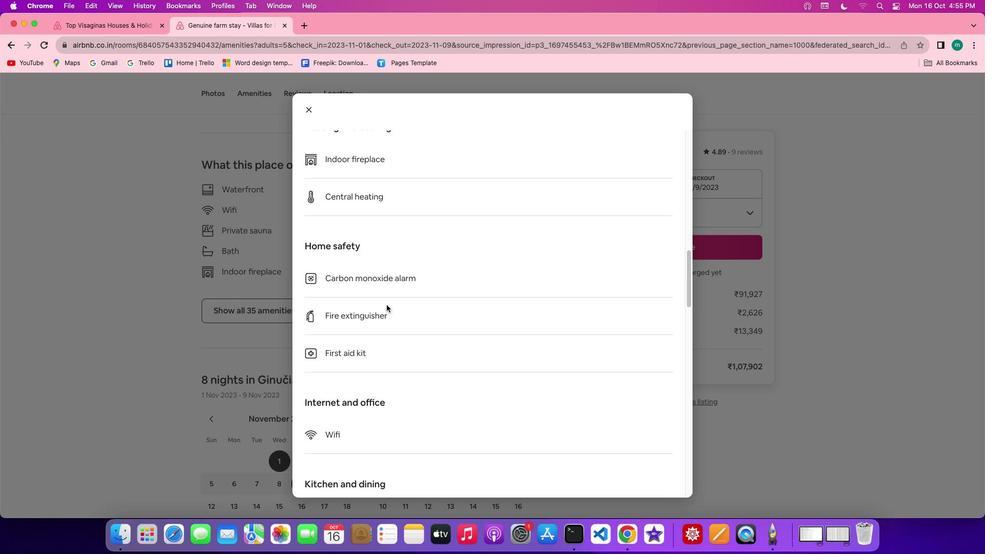 
Action: Mouse scrolled (386, 305) with delta (0, 0)
Screenshot: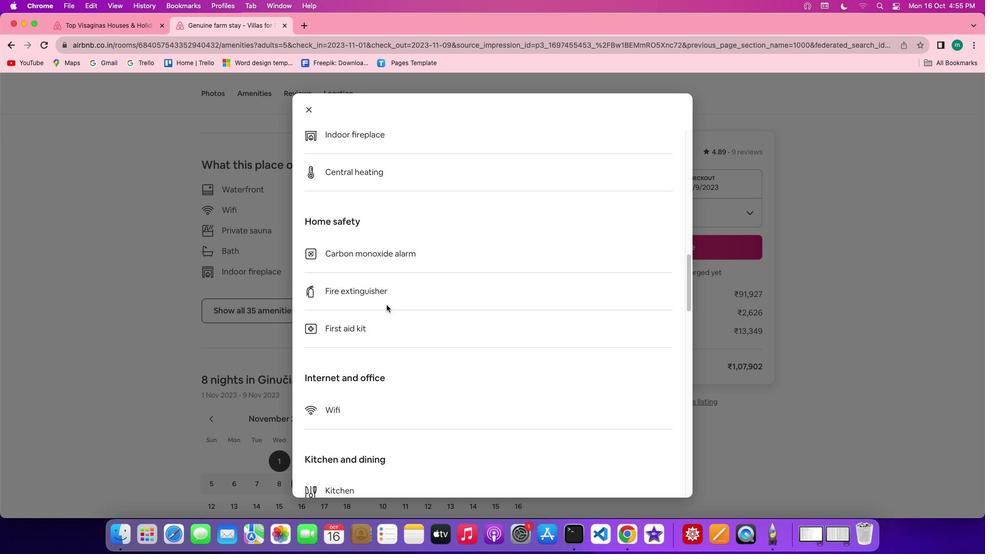 
Action: Mouse scrolled (386, 305) with delta (0, 0)
Screenshot: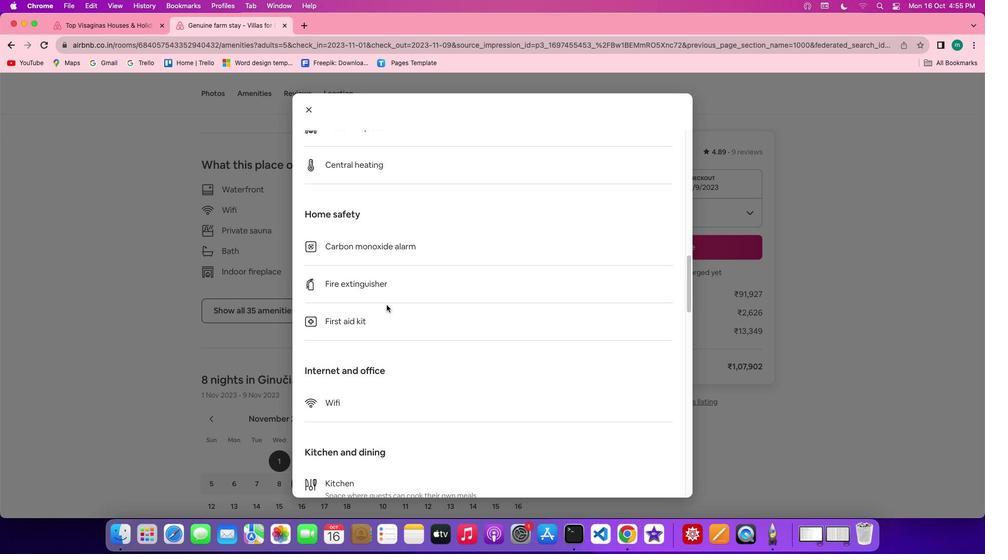 
Action: Mouse scrolled (386, 305) with delta (0, 0)
Screenshot: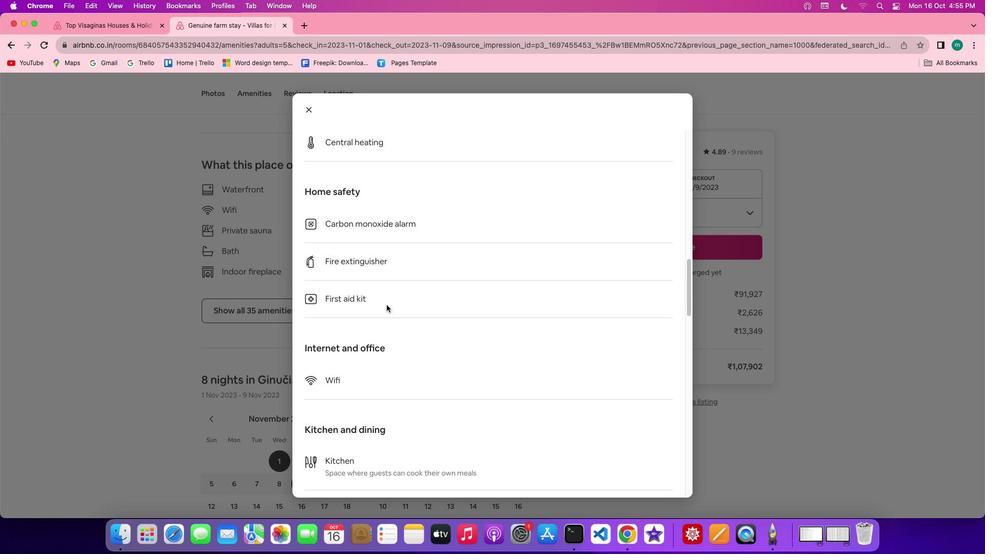 
Action: Mouse scrolled (386, 305) with delta (0, -1)
Screenshot: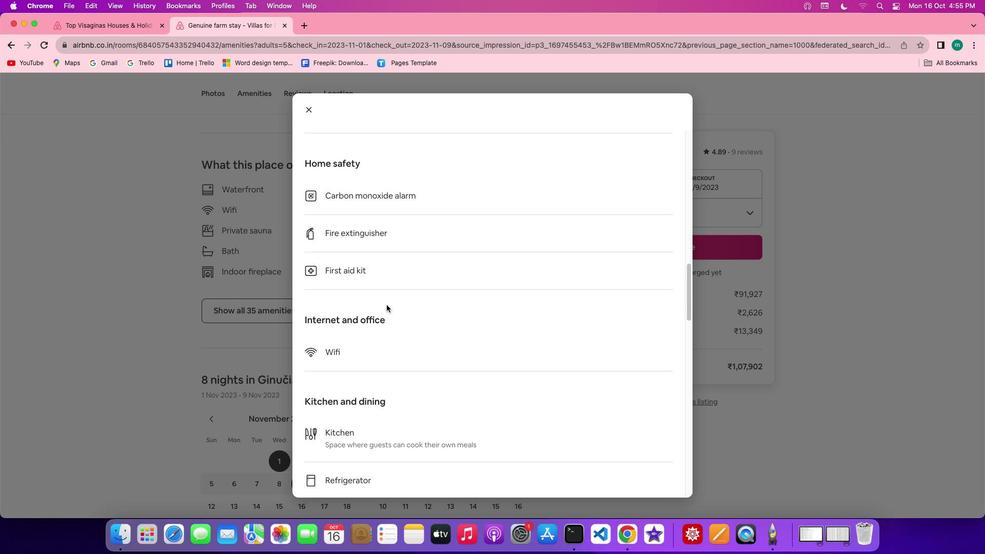 
Action: Mouse scrolled (386, 305) with delta (0, 0)
Screenshot: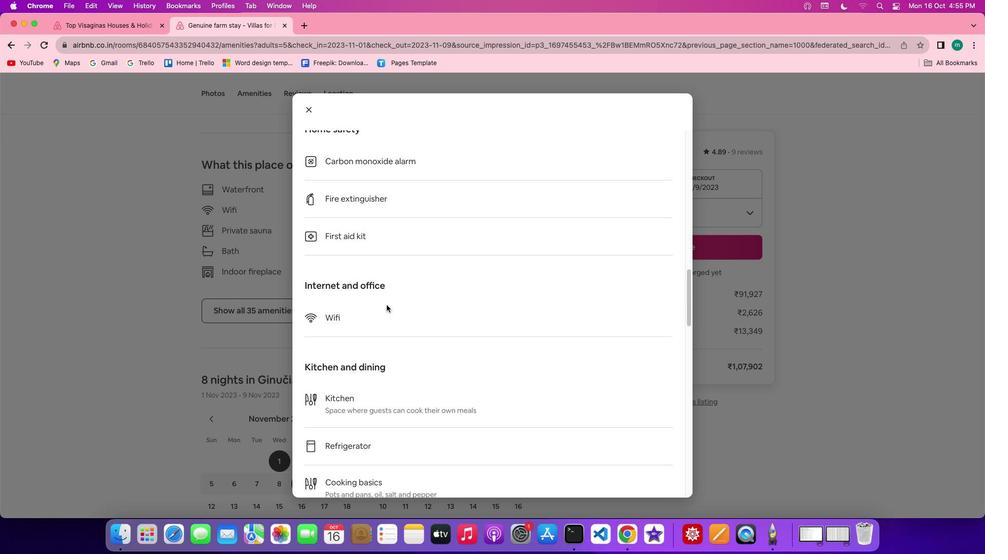 
Action: Mouse scrolled (386, 305) with delta (0, 0)
Screenshot: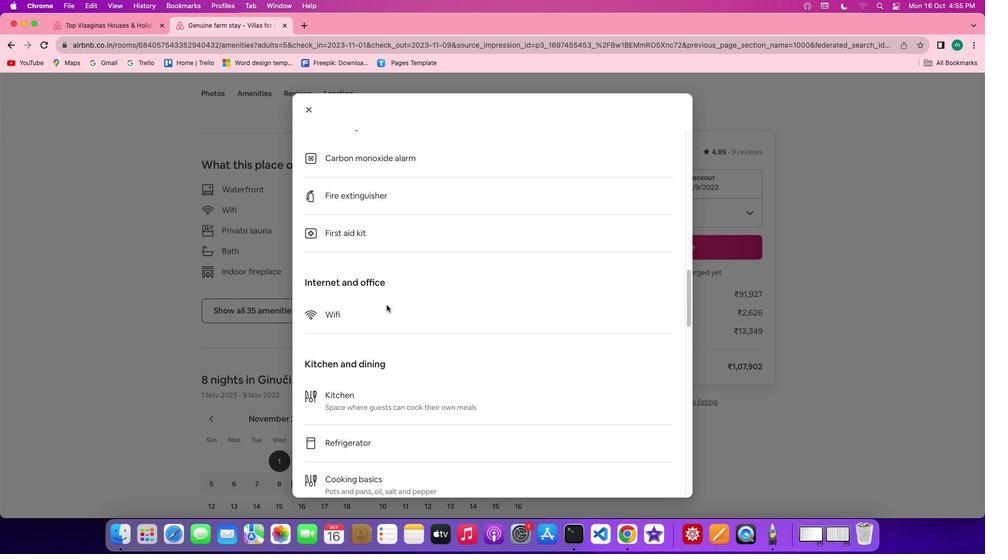 
Action: Mouse scrolled (386, 305) with delta (0, 0)
Screenshot: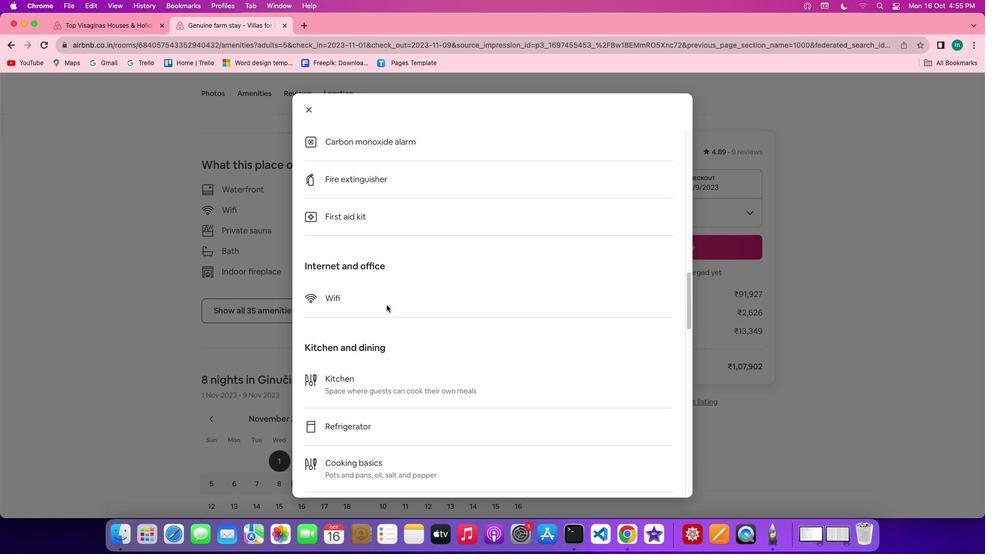 
Action: Mouse scrolled (386, 305) with delta (0, -1)
Screenshot: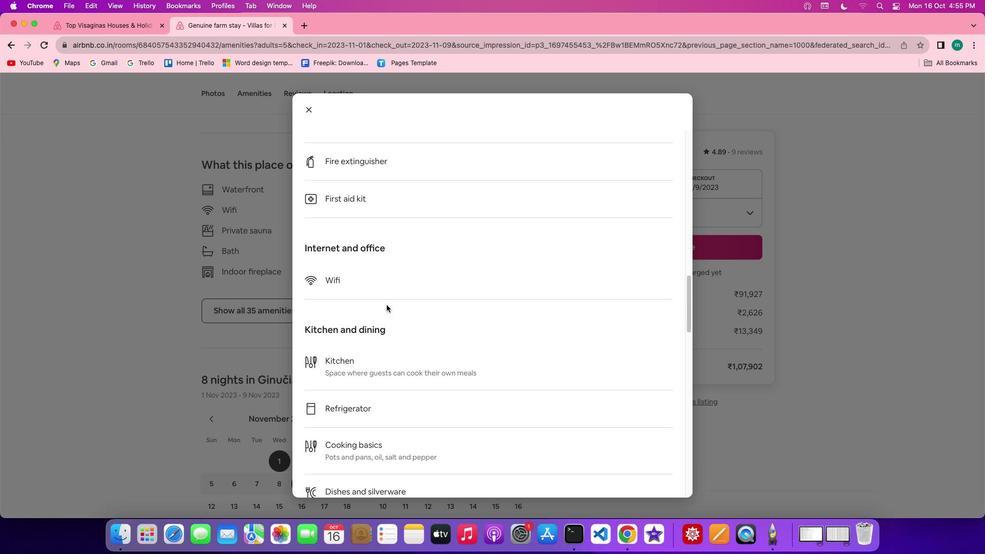 
Action: Mouse scrolled (386, 305) with delta (0, -1)
Screenshot: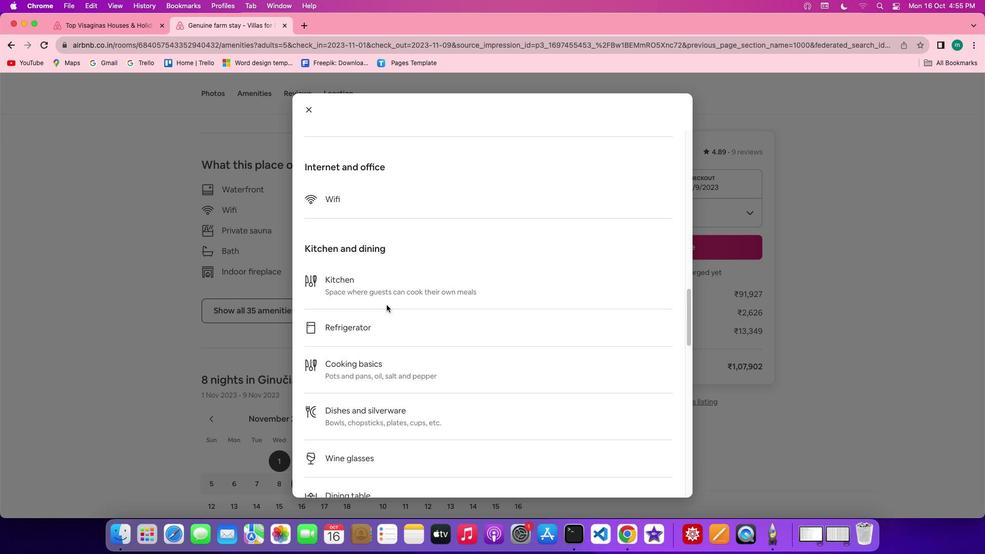 
Action: Mouse scrolled (386, 305) with delta (0, 0)
Screenshot: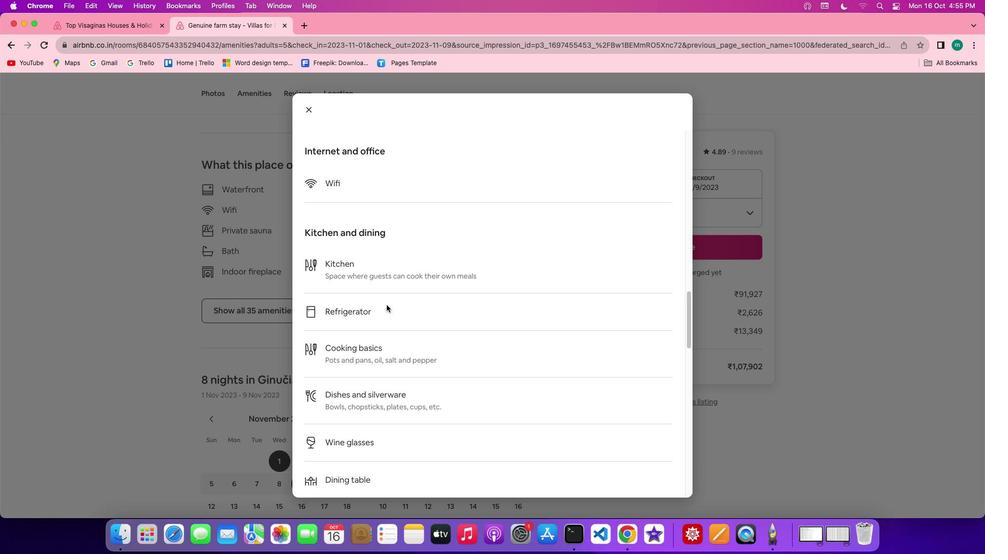 
Action: Mouse scrolled (386, 305) with delta (0, 0)
Screenshot: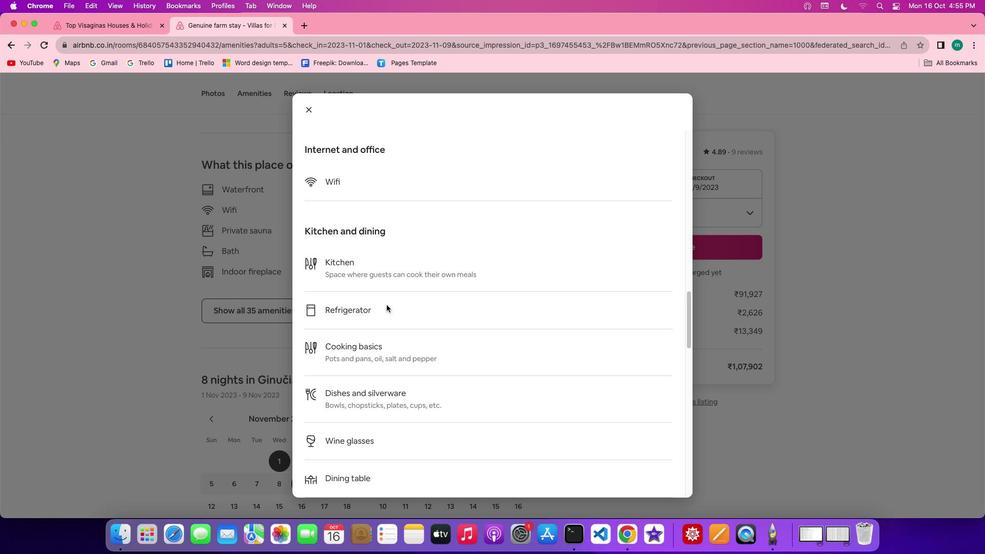 
Action: Mouse scrolled (386, 305) with delta (0, 0)
Screenshot: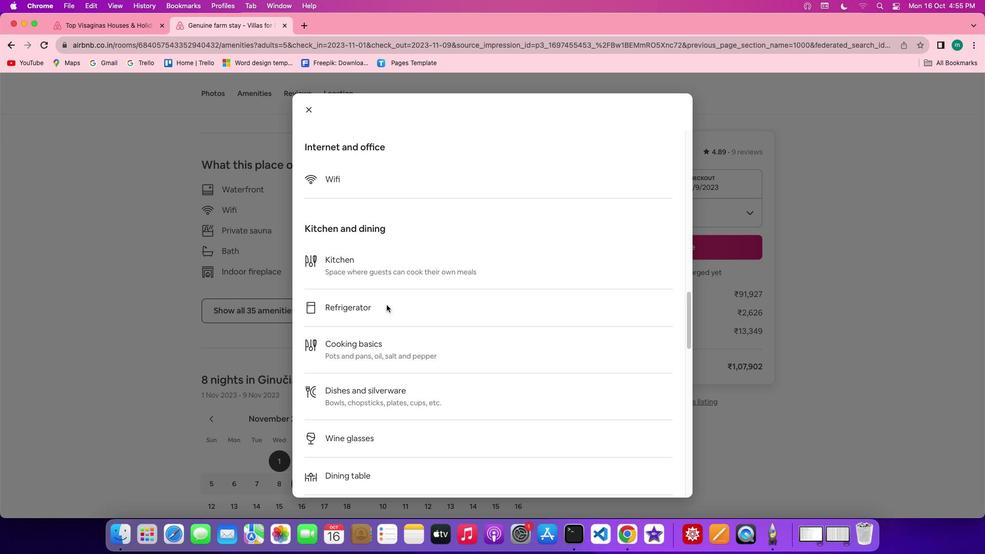 
Action: Mouse scrolled (386, 305) with delta (0, 0)
Screenshot: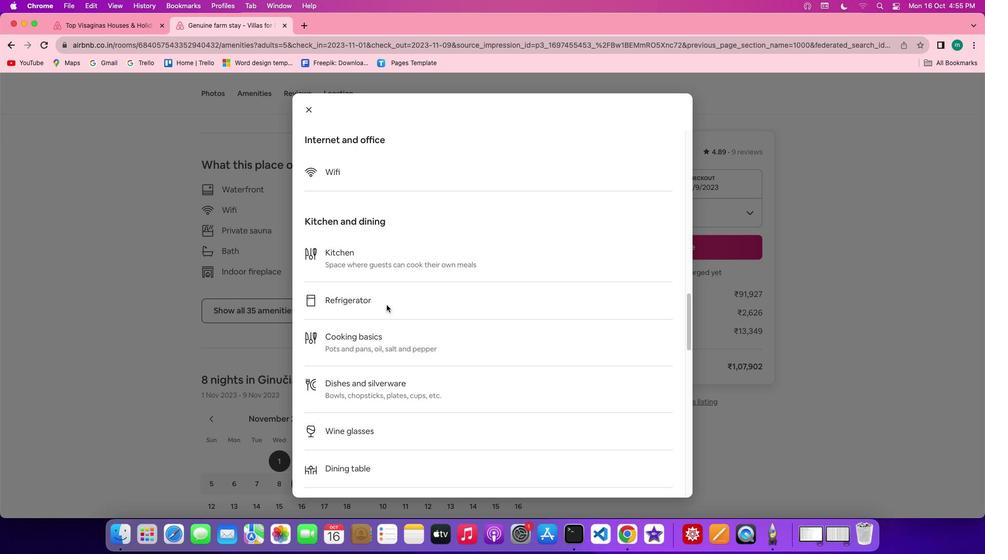 
Action: Mouse scrolled (386, 305) with delta (0, 0)
Screenshot: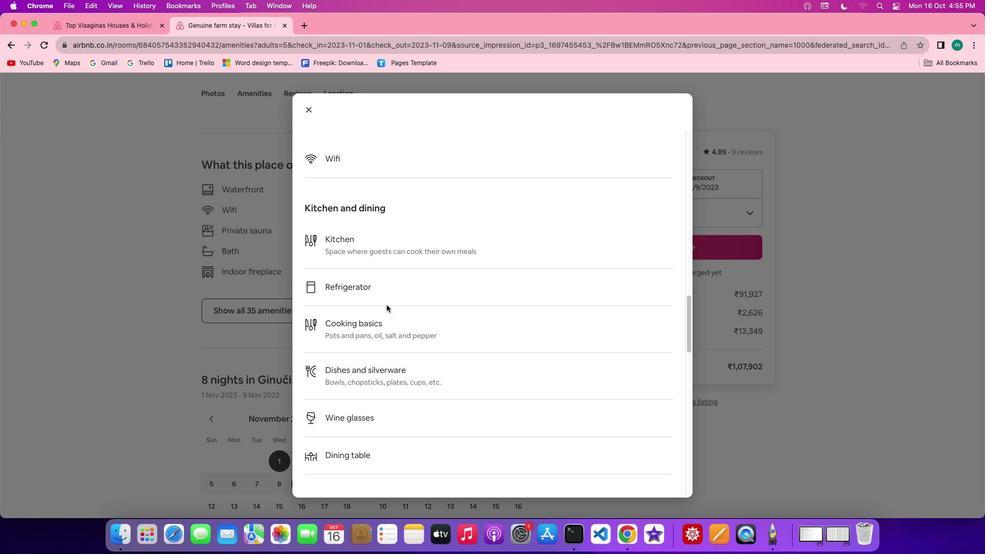 
Action: Mouse scrolled (386, 305) with delta (0, 0)
